 Task: Buy 2 Lift Supports from Shocks, Struts & Suspension section under best seller category for shipping address: Marshall Davis, 2837 Point Street, Park Ridge, Illinois 60068, Cell Number 7738643880. Pay from credit card ending with 7965, CVV 549
Action: Mouse moved to (168, 46)
Screenshot: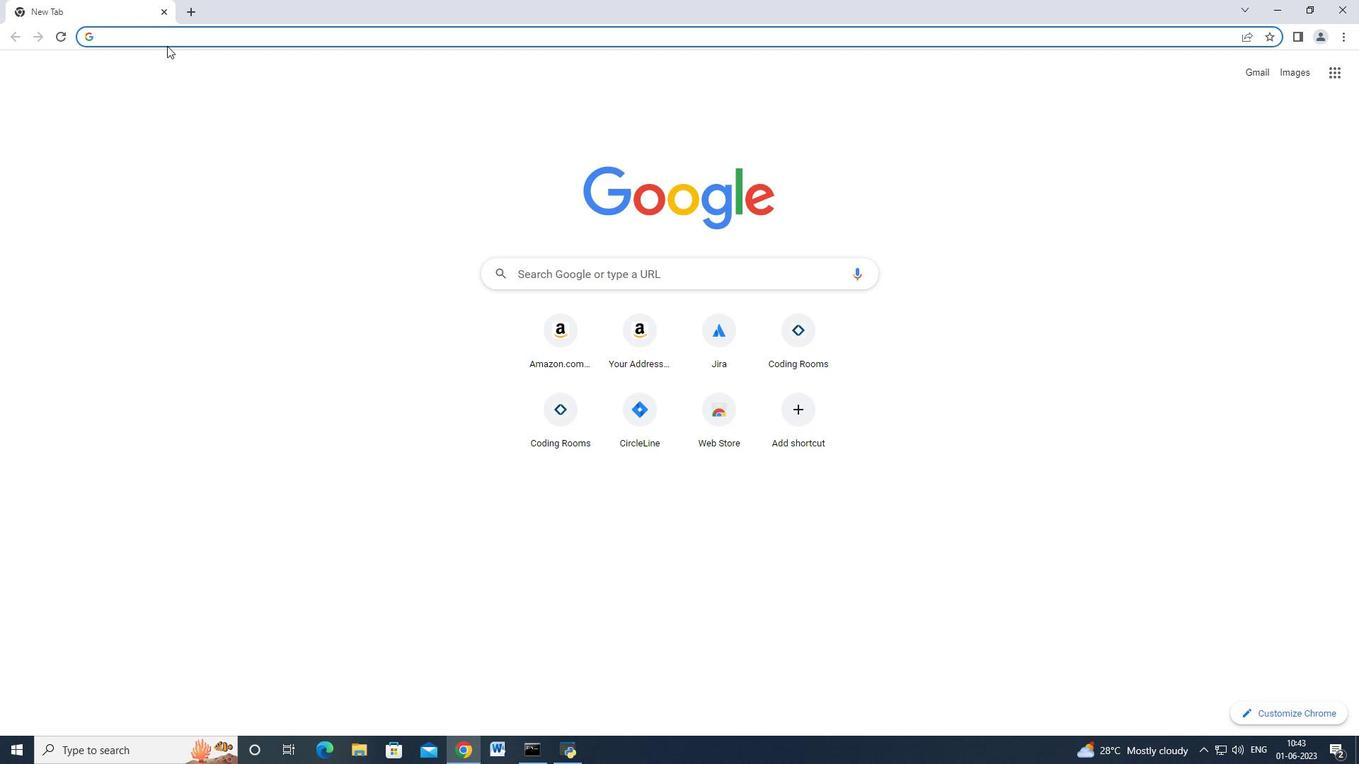 
Action: Key pressed amazon.com<Key.enter>
Screenshot: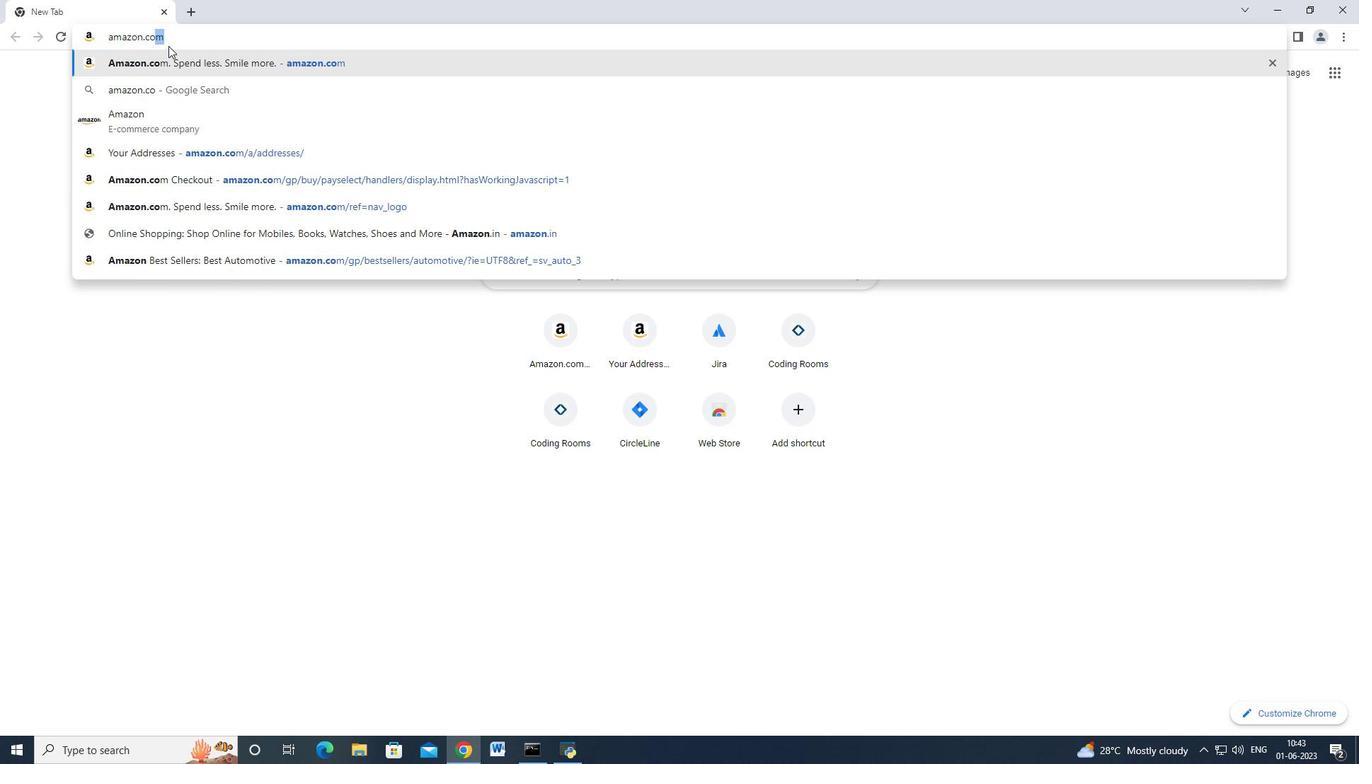 
Action: Mouse moved to (31, 114)
Screenshot: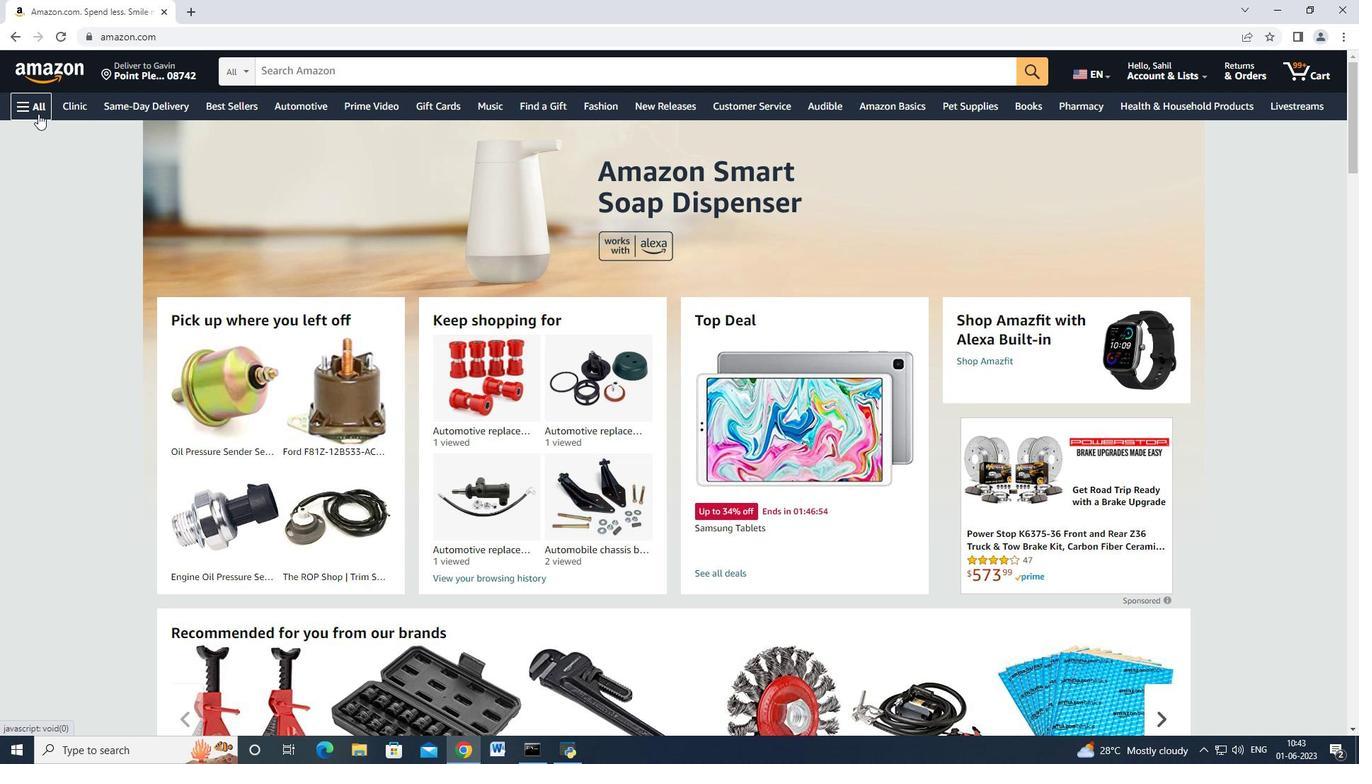 
Action: Mouse pressed left at (31, 114)
Screenshot: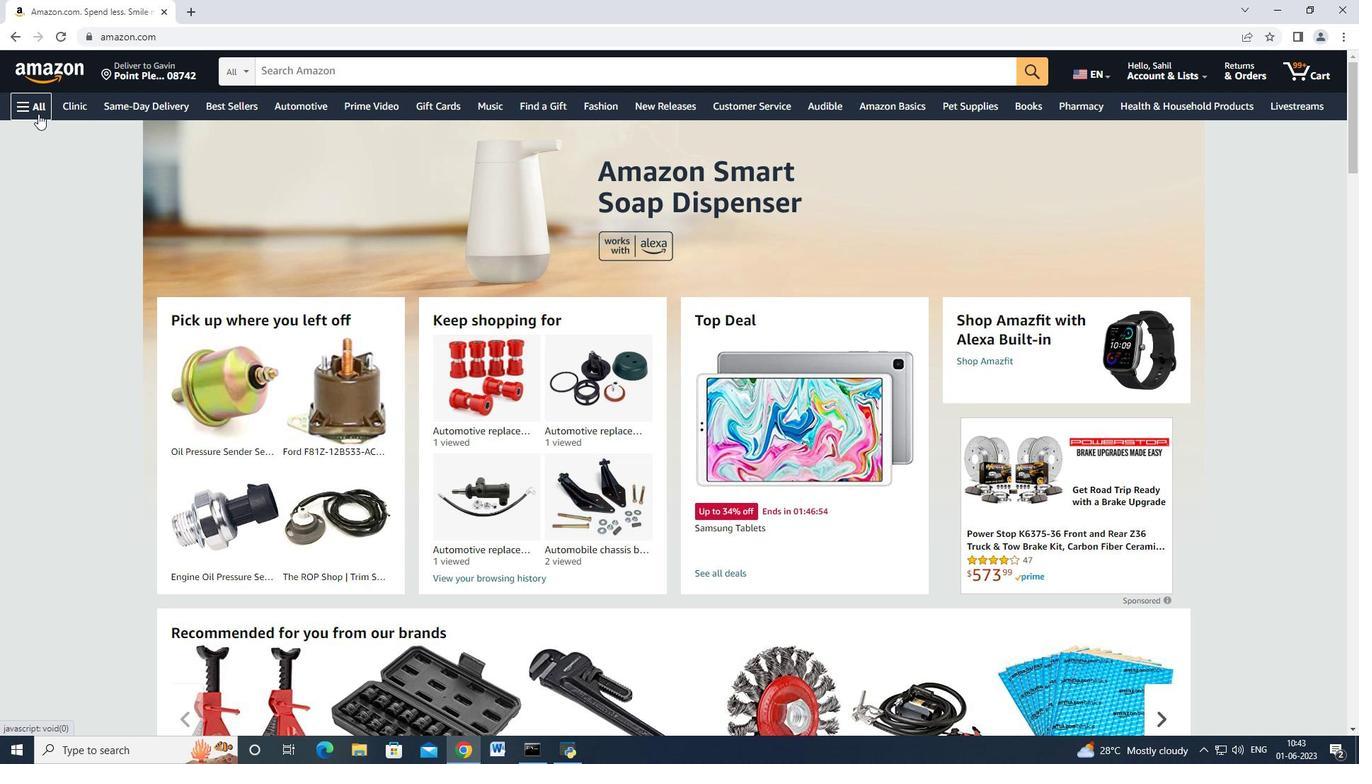 
Action: Mouse moved to (121, 203)
Screenshot: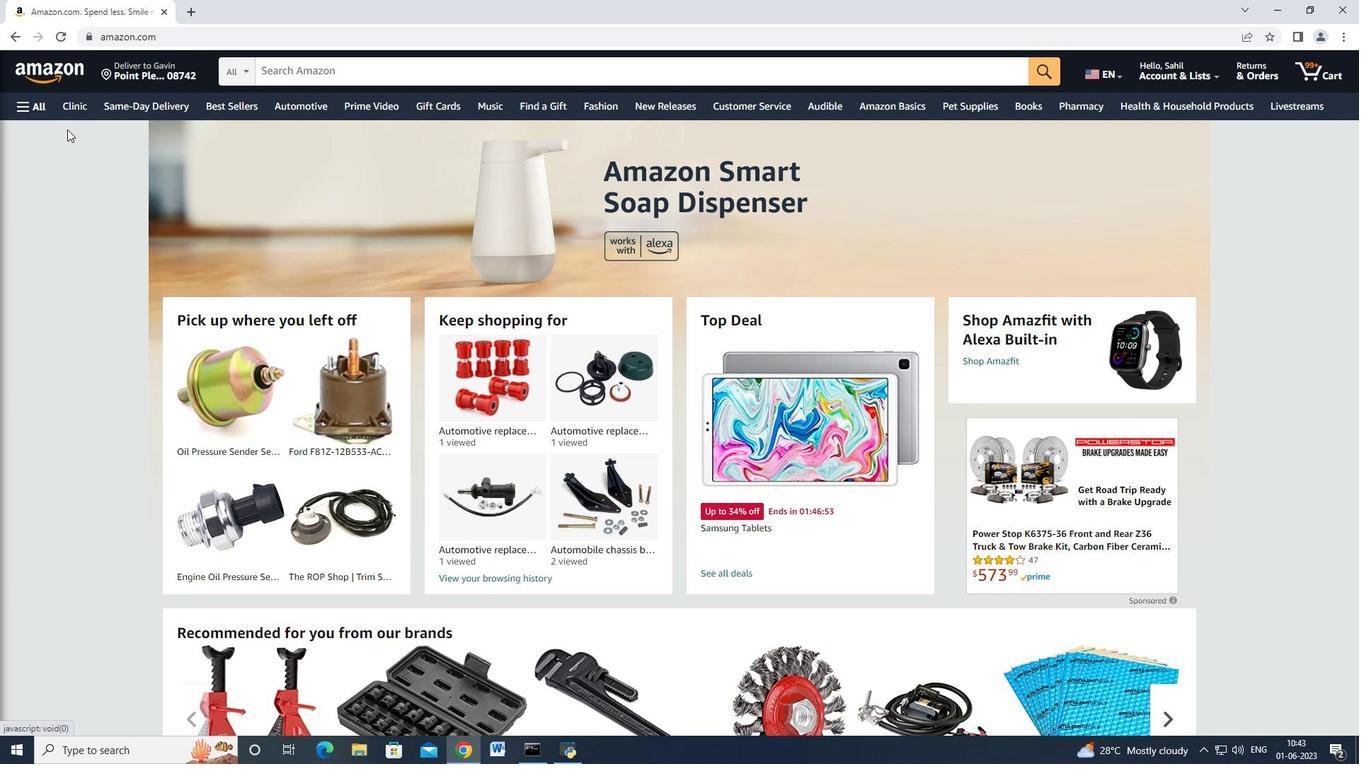 
Action: Mouse scrolled (118, 194) with delta (0, 0)
Screenshot: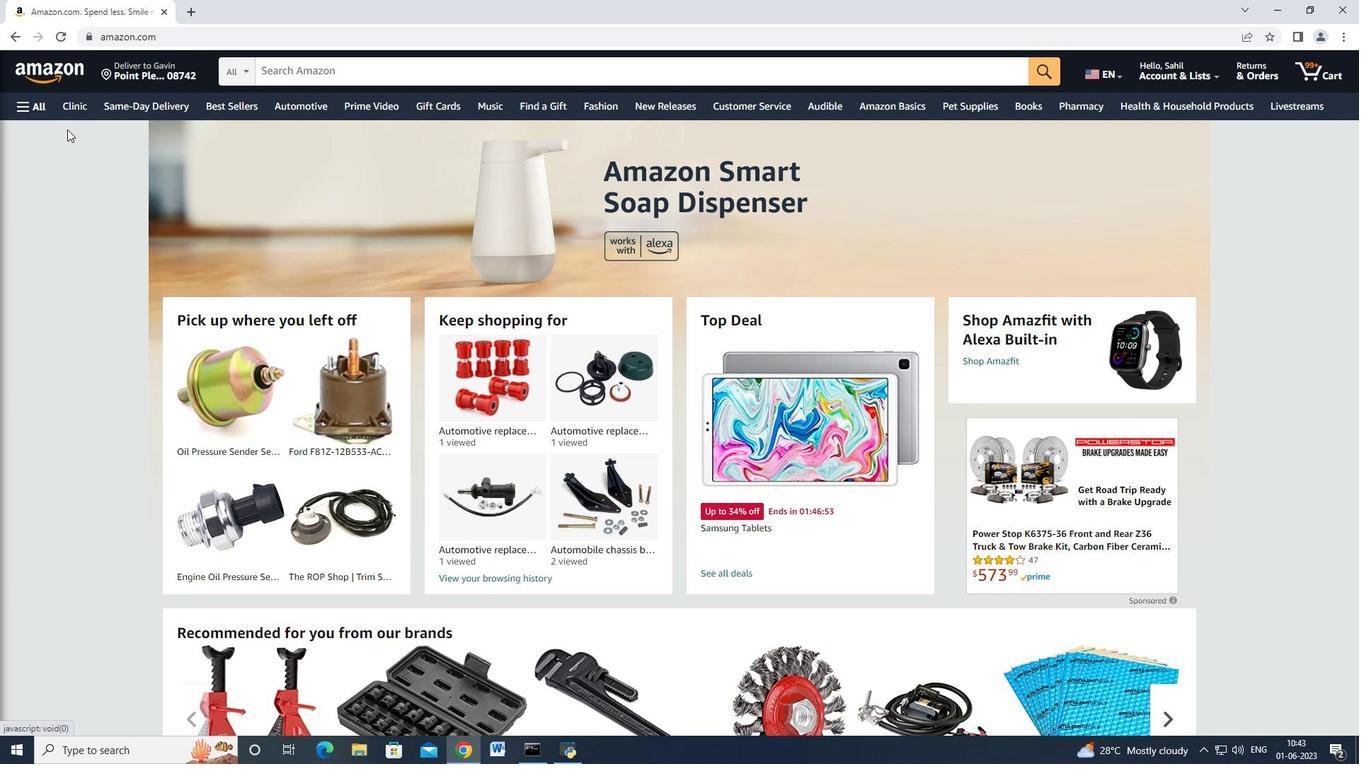 
Action: Mouse moved to (122, 206)
Screenshot: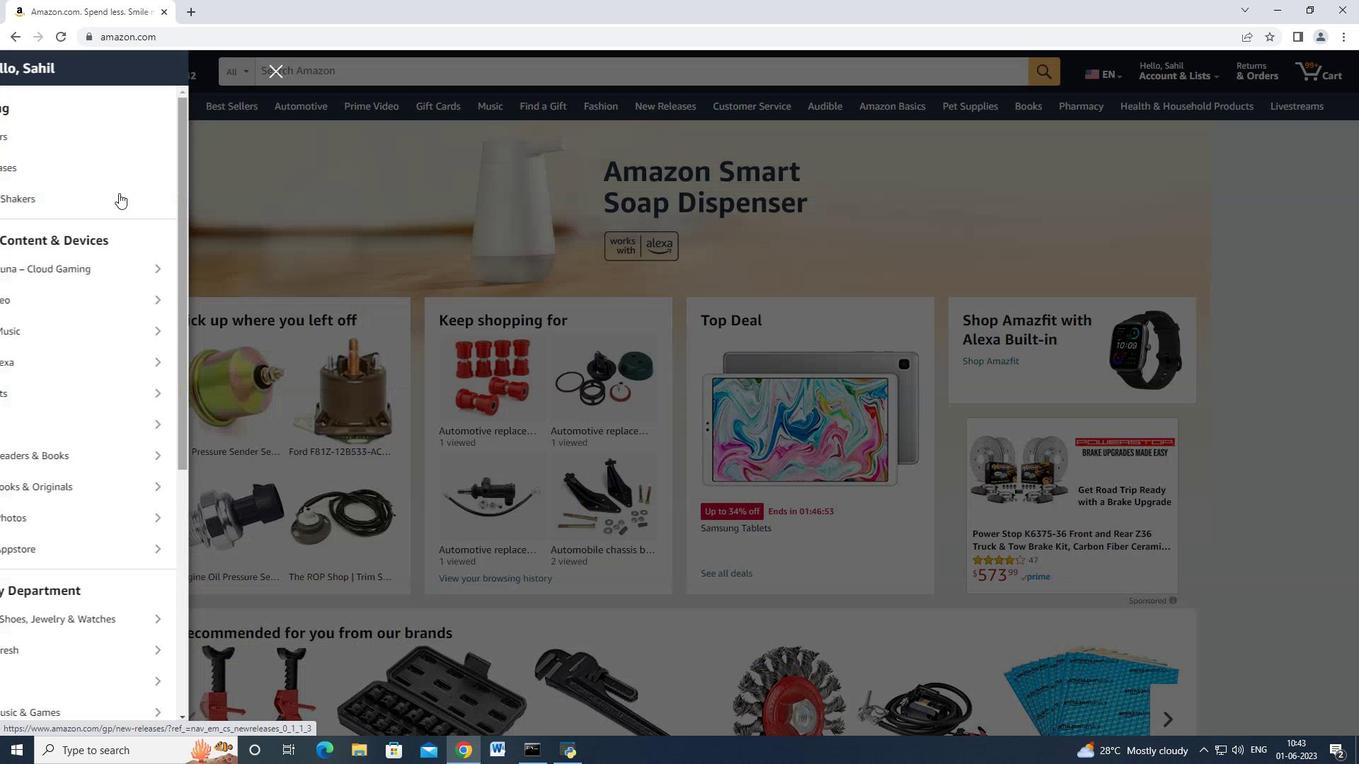 
Action: Mouse scrolled (122, 205) with delta (0, 0)
Screenshot: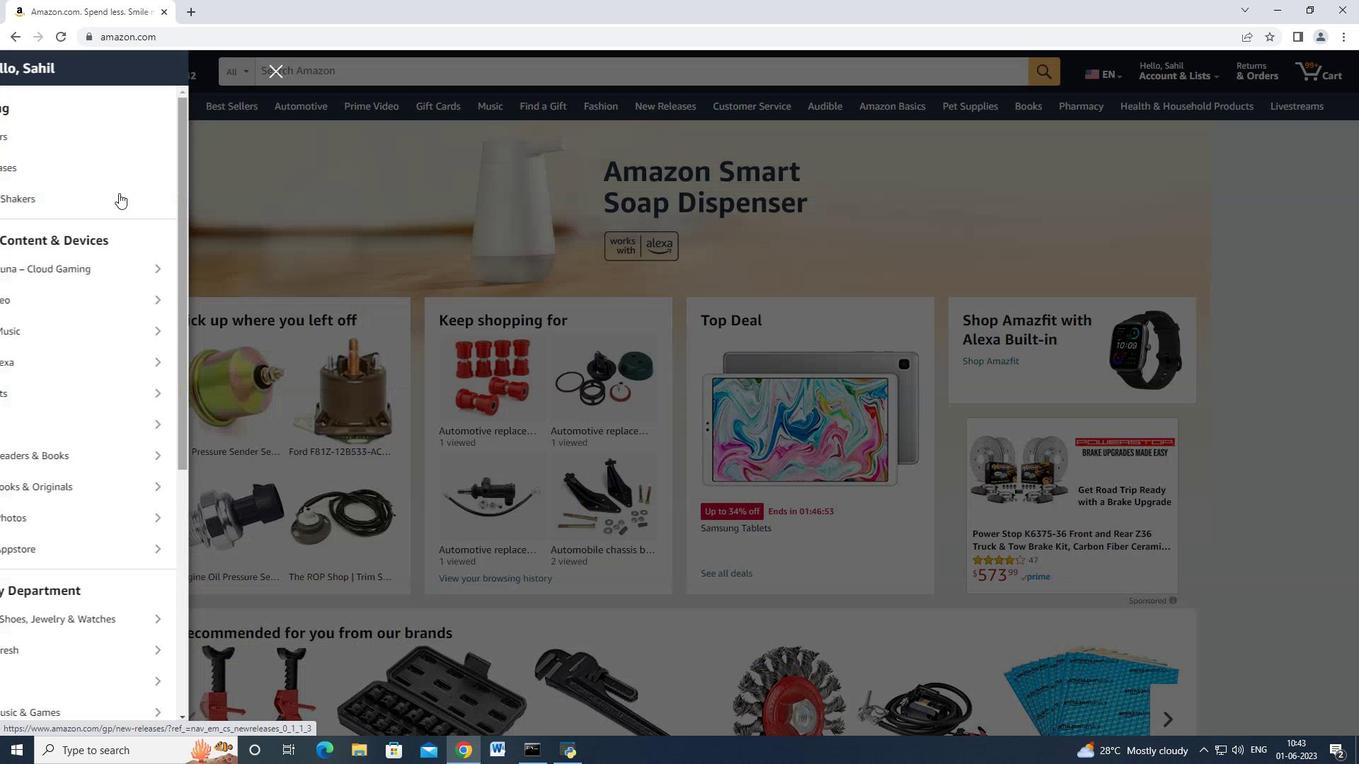 
Action: Mouse moved to (117, 216)
Screenshot: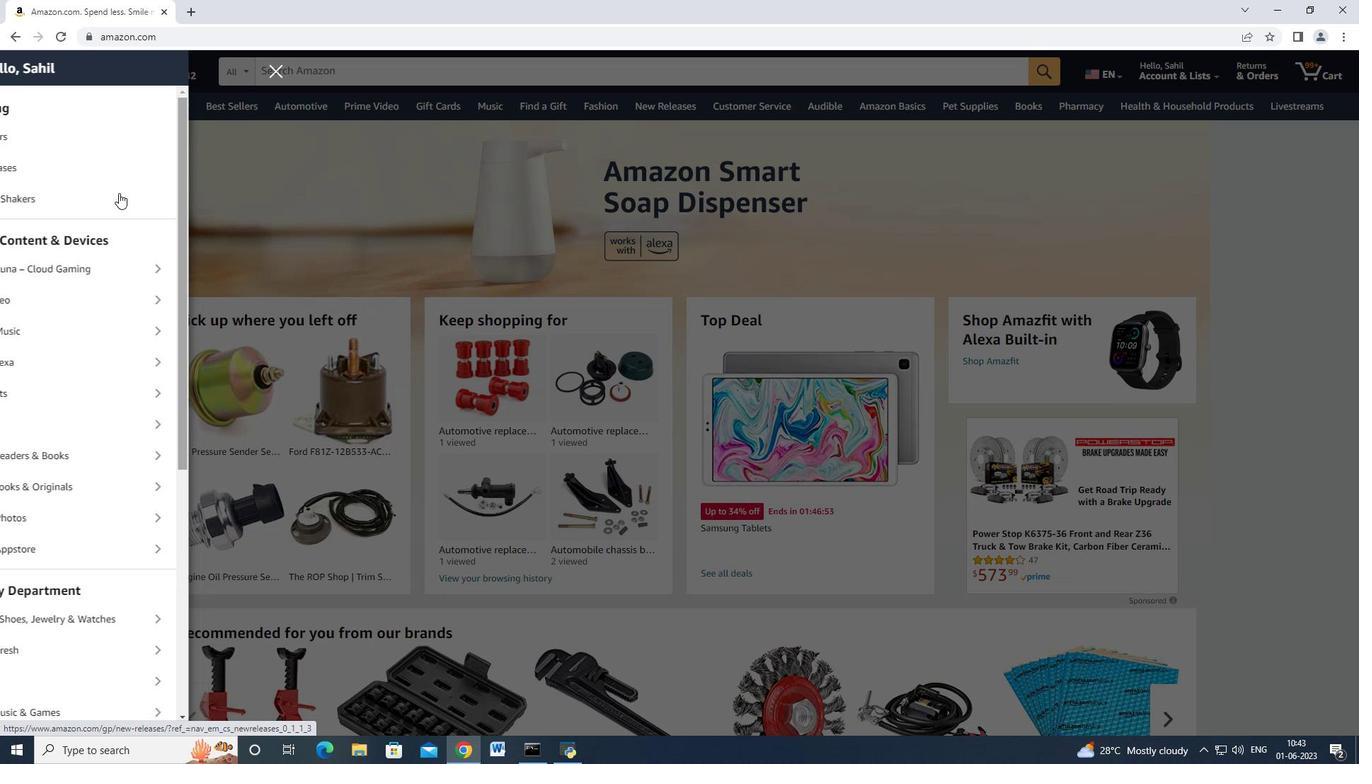 
Action: Mouse scrolled (117, 216) with delta (0, 0)
Screenshot: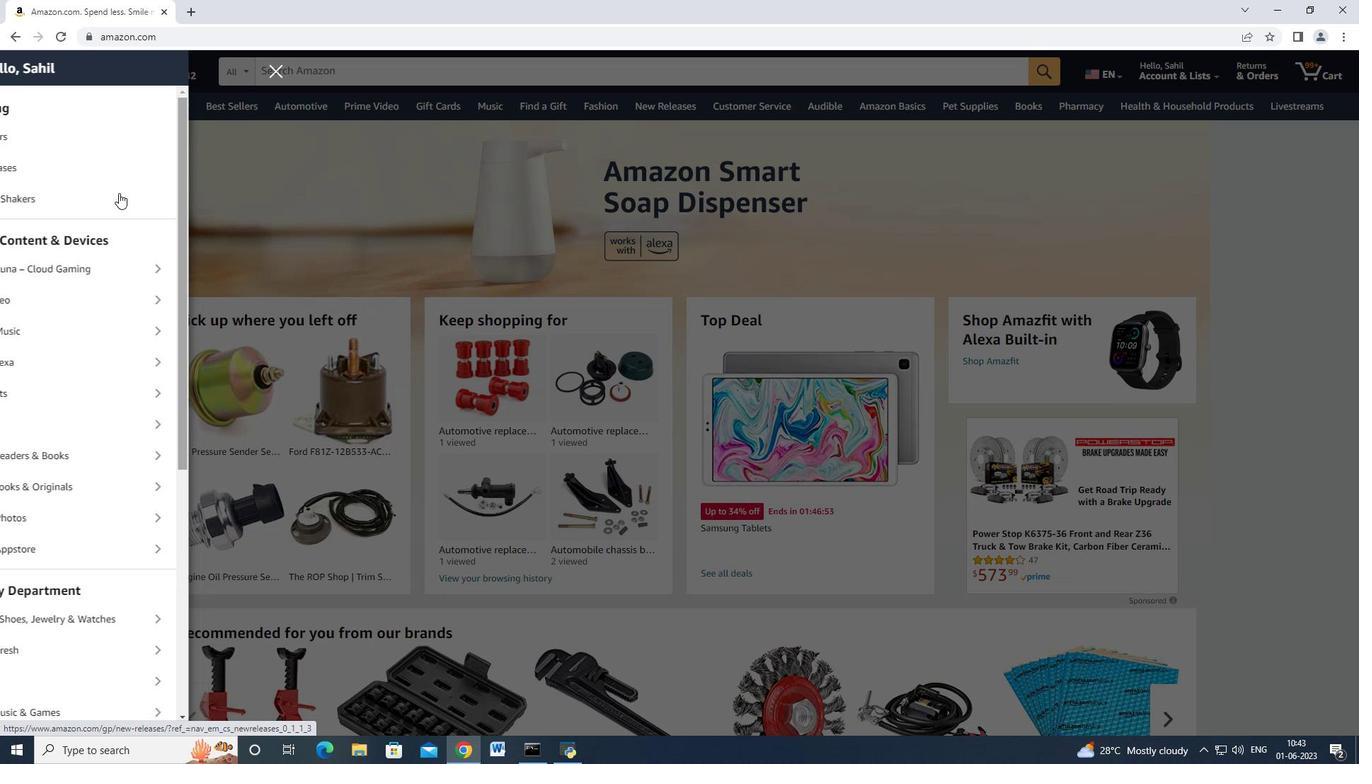 
Action: Mouse moved to (66, 395)
Screenshot: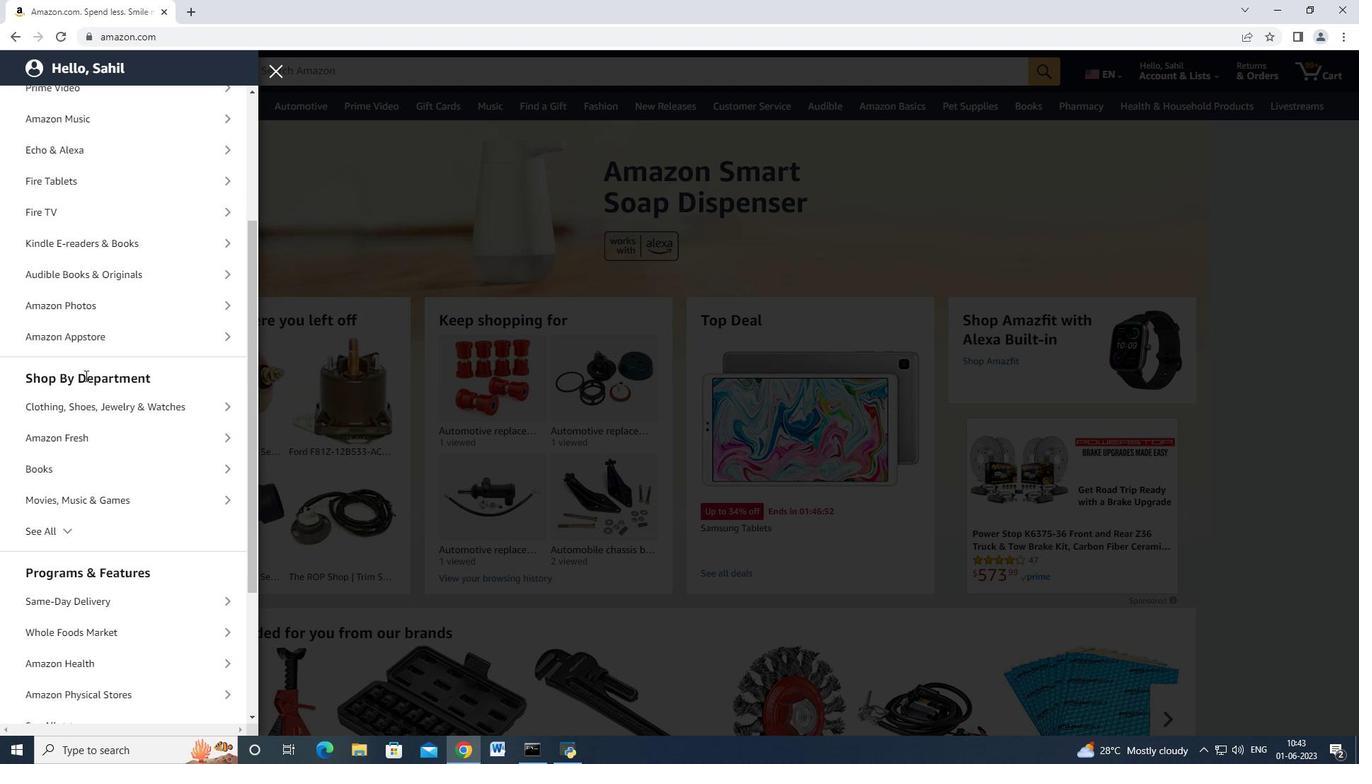 
Action: Mouse scrolled (66, 394) with delta (0, 0)
Screenshot: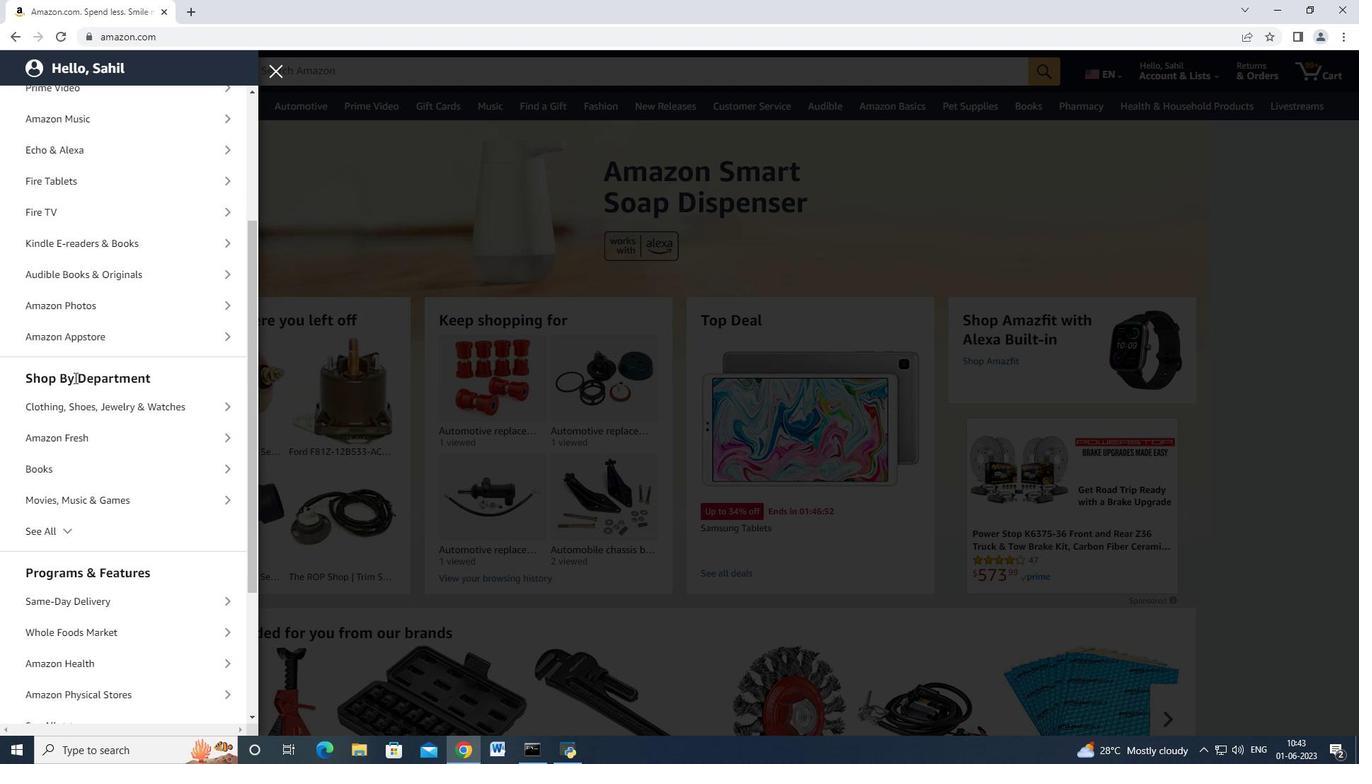 
Action: Mouse moved to (65, 461)
Screenshot: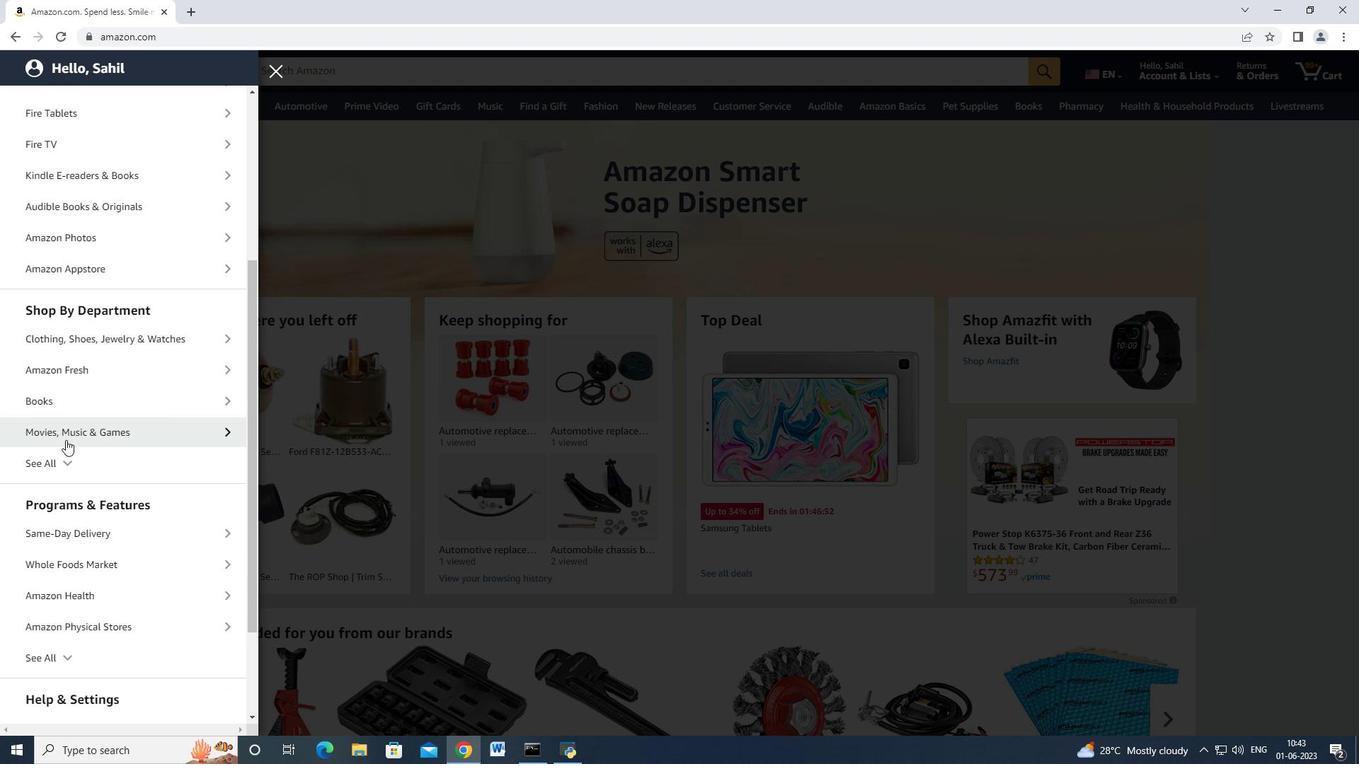 
Action: Mouse pressed left at (65, 461)
Screenshot: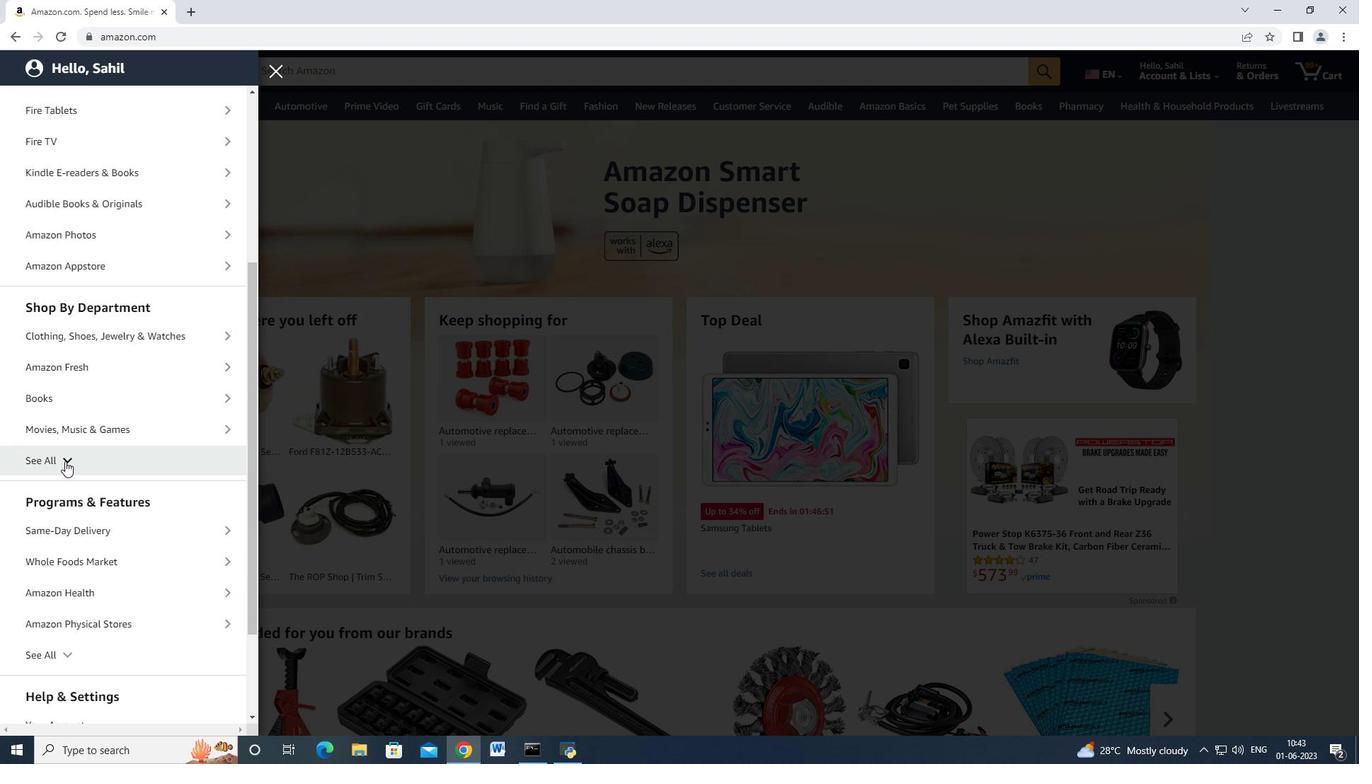 
Action: Mouse moved to (89, 456)
Screenshot: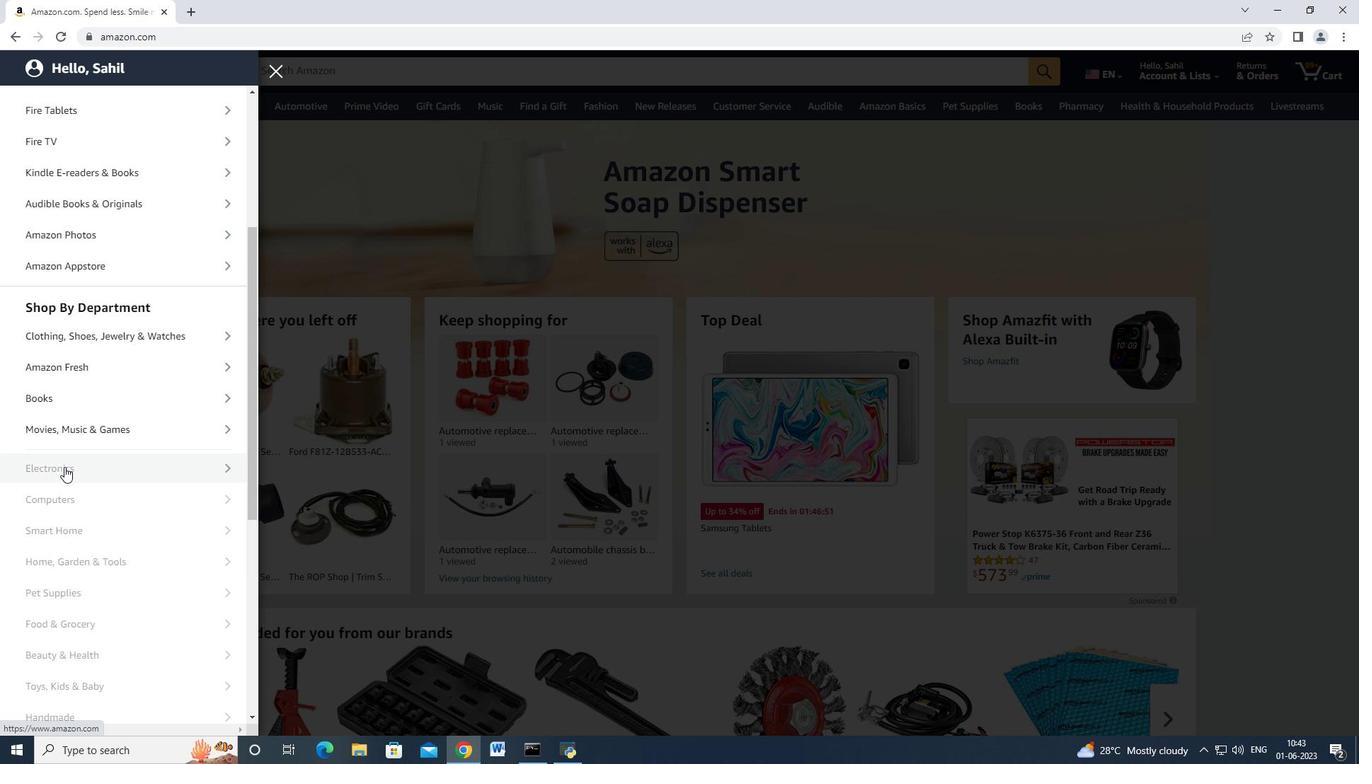 
Action: Mouse scrolled (89, 456) with delta (0, 0)
Screenshot: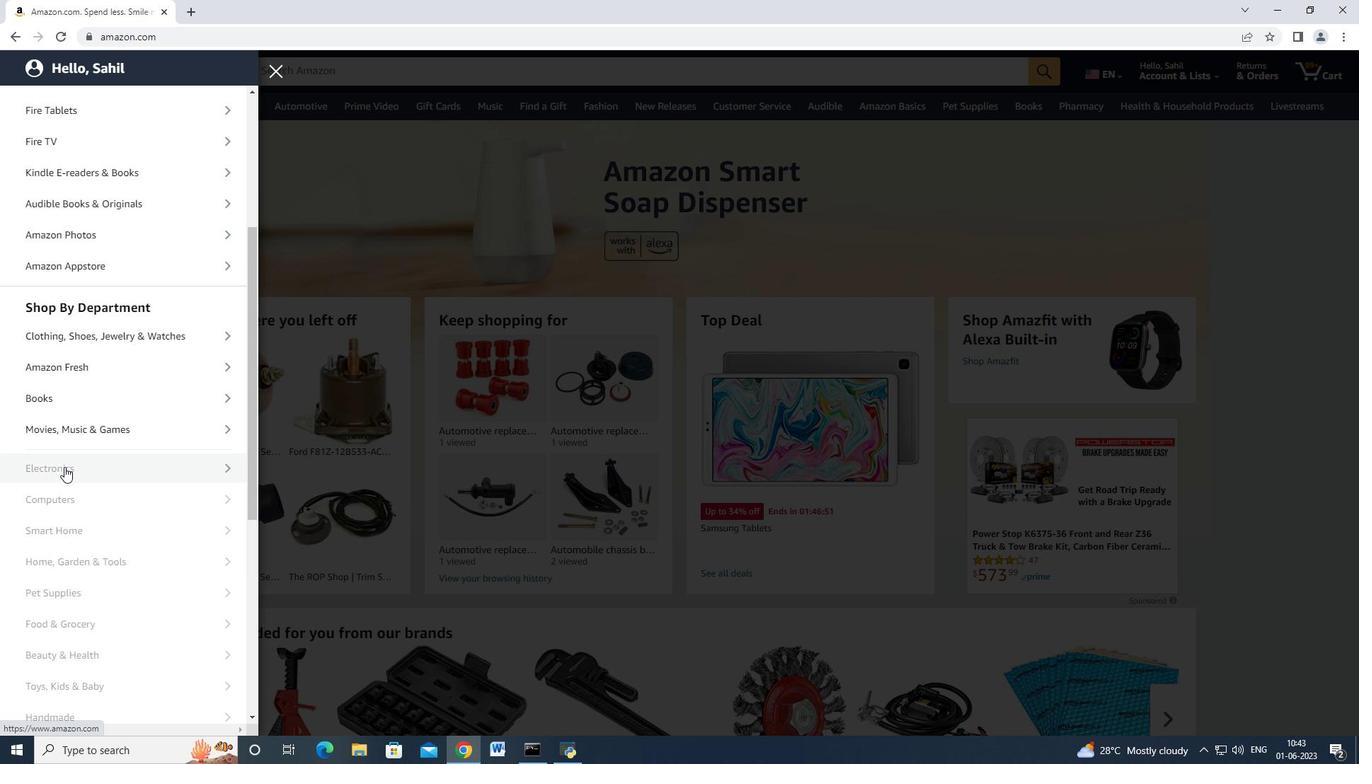 
Action: Mouse scrolled (89, 456) with delta (0, 0)
Screenshot: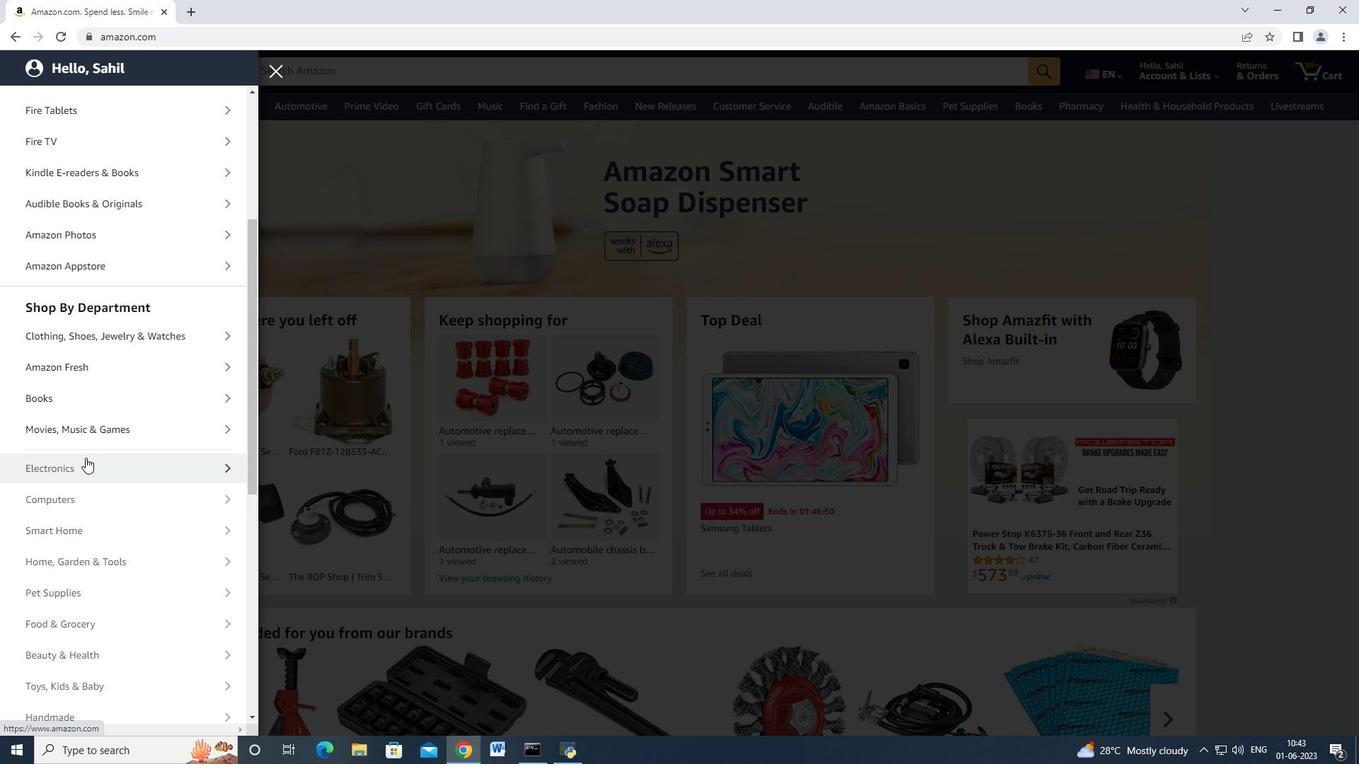 
Action: Mouse scrolled (89, 456) with delta (0, 0)
Screenshot: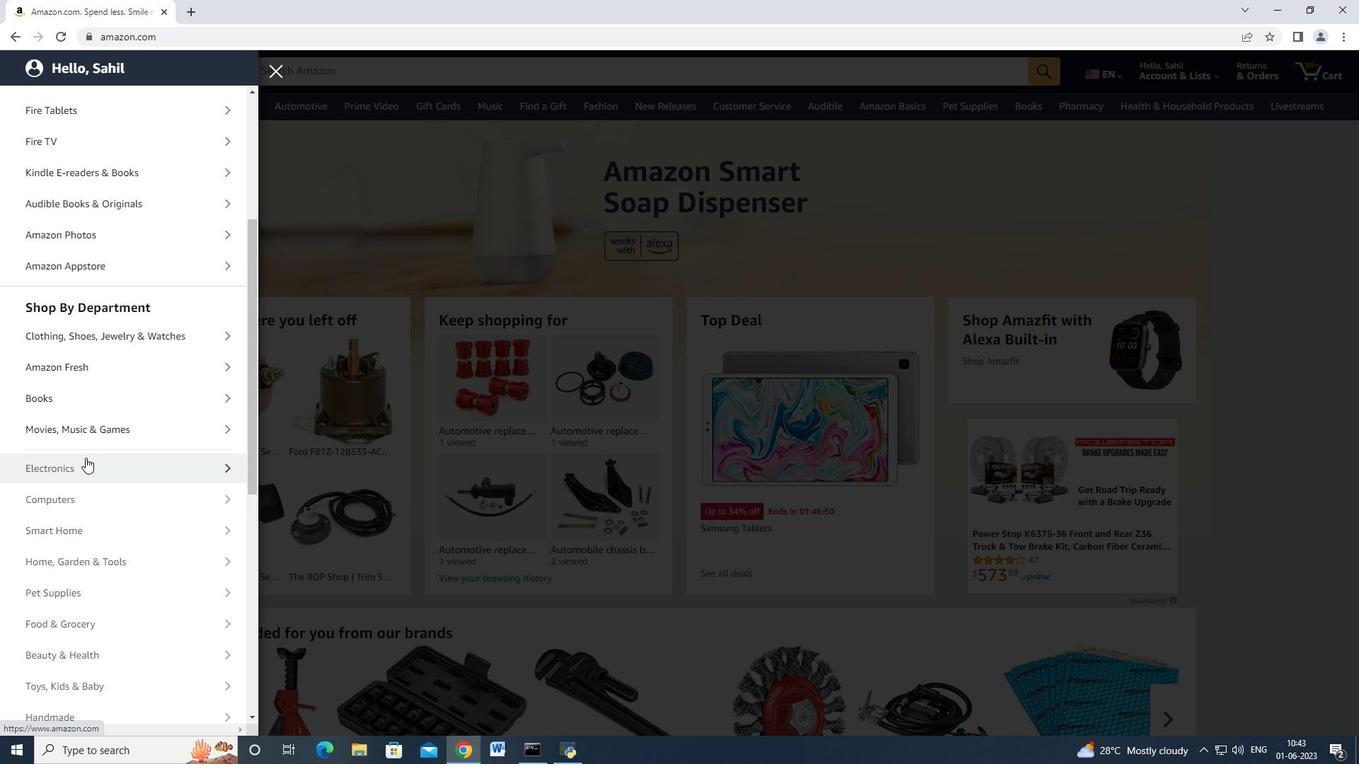 
Action: Mouse scrolled (89, 456) with delta (0, 0)
Screenshot: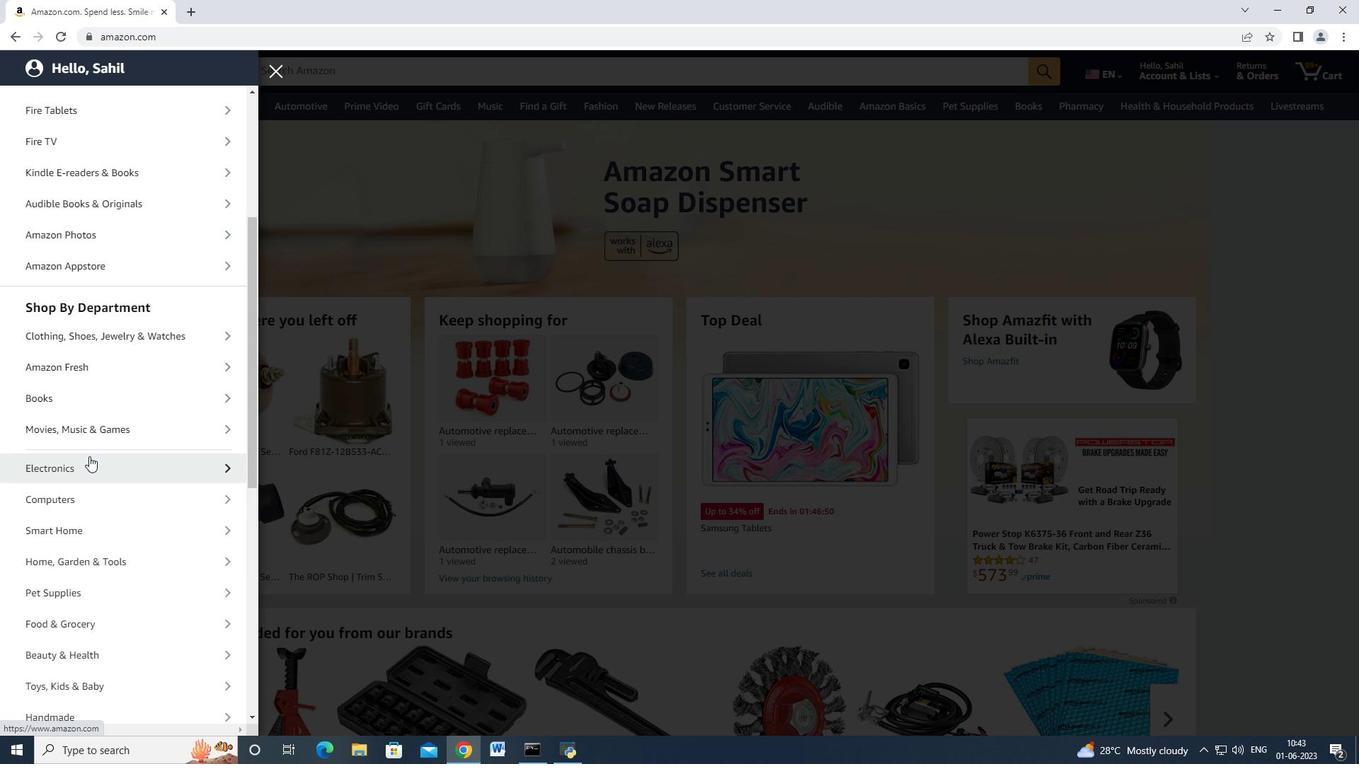 
Action: Mouse scrolled (89, 456) with delta (0, 0)
Screenshot: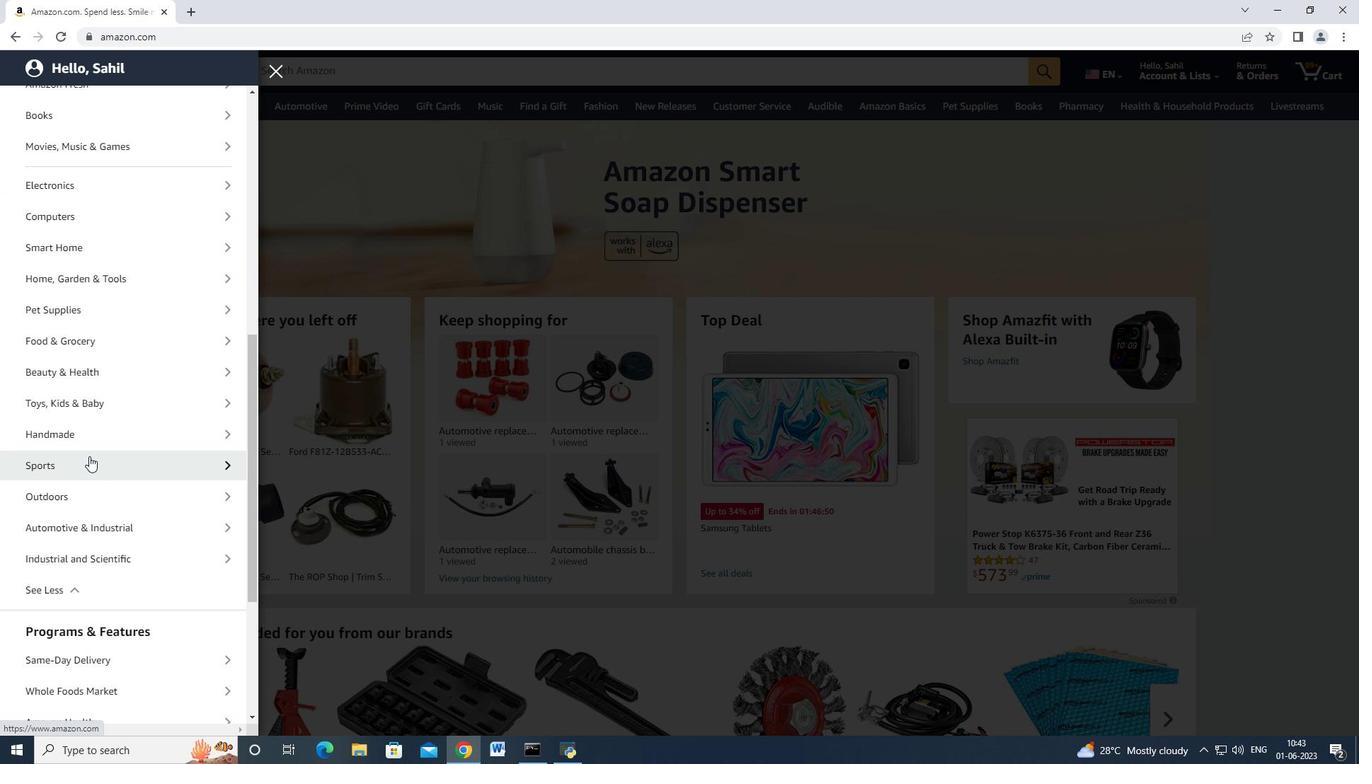 
Action: Mouse moved to (112, 459)
Screenshot: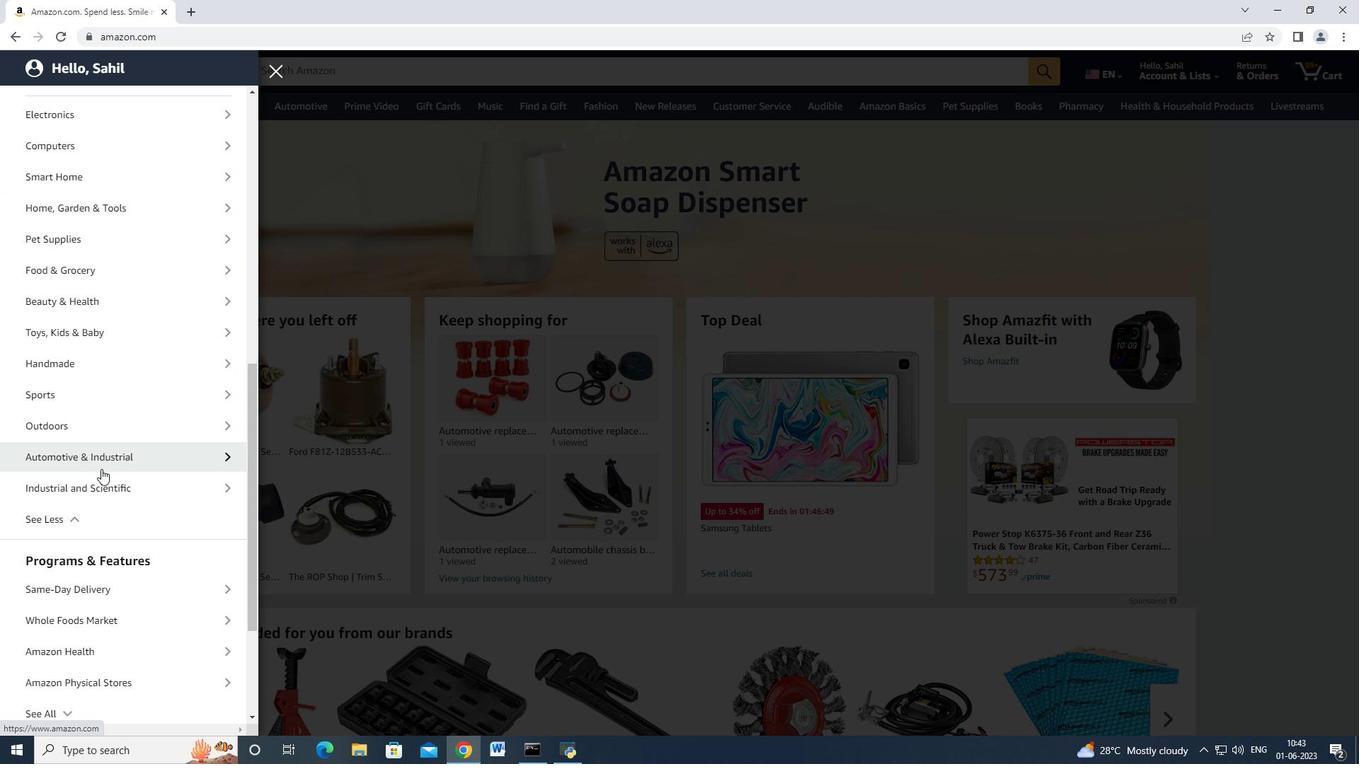 
Action: Mouse pressed left at (112, 459)
Screenshot: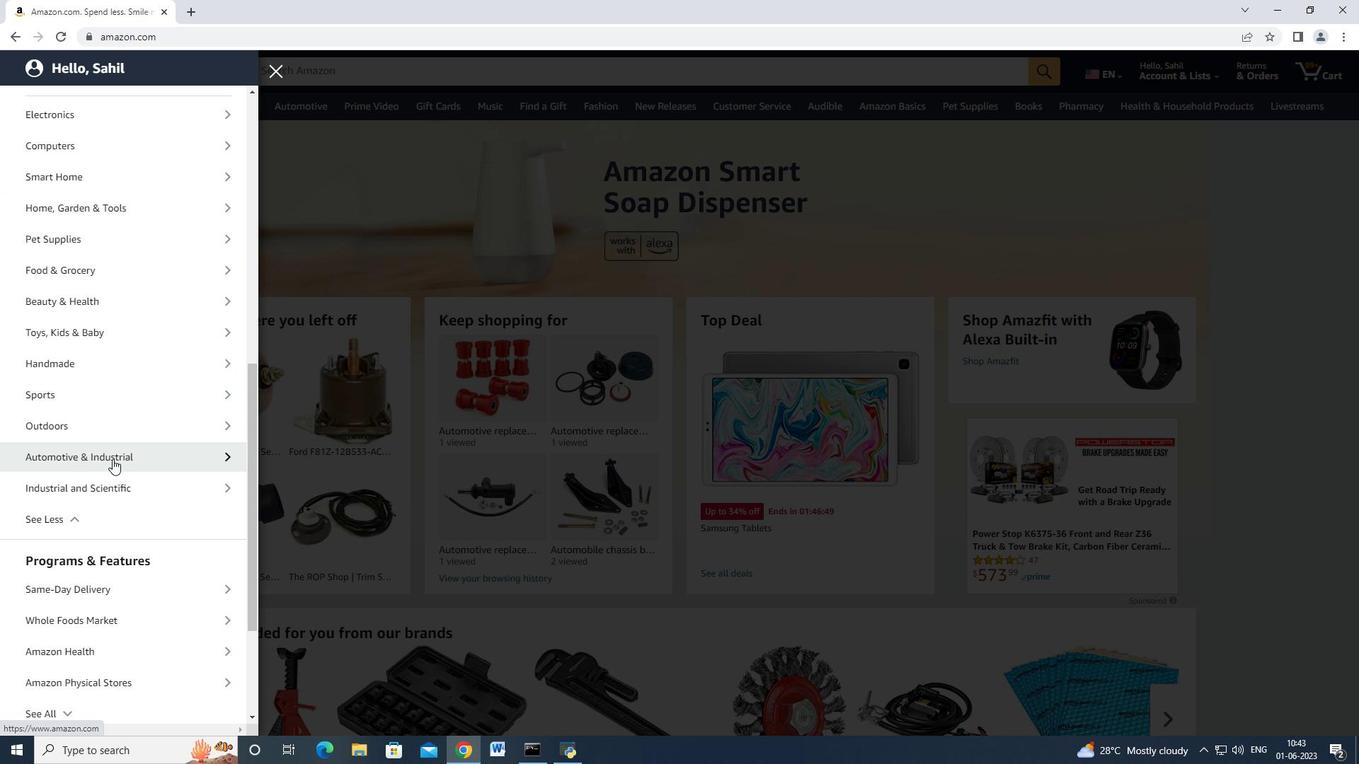 
Action: Mouse moved to (114, 165)
Screenshot: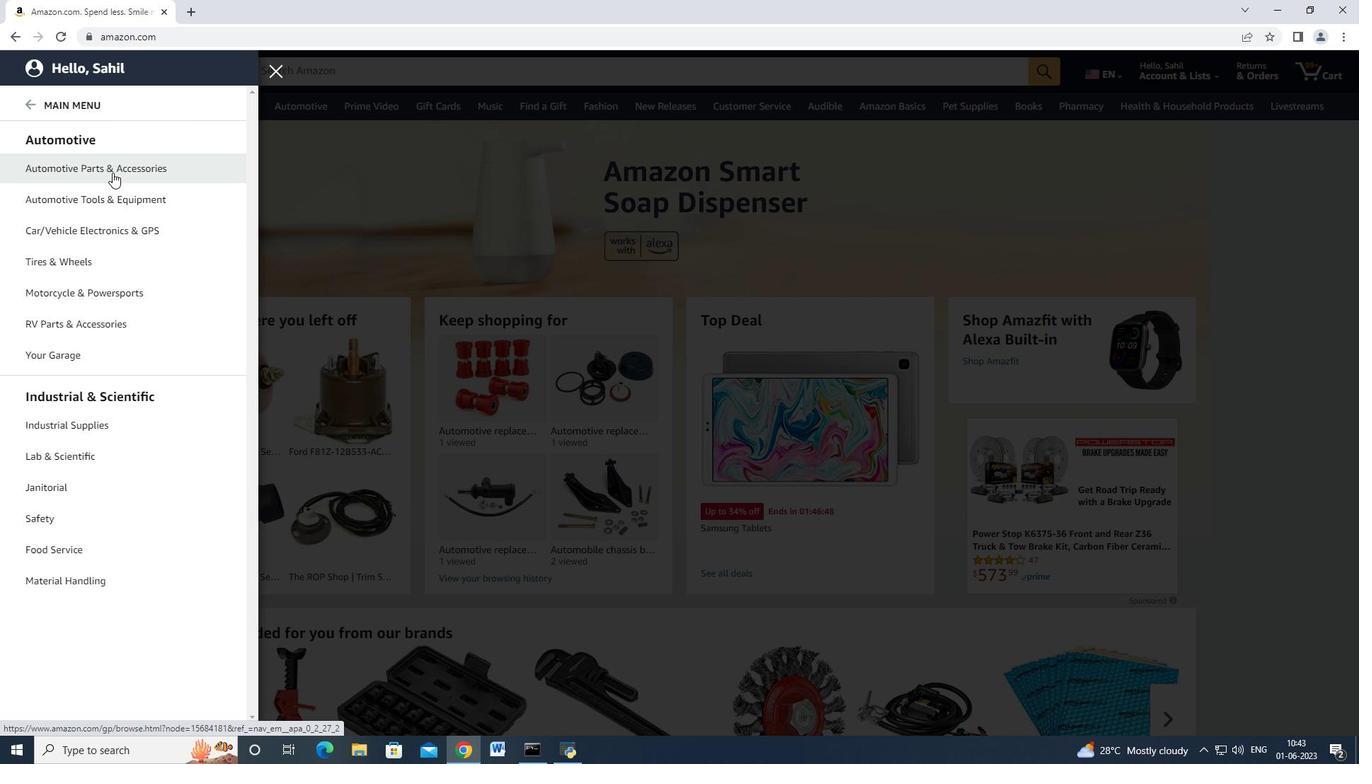 
Action: Mouse pressed left at (114, 165)
Screenshot: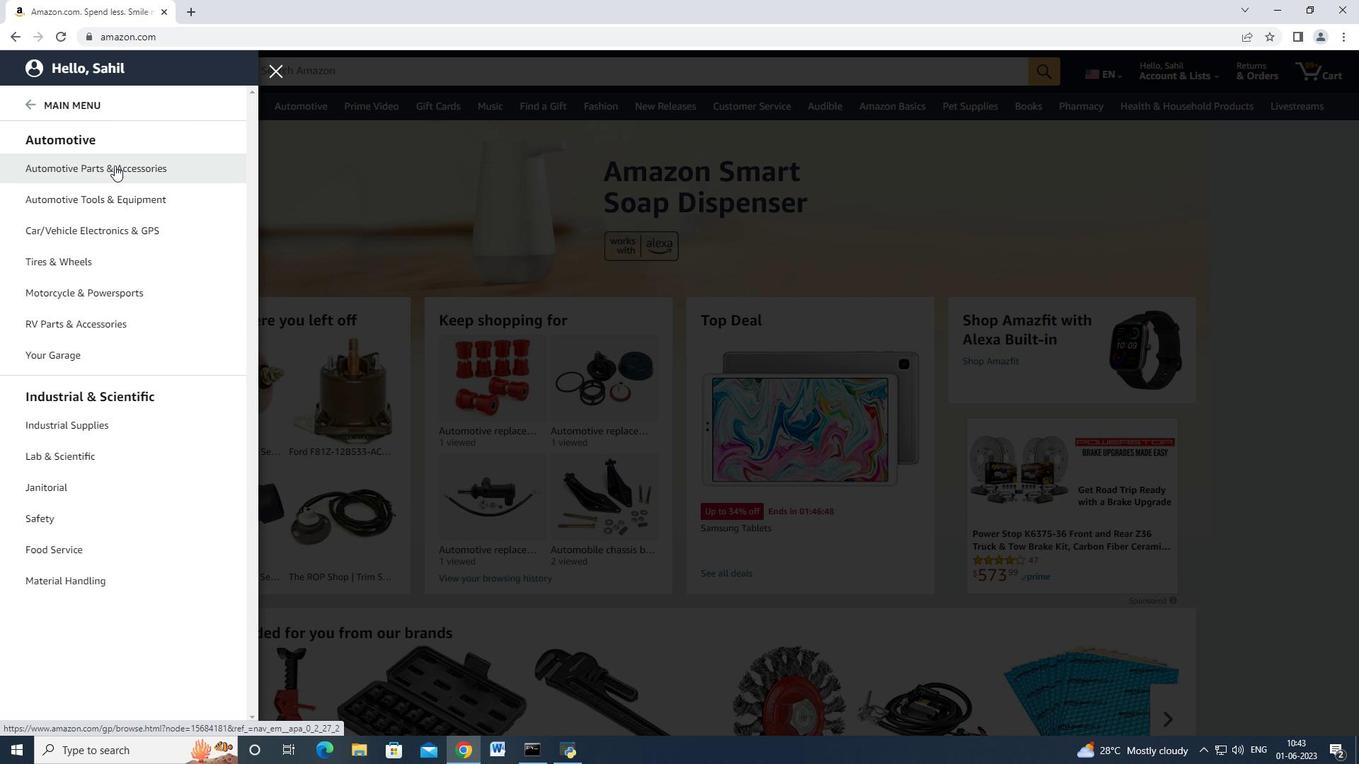 
Action: Mouse moved to (238, 230)
Screenshot: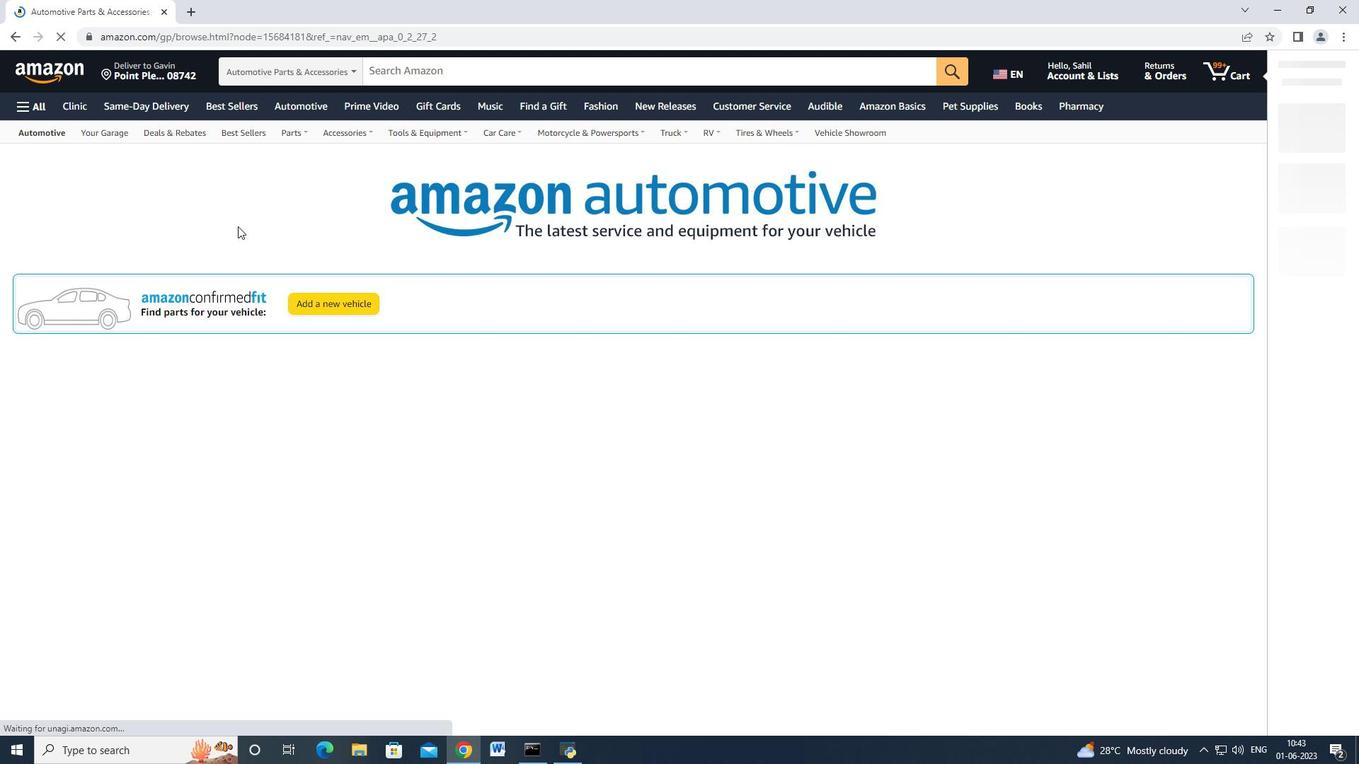 
Action: Mouse scrolled (238, 230) with delta (0, 0)
Screenshot: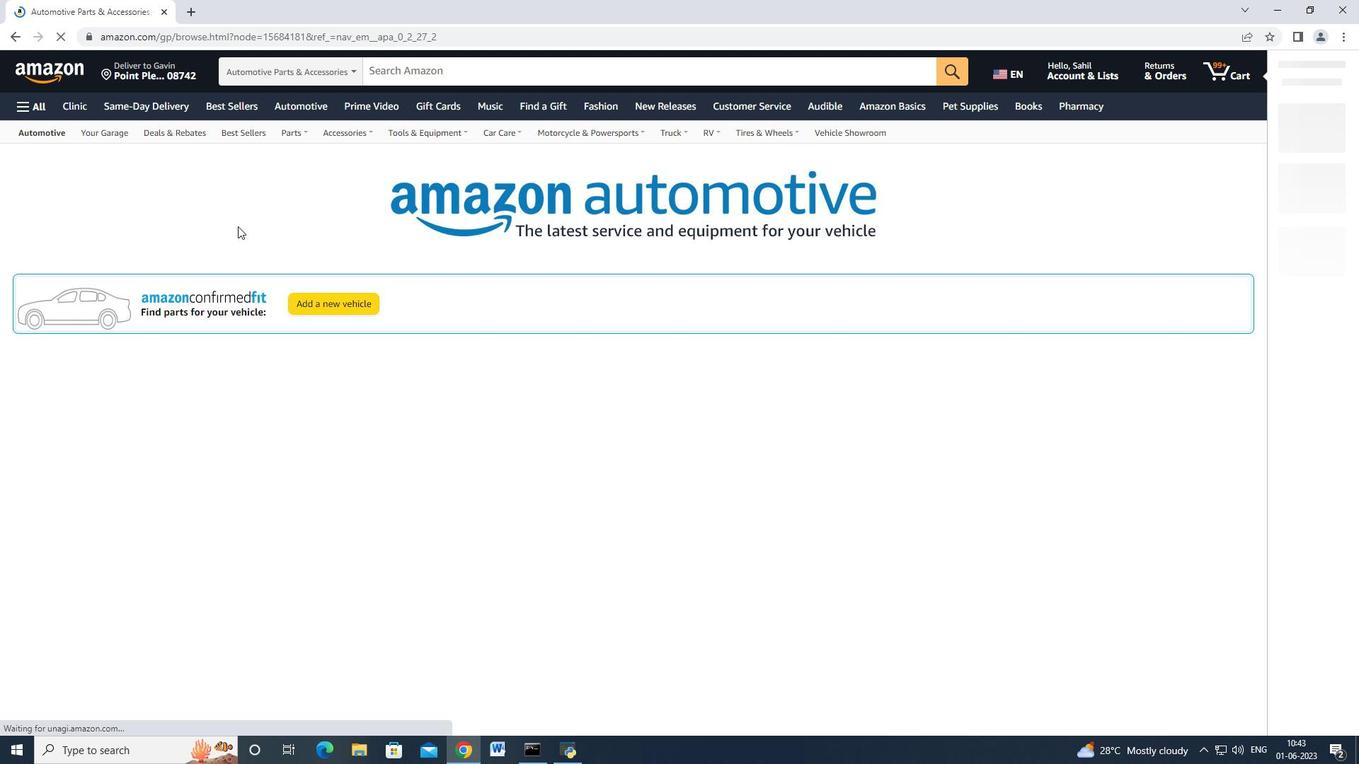 
Action: Mouse moved to (238, 231)
Screenshot: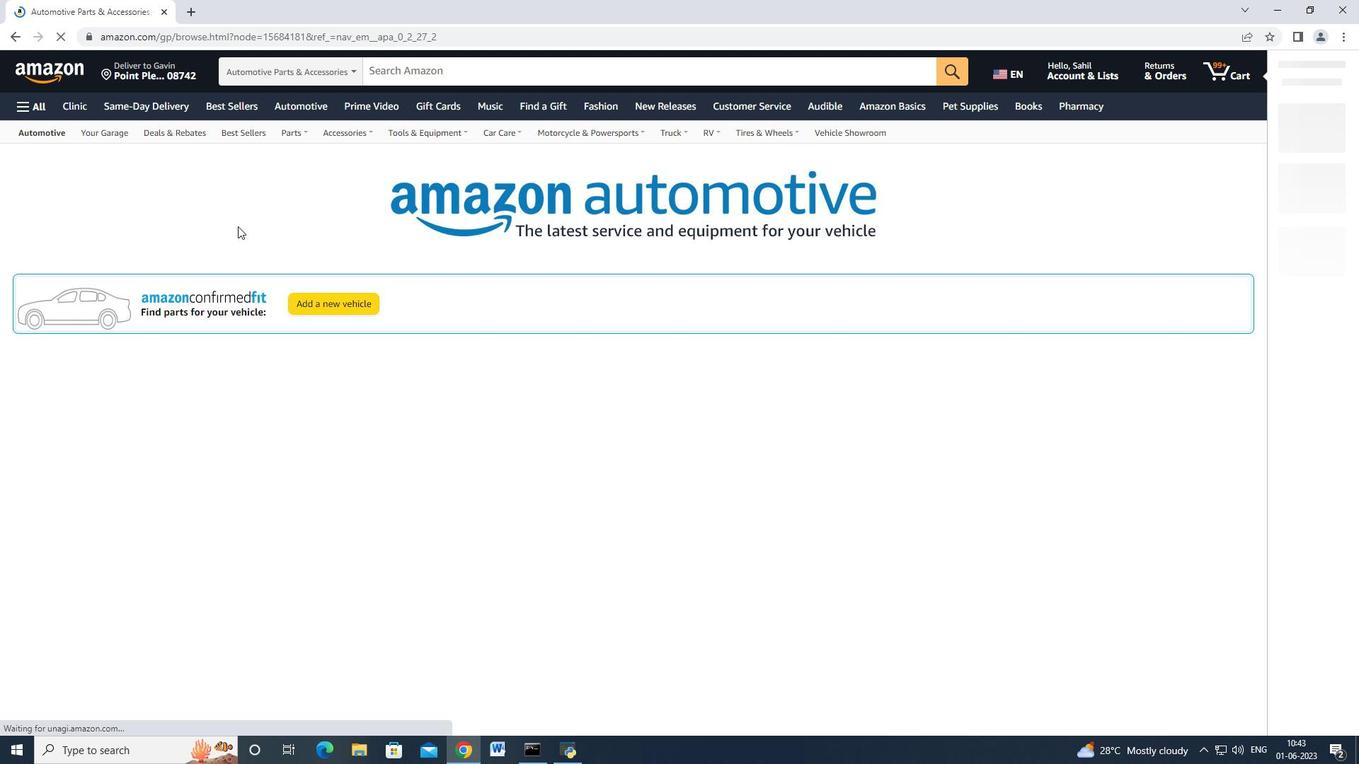 
Action: Mouse scrolled (238, 230) with delta (0, 0)
Screenshot: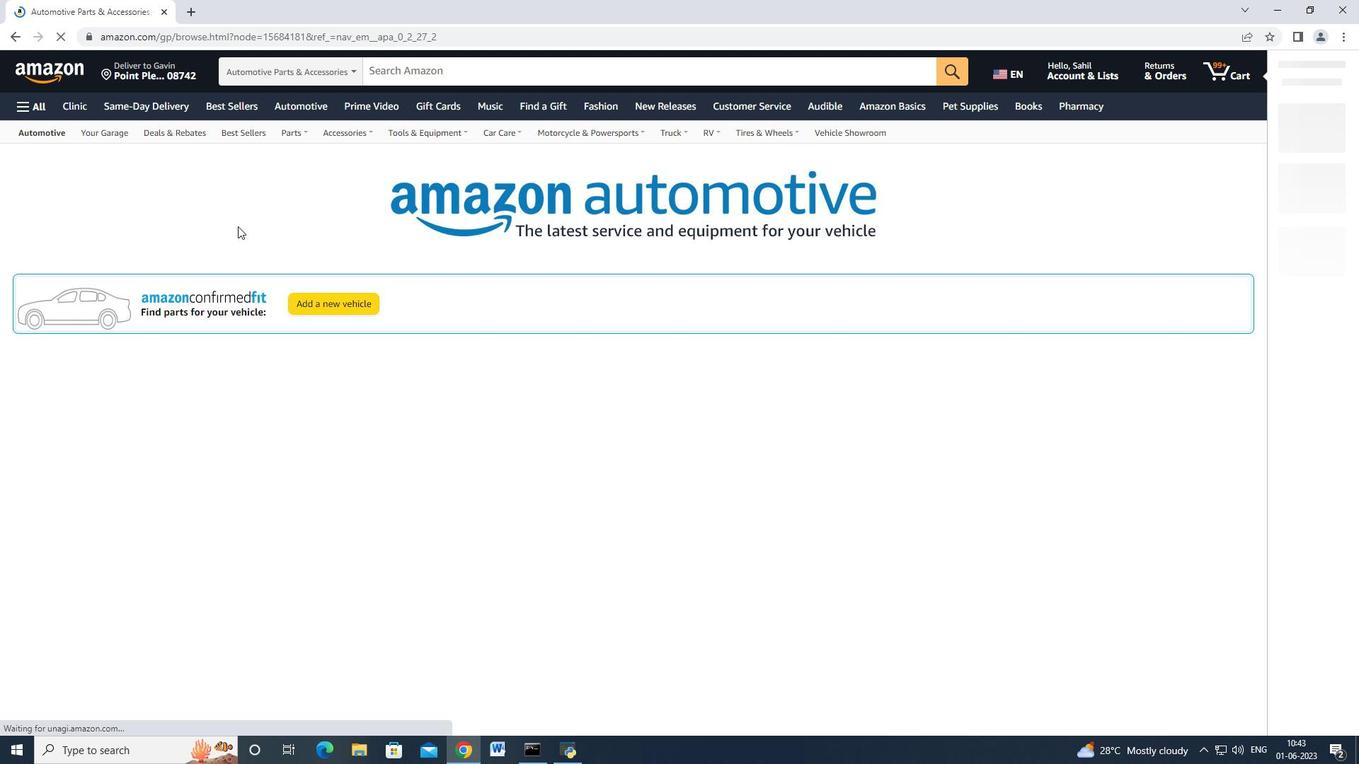 
Action: Mouse moved to (262, 135)
Screenshot: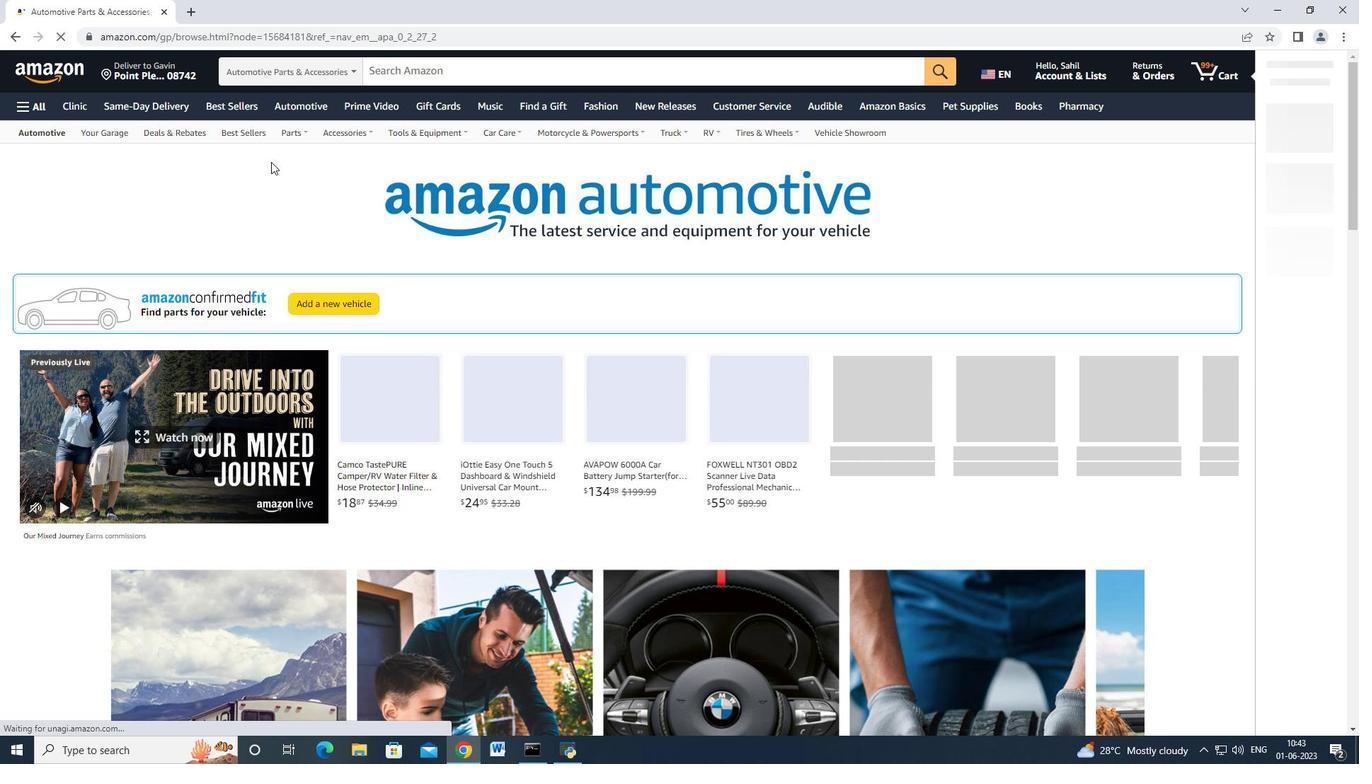 
Action: Mouse pressed left at (262, 135)
Screenshot: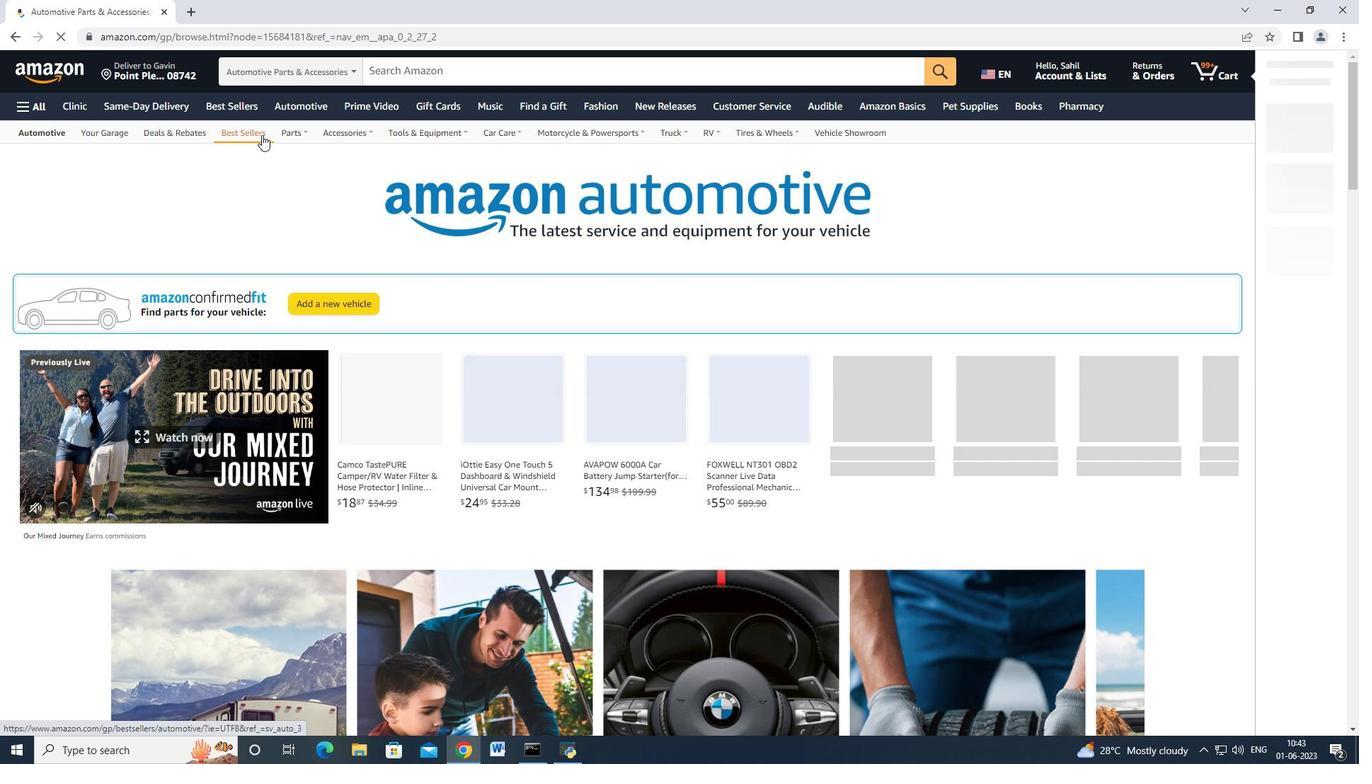 
Action: Mouse moved to (84, 456)
Screenshot: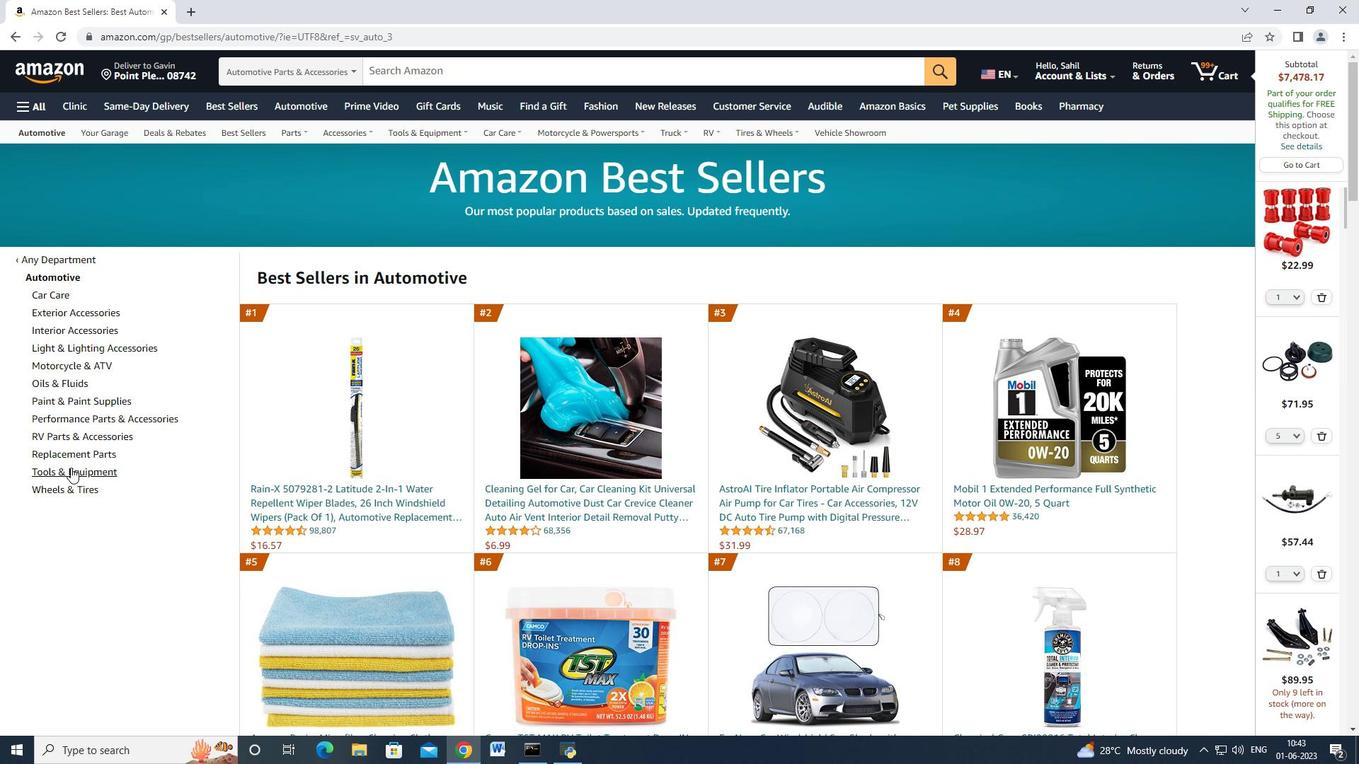 
Action: Mouse pressed left at (84, 456)
Screenshot: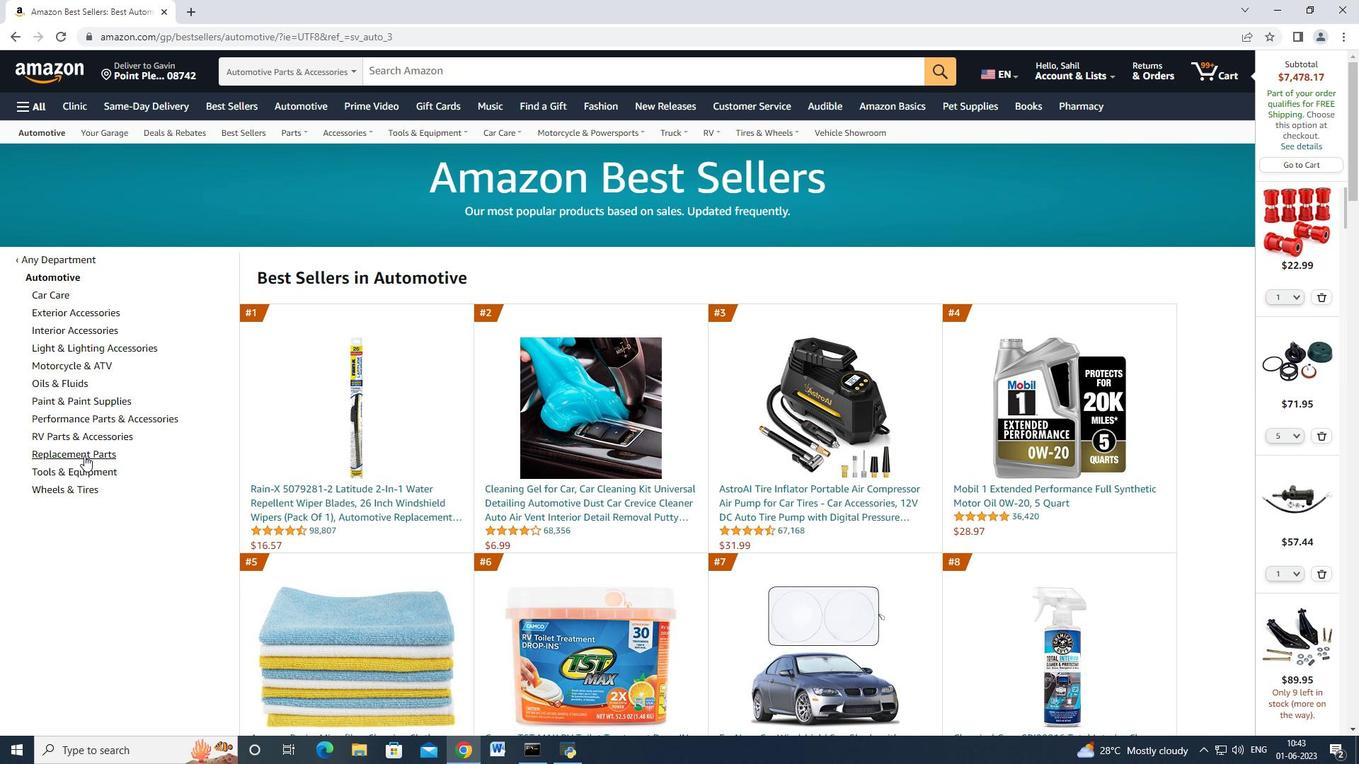 
Action: Mouse moved to (145, 479)
Screenshot: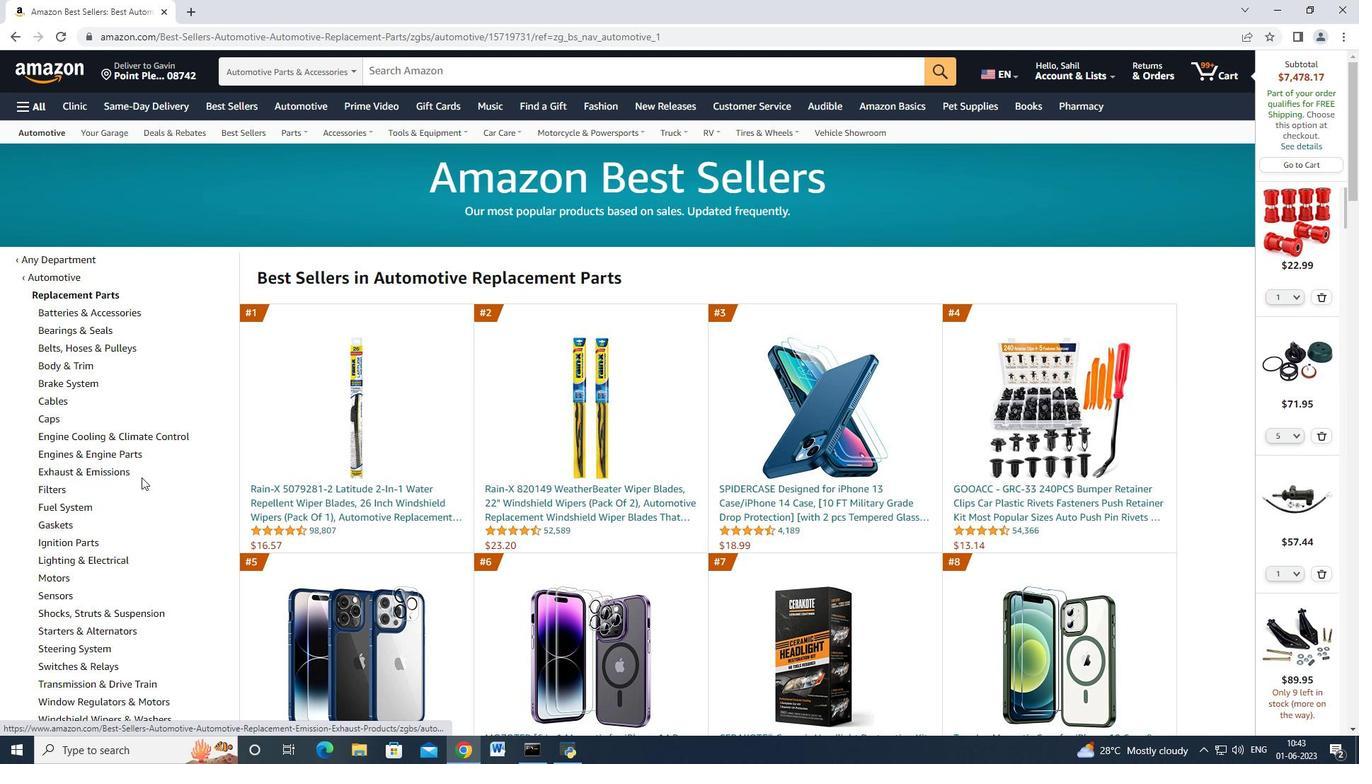 
Action: Mouse scrolled (145, 478) with delta (0, 0)
Screenshot: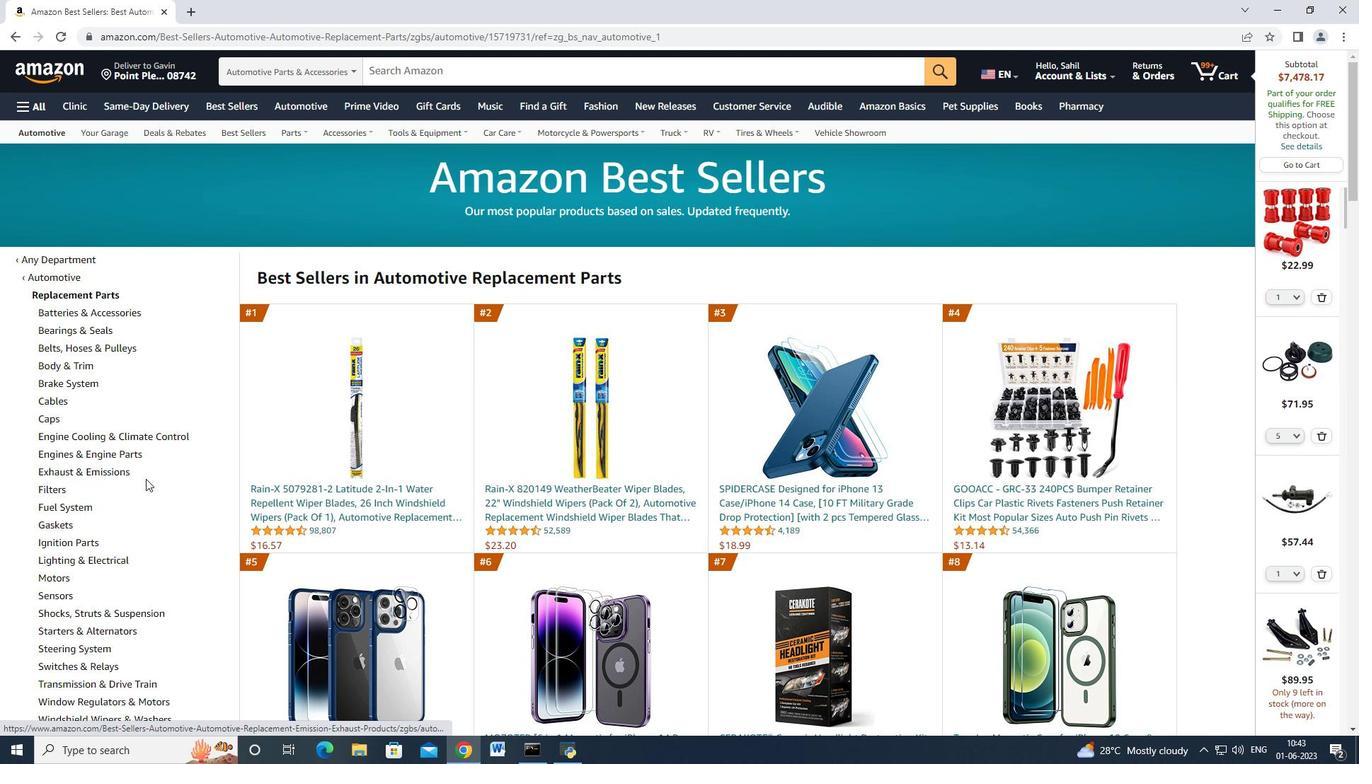 
Action: Mouse scrolled (145, 478) with delta (0, 0)
Screenshot: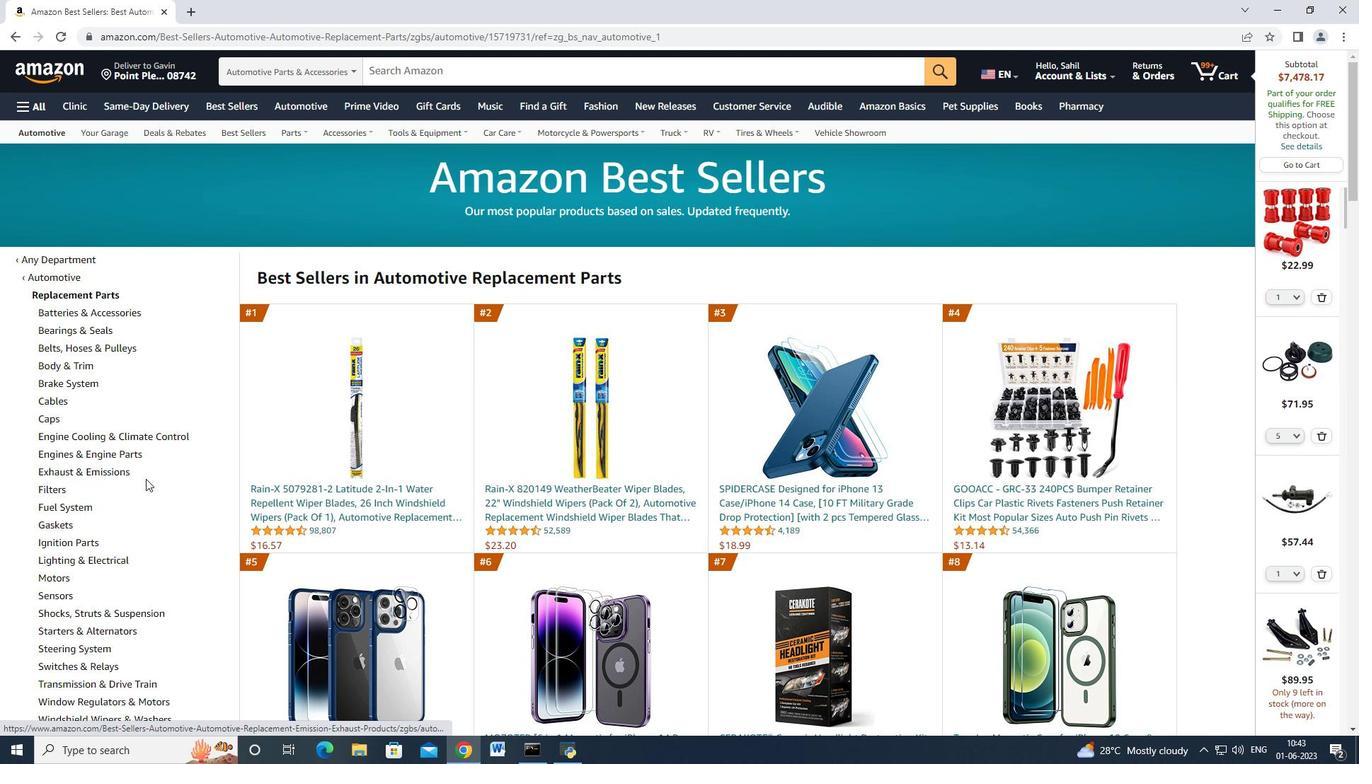 
Action: Mouse moved to (145, 483)
Screenshot: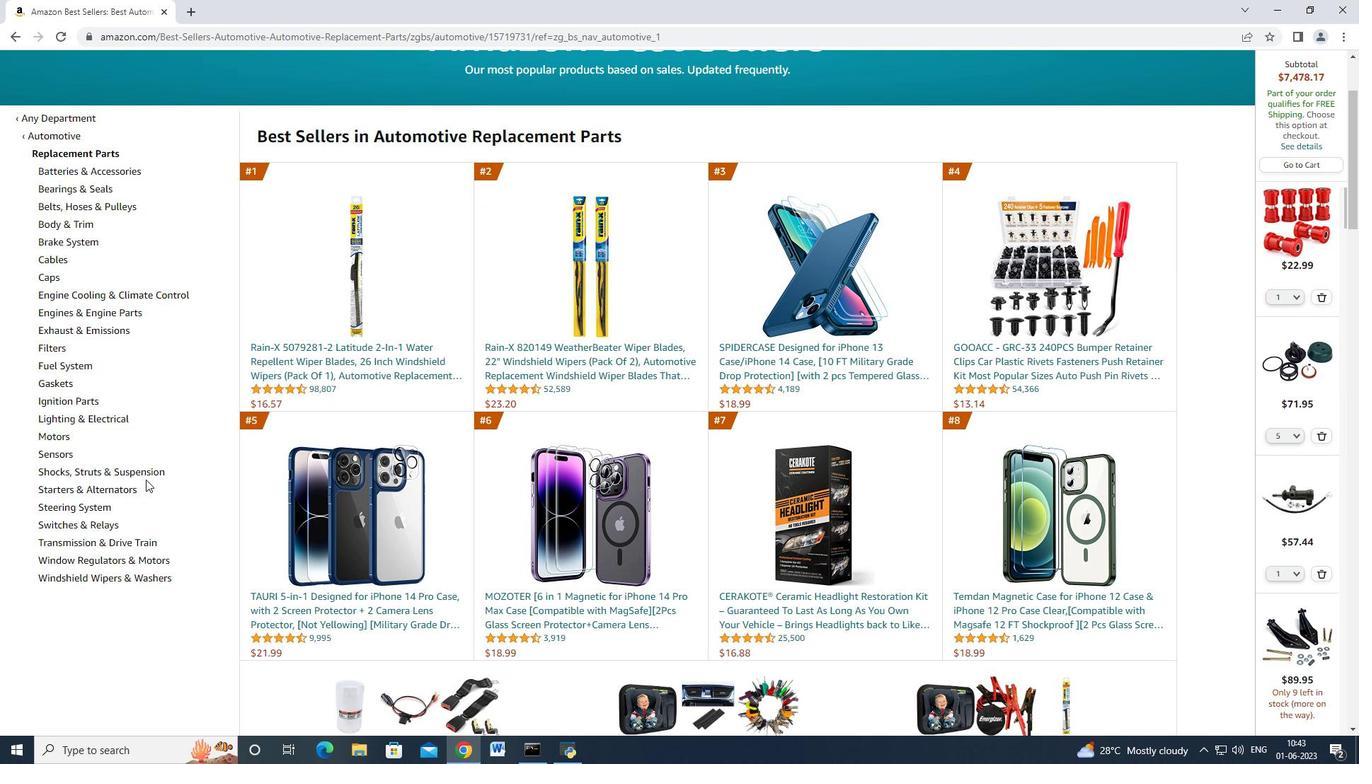 
Action: Mouse scrolled (145, 482) with delta (0, 0)
Screenshot: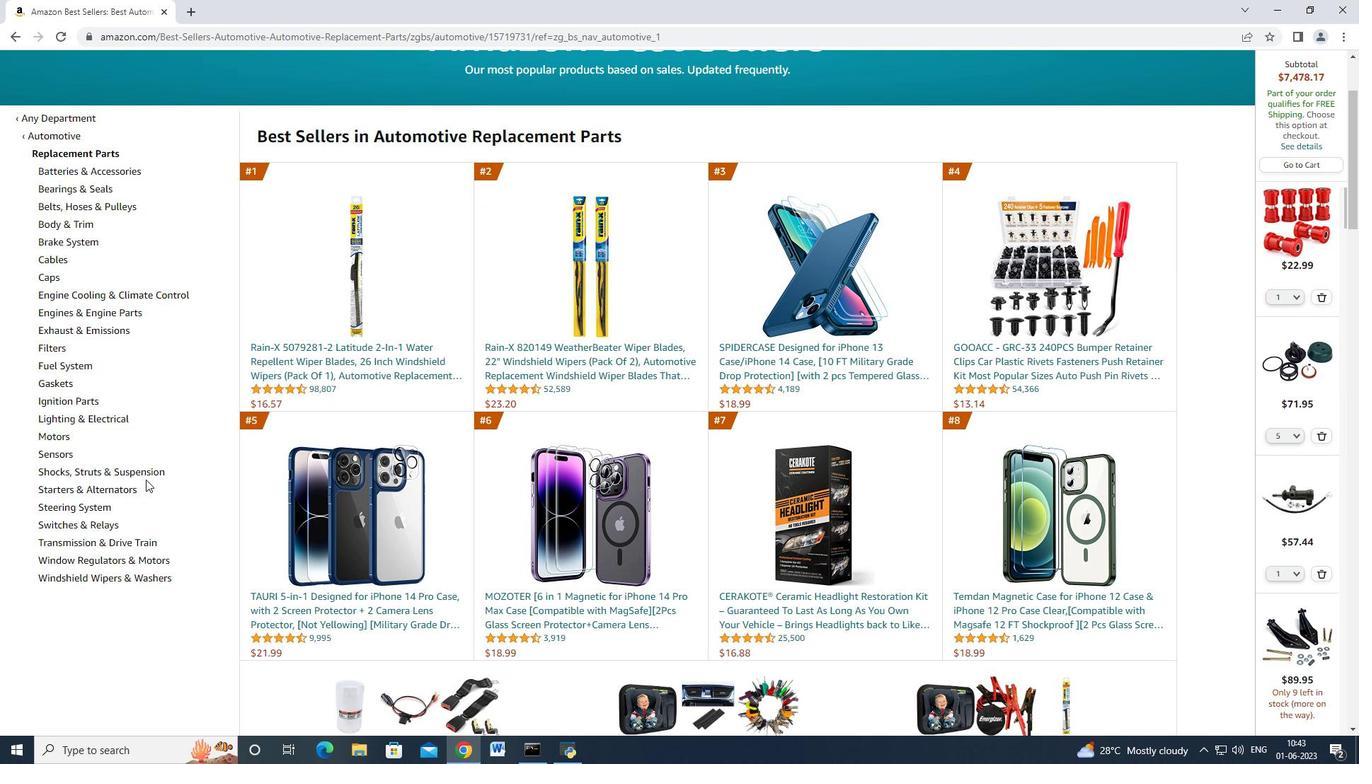 
Action: Mouse moved to (145, 485)
Screenshot: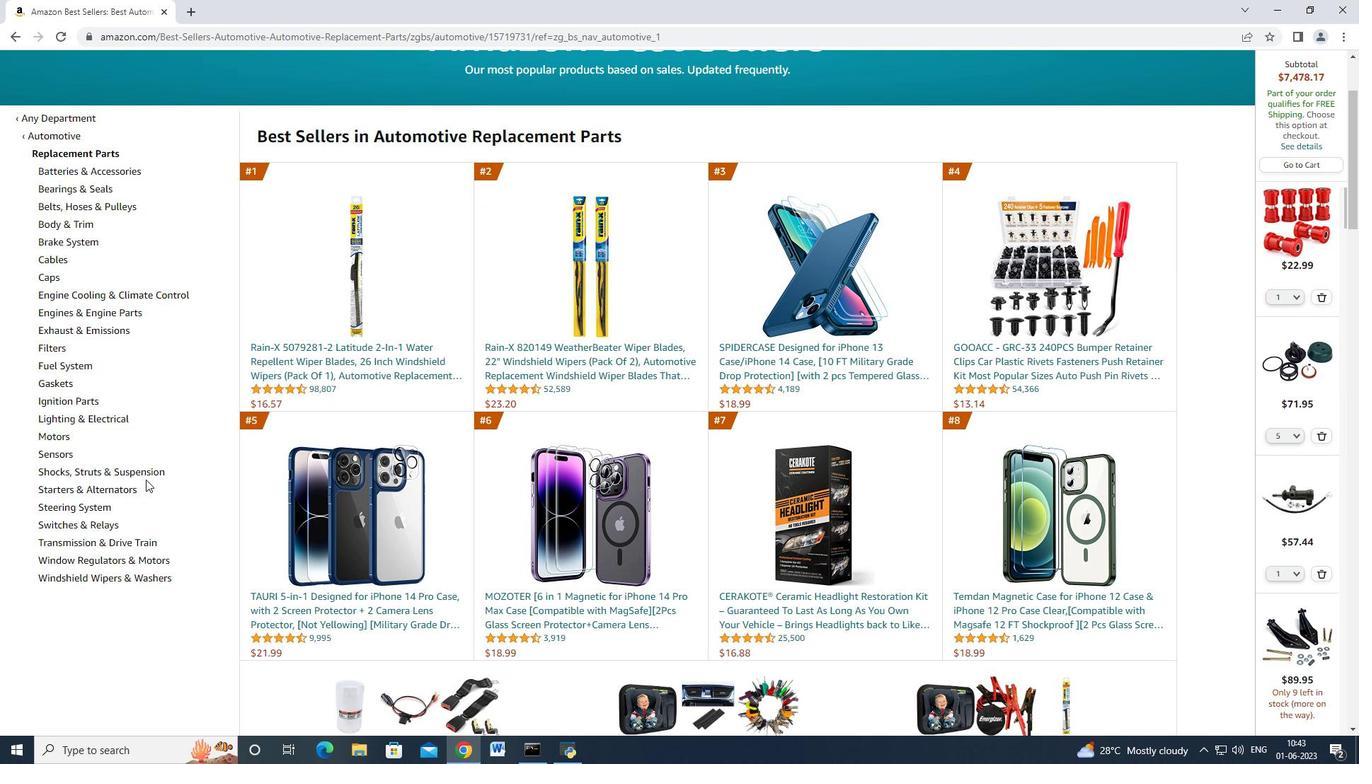 
Action: Mouse scrolled (145, 484) with delta (0, 0)
Screenshot: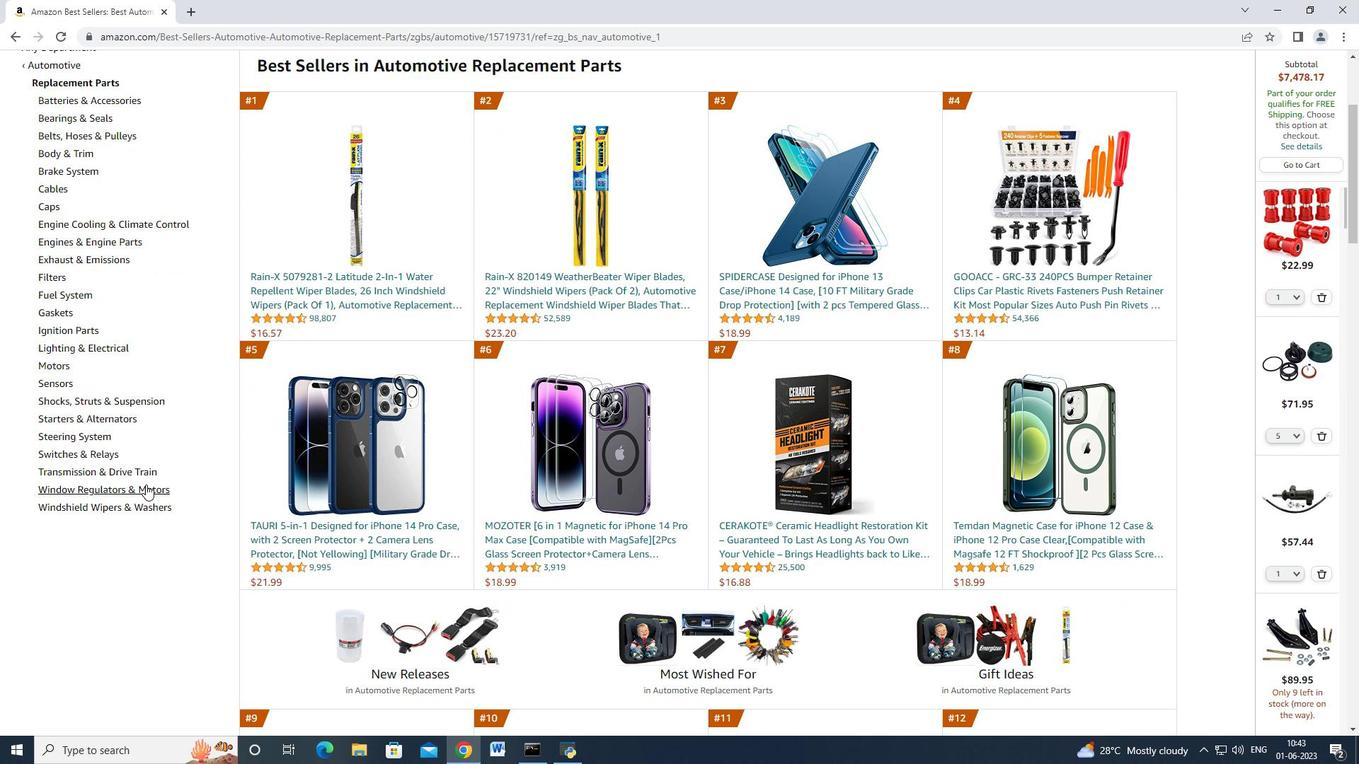 
Action: Mouse scrolled (145, 484) with delta (0, 0)
Screenshot: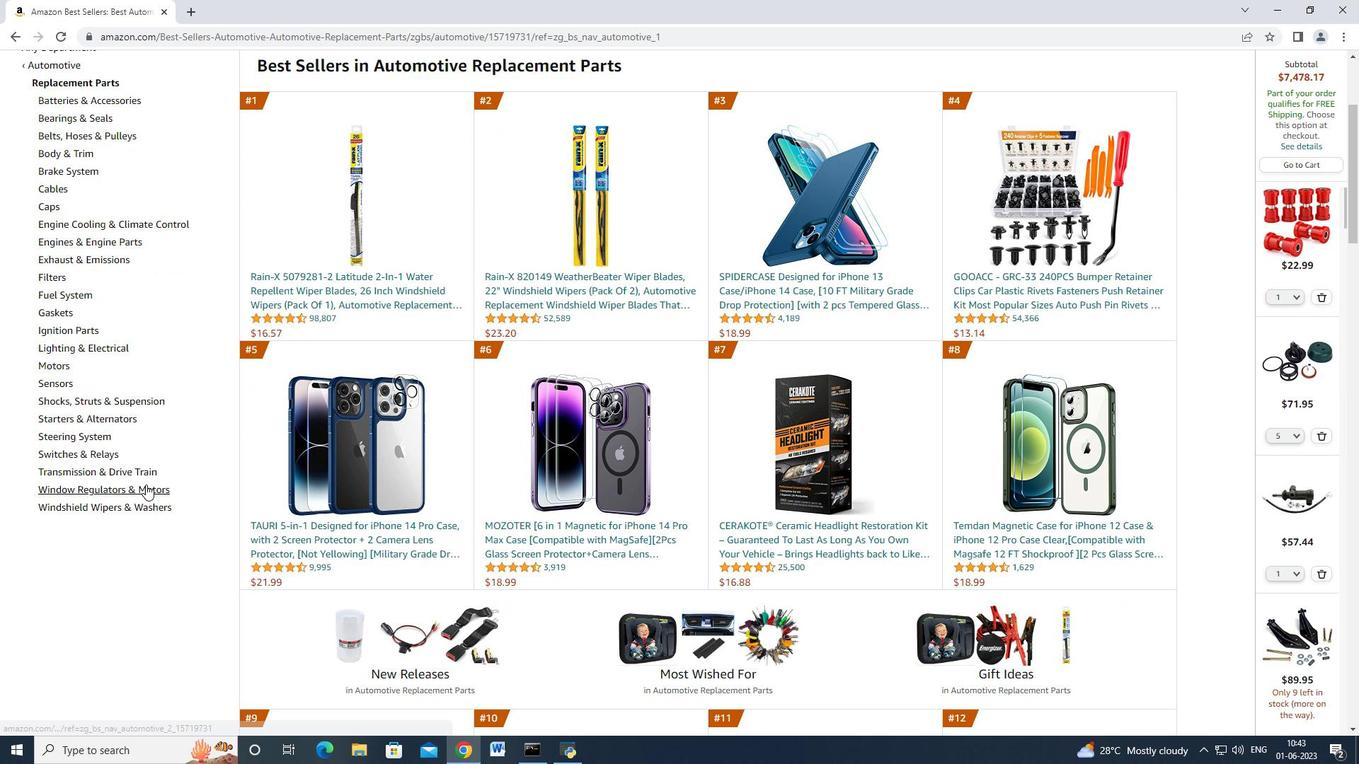 
Action: Mouse scrolled (145, 484) with delta (0, 0)
Screenshot: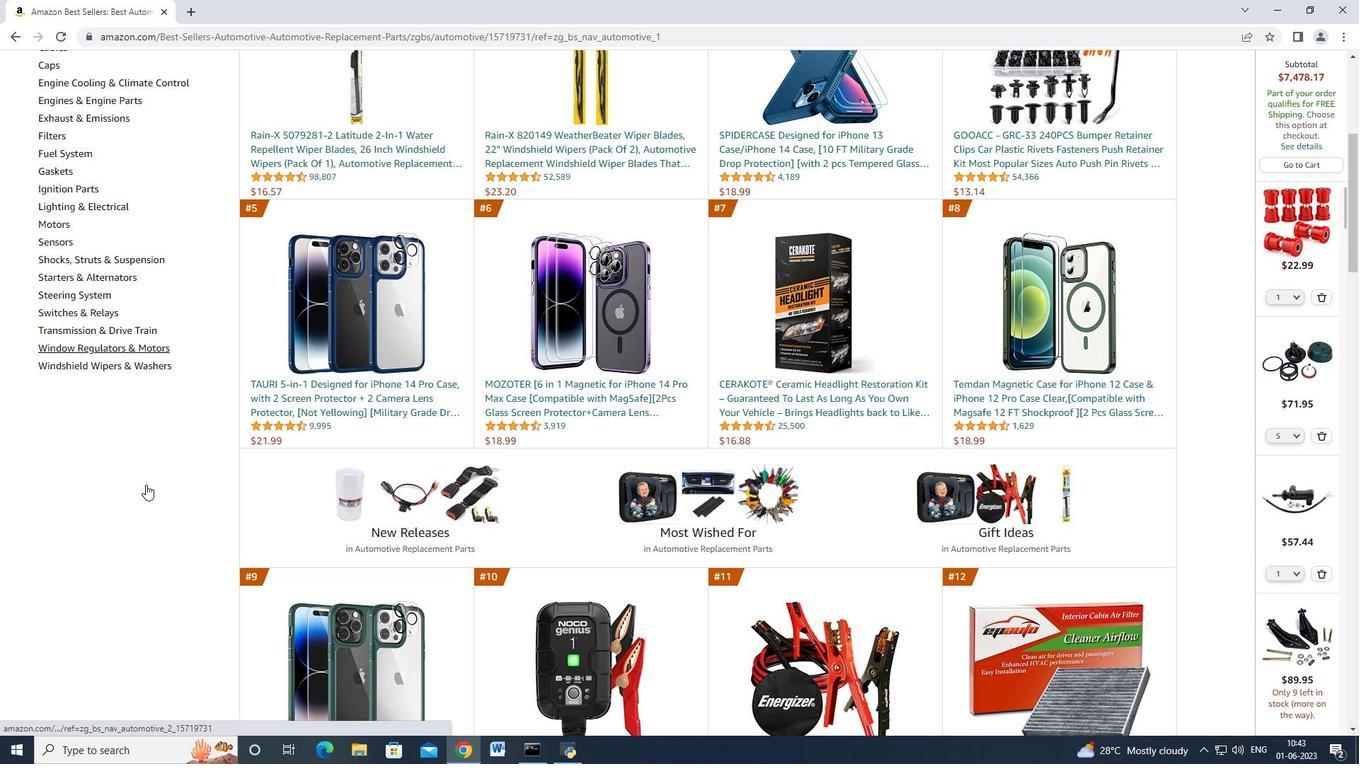 
Action: Mouse scrolled (145, 484) with delta (0, 0)
Screenshot: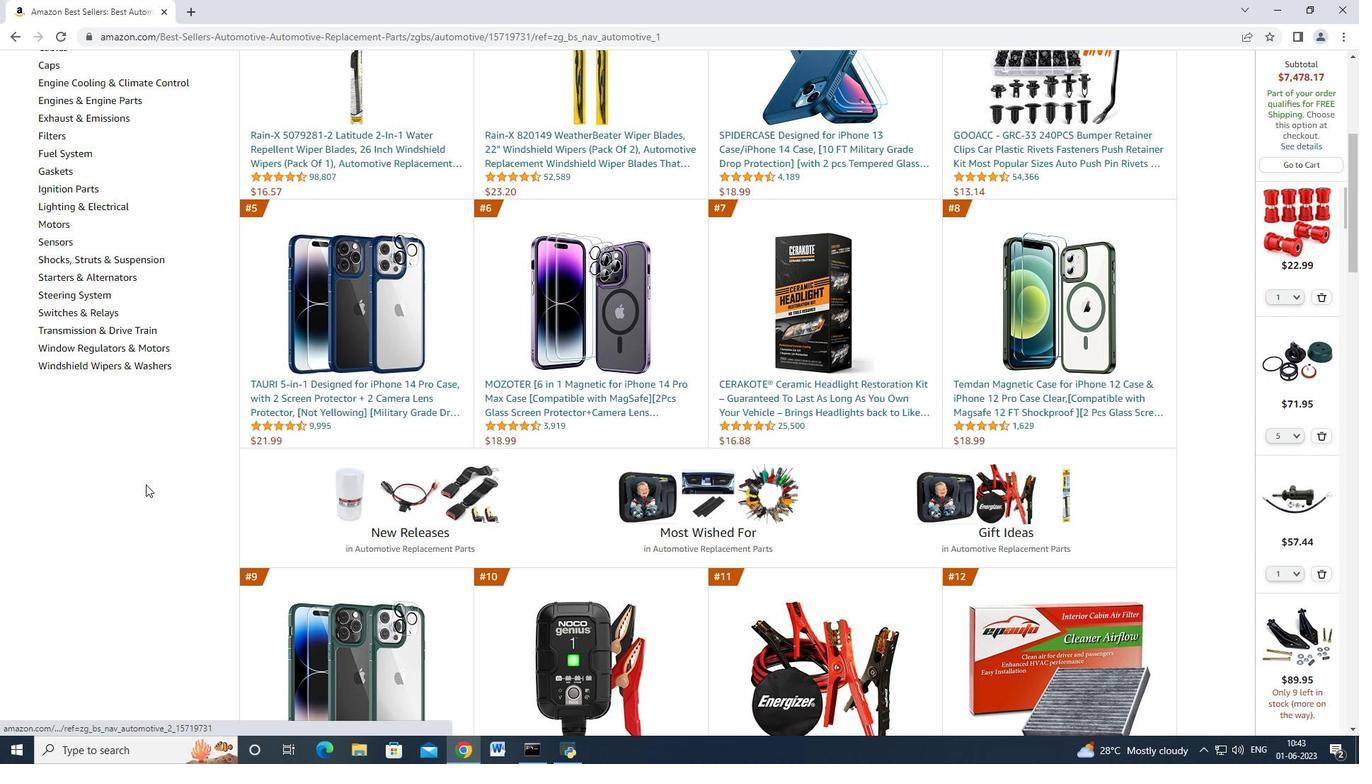 
Action: Mouse scrolled (145, 485) with delta (0, 0)
Screenshot: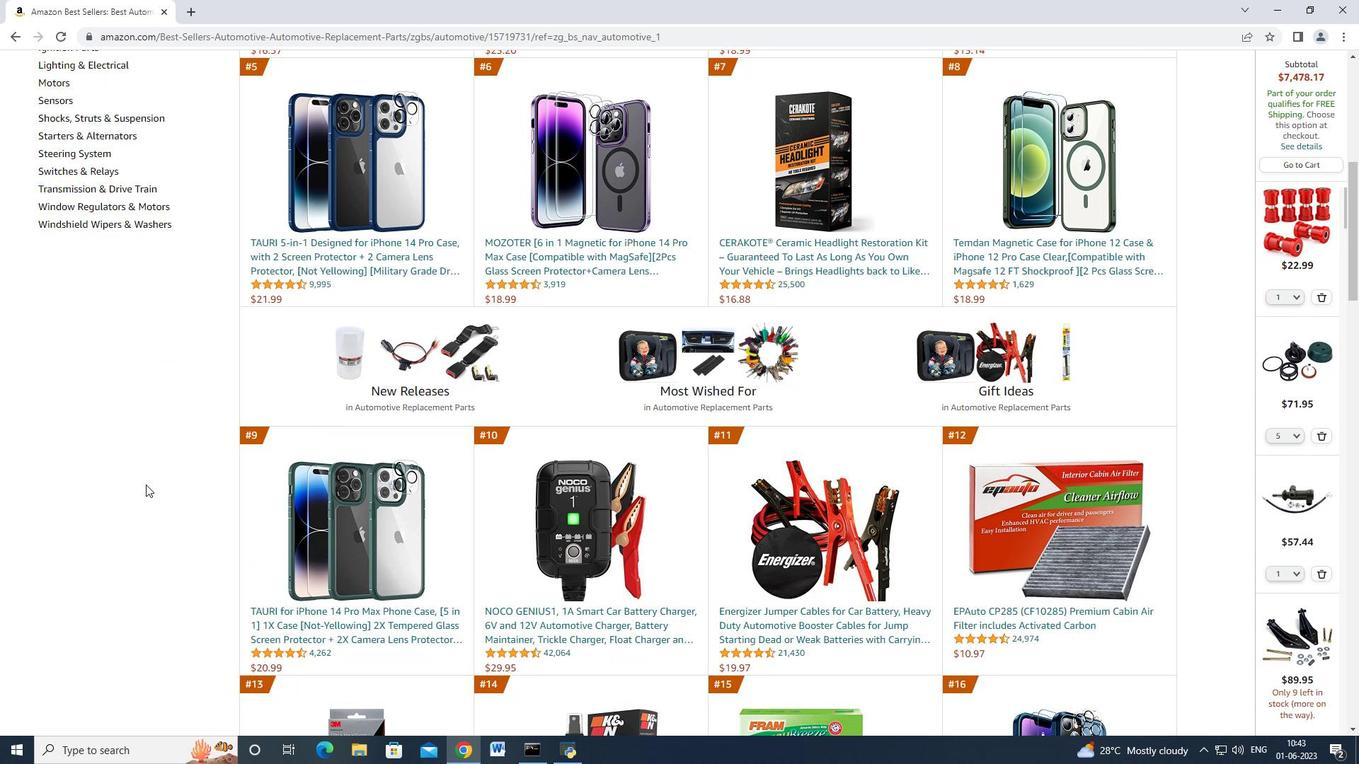 
Action: Mouse scrolled (145, 485) with delta (0, 0)
Screenshot: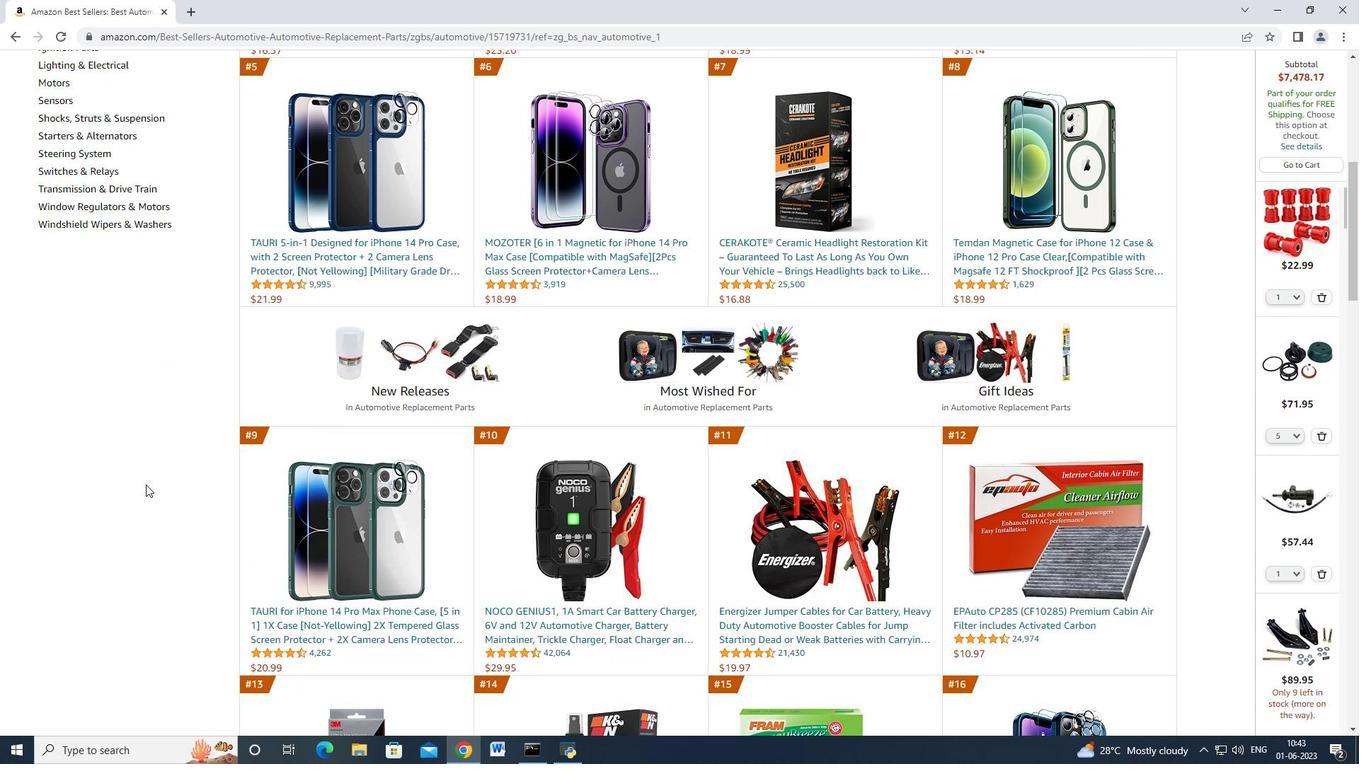 
Action: Mouse moved to (120, 337)
Screenshot: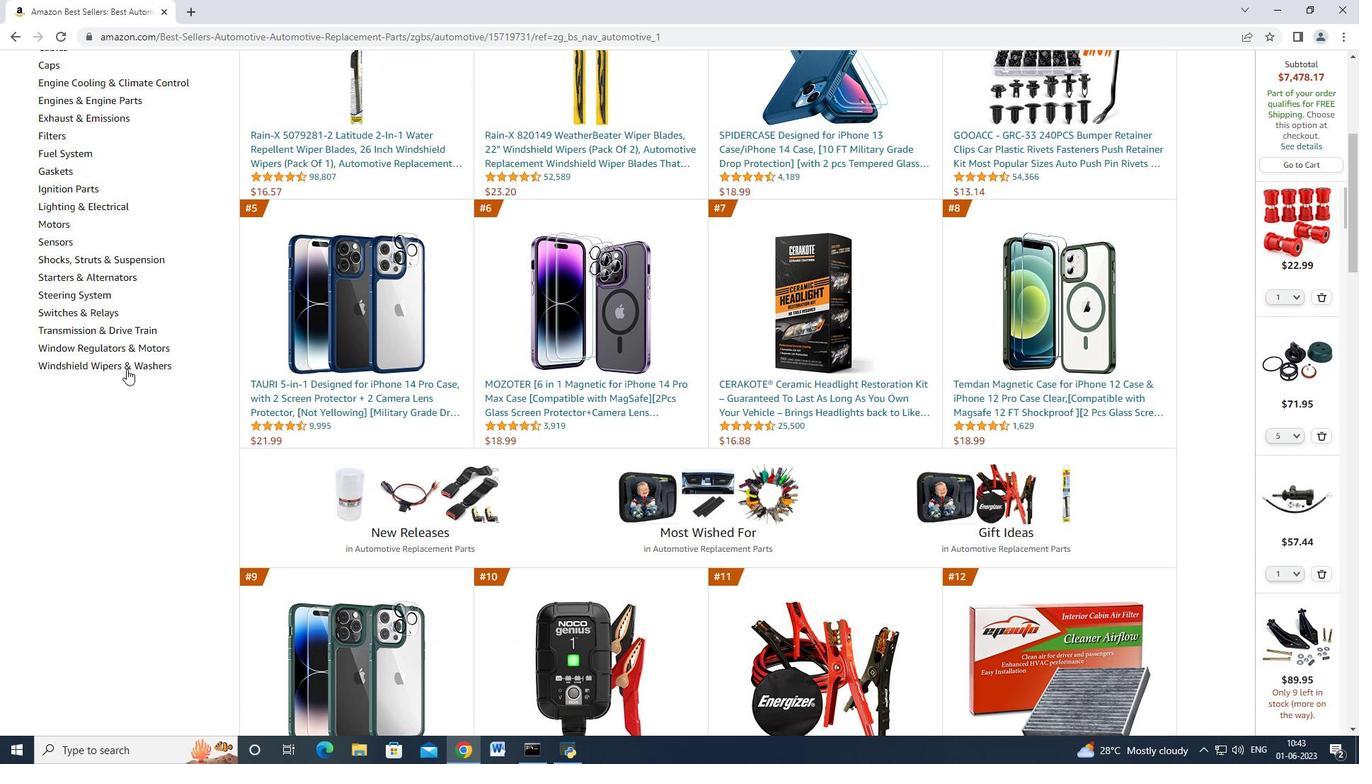 
Action: Mouse scrolled (120, 338) with delta (0, 0)
Screenshot: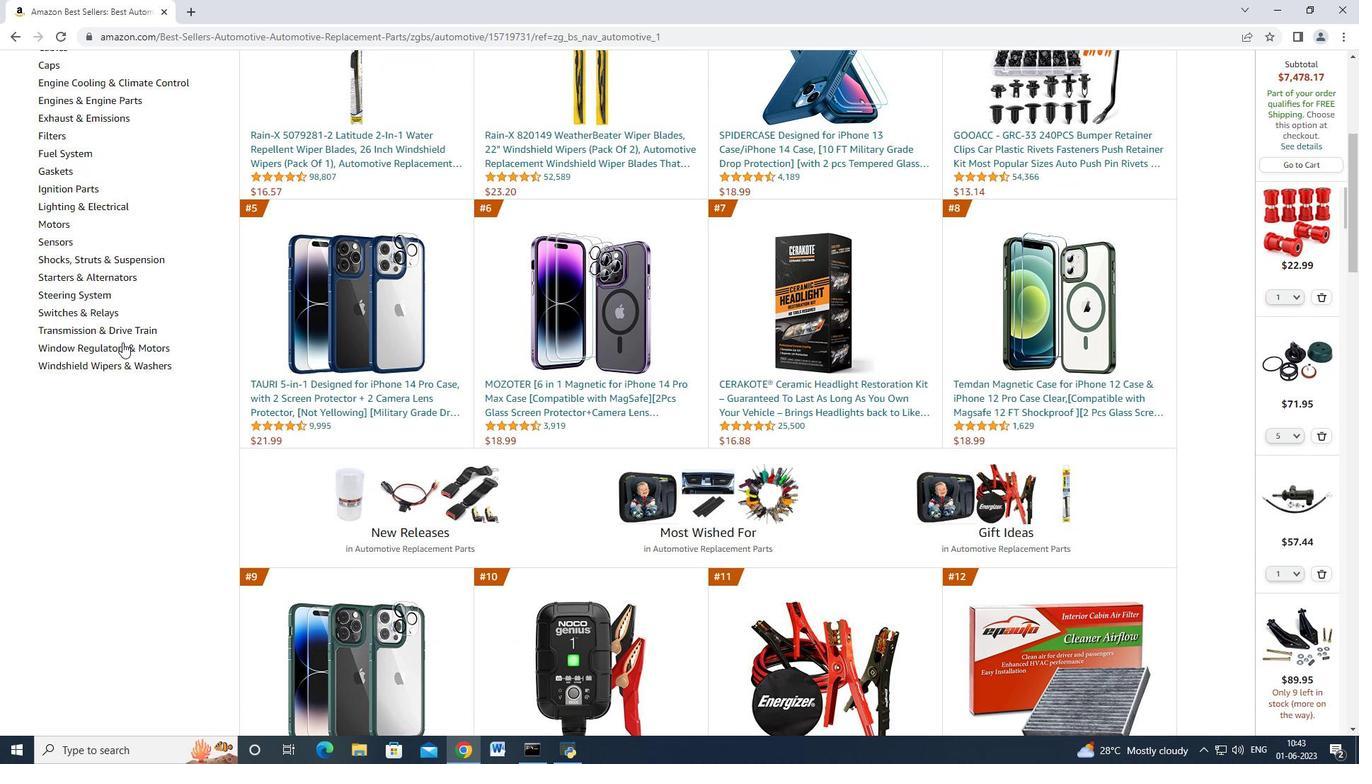 
Action: Mouse moved to (101, 335)
Screenshot: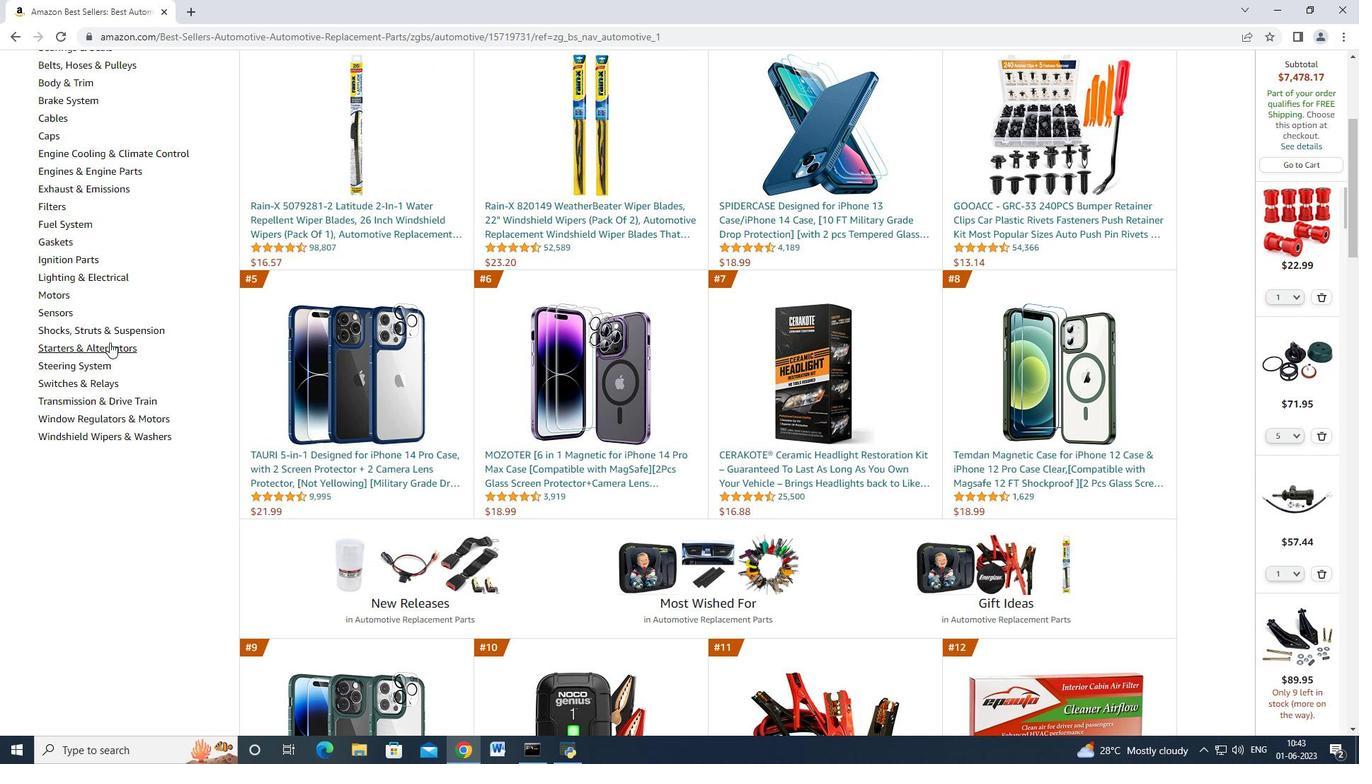 
Action: Mouse pressed left at (101, 335)
Screenshot: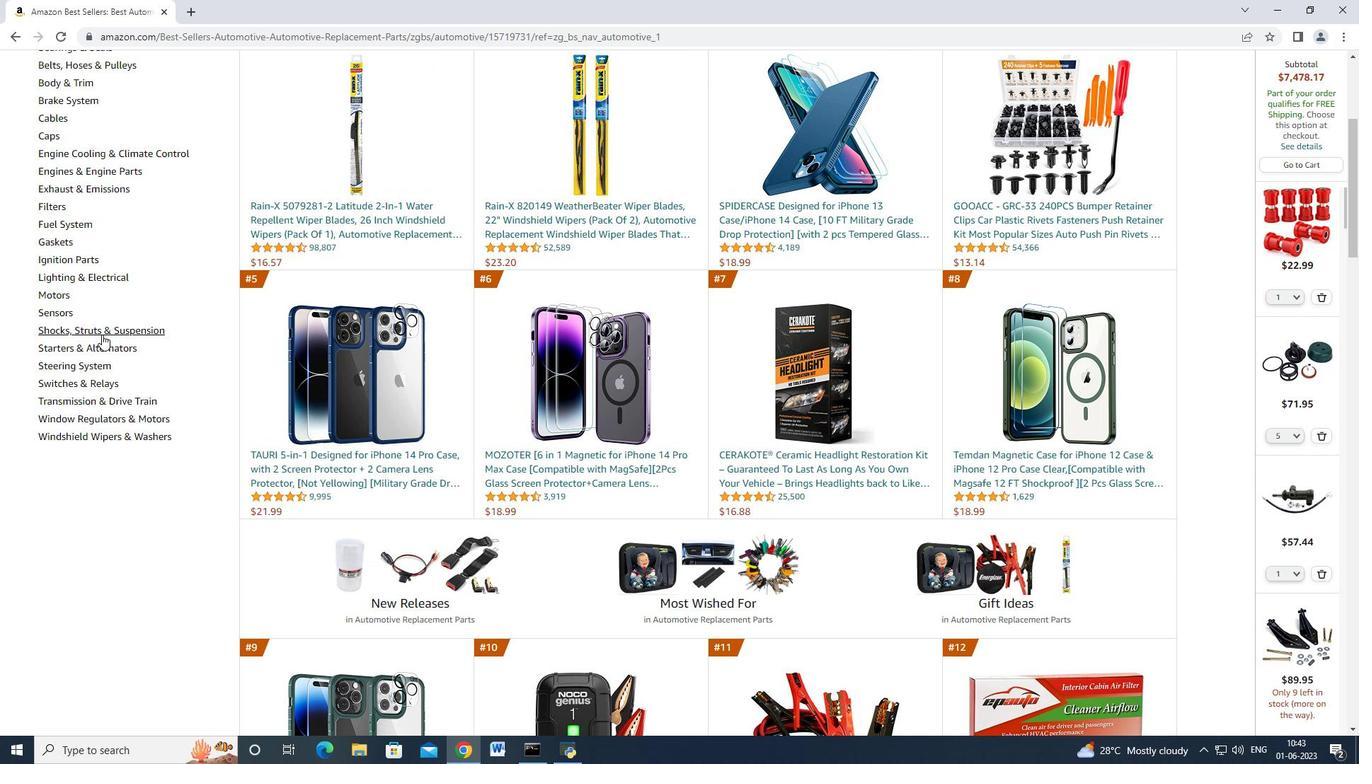 
Action: Mouse moved to (121, 347)
Screenshot: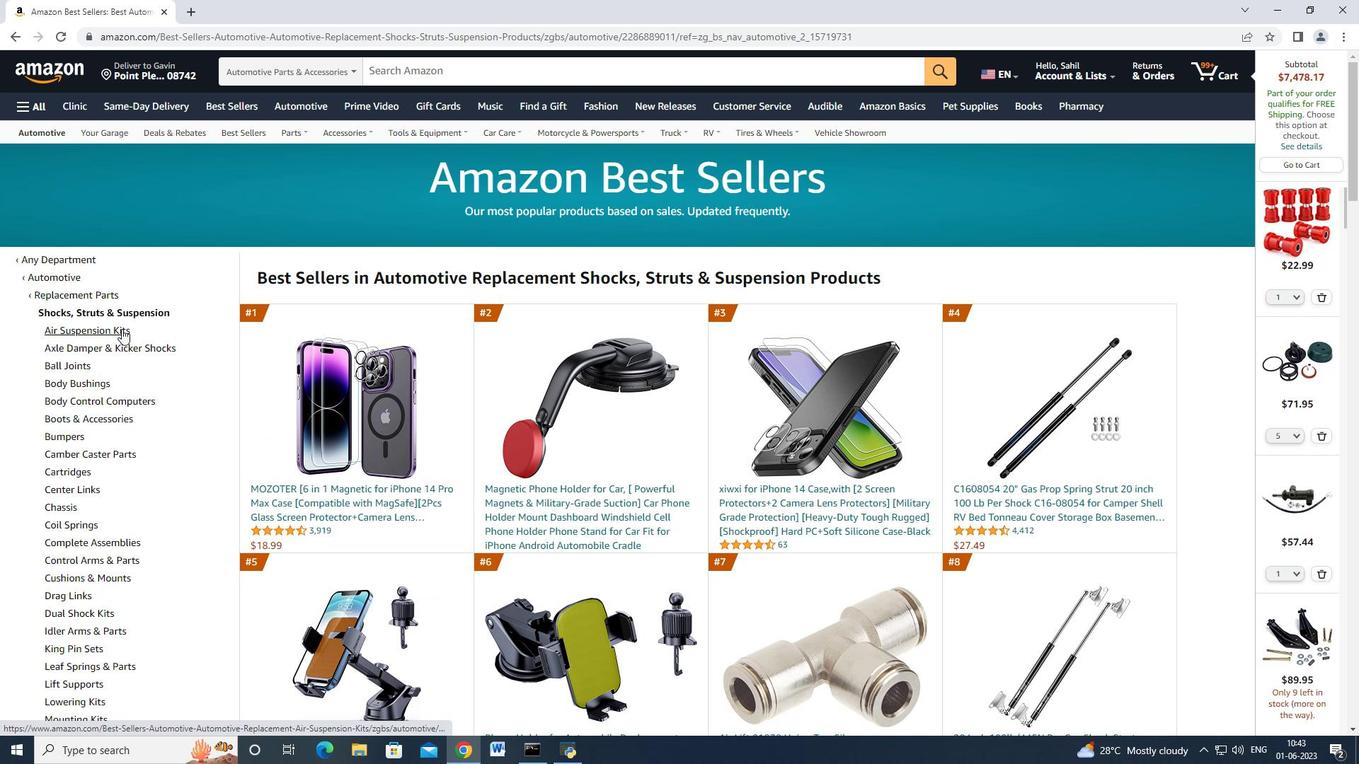 
Action: Mouse scrolled (121, 347) with delta (0, 0)
Screenshot: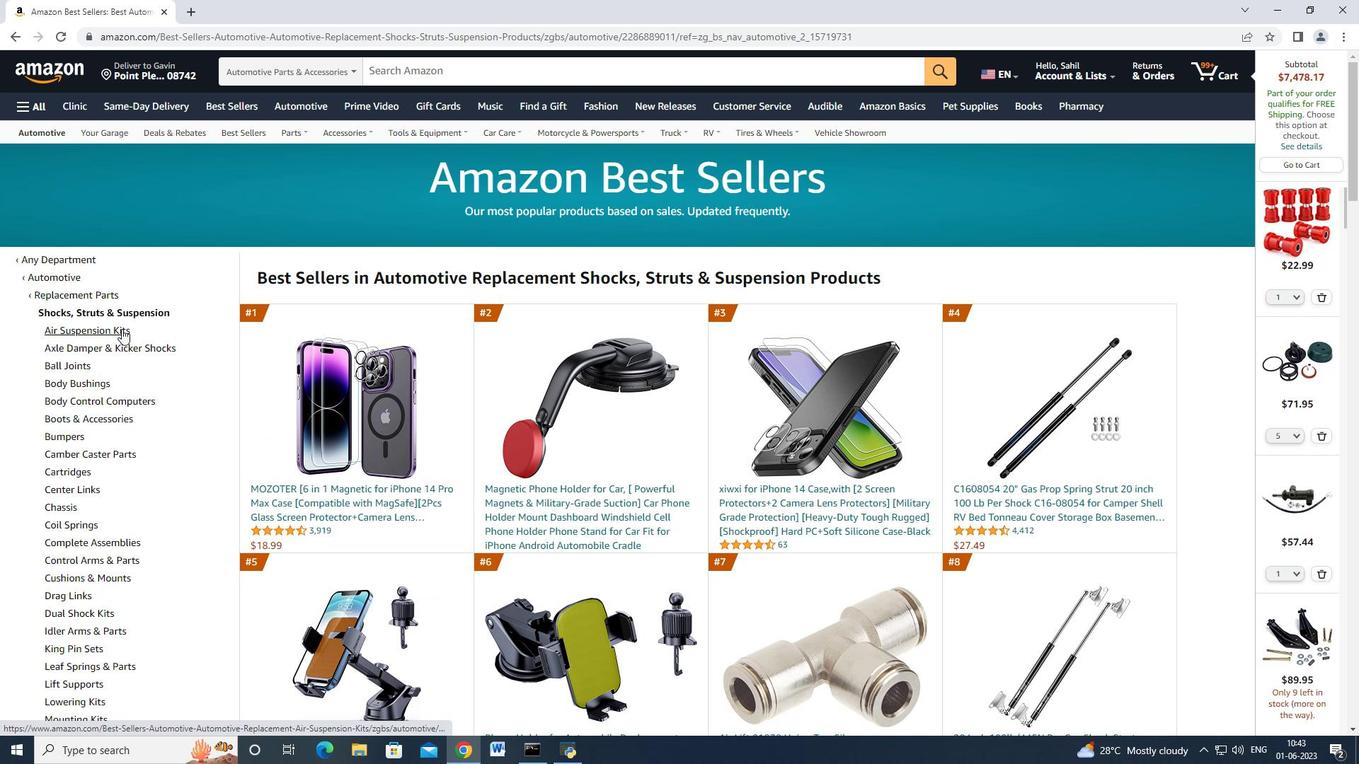 
Action: Mouse moved to (121, 350)
Screenshot: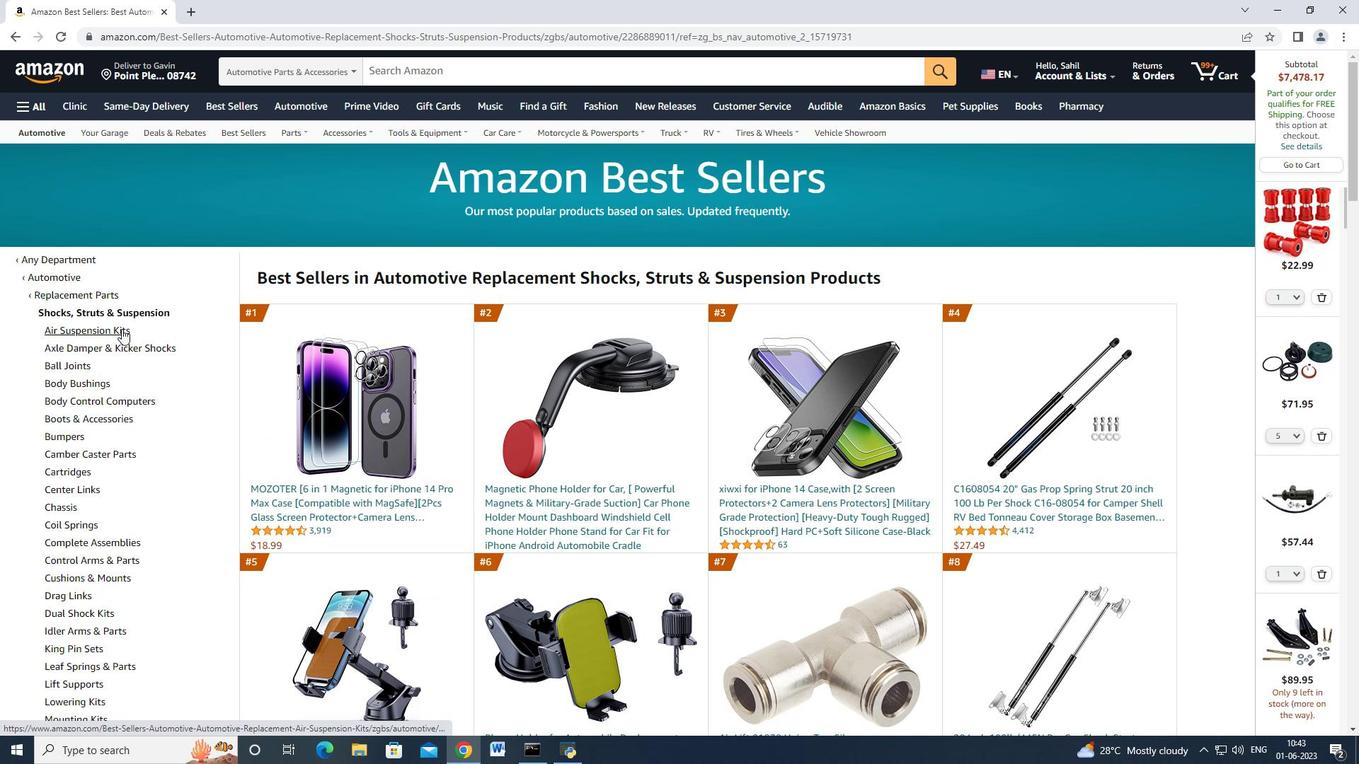 
Action: Mouse scrolled (121, 349) with delta (0, 0)
Screenshot: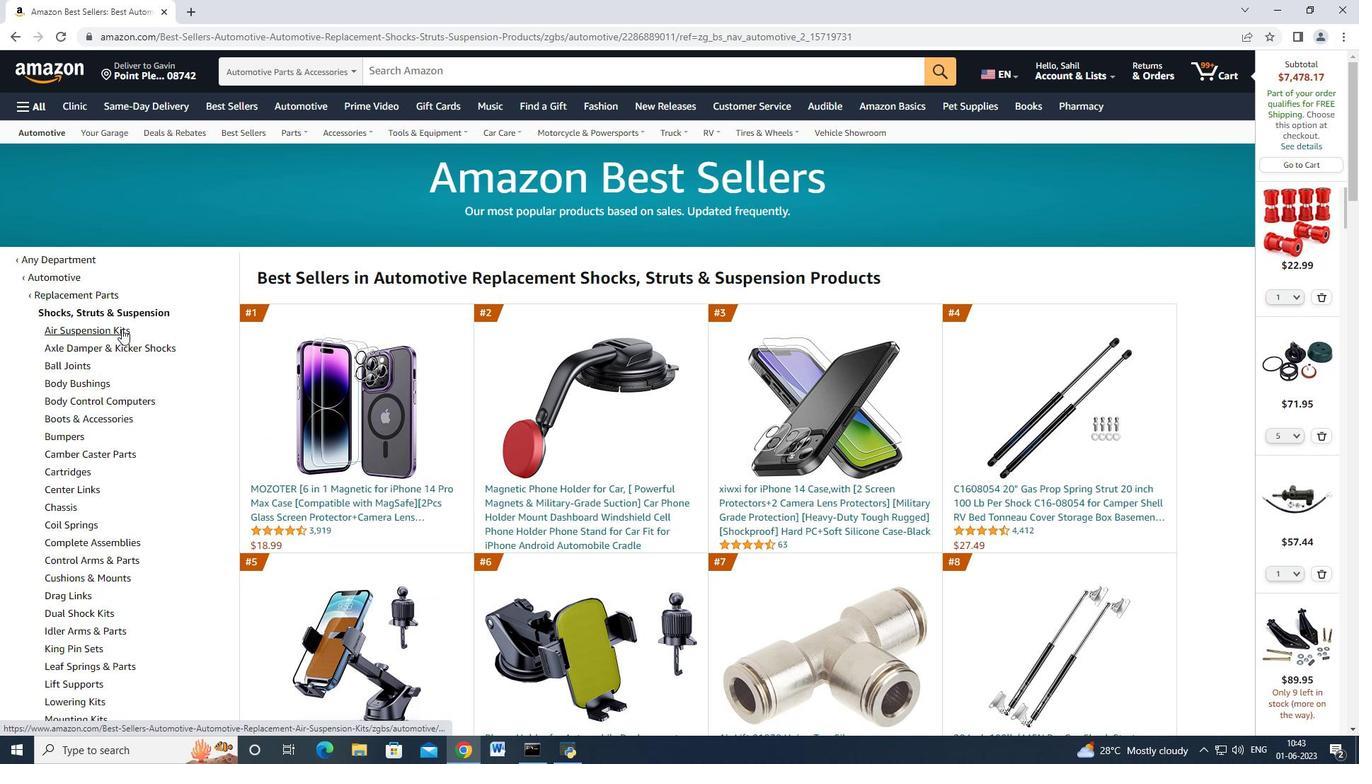 
Action: Mouse moved to (120, 361)
Screenshot: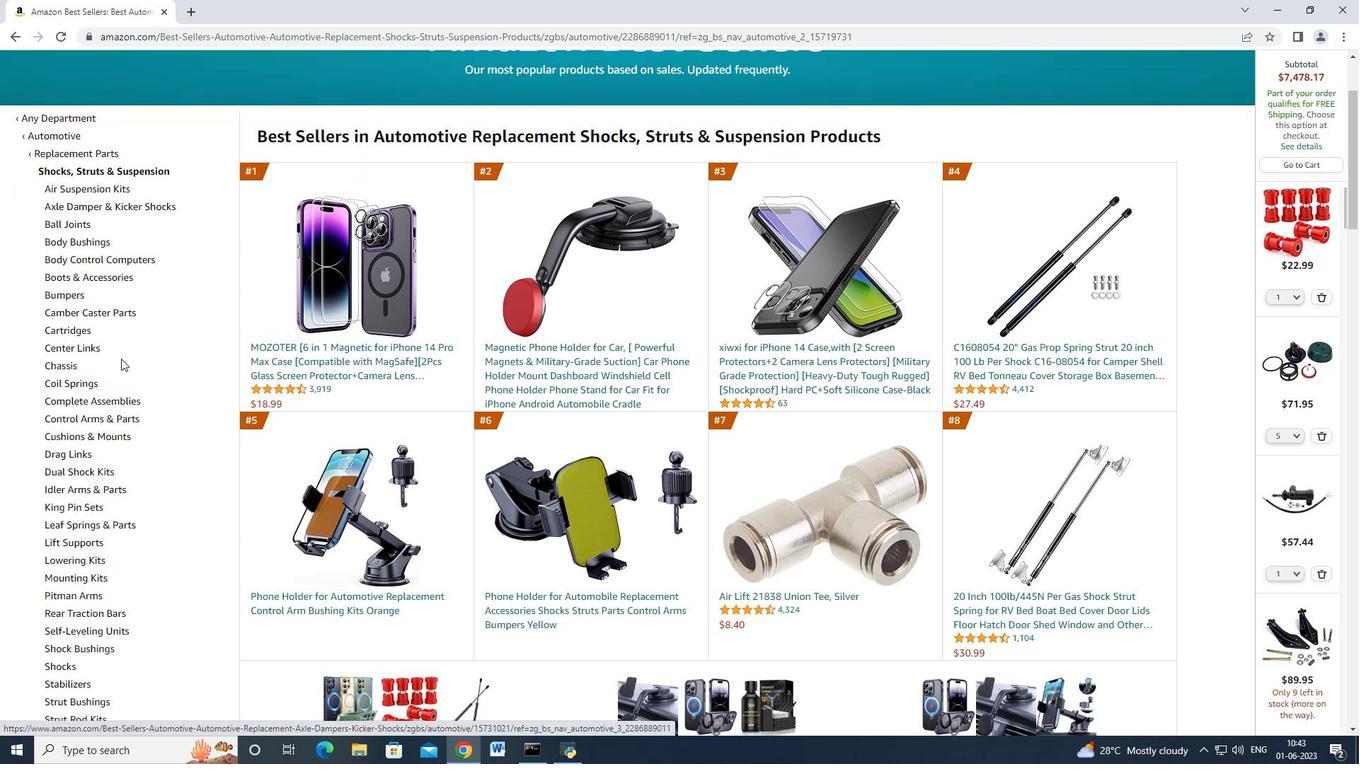 
Action: Mouse scrolled (120, 360) with delta (0, 0)
Screenshot: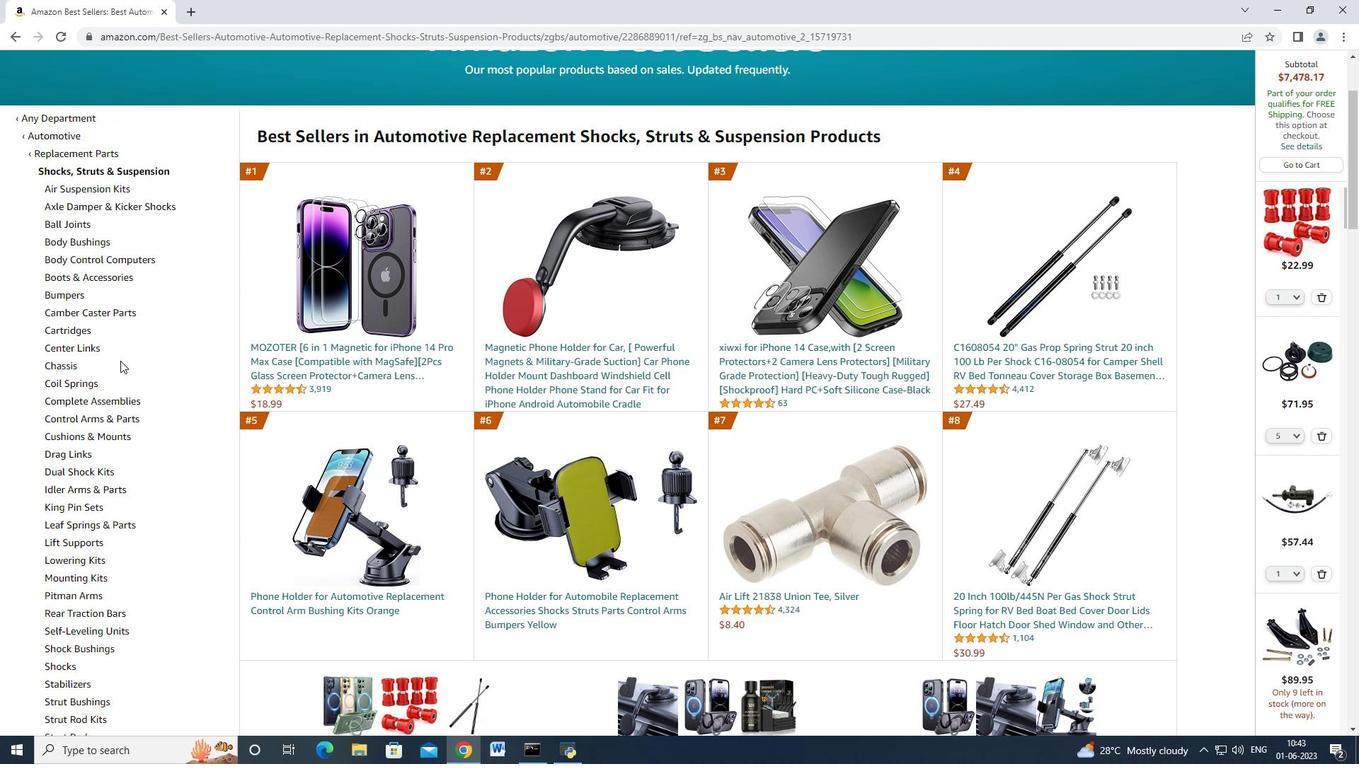 
Action: Mouse scrolled (120, 360) with delta (0, 0)
Screenshot: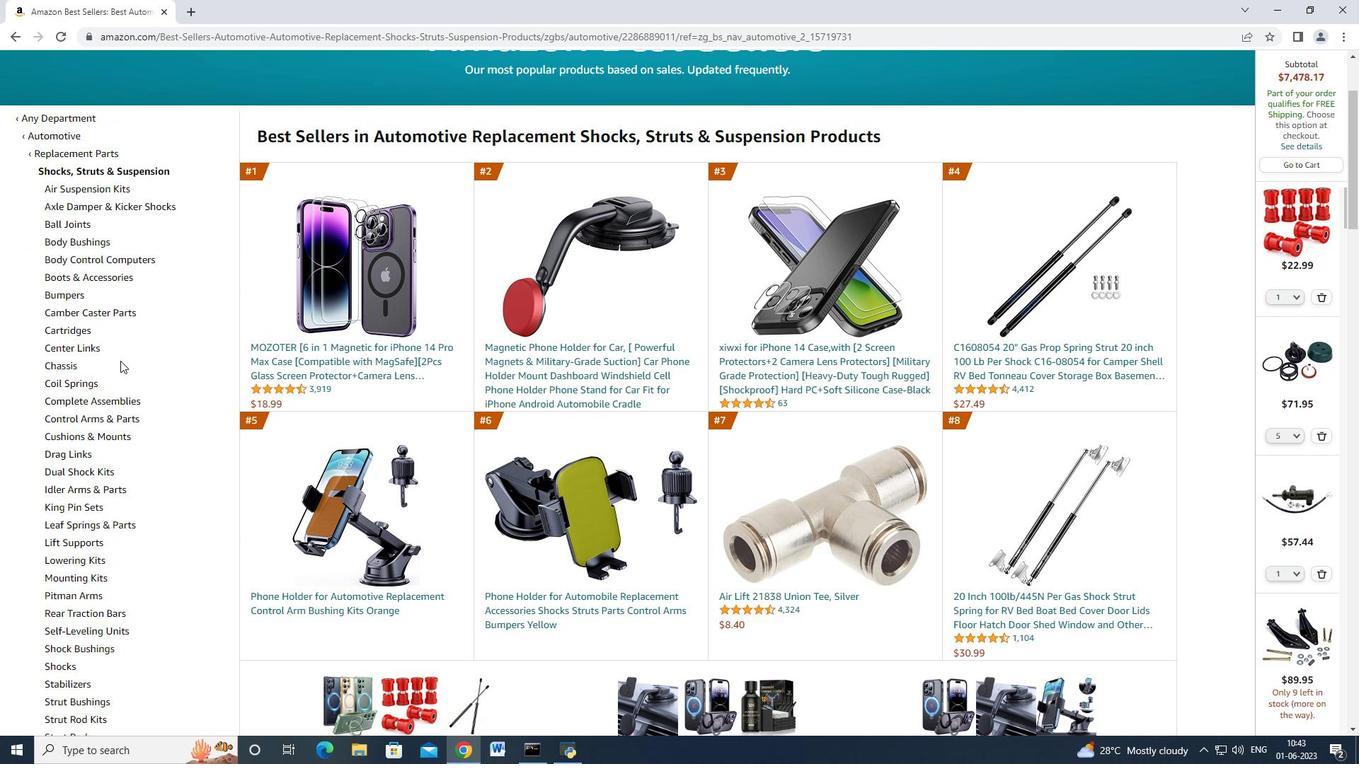 
Action: Mouse scrolled (120, 360) with delta (0, 0)
Screenshot: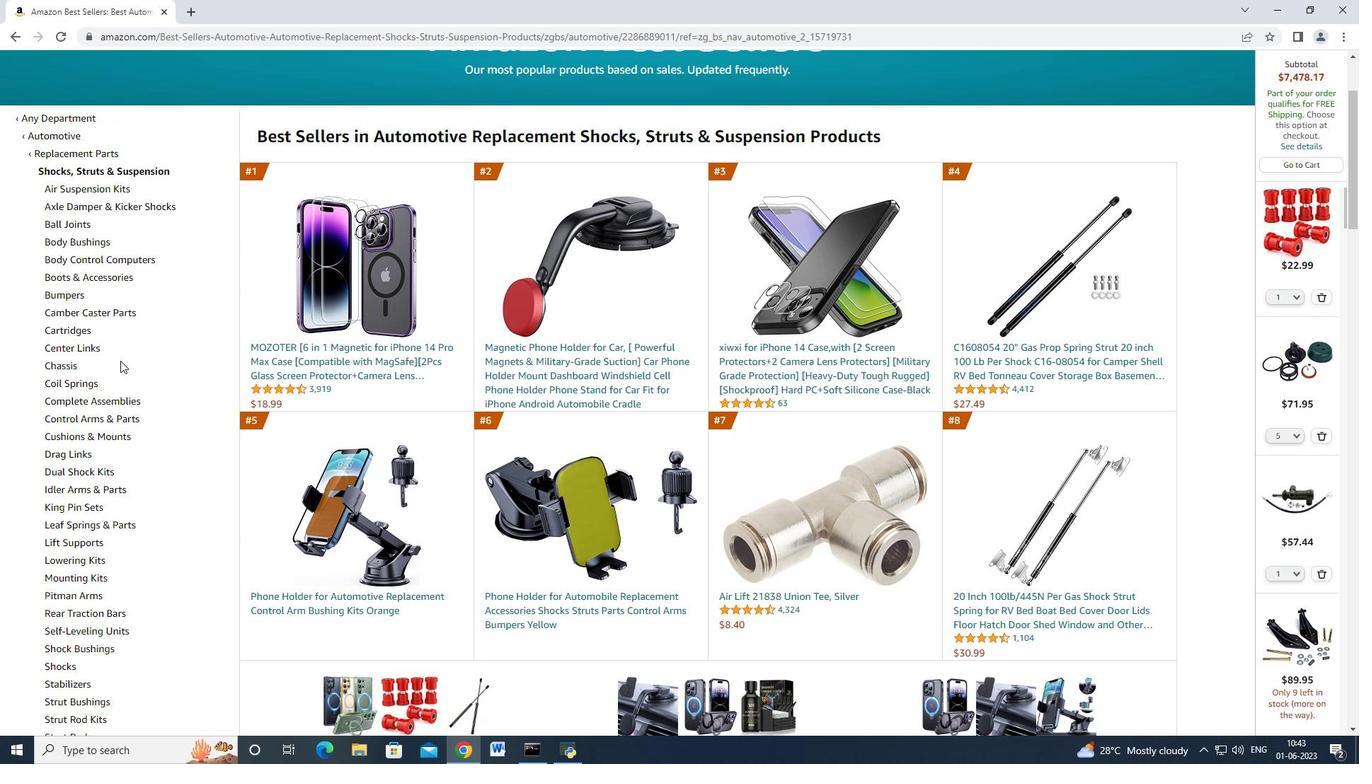 
Action: Mouse moved to (108, 394)
Screenshot: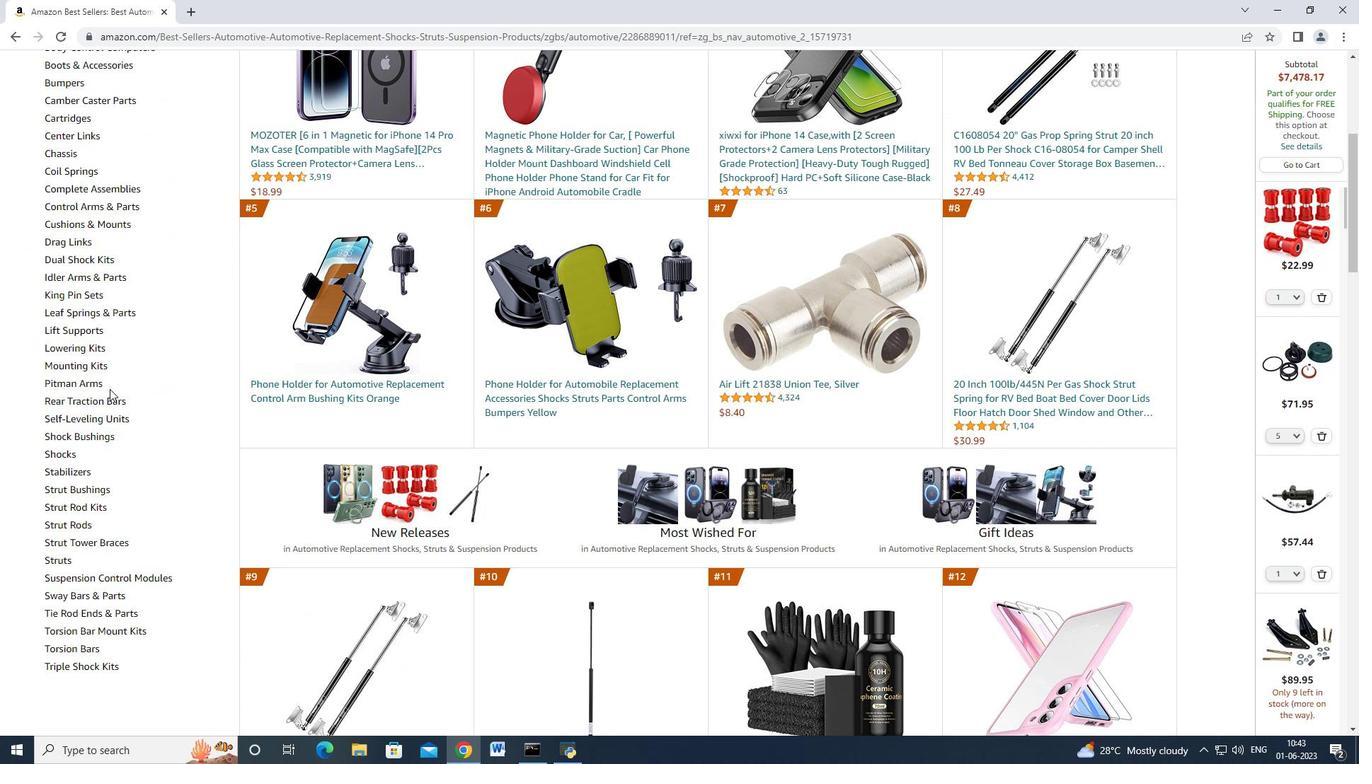 
Action: Mouse scrolled (108, 393) with delta (0, 0)
Screenshot: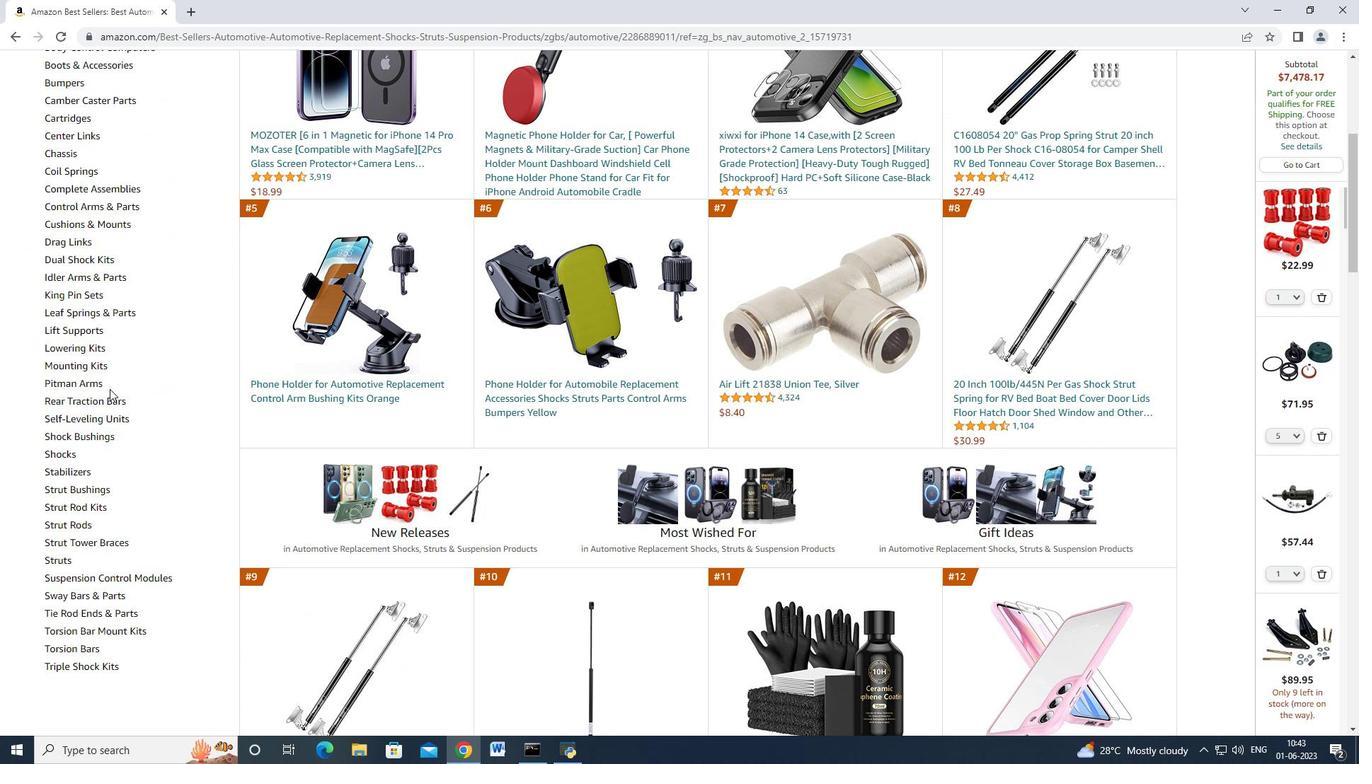 
Action: Mouse scrolled (108, 393) with delta (0, 0)
Screenshot: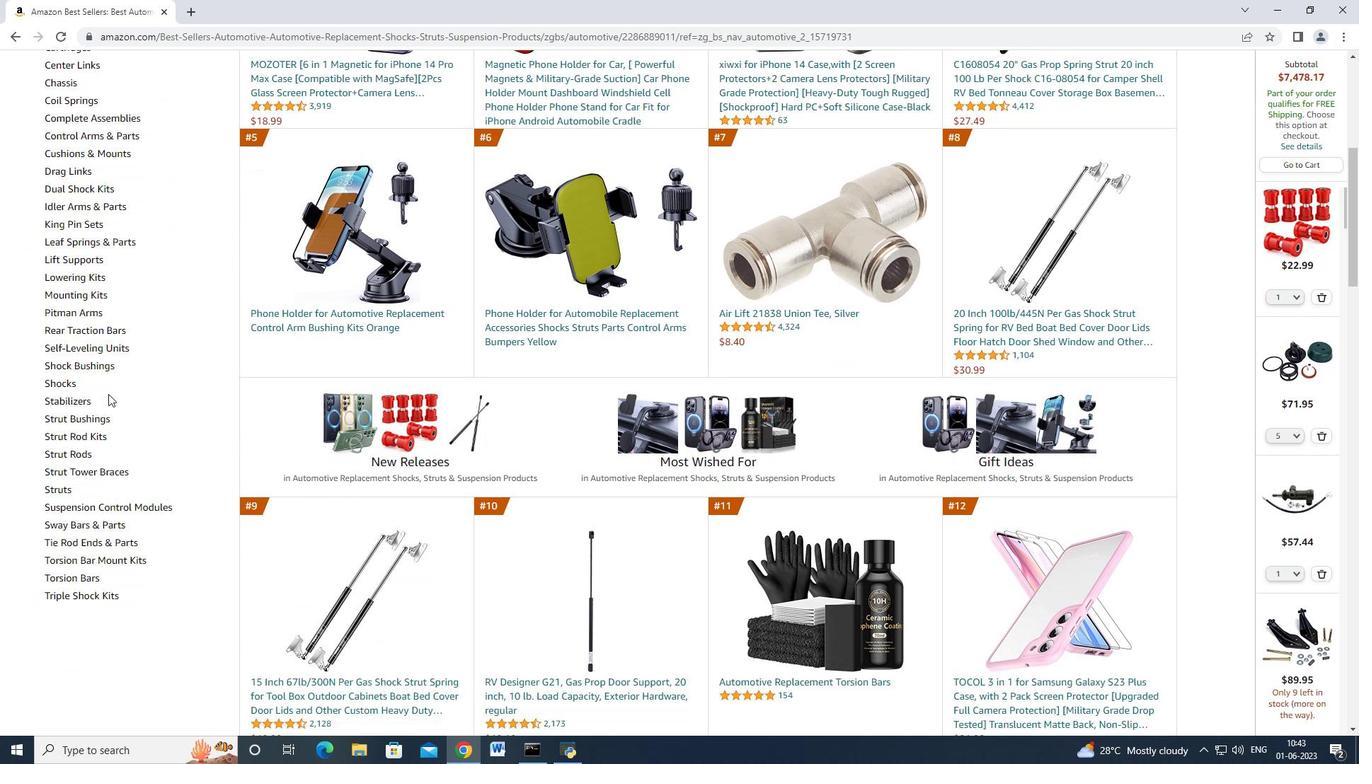 
Action: Mouse moved to (109, 378)
Screenshot: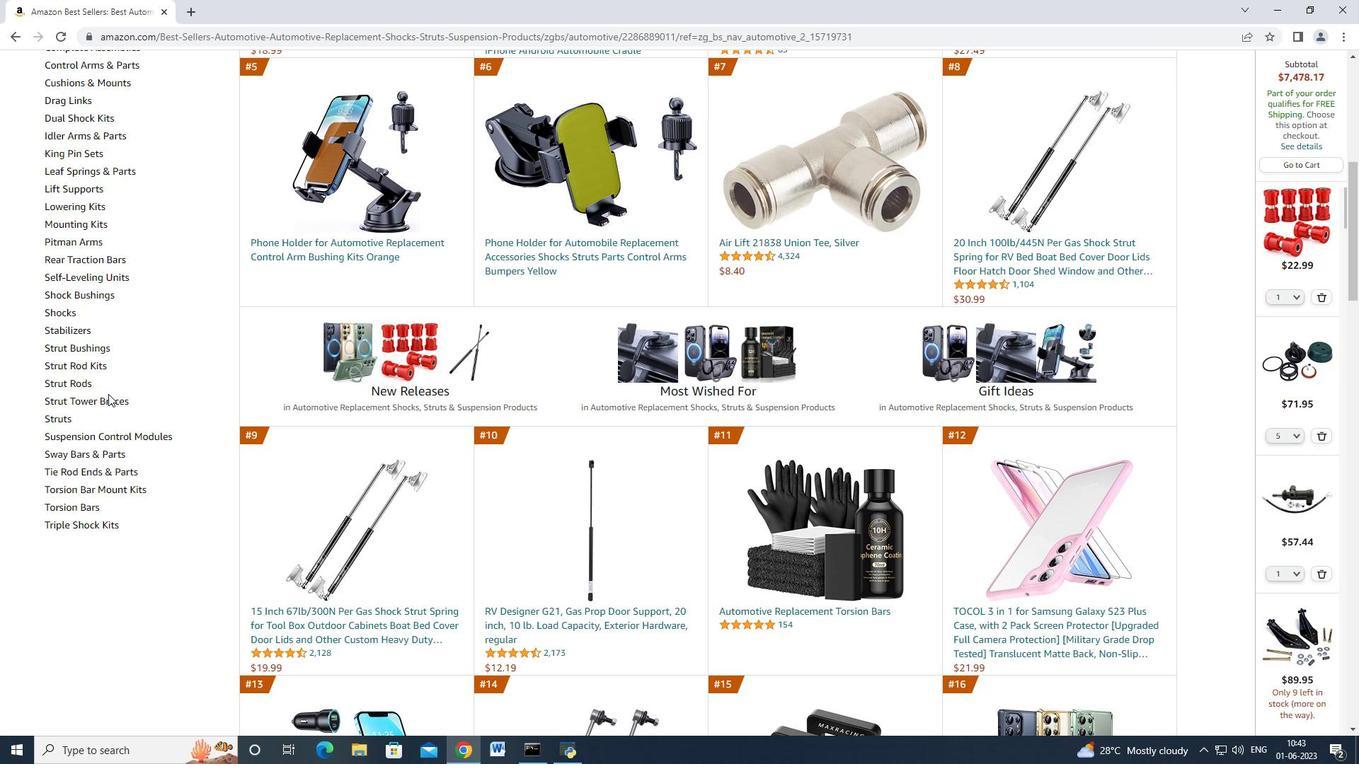 
Action: Mouse scrolled (109, 379) with delta (0, 0)
Screenshot: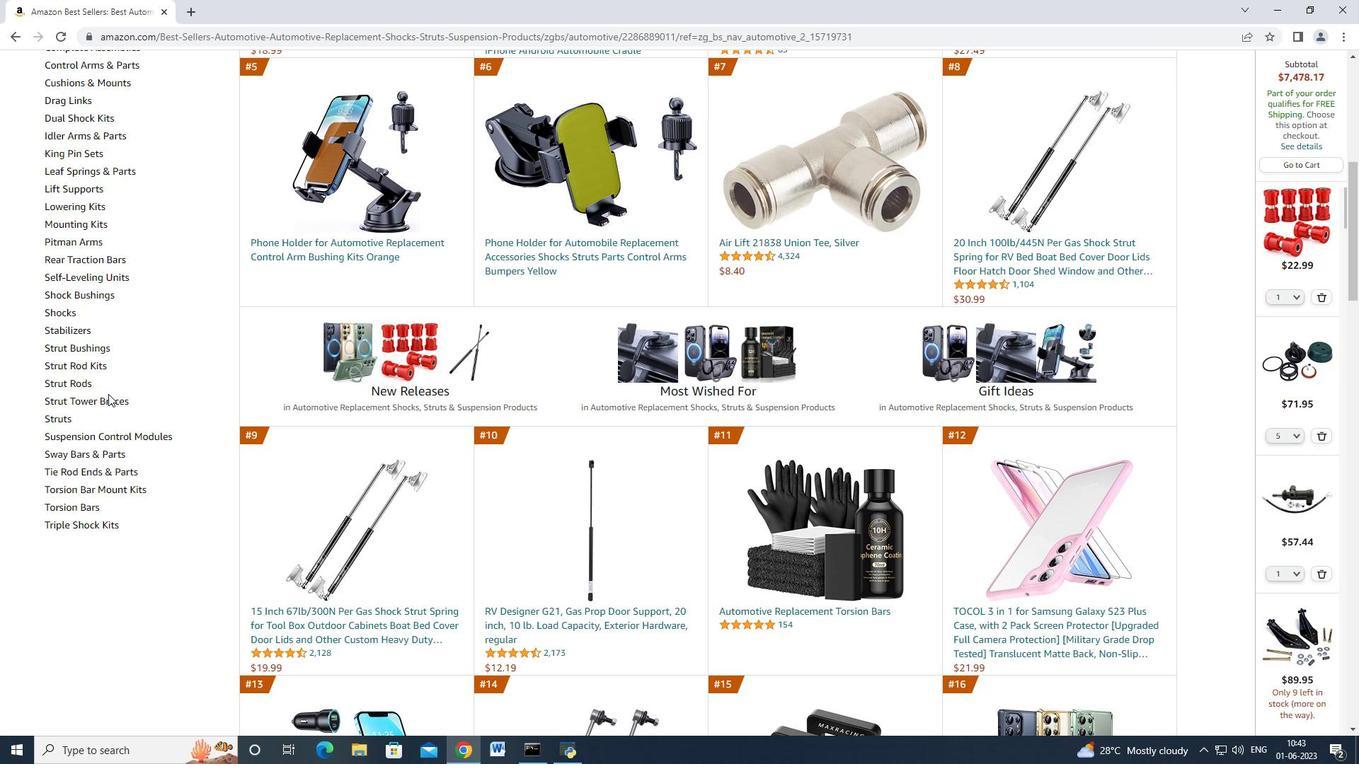
Action: Mouse moved to (109, 378)
Screenshot: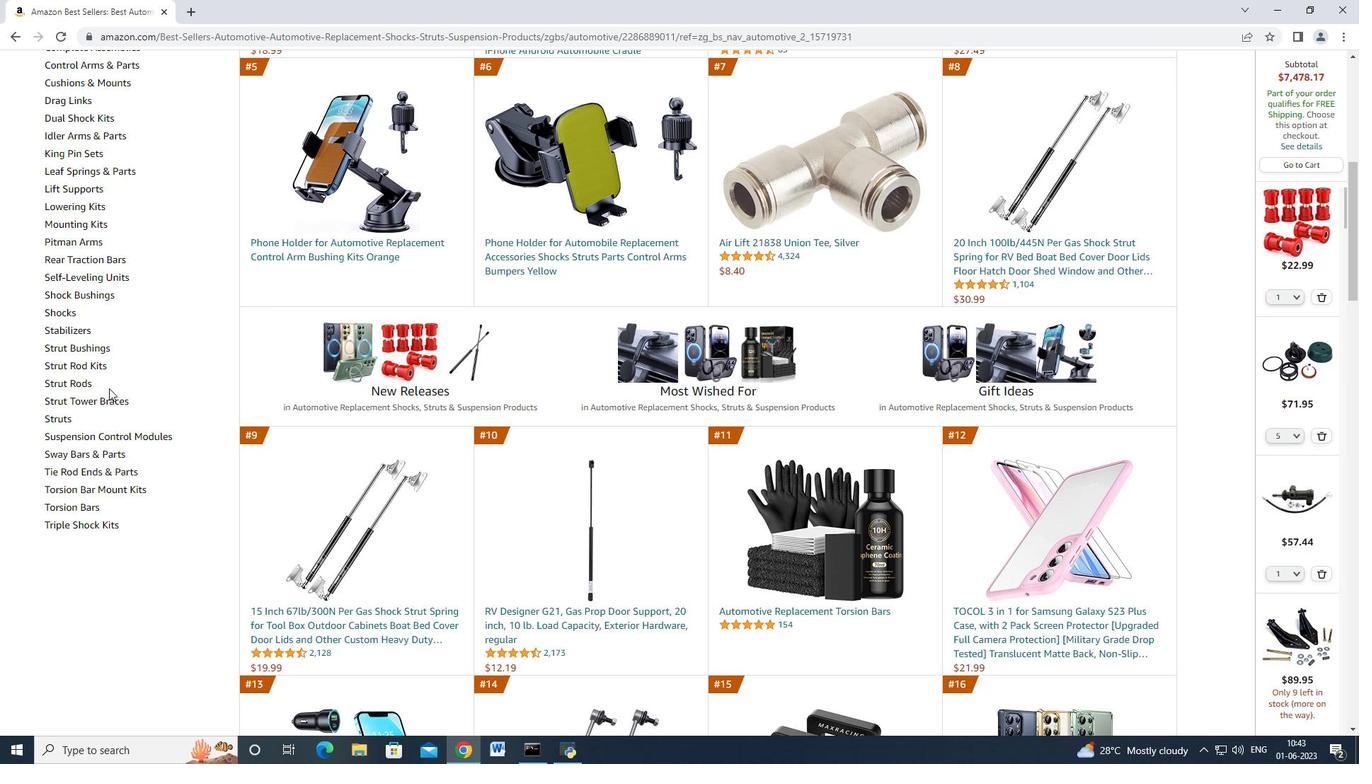 
Action: Mouse scrolled (109, 378) with delta (0, 0)
Screenshot: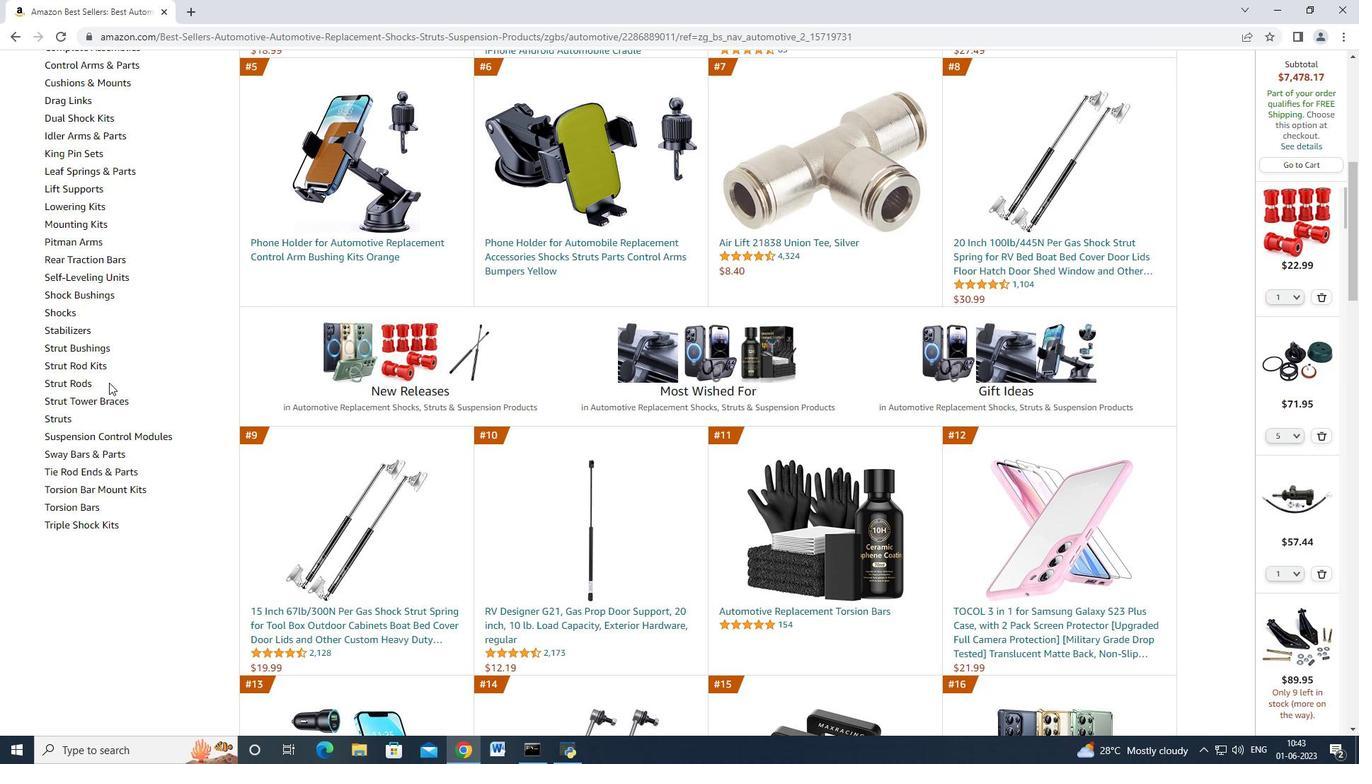 
Action: Mouse moved to (89, 332)
Screenshot: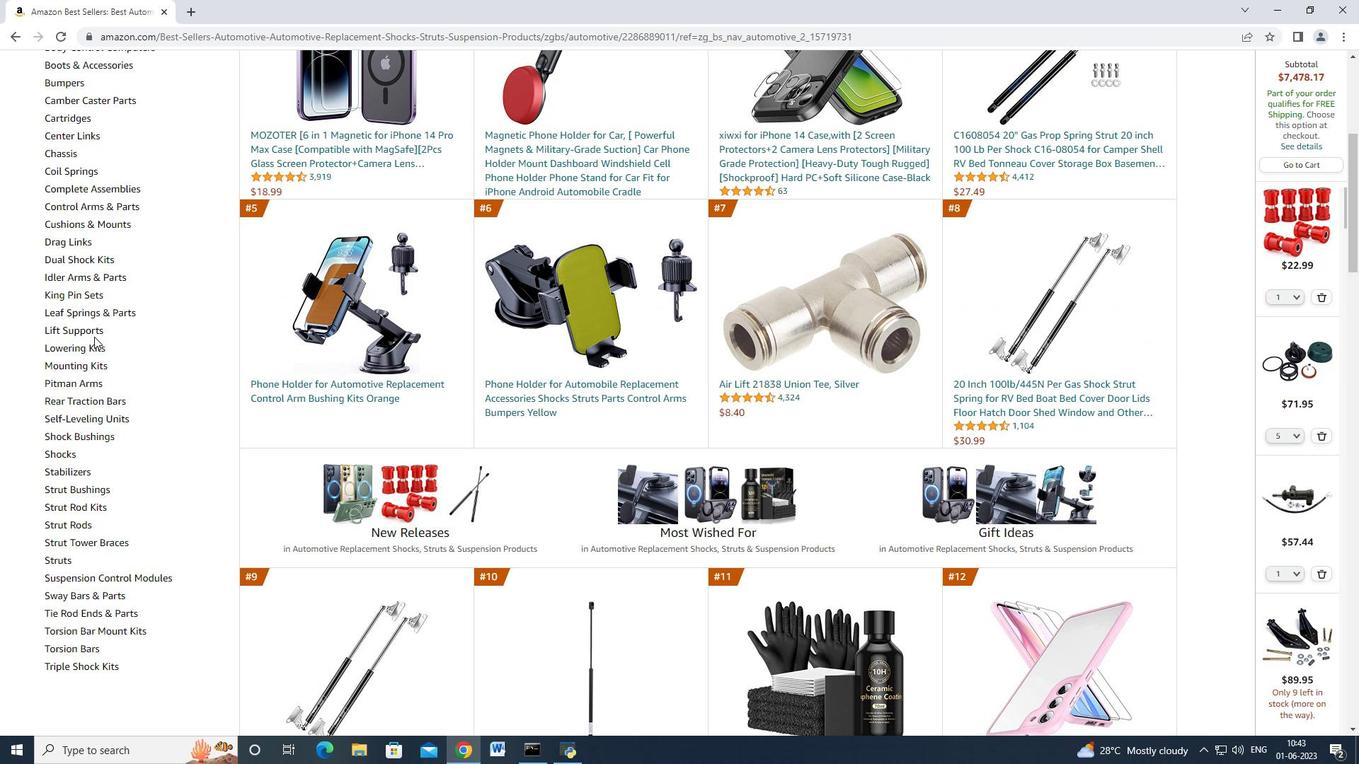 
Action: Mouse pressed left at (89, 332)
Screenshot: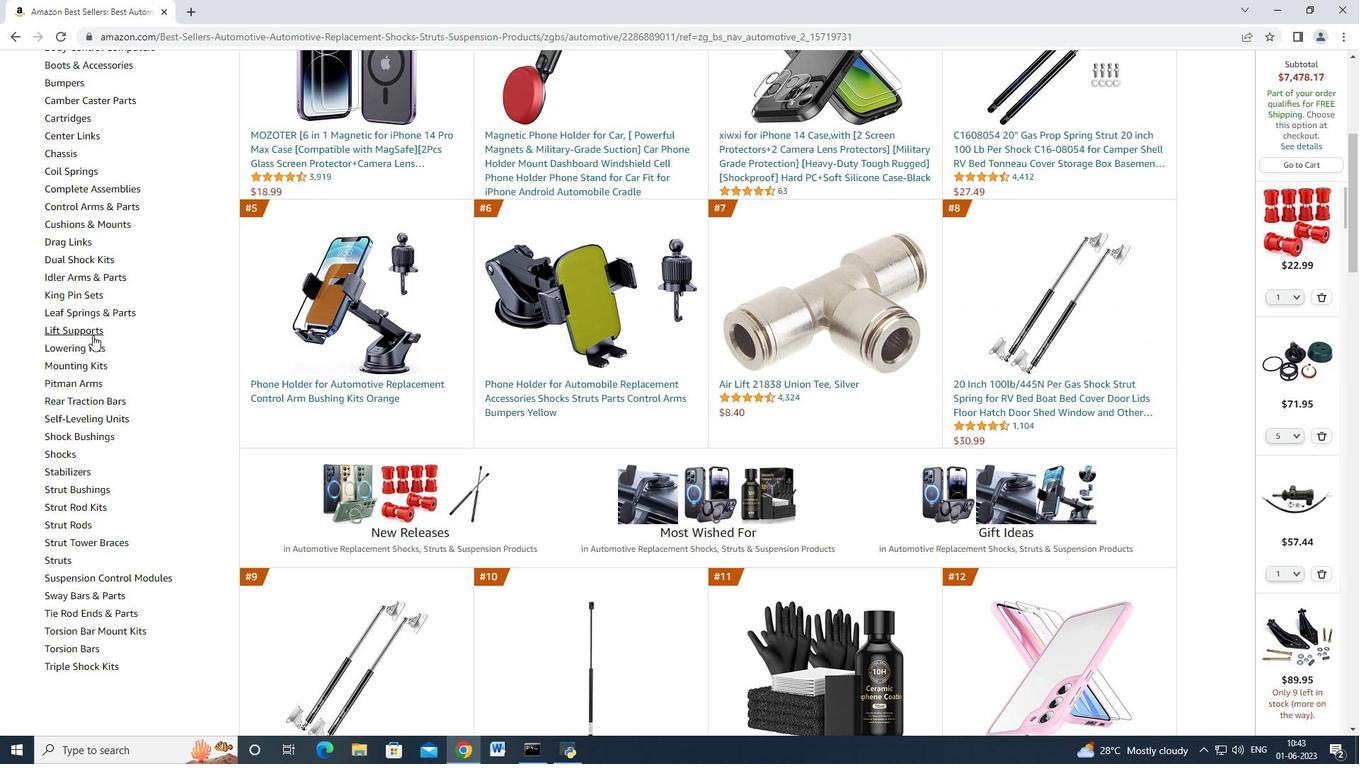 
Action: Mouse moved to (92, 347)
Screenshot: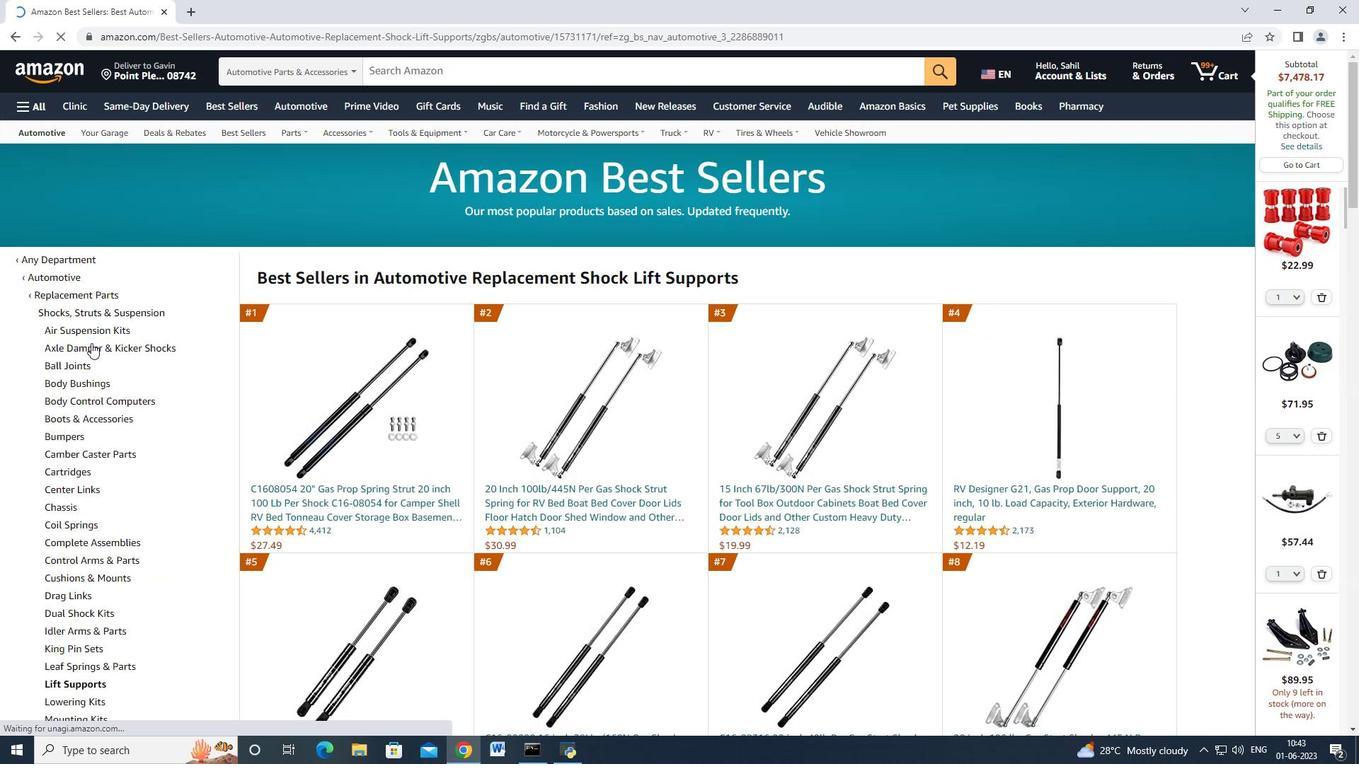 
Action: Mouse scrolled (92, 346) with delta (0, 0)
Screenshot: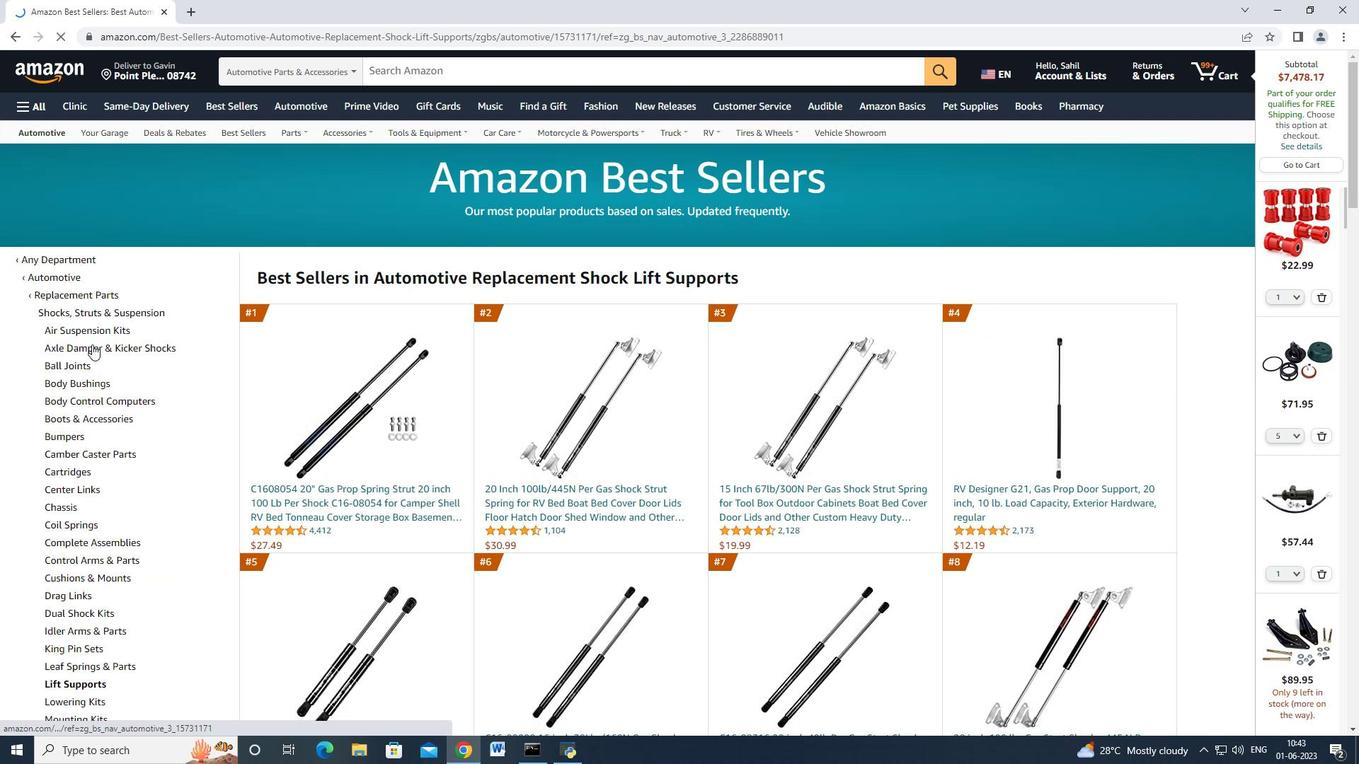 
Action: Mouse moved to (92, 347)
Screenshot: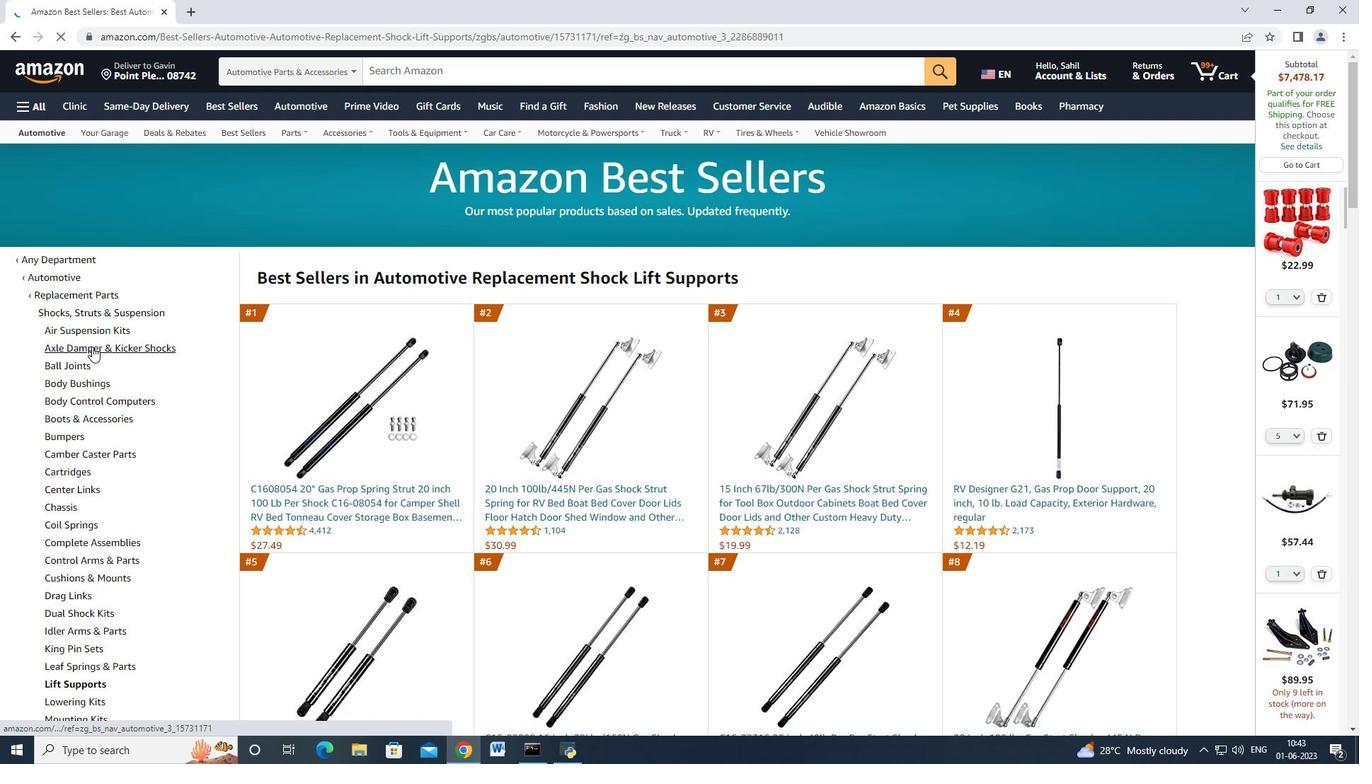 
Action: Mouse scrolled (92, 346) with delta (0, 0)
Screenshot: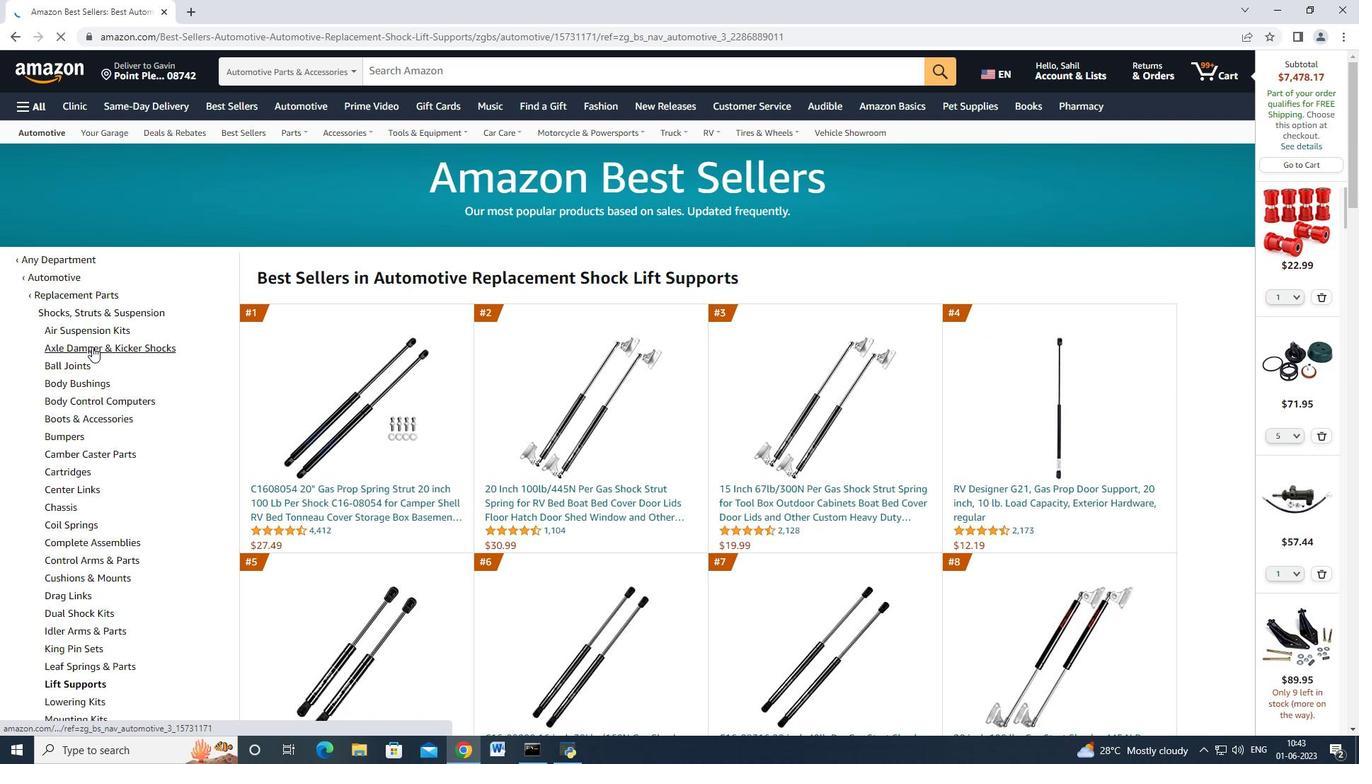 
Action: Mouse moved to (98, 376)
Screenshot: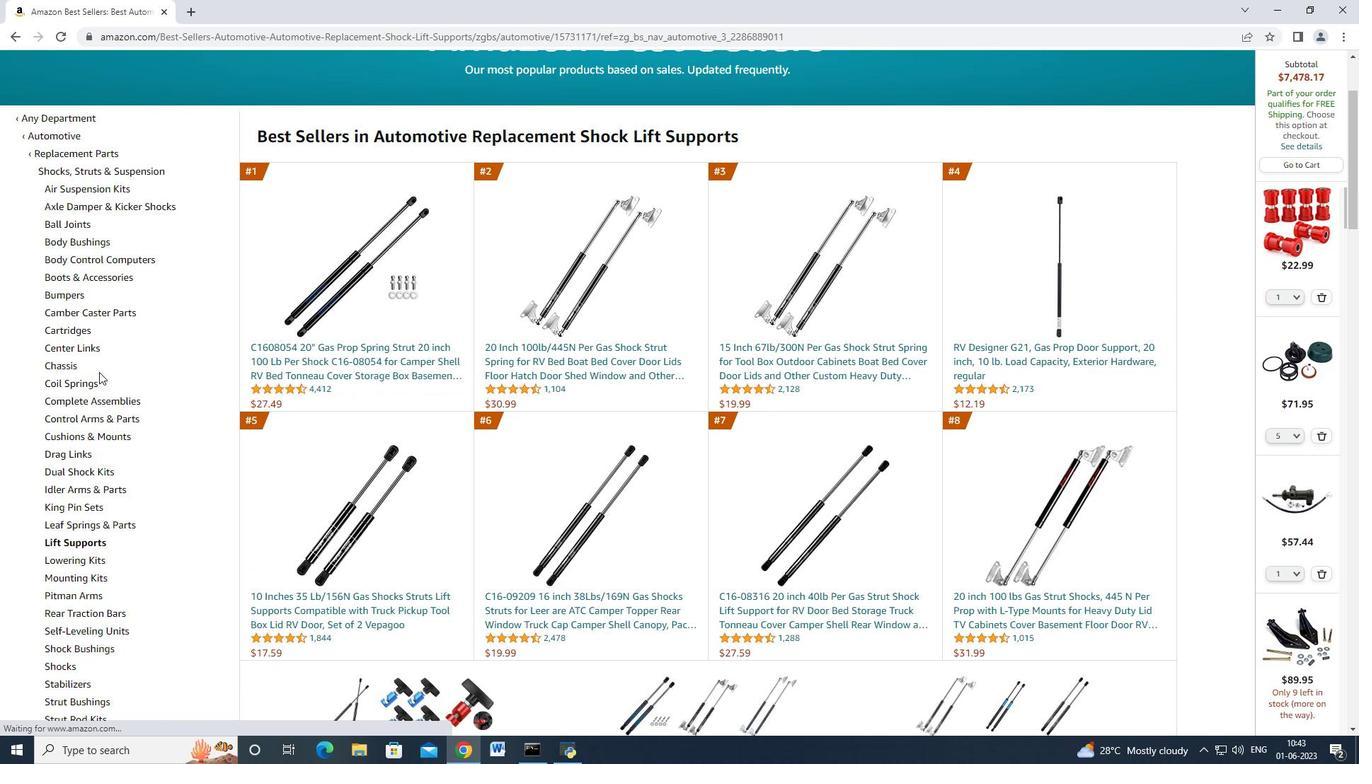 
Action: Mouse scrolled (98, 376) with delta (0, 0)
Screenshot: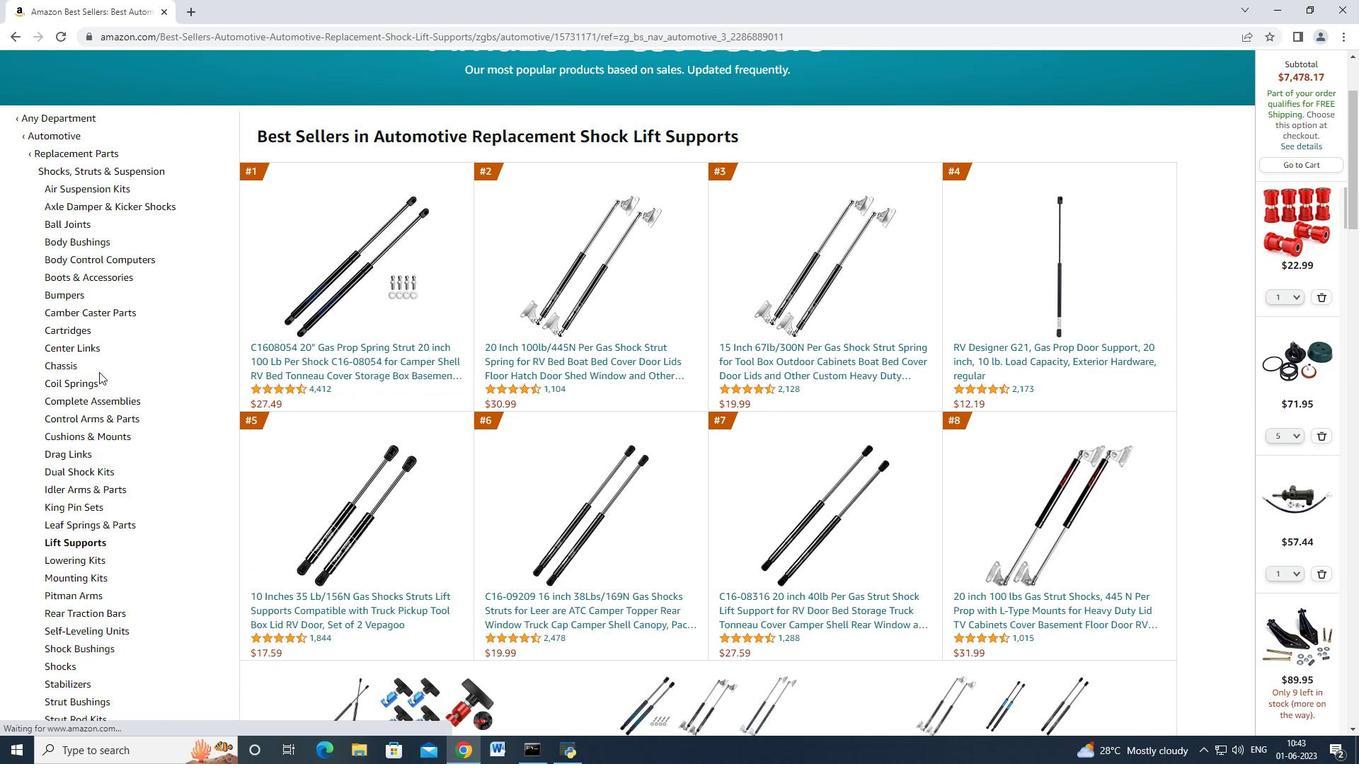 
Action: Mouse moved to (98, 376)
Screenshot: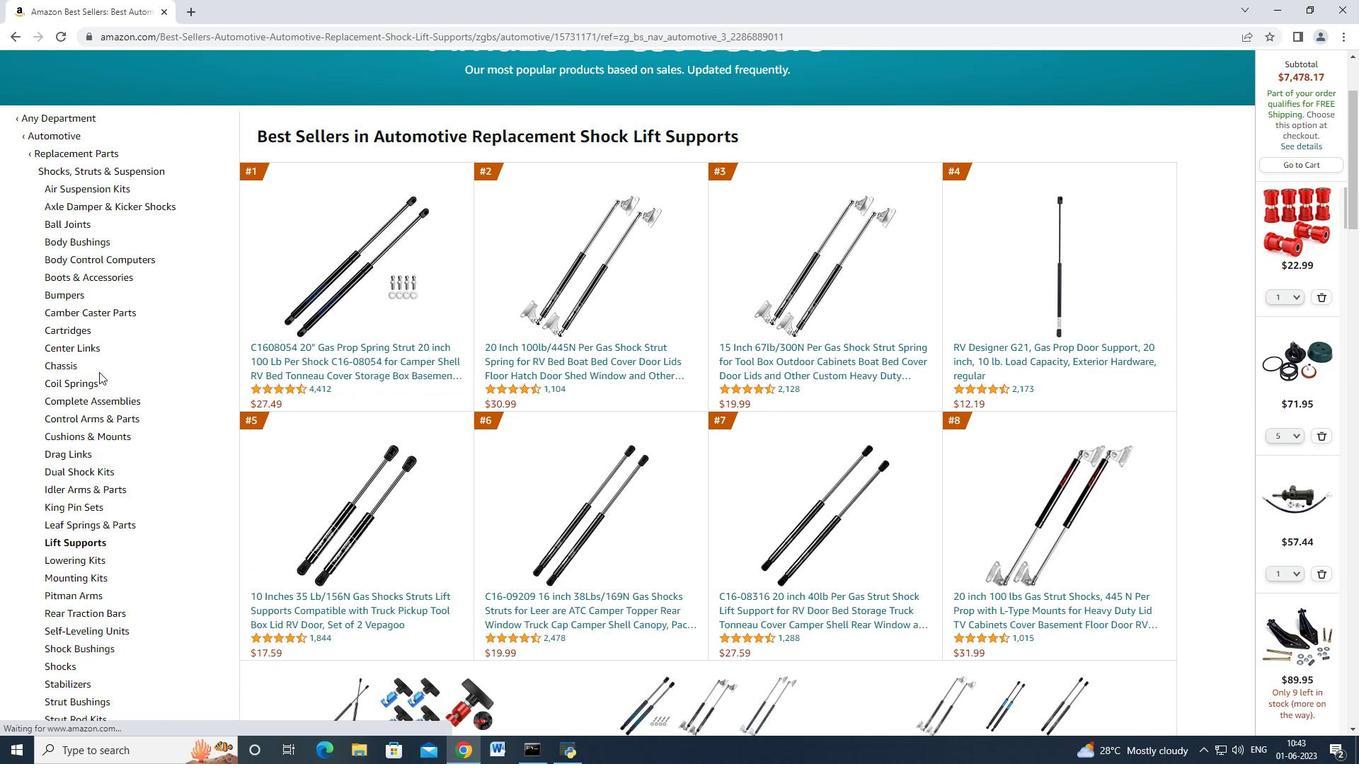 
Action: Mouse scrolled (98, 376) with delta (0, 0)
Screenshot: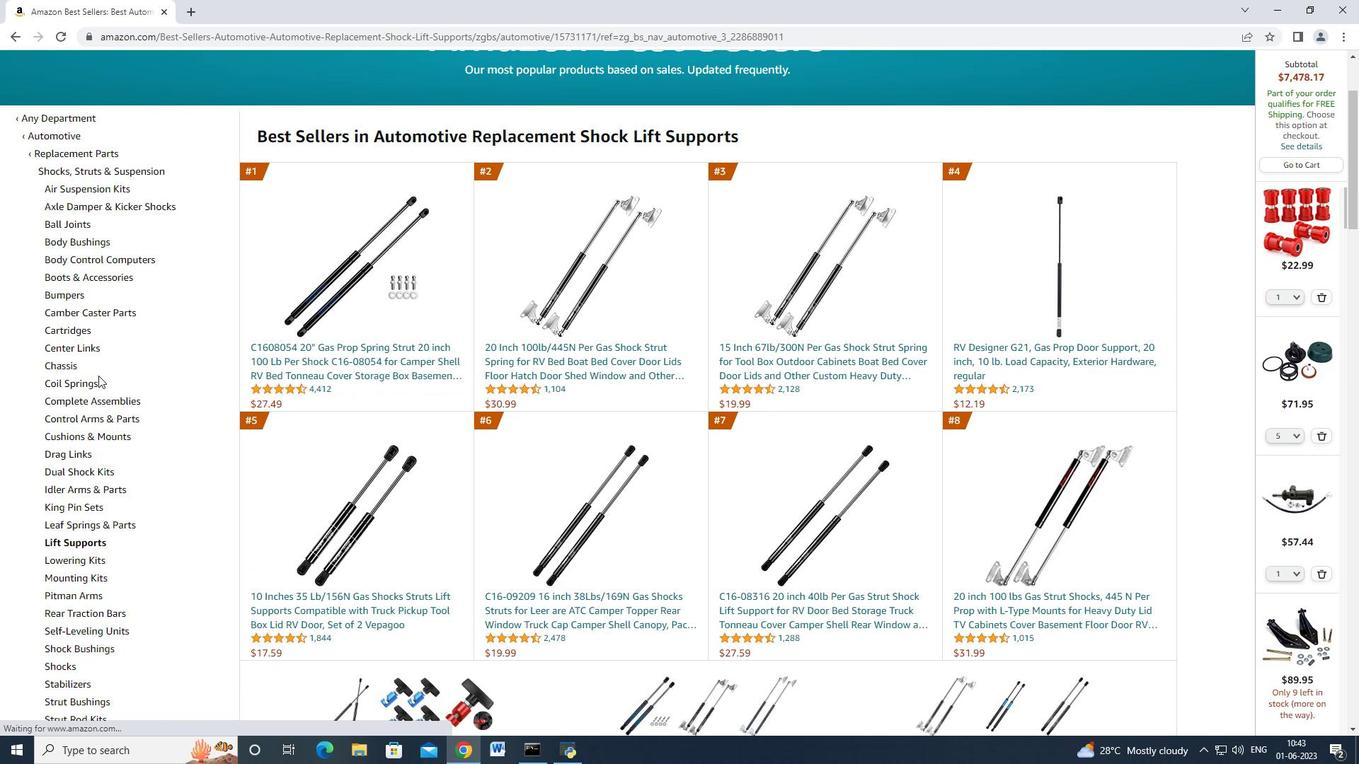 
Action: Mouse moved to (98, 377)
Screenshot: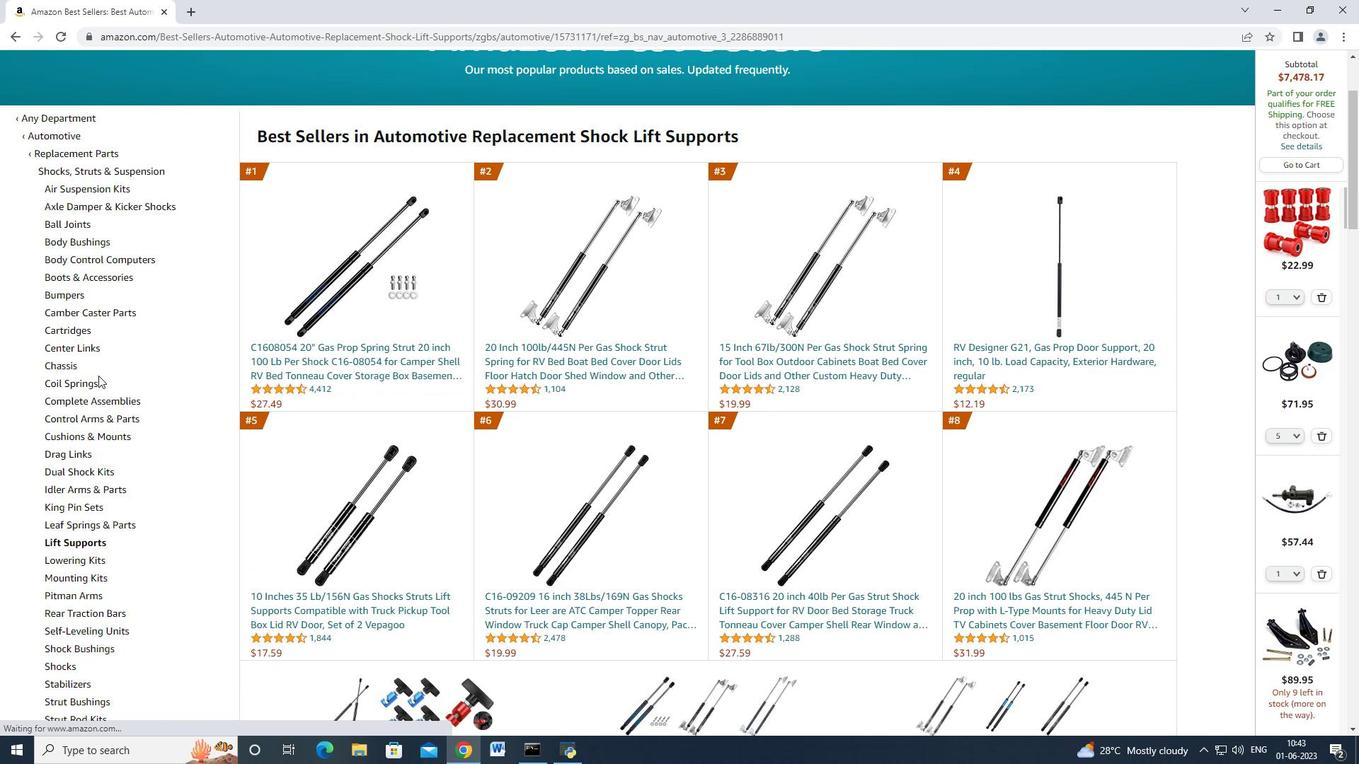 
Action: Mouse scrolled (98, 376) with delta (0, 0)
Screenshot: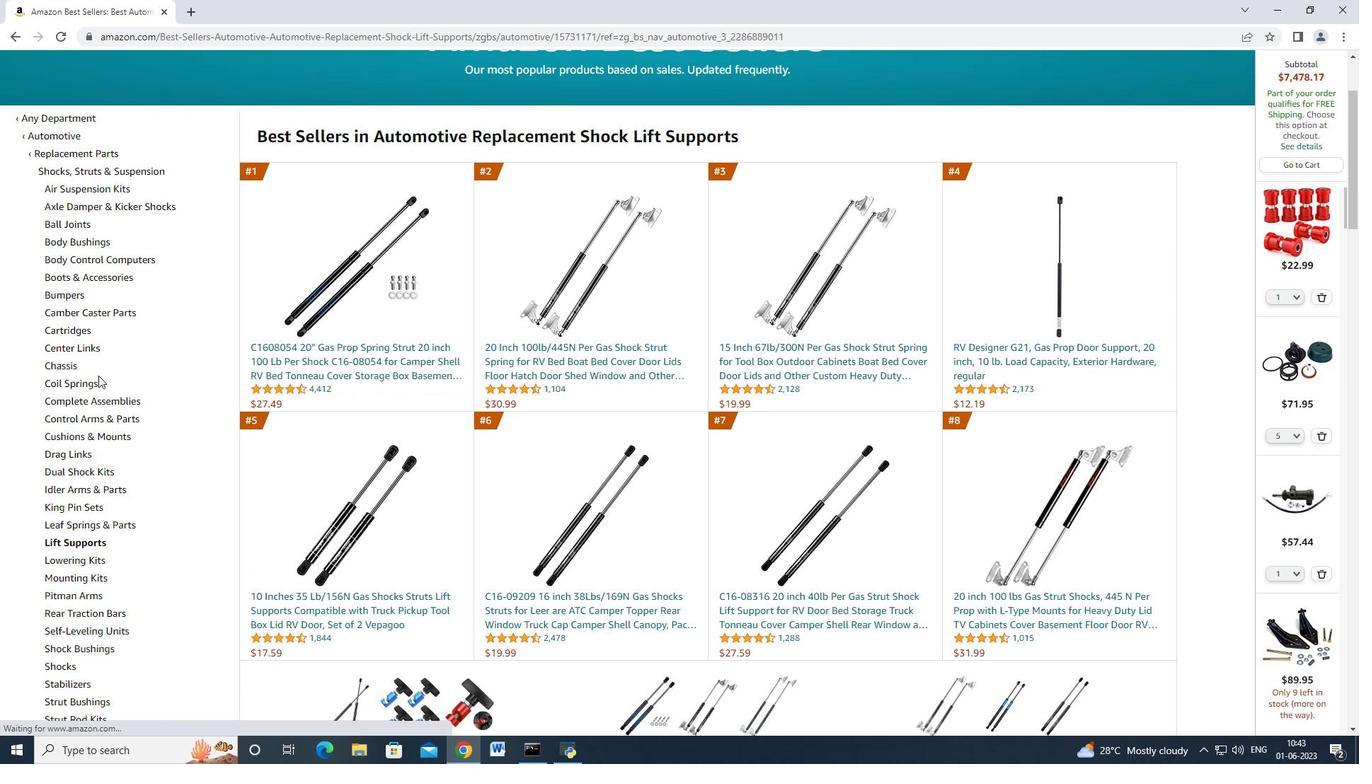 
Action: Mouse moved to (226, 379)
Screenshot: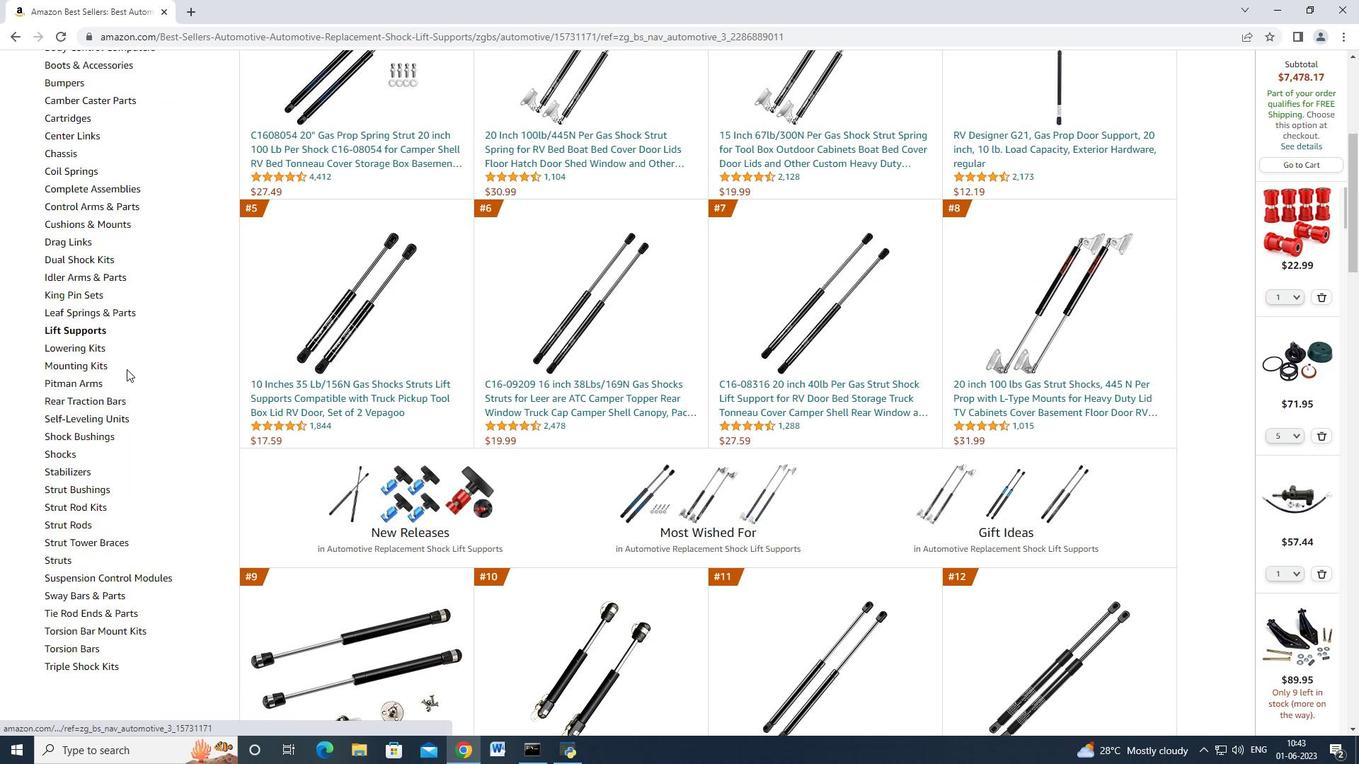 
Action: Mouse scrolled (226, 380) with delta (0, 0)
Screenshot: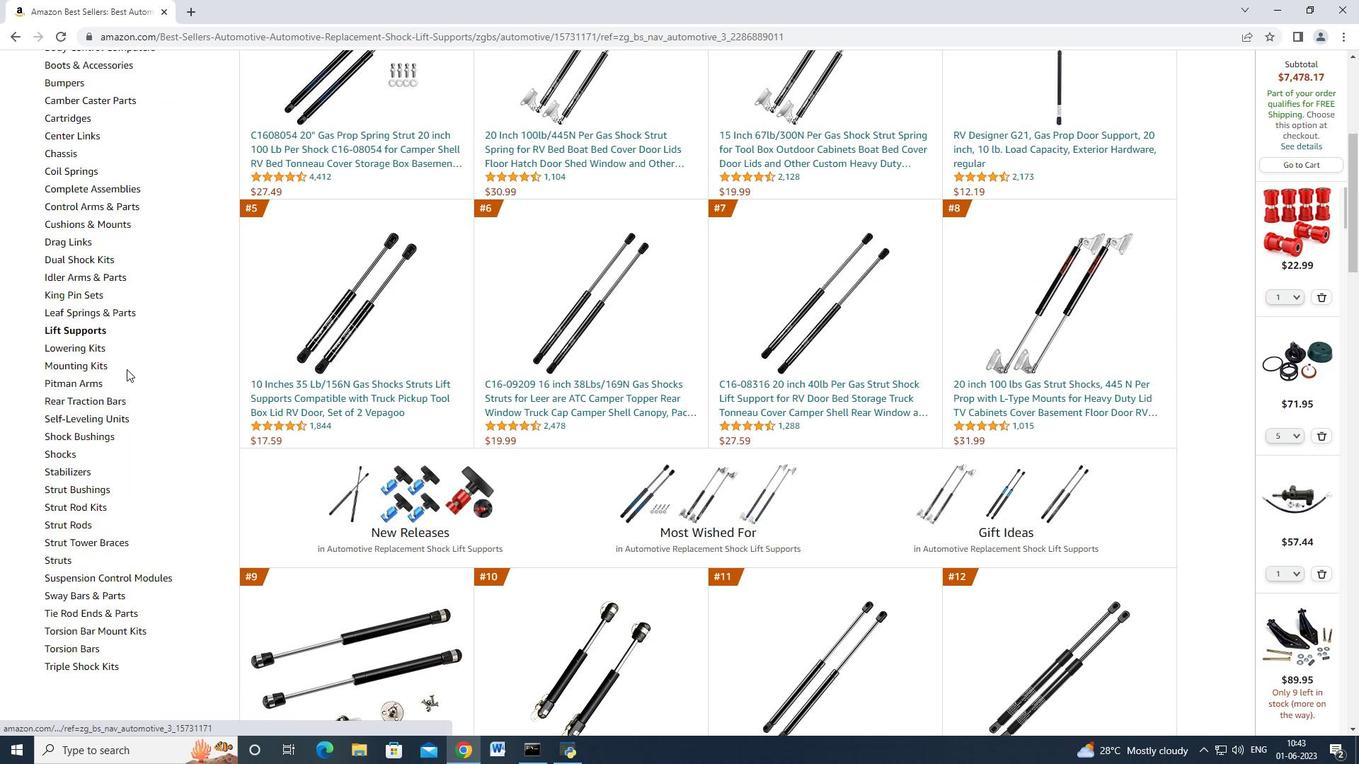 
Action: Mouse moved to (256, 382)
Screenshot: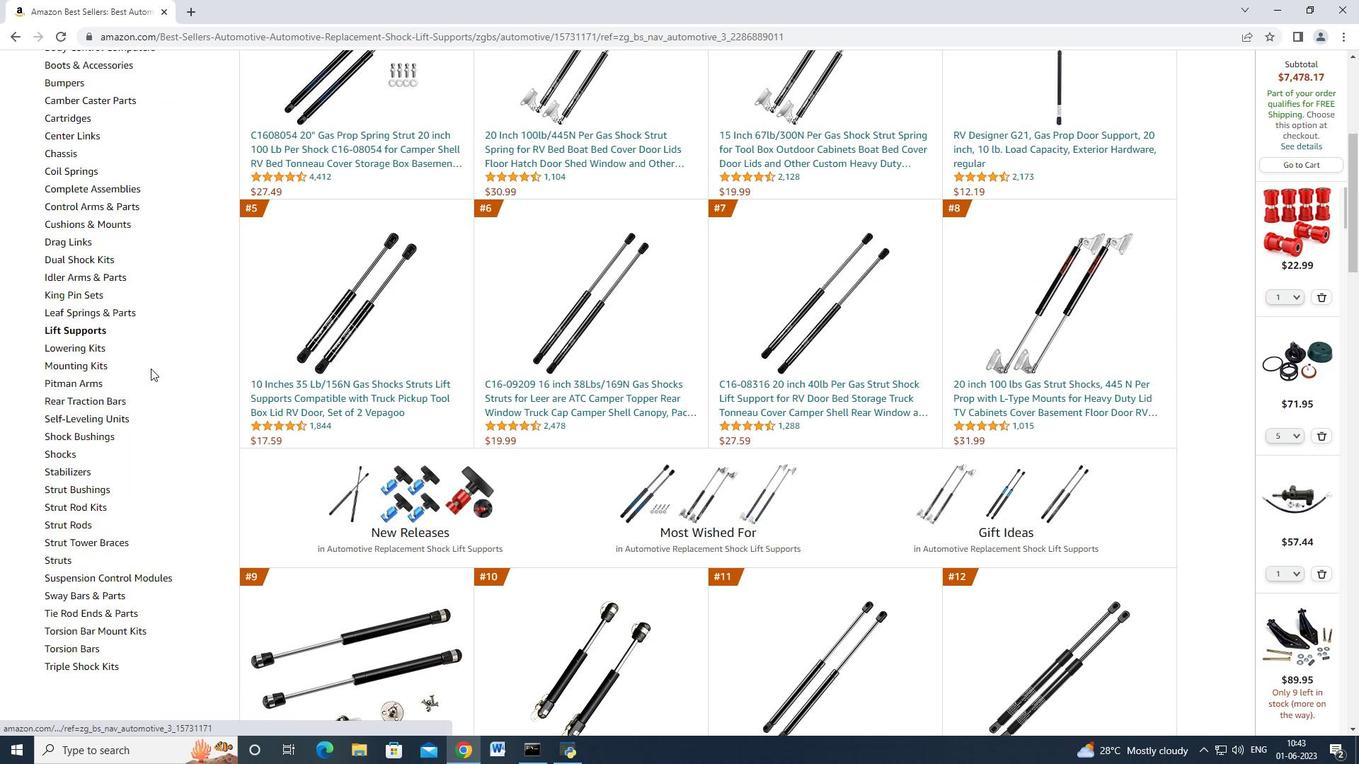 
Action: Mouse scrolled (247, 382) with delta (0, 0)
Screenshot: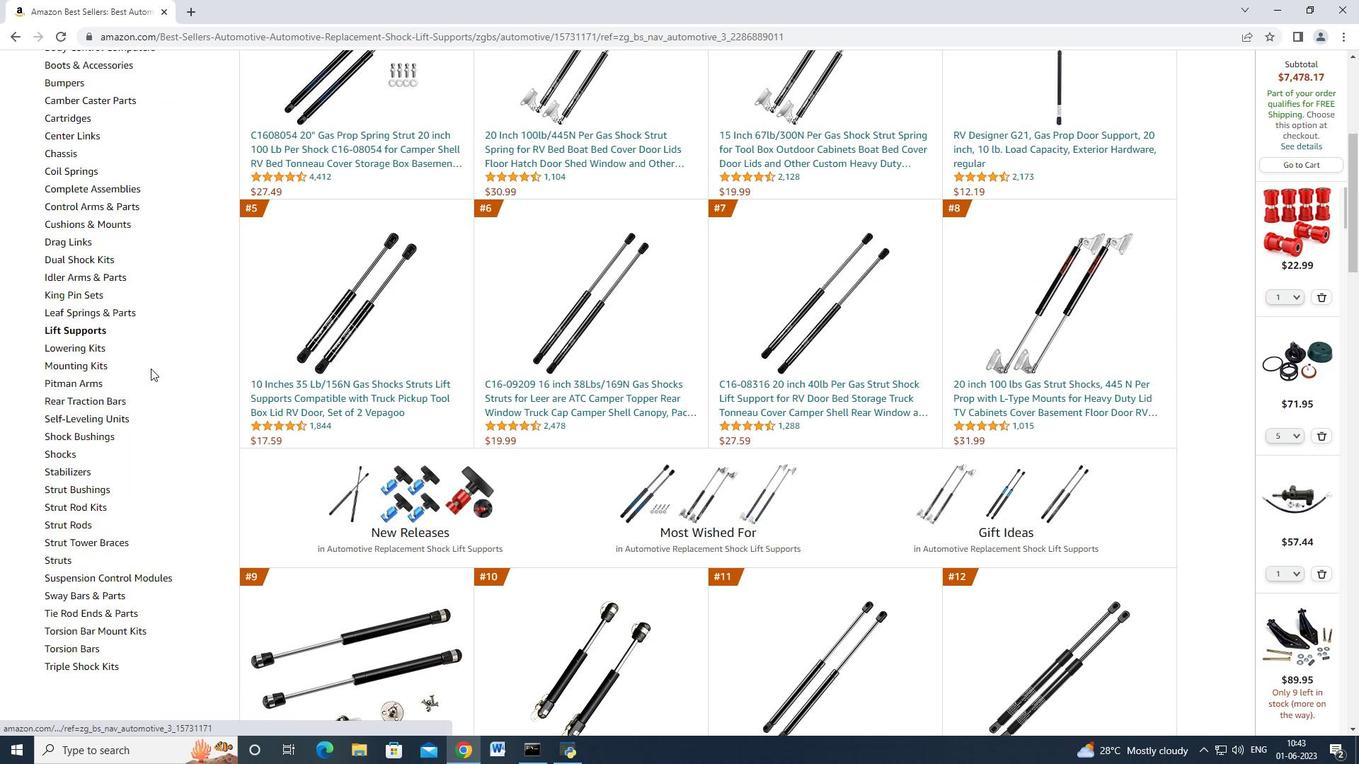 
Action: Mouse moved to (272, 384)
Screenshot: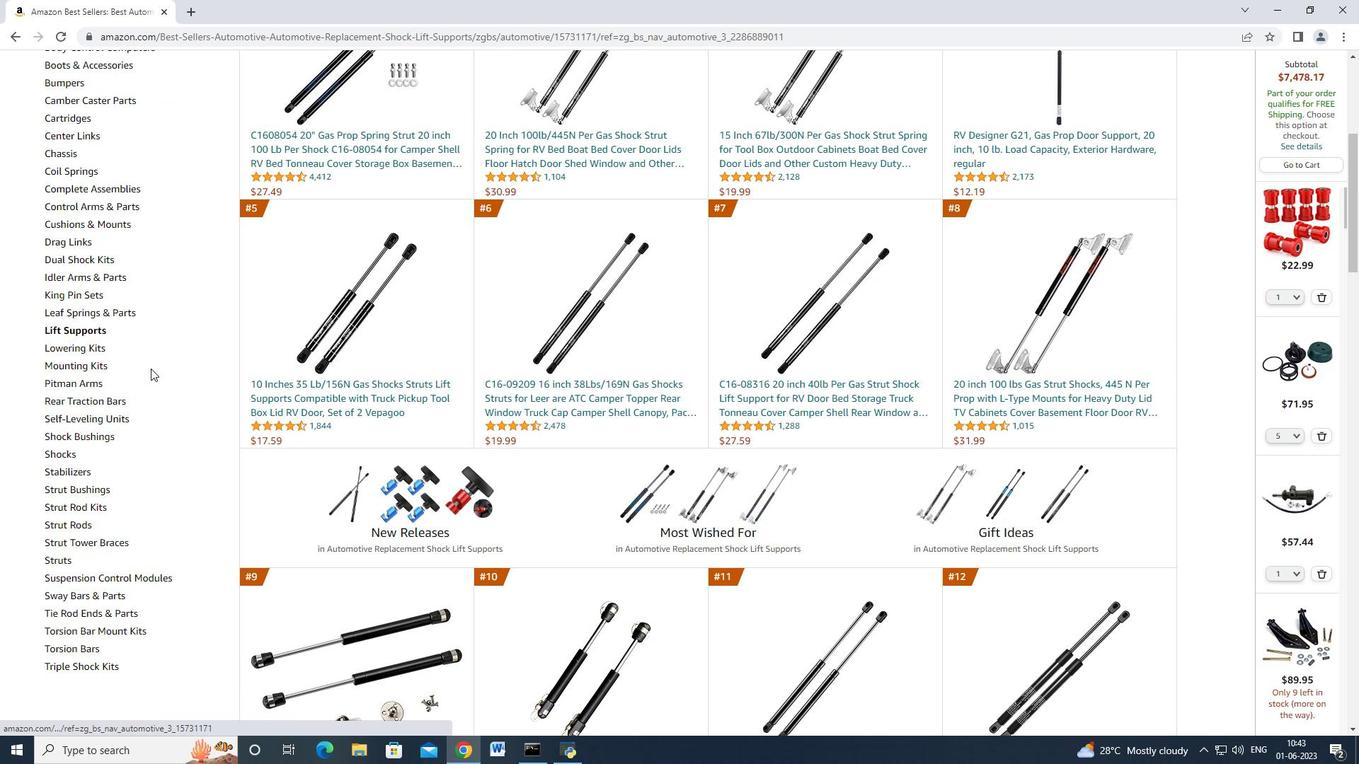 
Action: Mouse scrolled (270, 384) with delta (0, 0)
Screenshot: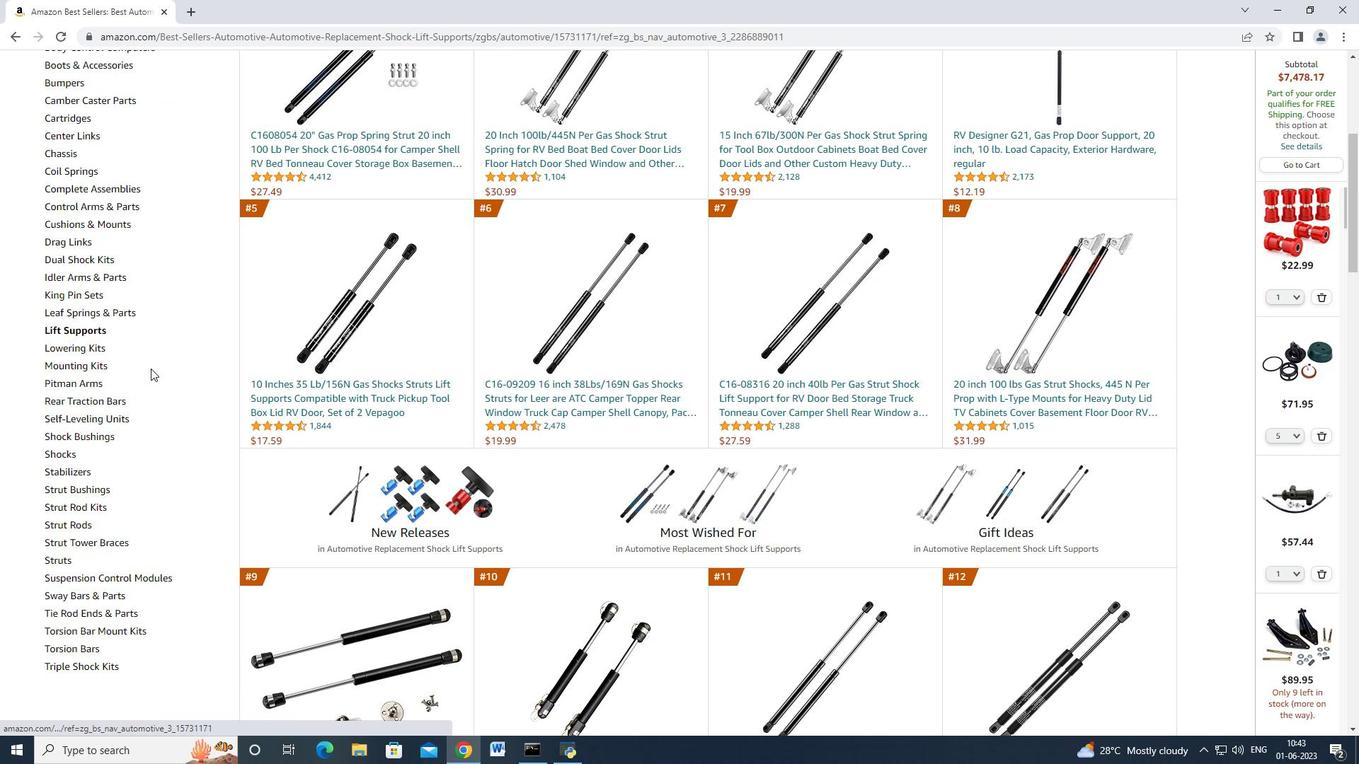 
Action: Mouse moved to (273, 384)
Screenshot: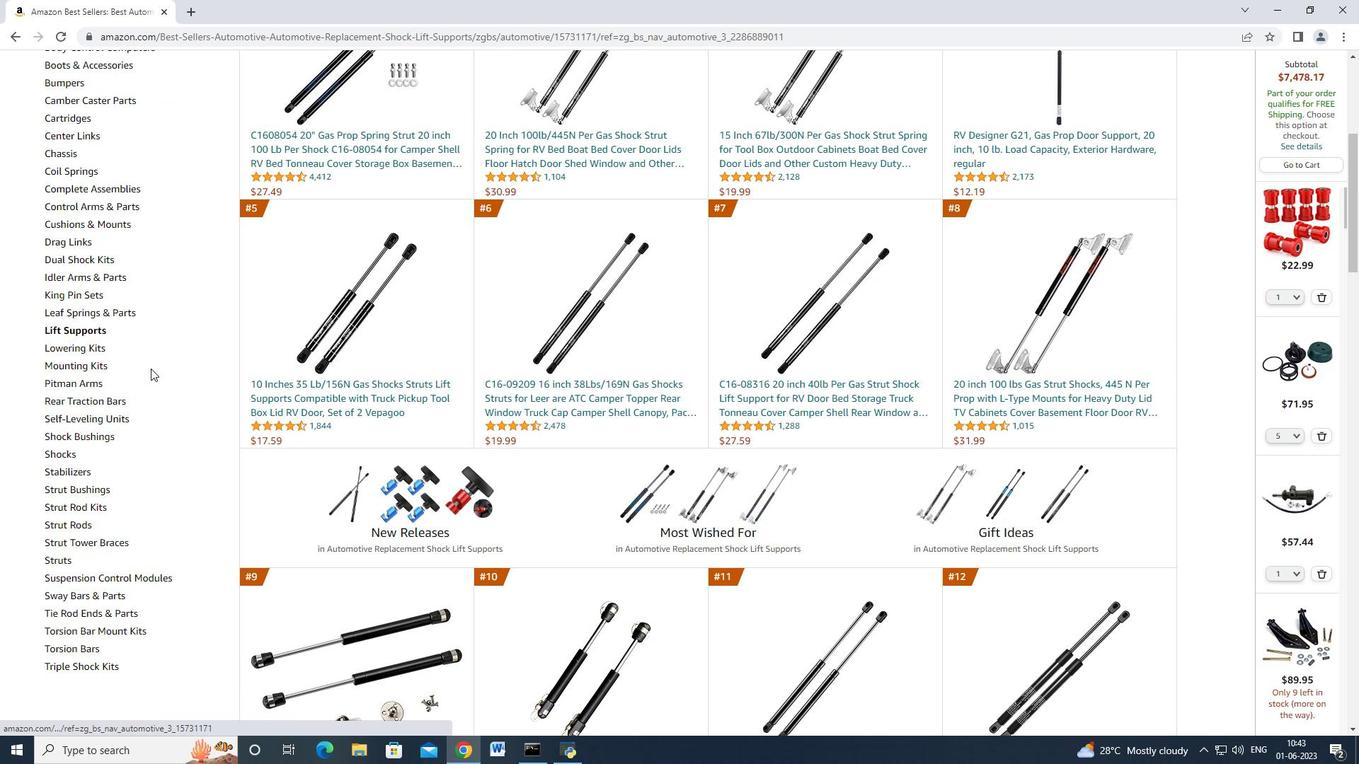 
Action: Mouse scrolled (273, 385) with delta (0, 0)
Screenshot: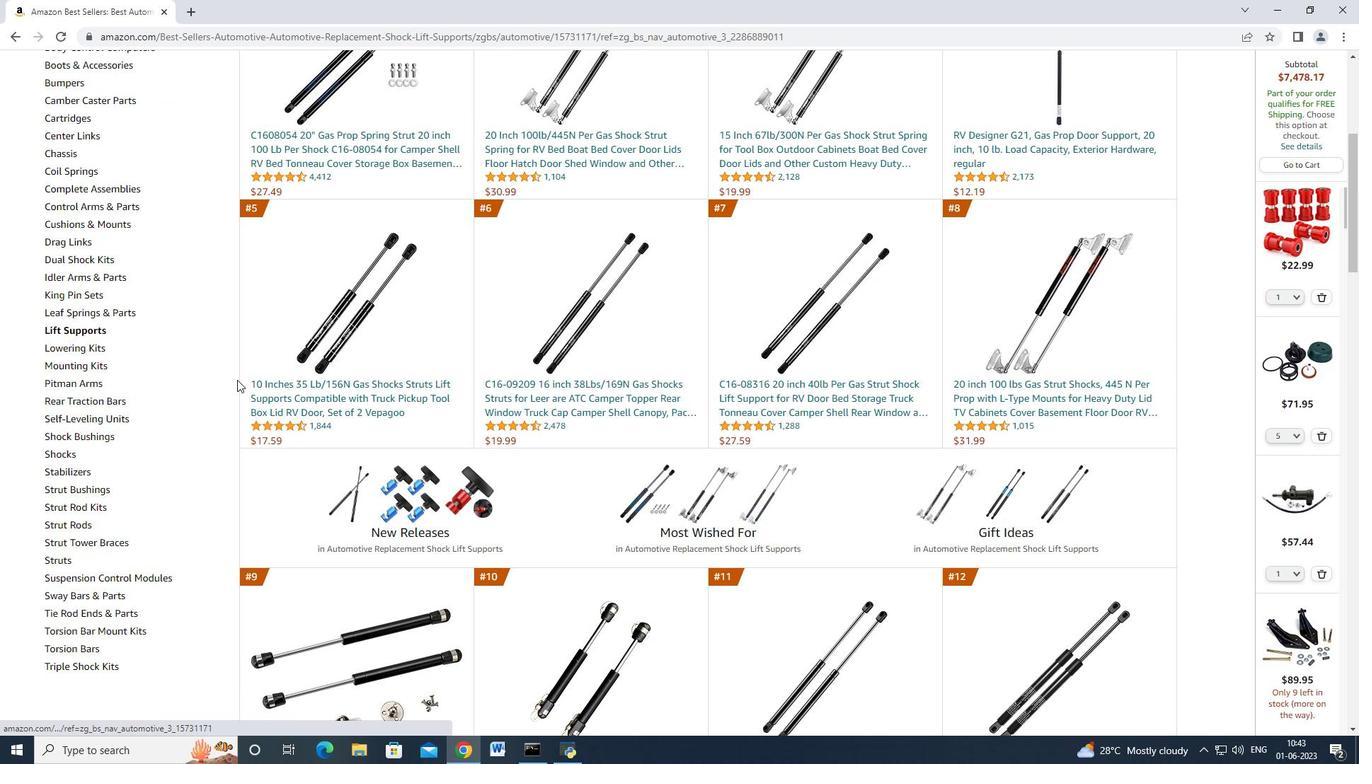
Action: Mouse moved to (335, 415)
Screenshot: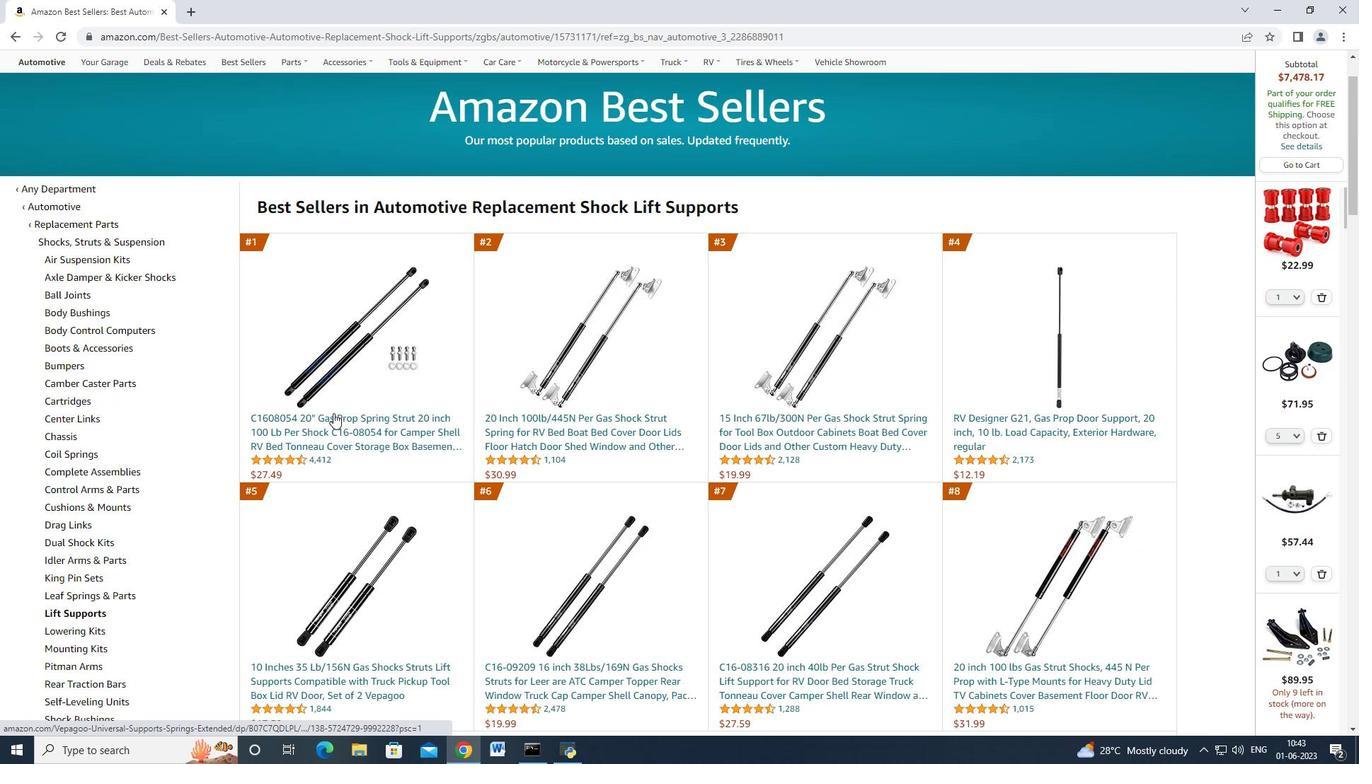 
Action: Mouse pressed left at (335, 415)
Screenshot: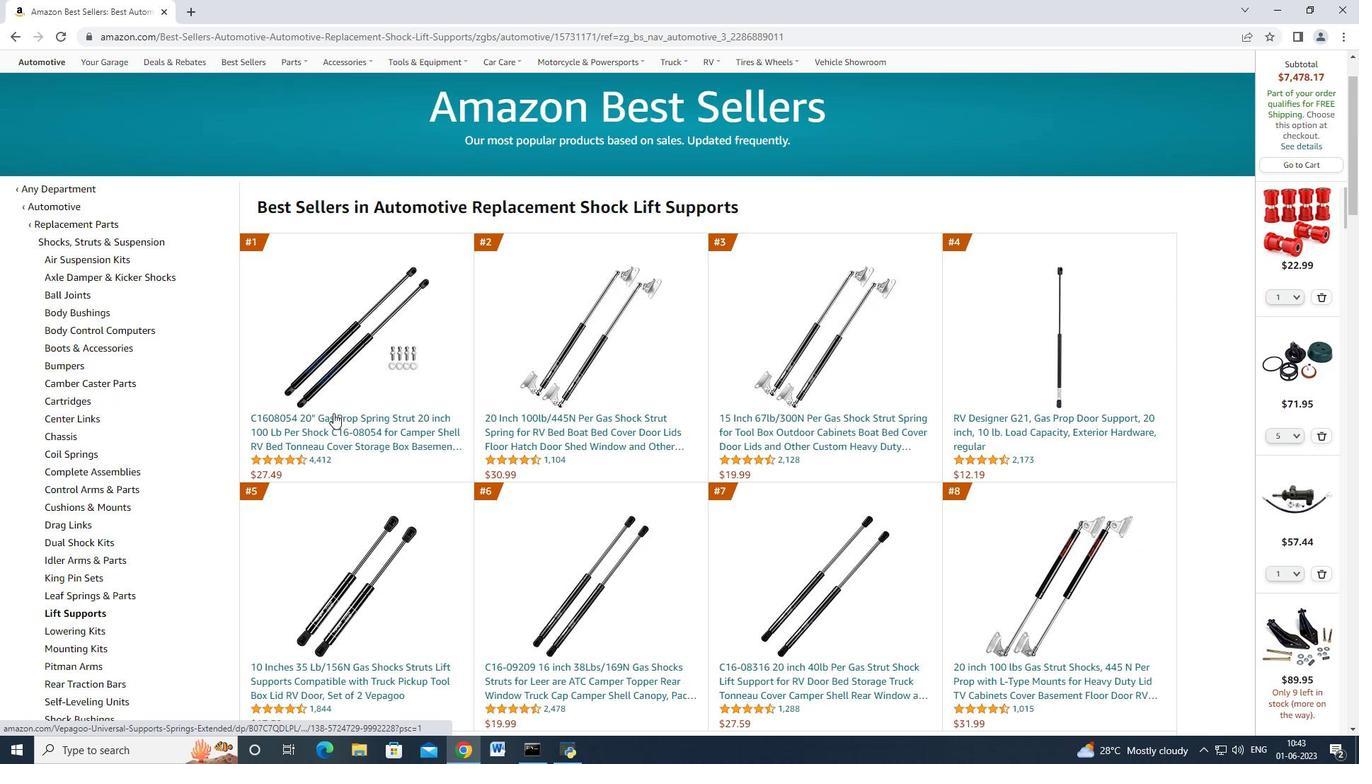
Action: Mouse moved to (1017, 497)
Screenshot: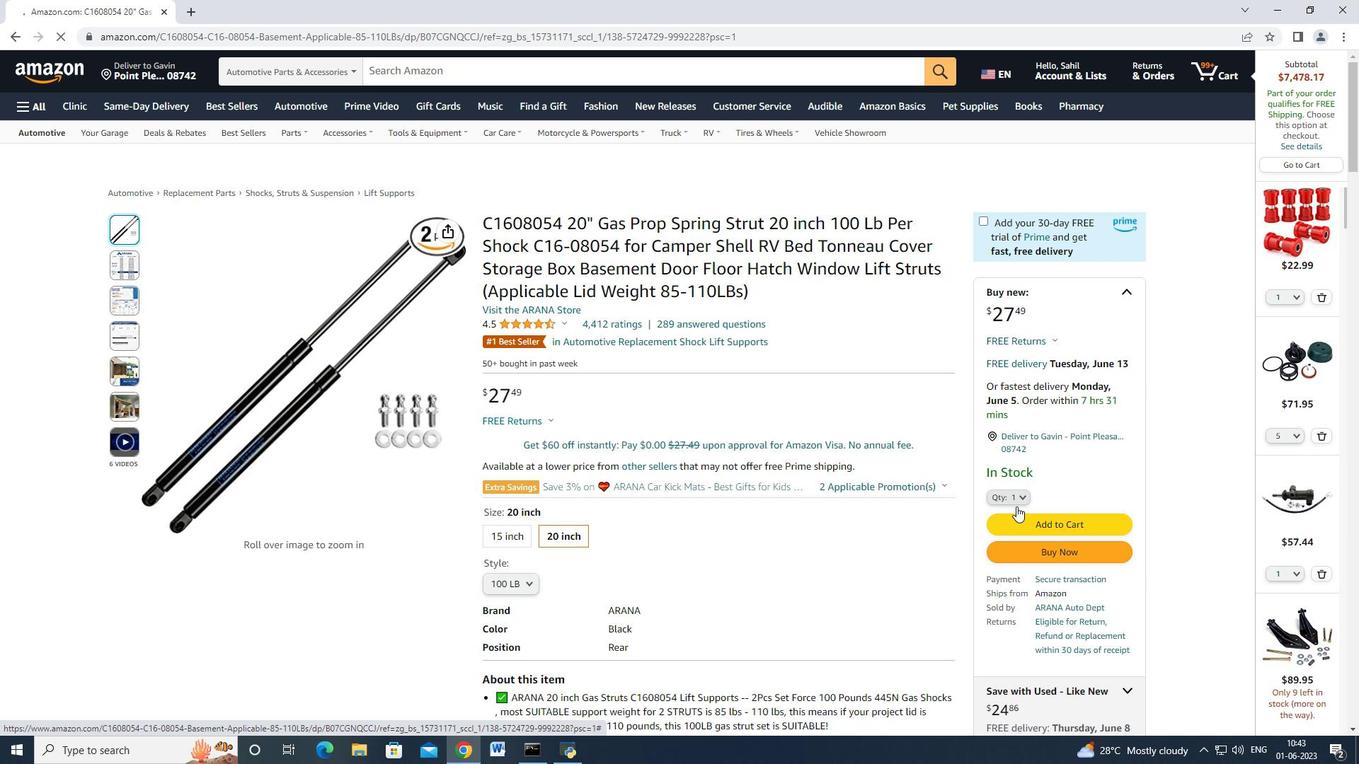
Action: Mouse pressed left at (1017, 497)
Screenshot: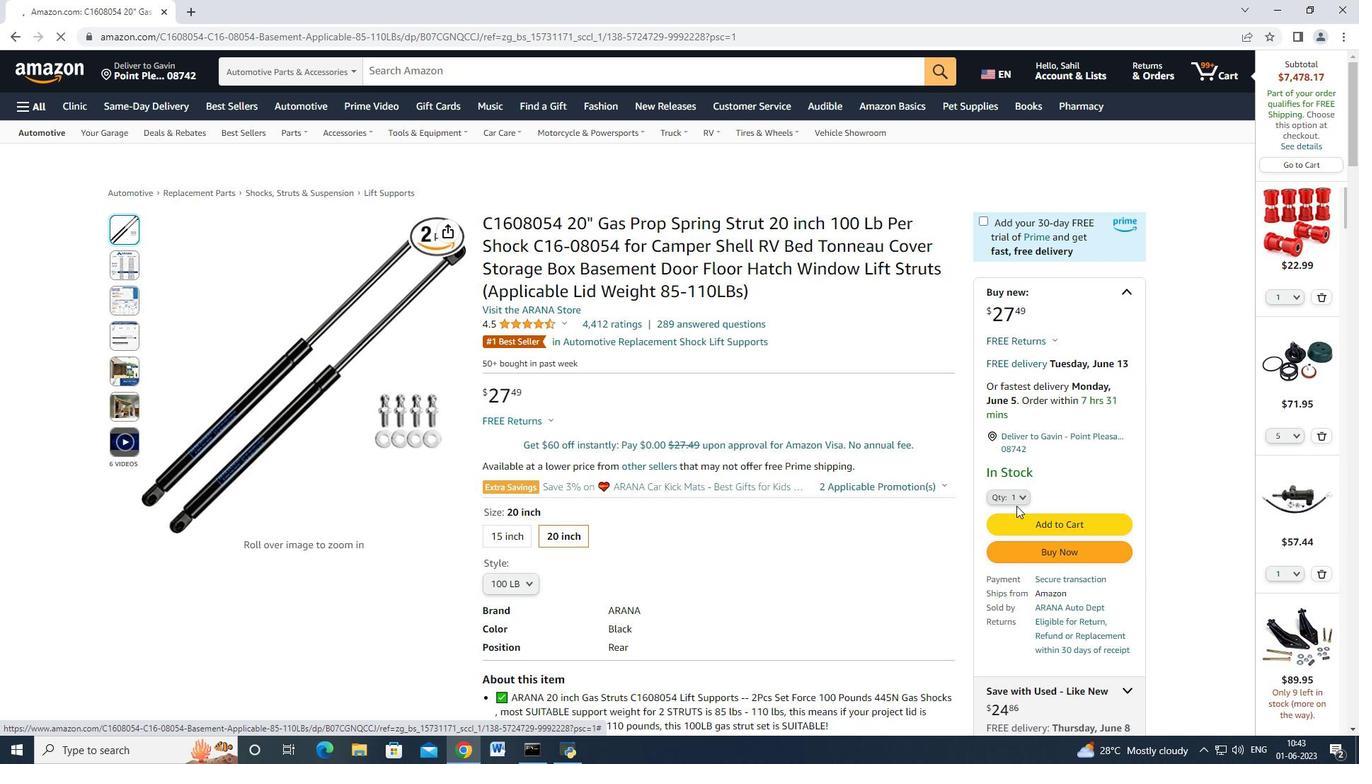 
Action: Mouse moved to (996, 102)
Screenshot: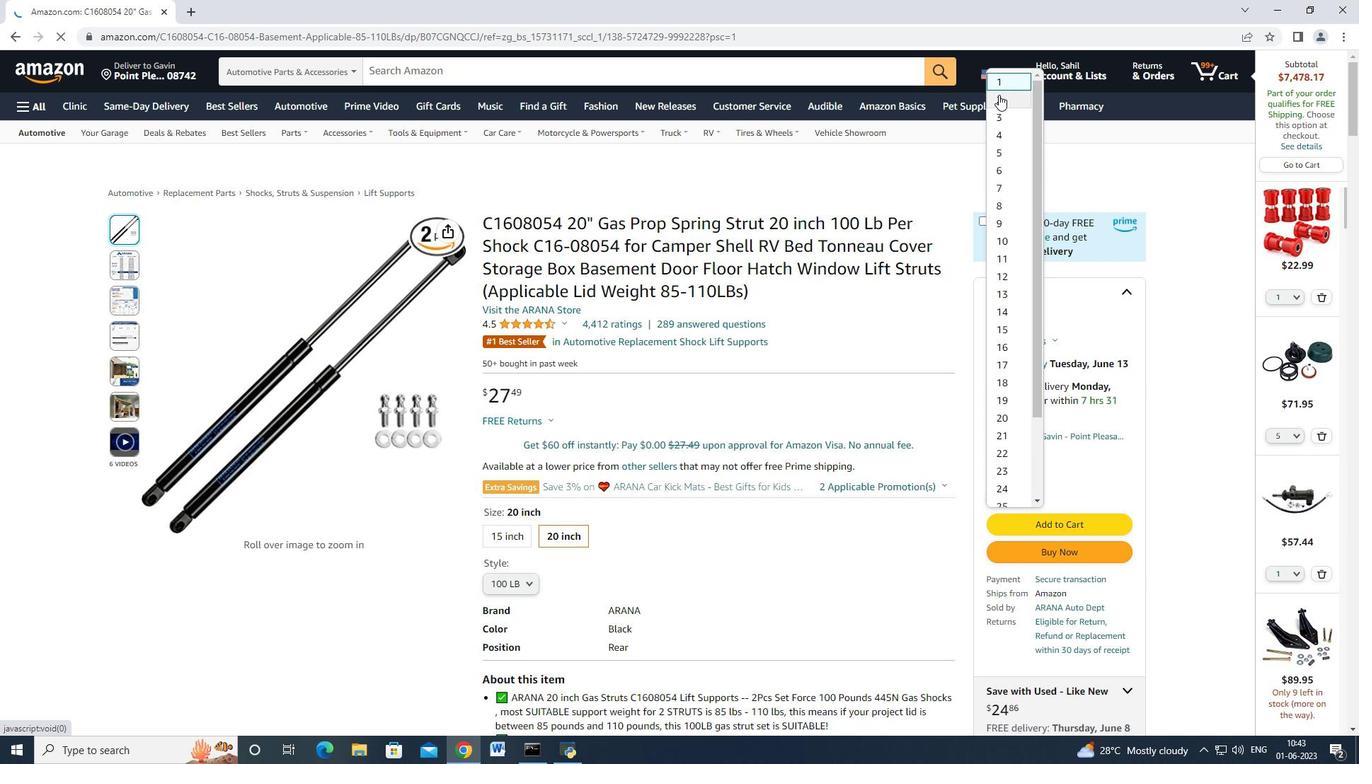 
Action: Mouse pressed left at (996, 102)
Screenshot: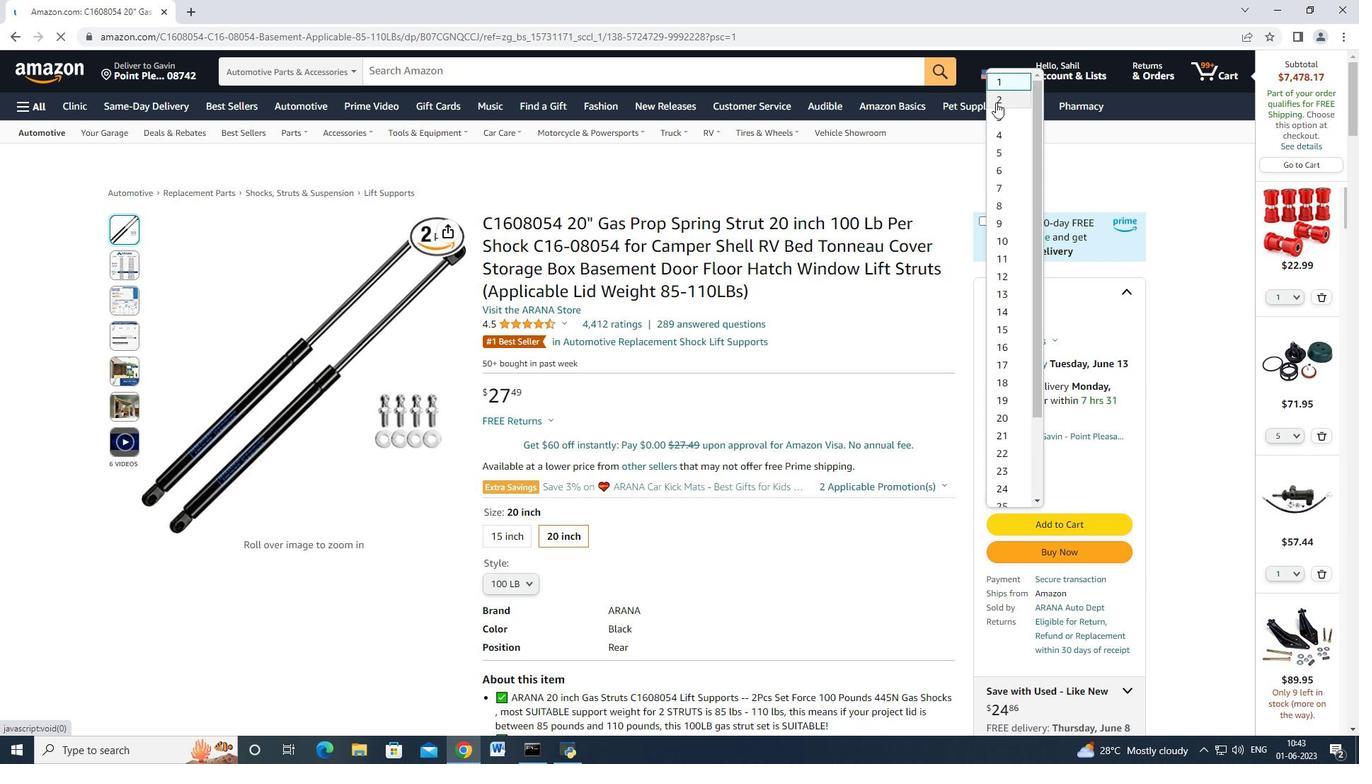 
Action: Mouse moved to (1035, 559)
Screenshot: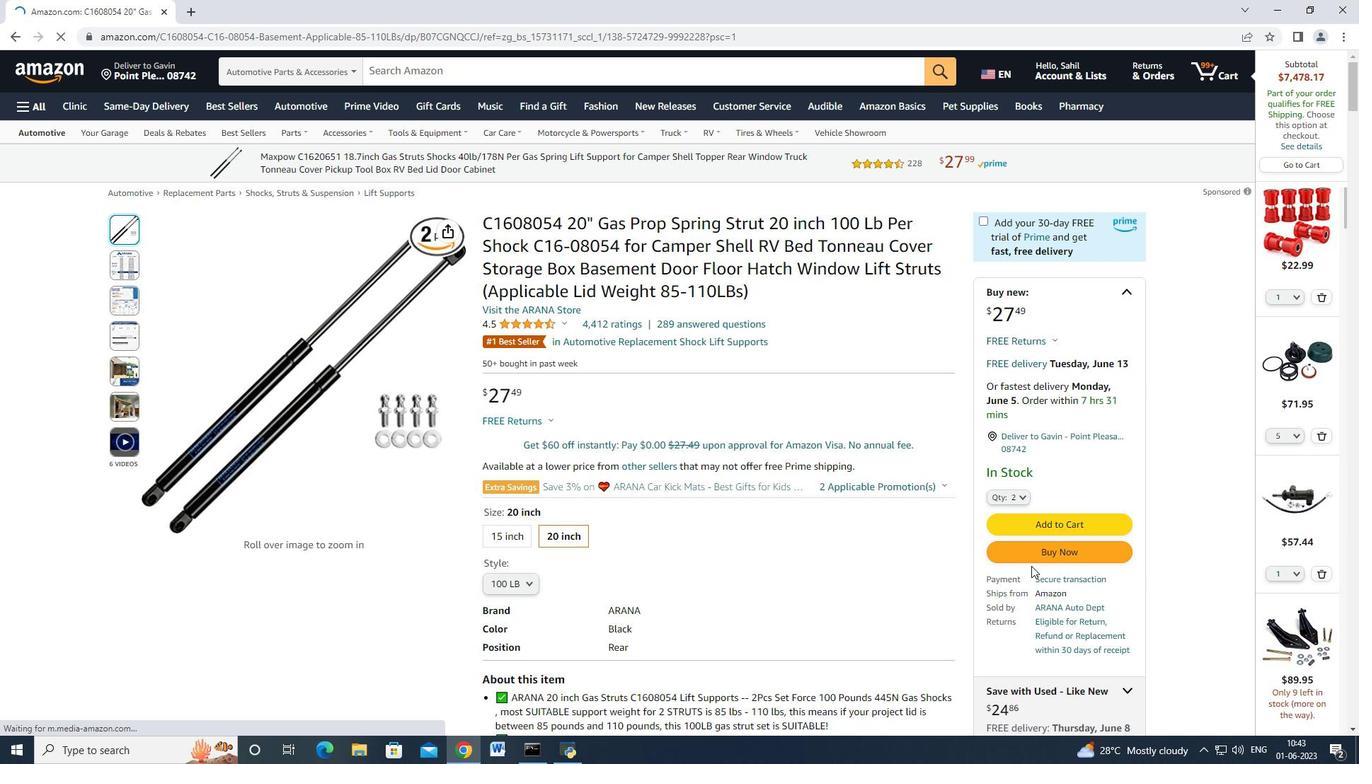 
Action: Mouse pressed left at (1035, 559)
Screenshot: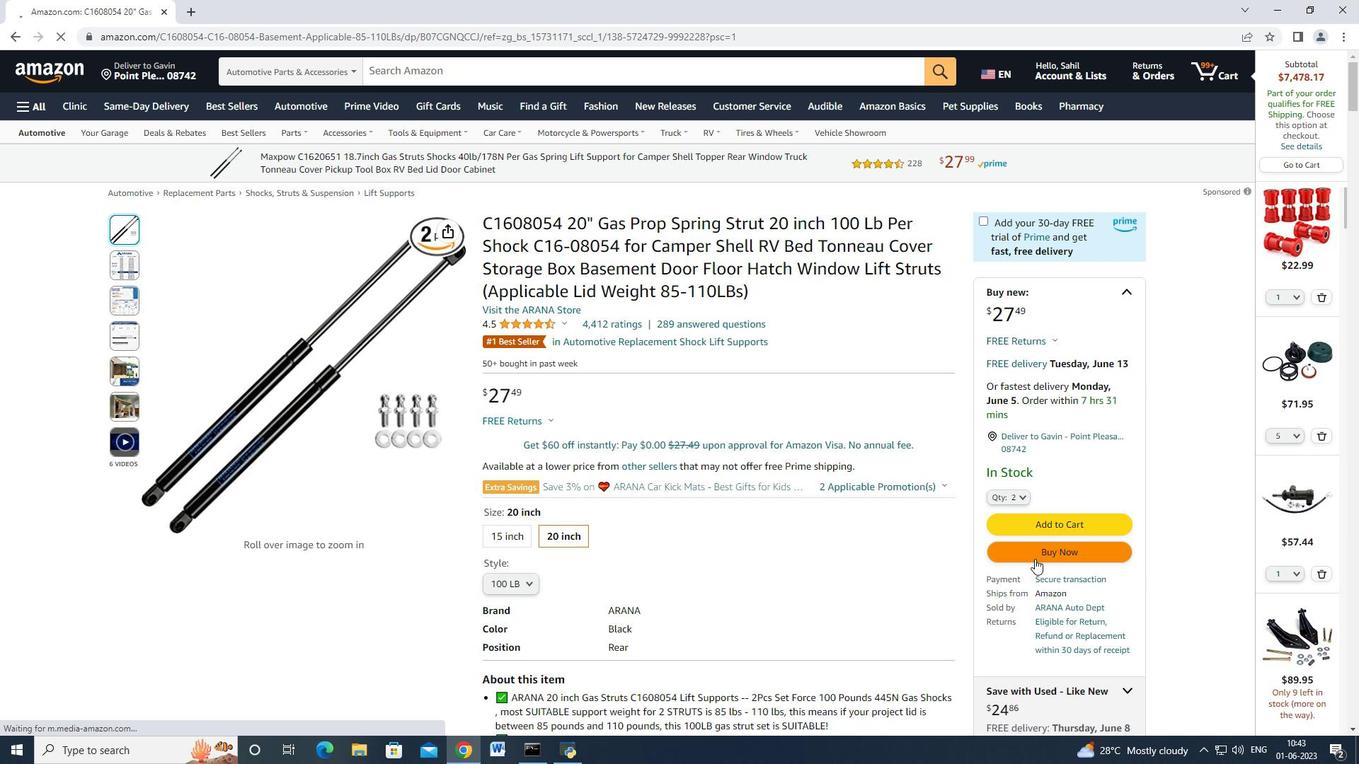 
Action: Mouse moved to (824, 114)
Screenshot: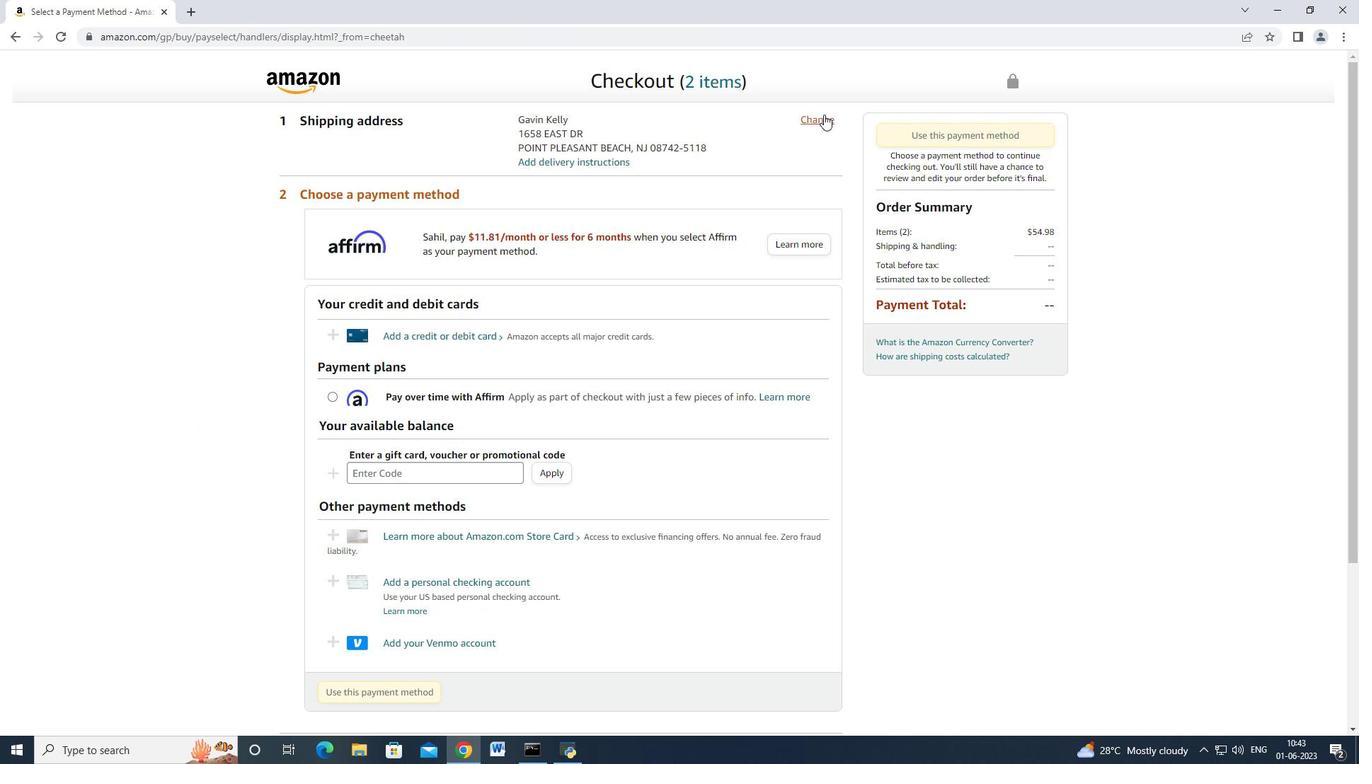 
Action: Mouse pressed left at (824, 114)
Screenshot: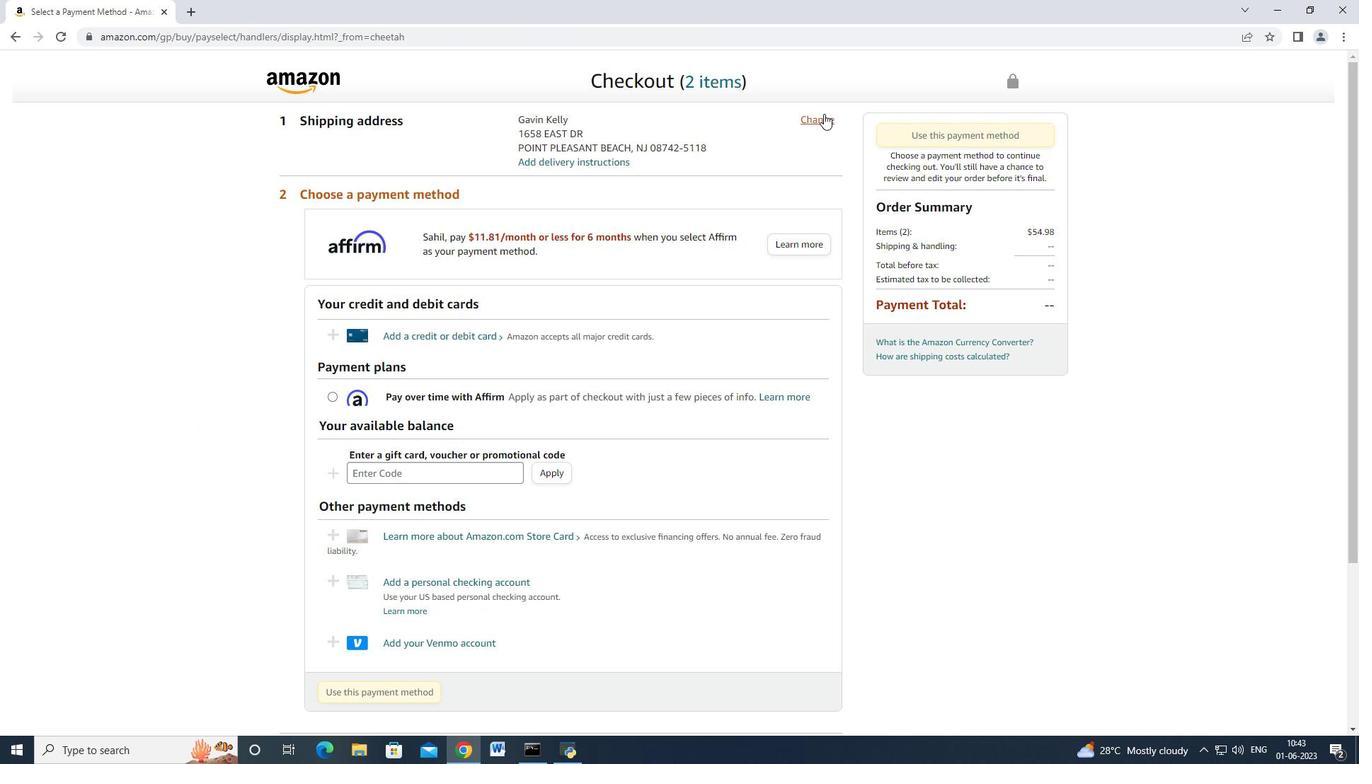 
Action: Mouse moved to (598, 242)
Screenshot: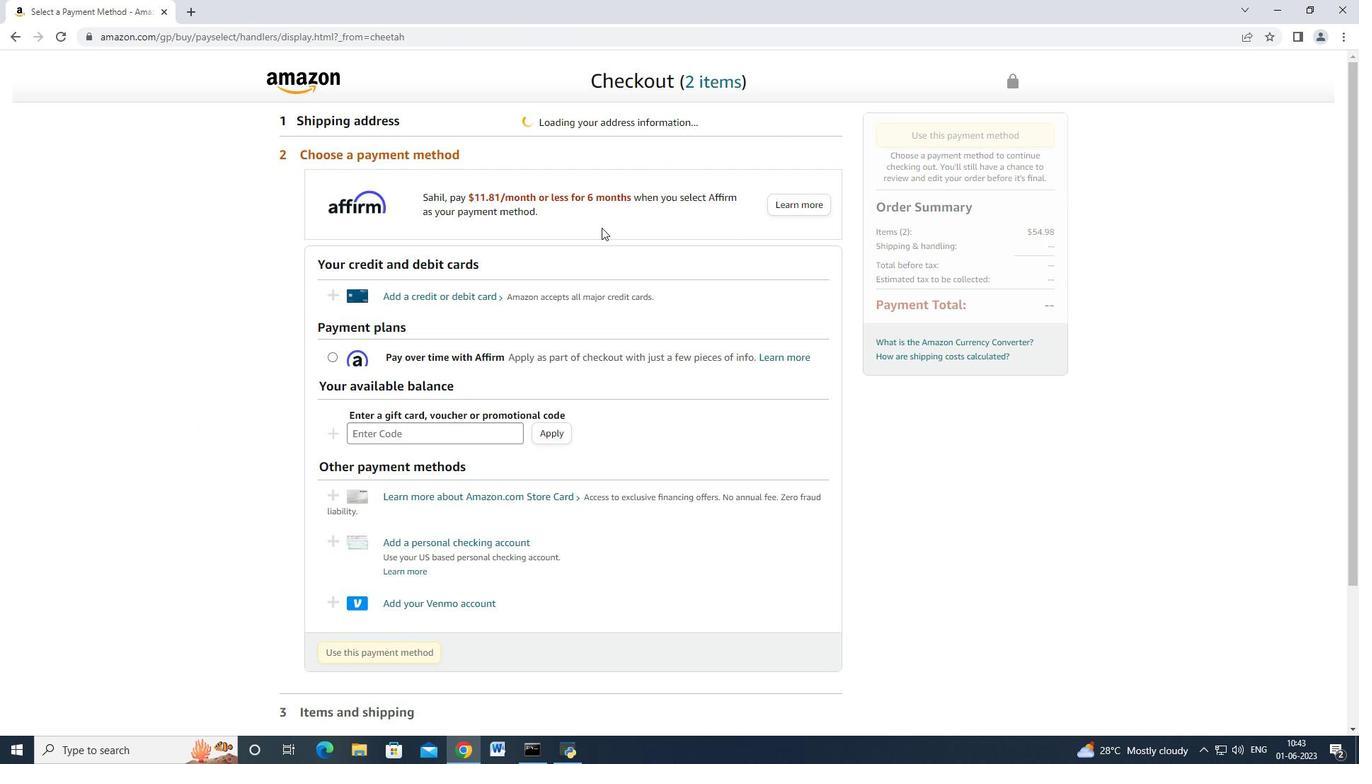 
Action: Mouse scrolled (598, 241) with delta (0, 0)
Screenshot: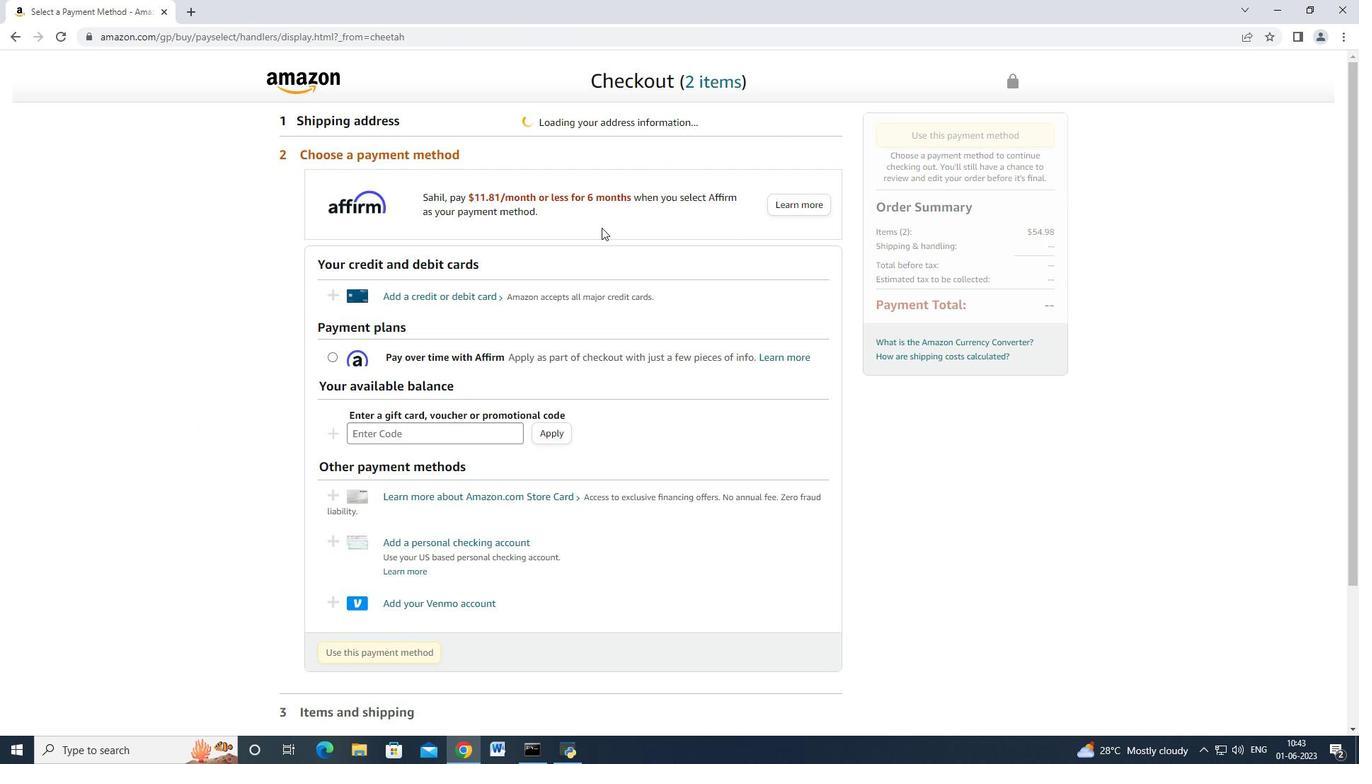 
Action: Mouse moved to (587, 287)
Screenshot: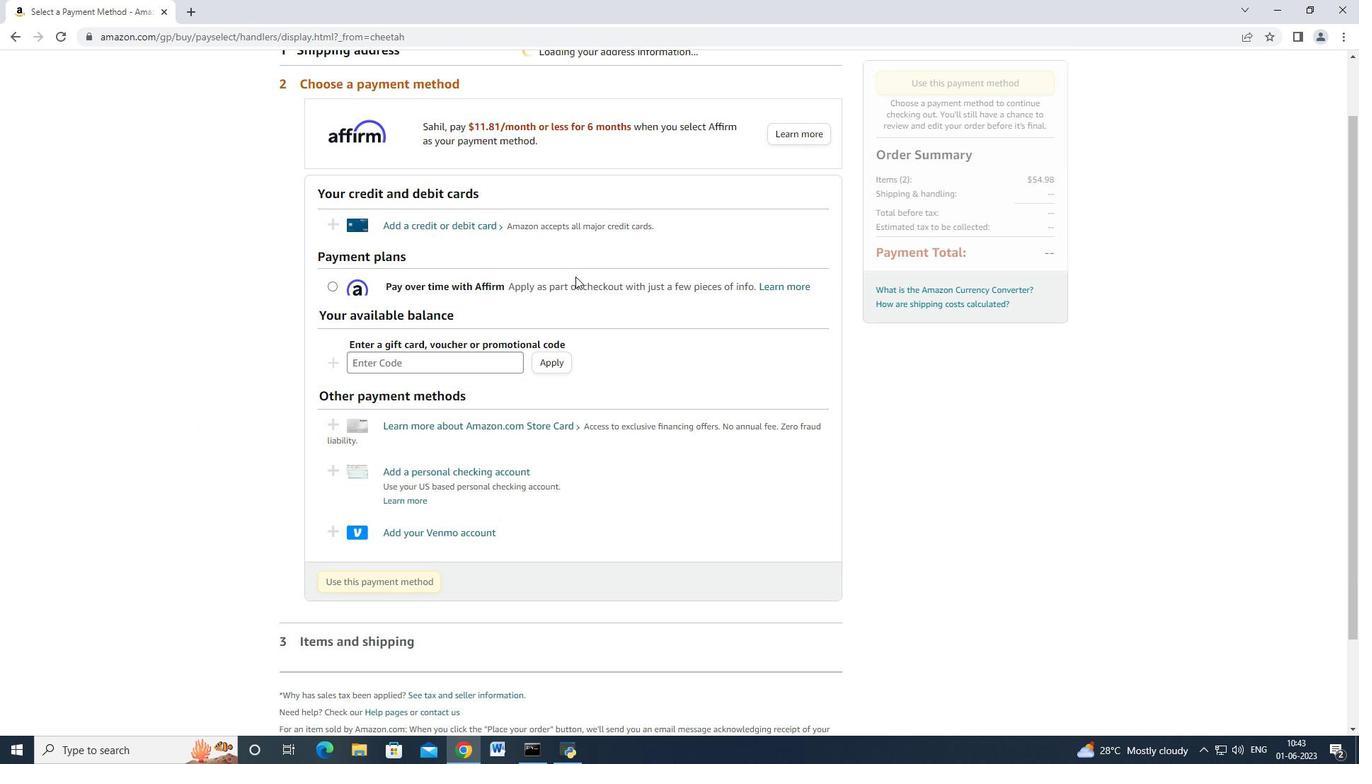 
Action: Mouse scrolled (587, 288) with delta (0, 0)
Screenshot: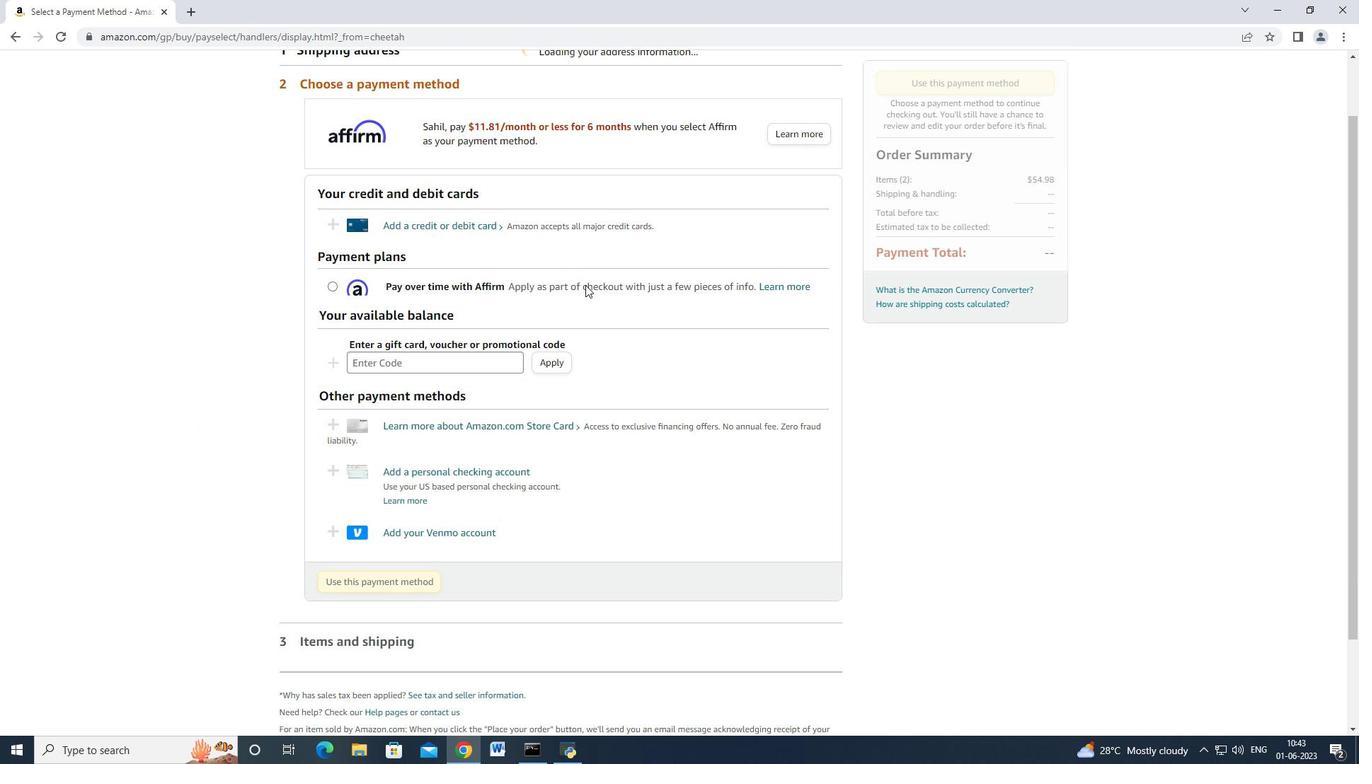 
Action: Mouse moved to (529, 277)
Screenshot: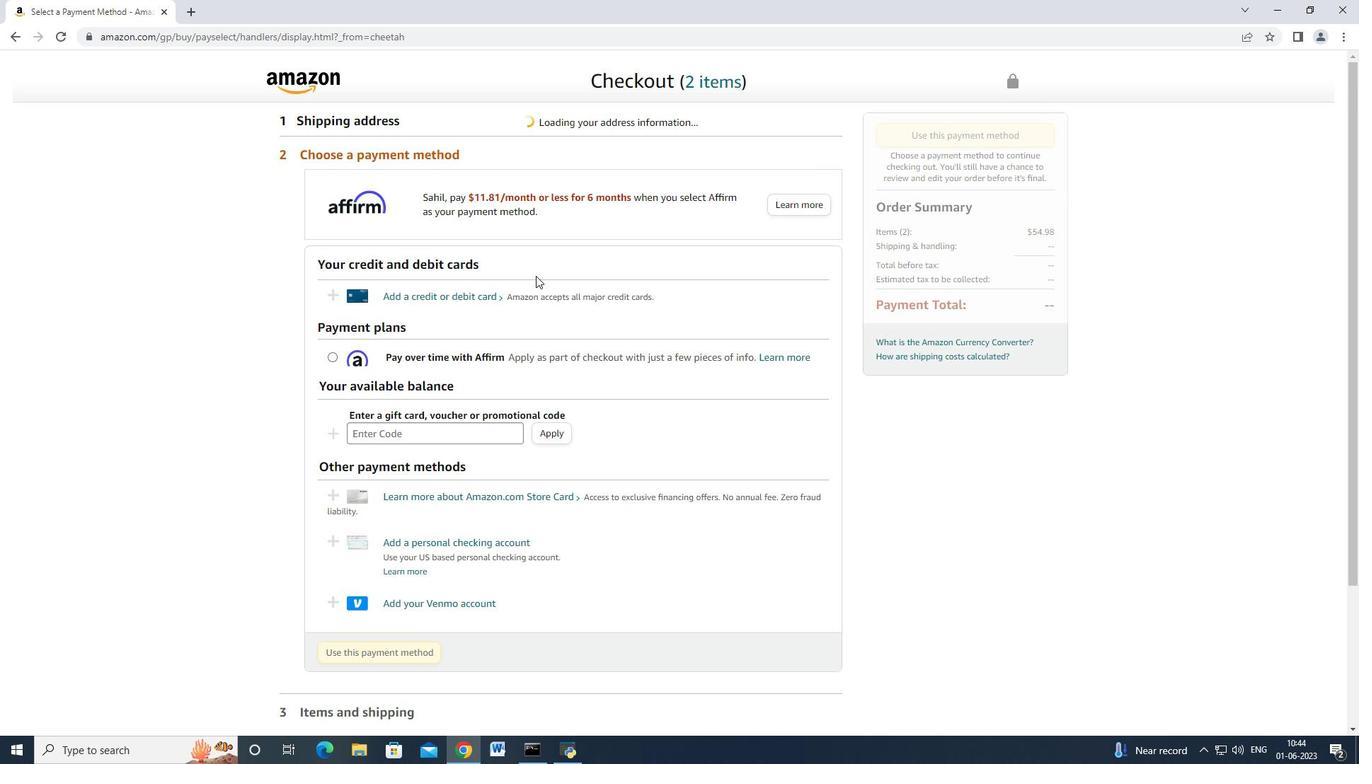 
Action: Mouse scrolled (529, 276) with delta (0, 0)
Screenshot: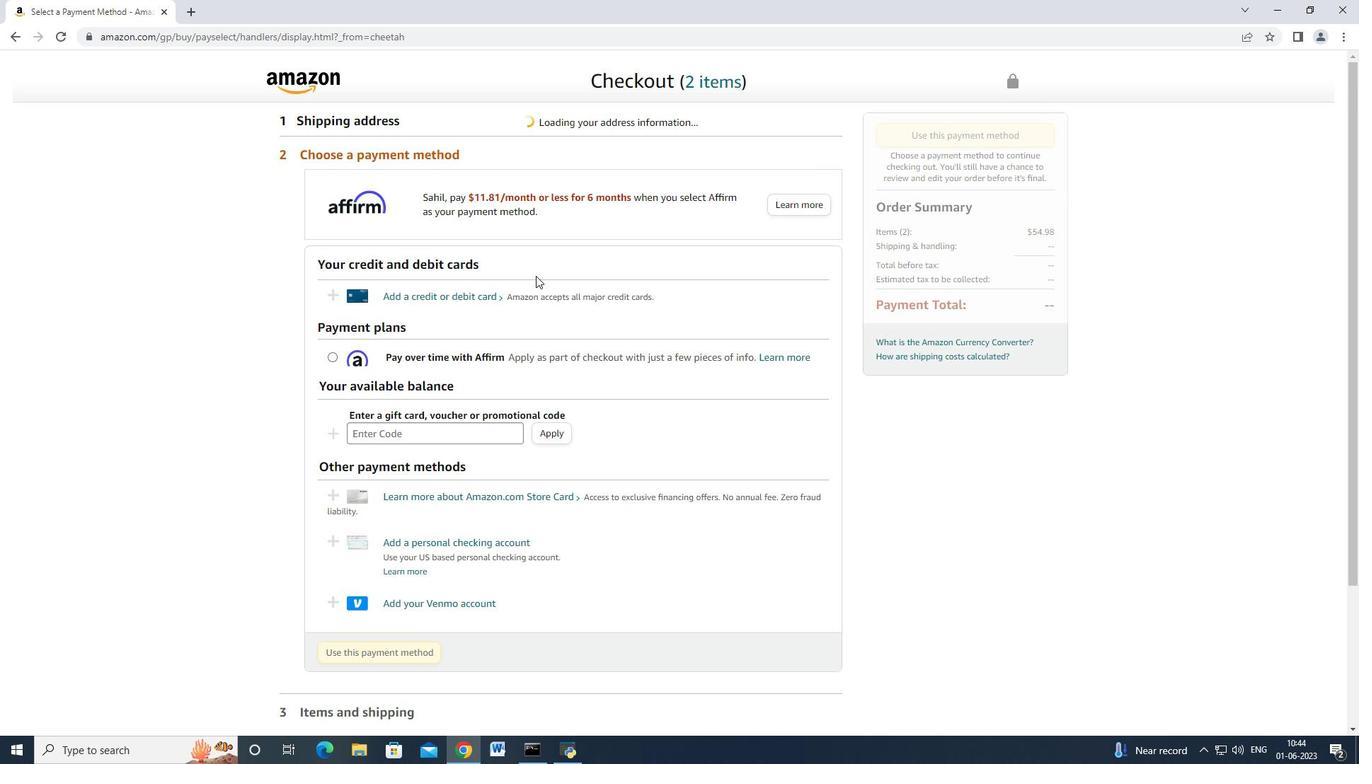 
Action: Mouse moved to (528, 277)
Screenshot: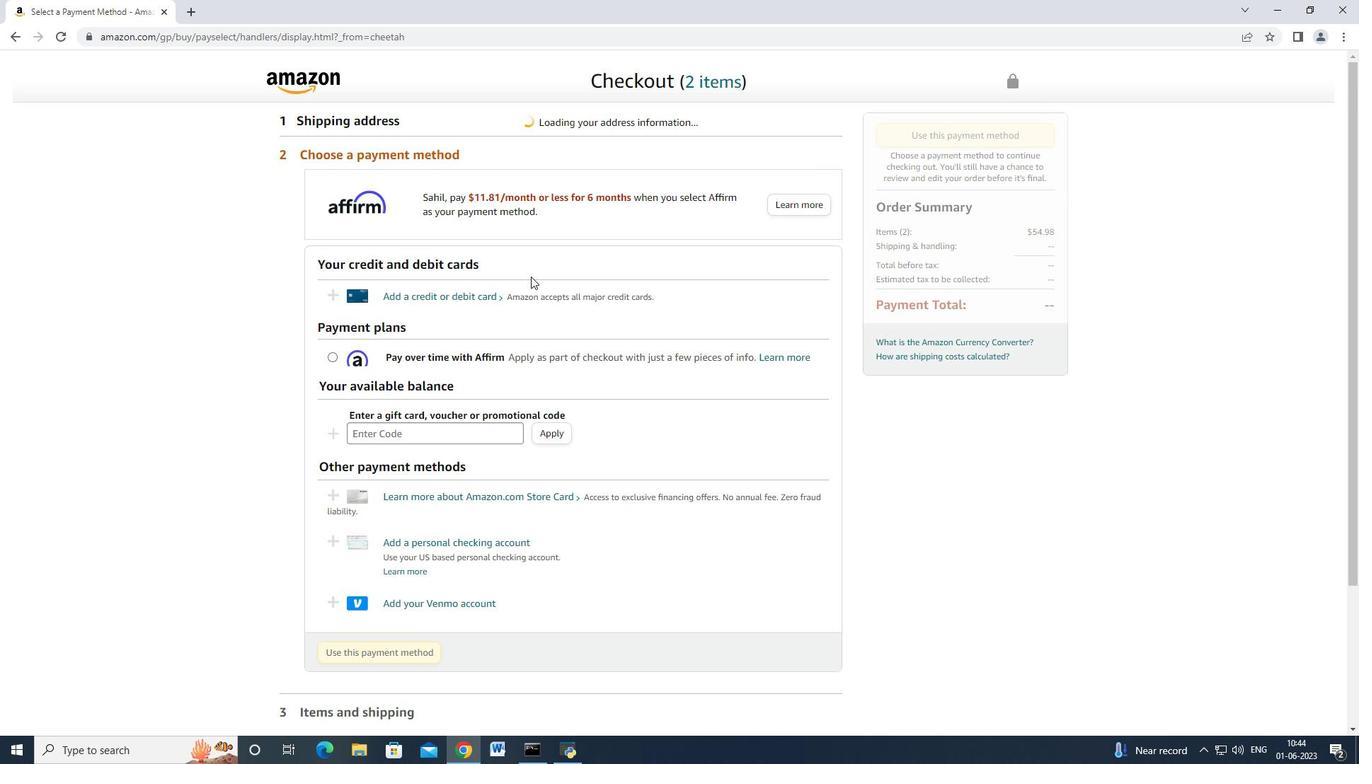 
Action: Mouse scrolled (528, 278) with delta (0, 0)
Screenshot: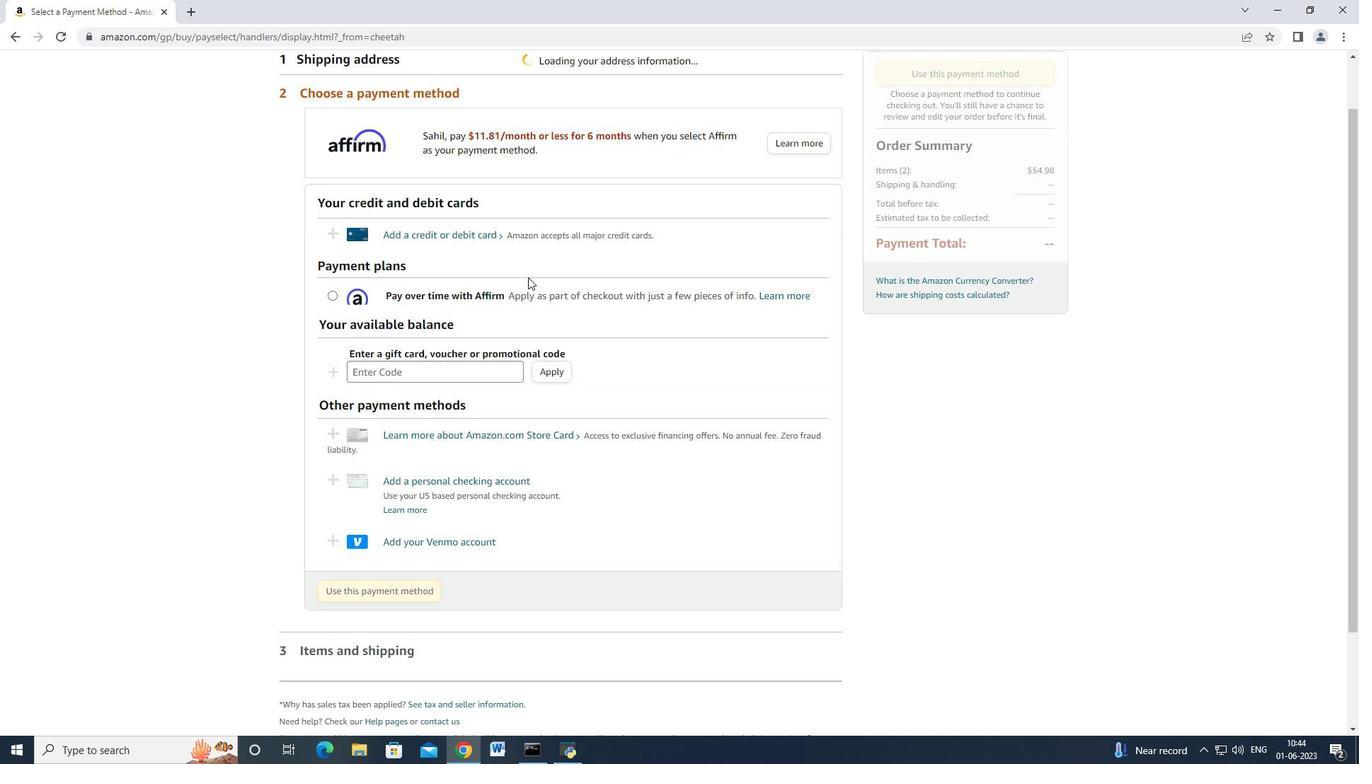 
Action: Mouse scrolled (528, 276) with delta (0, 0)
Screenshot: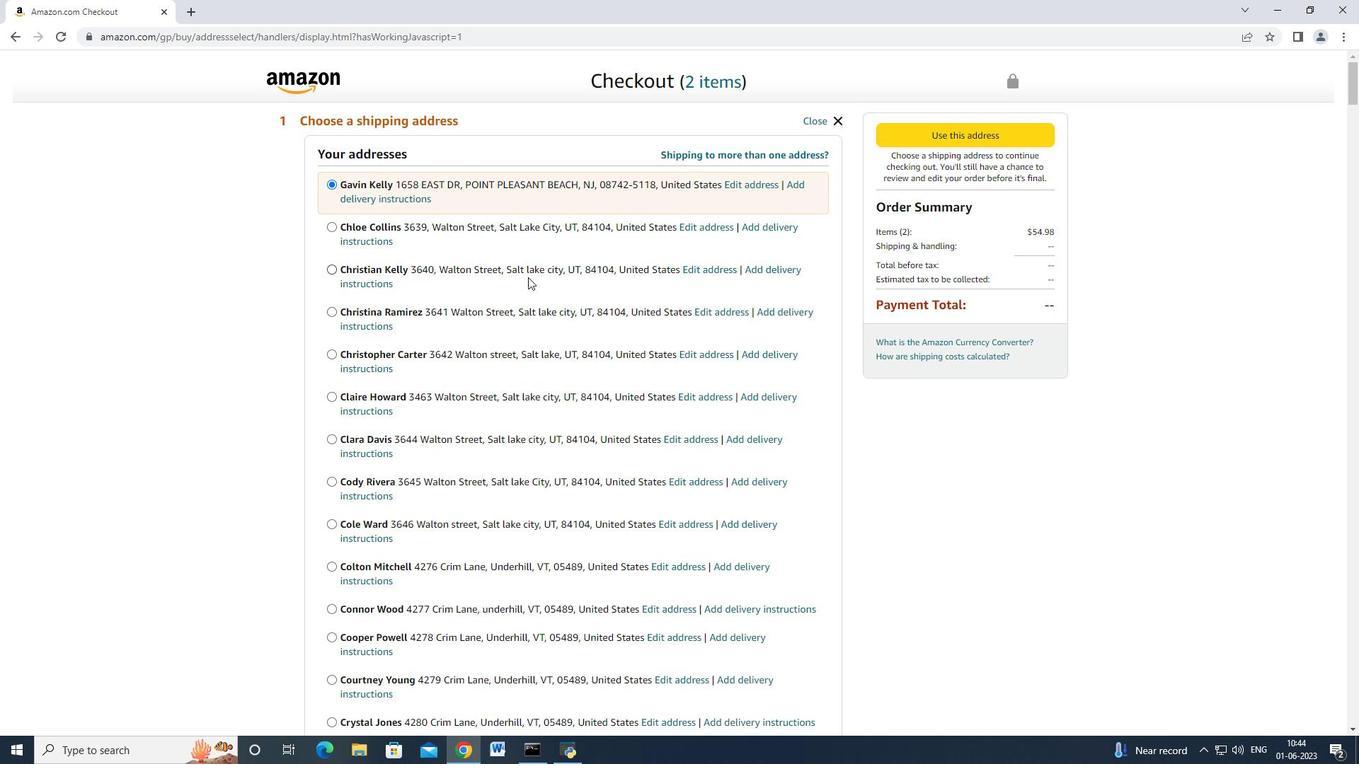 
Action: Mouse scrolled (528, 276) with delta (0, 0)
Screenshot: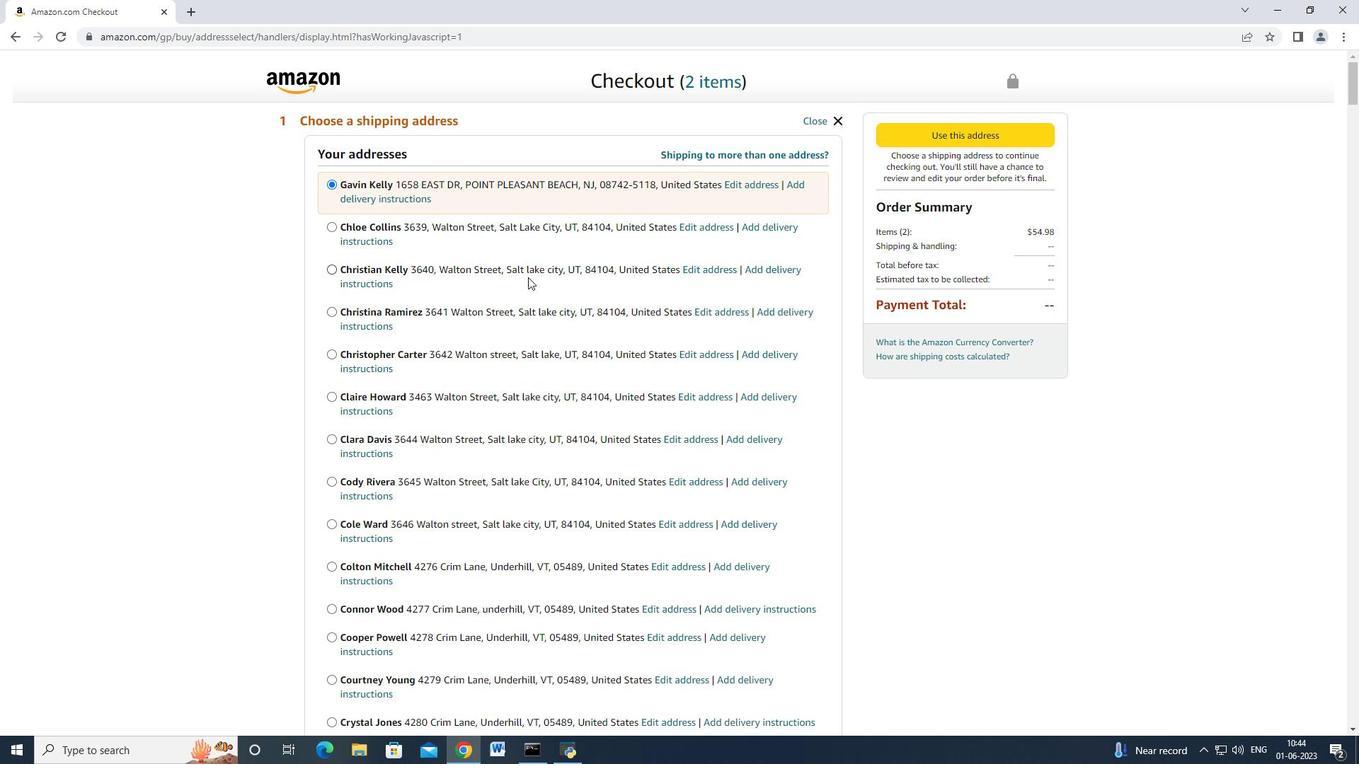 
Action: Mouse scrolled (528, 276) with delta (0, 0)
Screenshot: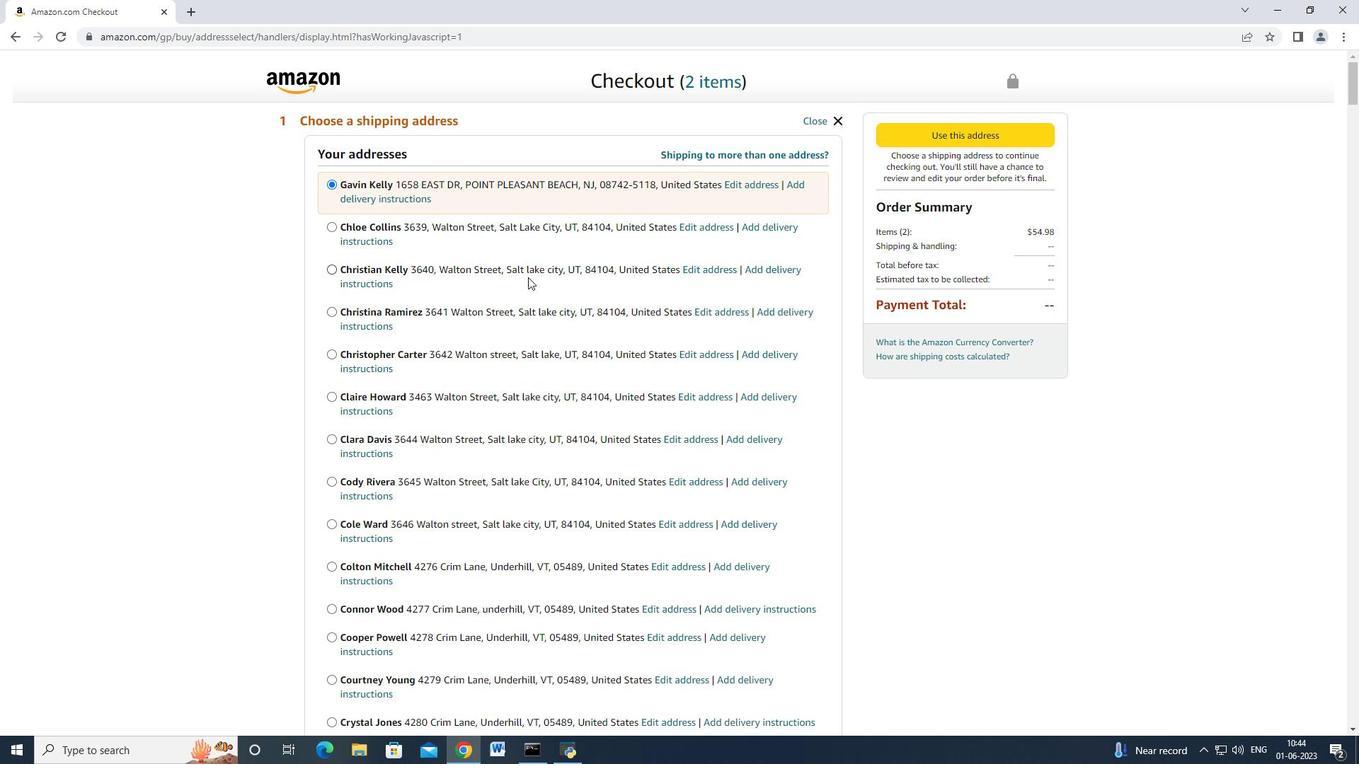 
Action: Mouse scrolled (528, 278) with delta (0, 0)
Screenshot: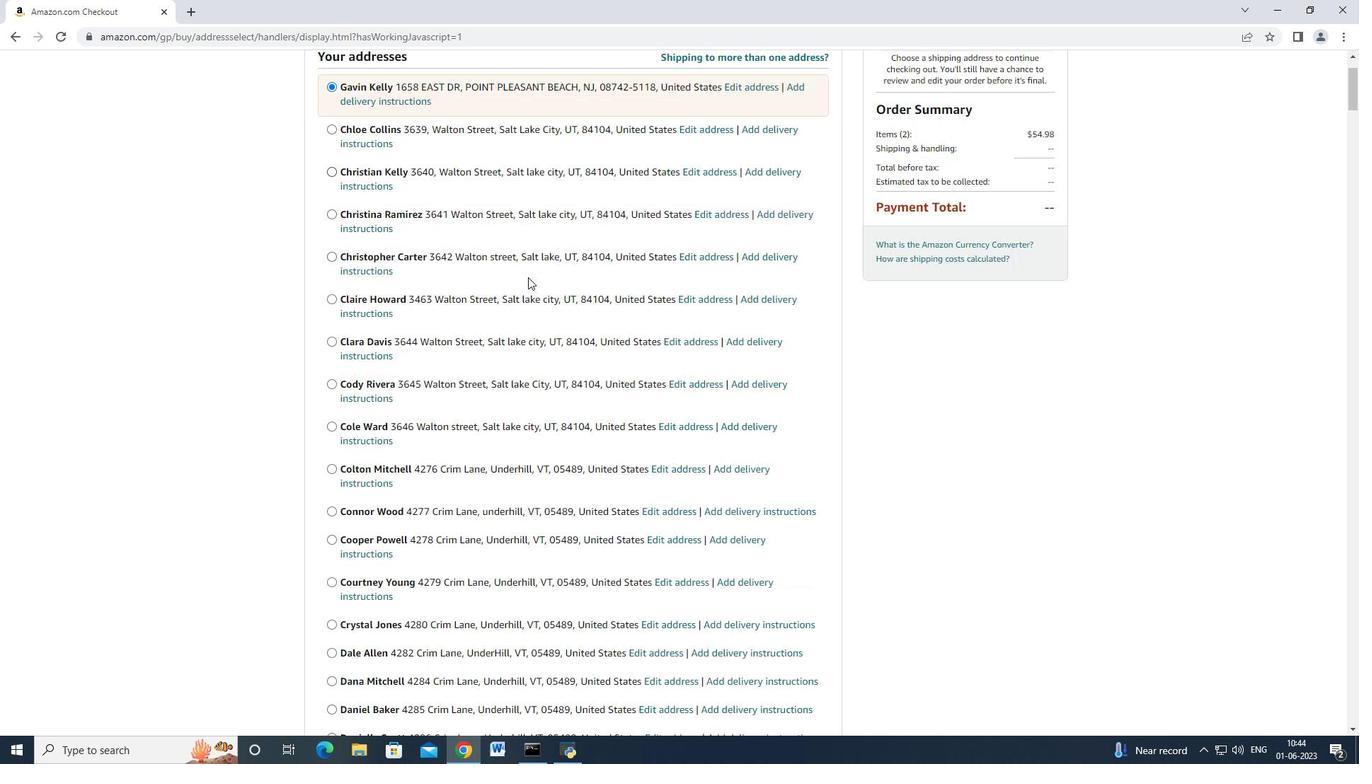 
Action: Mouse scrolled (528, 278) with delta (0, 0)
Screenshot: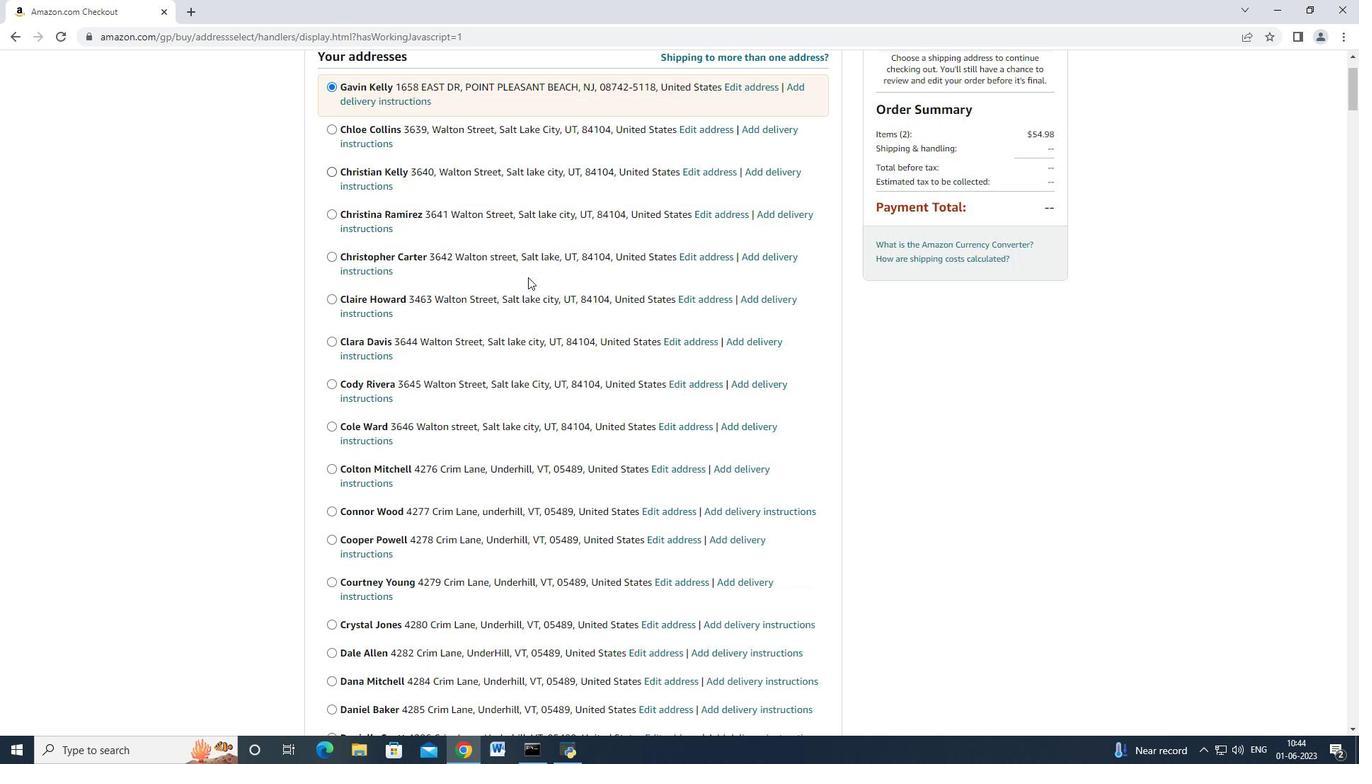 
Action: Mouse scrolled (528, 278) with delta (0, 0)
Screenshot: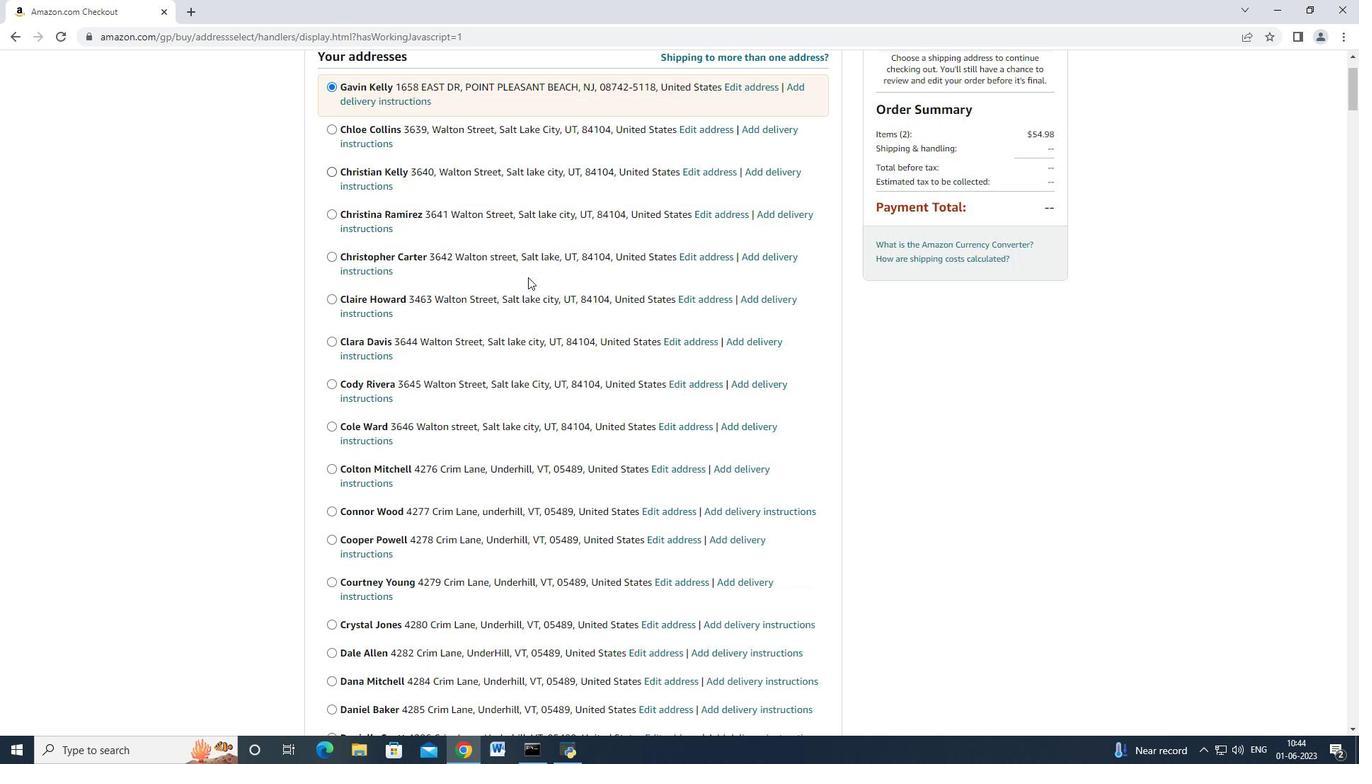 
Action: Mouse scrolled (528, 278) with delta (0, 0)
Screenshot: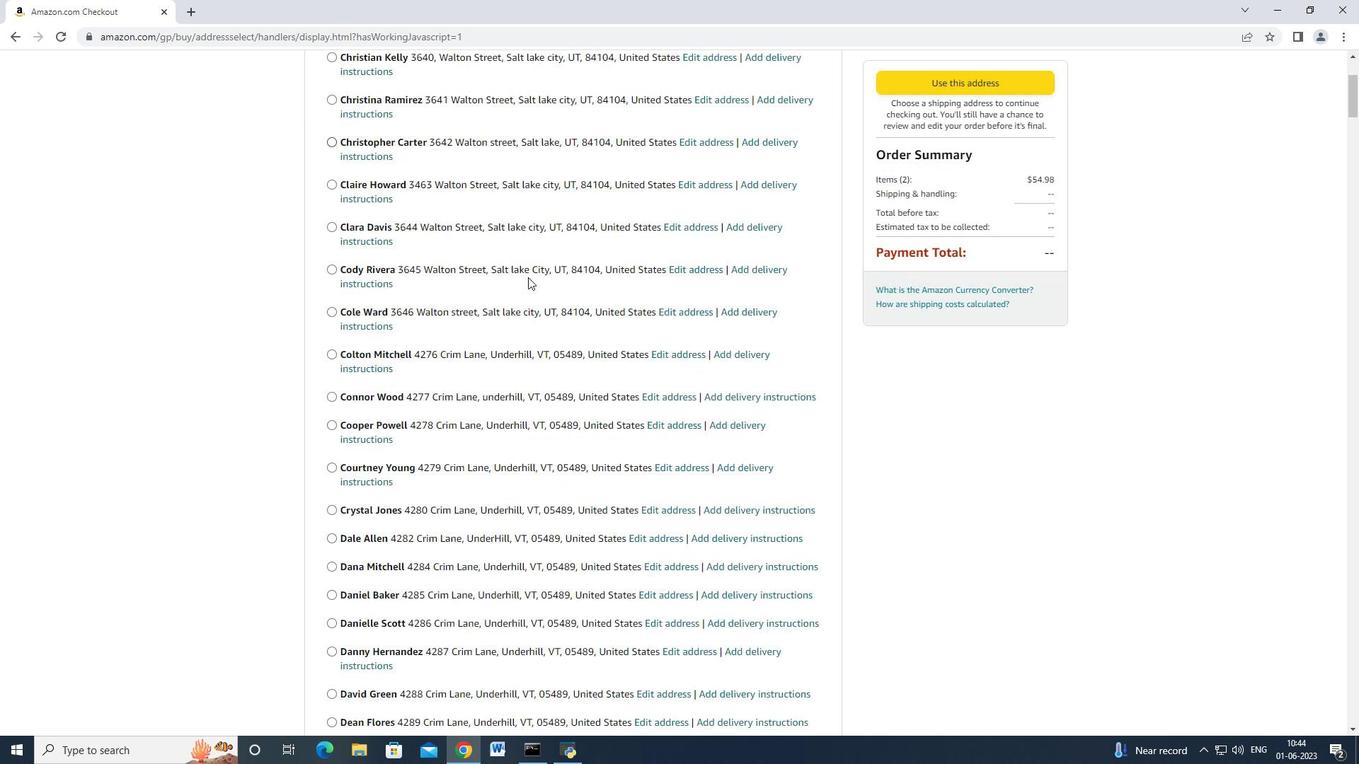 
Action: Mouse scrolled (528, 276) with delta (0, 0)
Screenshot: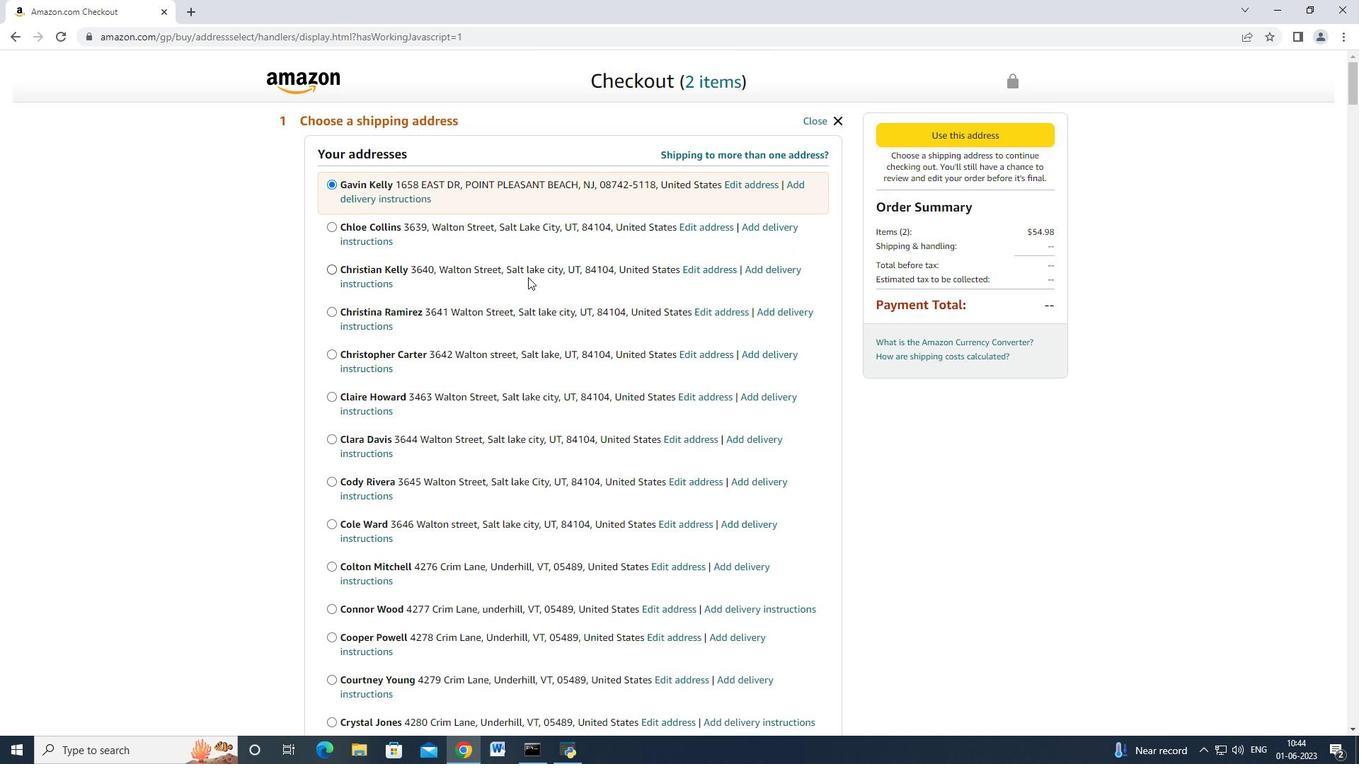 
Action: Mouse scrolled (528, 276) with delta (0, 0)
Screenshot: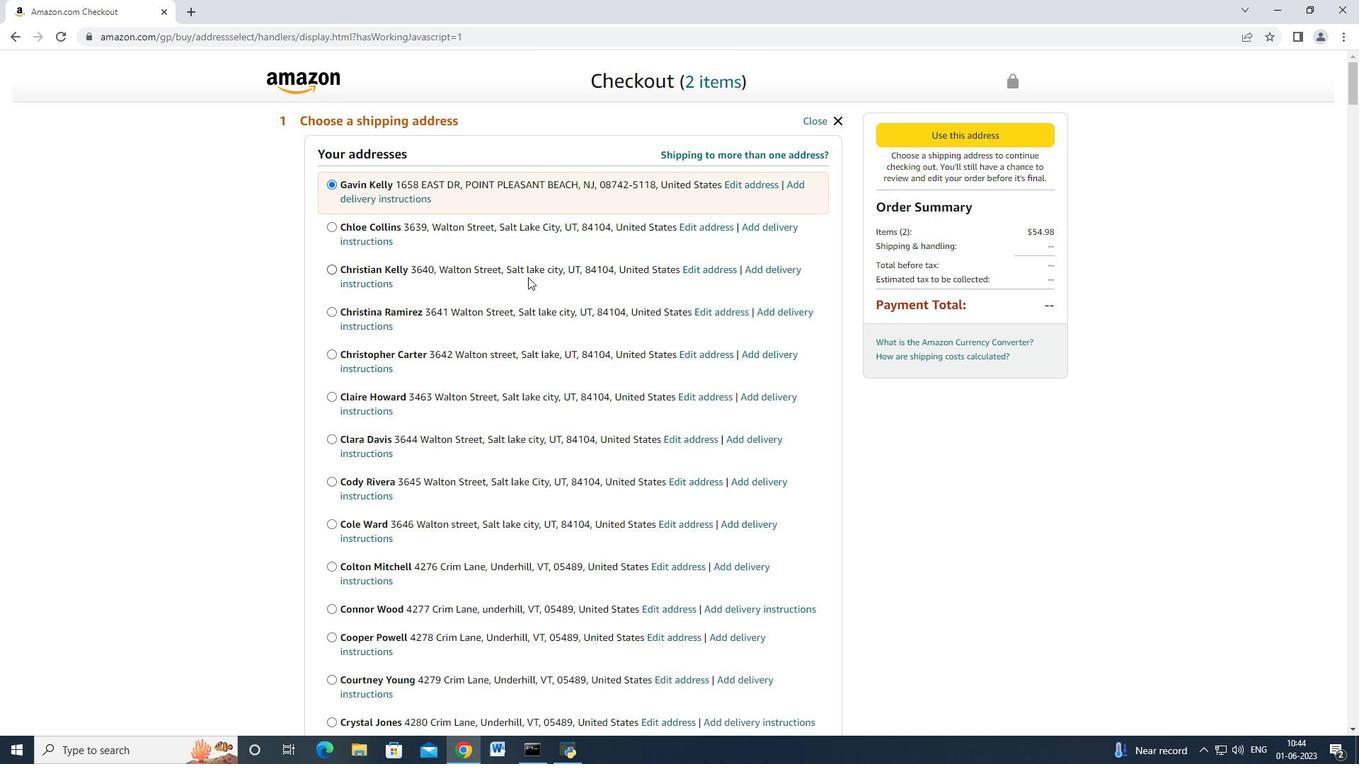 
Action: Mouse scrolled (528, 276) with delta (0, 0)
Screenshot: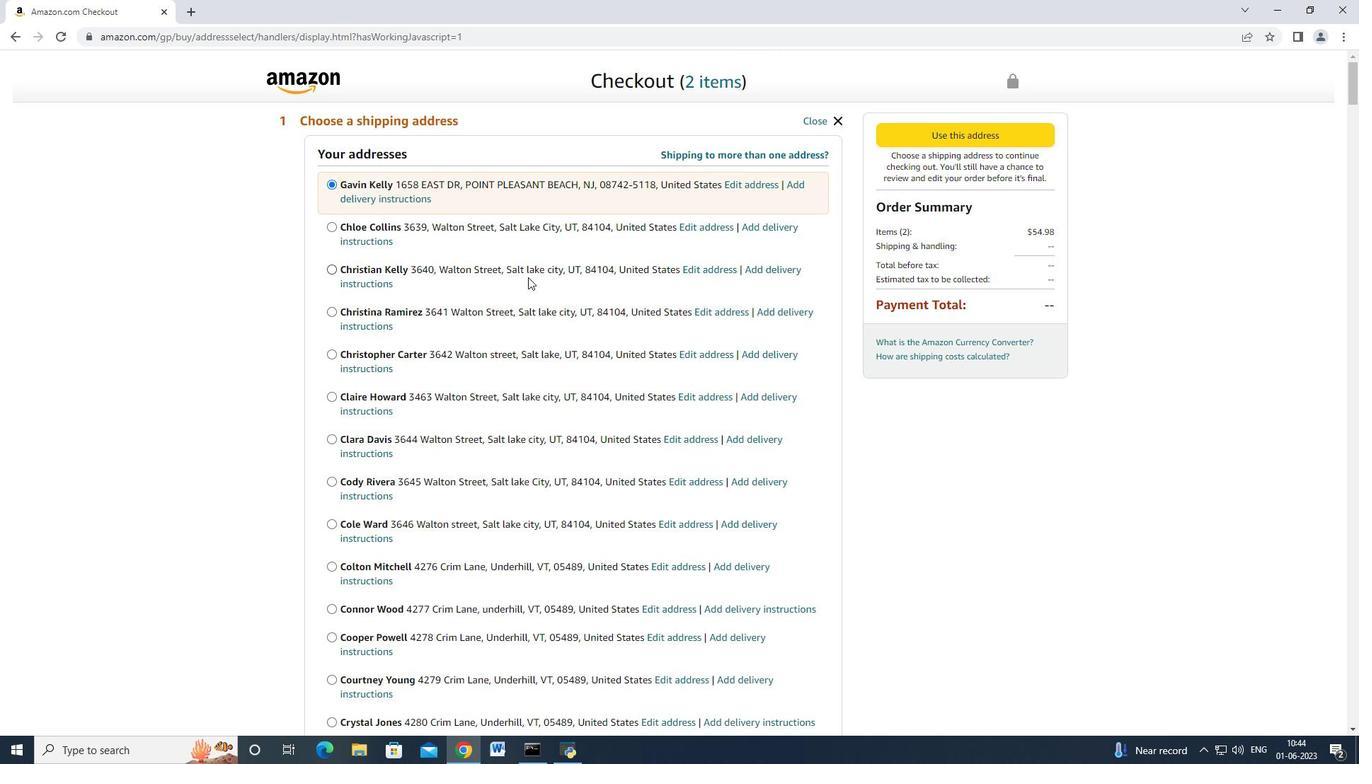 
Action: Mouse scrolled (528, 276) with delta (0, 0)
Screenshot: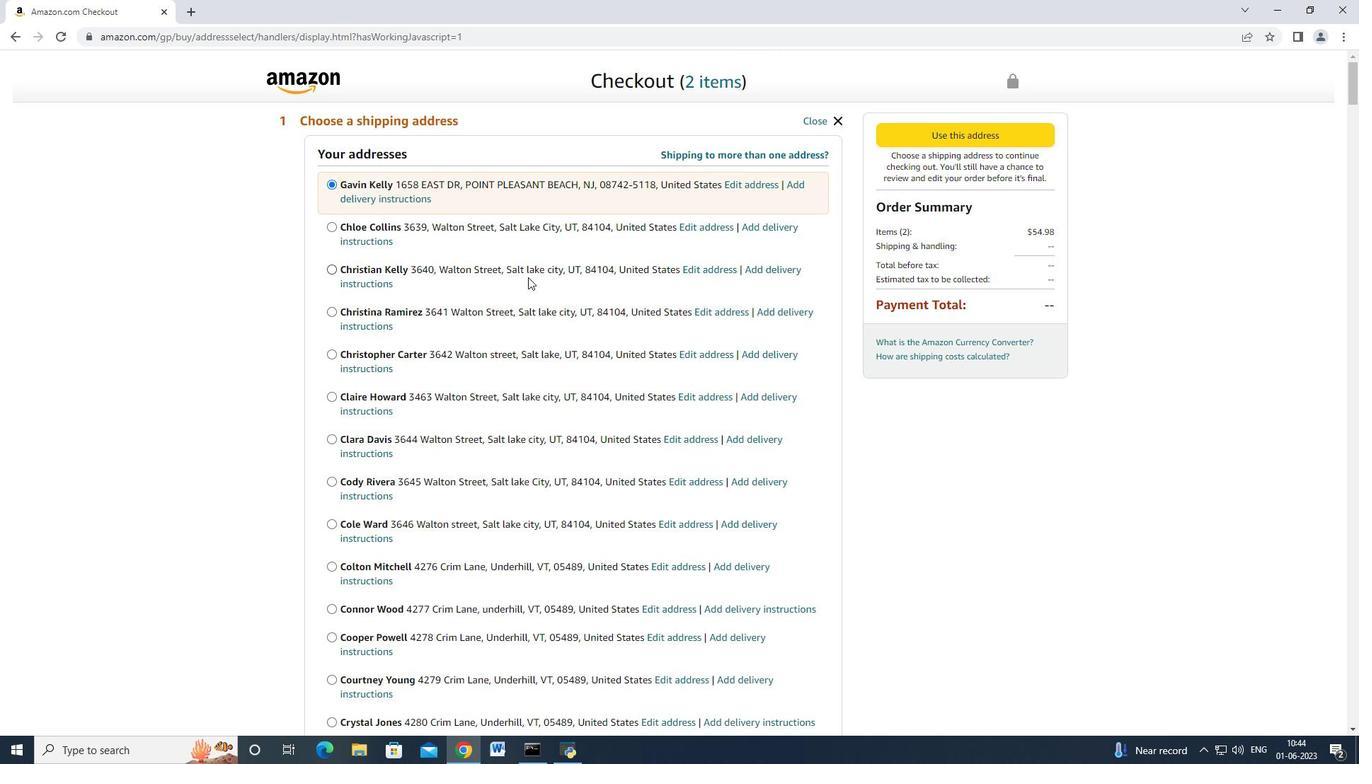 
Action: Mouse scrolled (528, 276) with delta (0, 0)
Screenshot: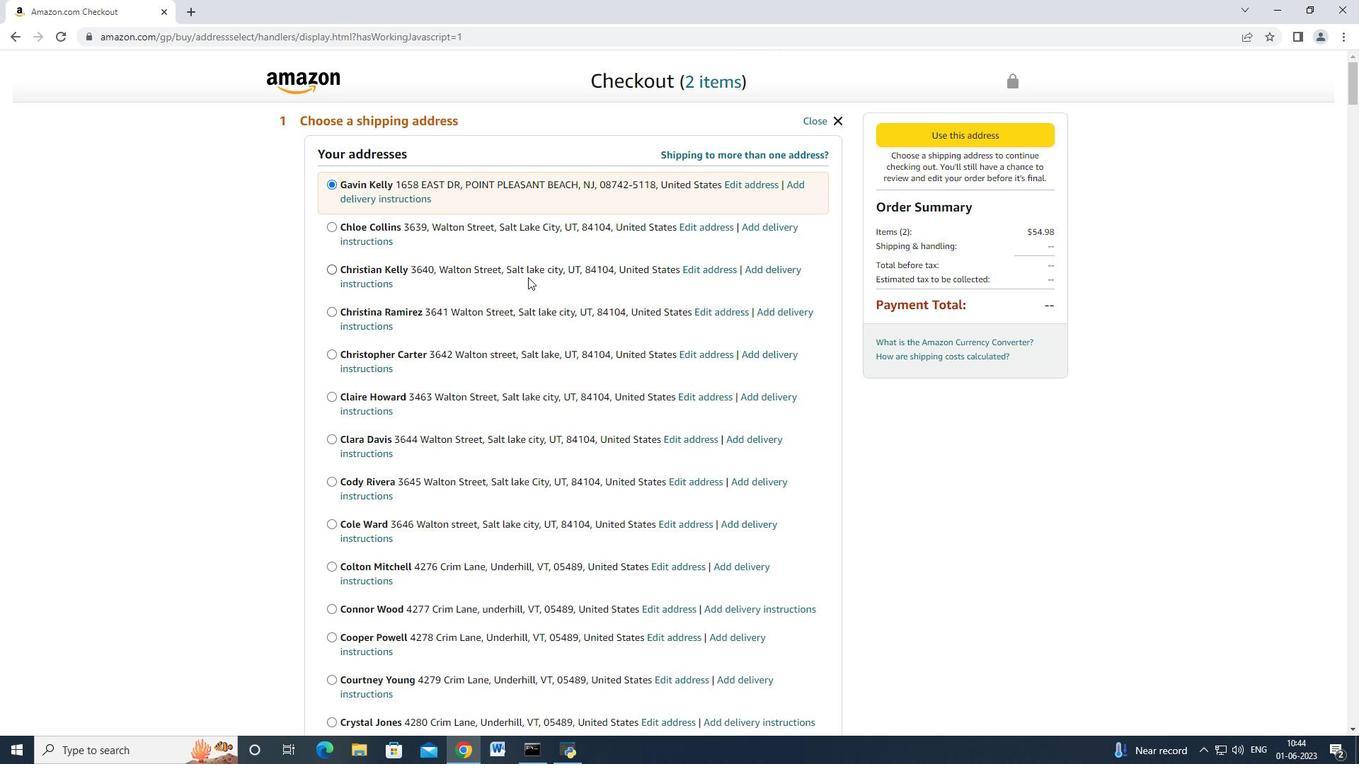 
Action: Mouse scrolled (528, 276) with delta (0, 0)
Screenshot: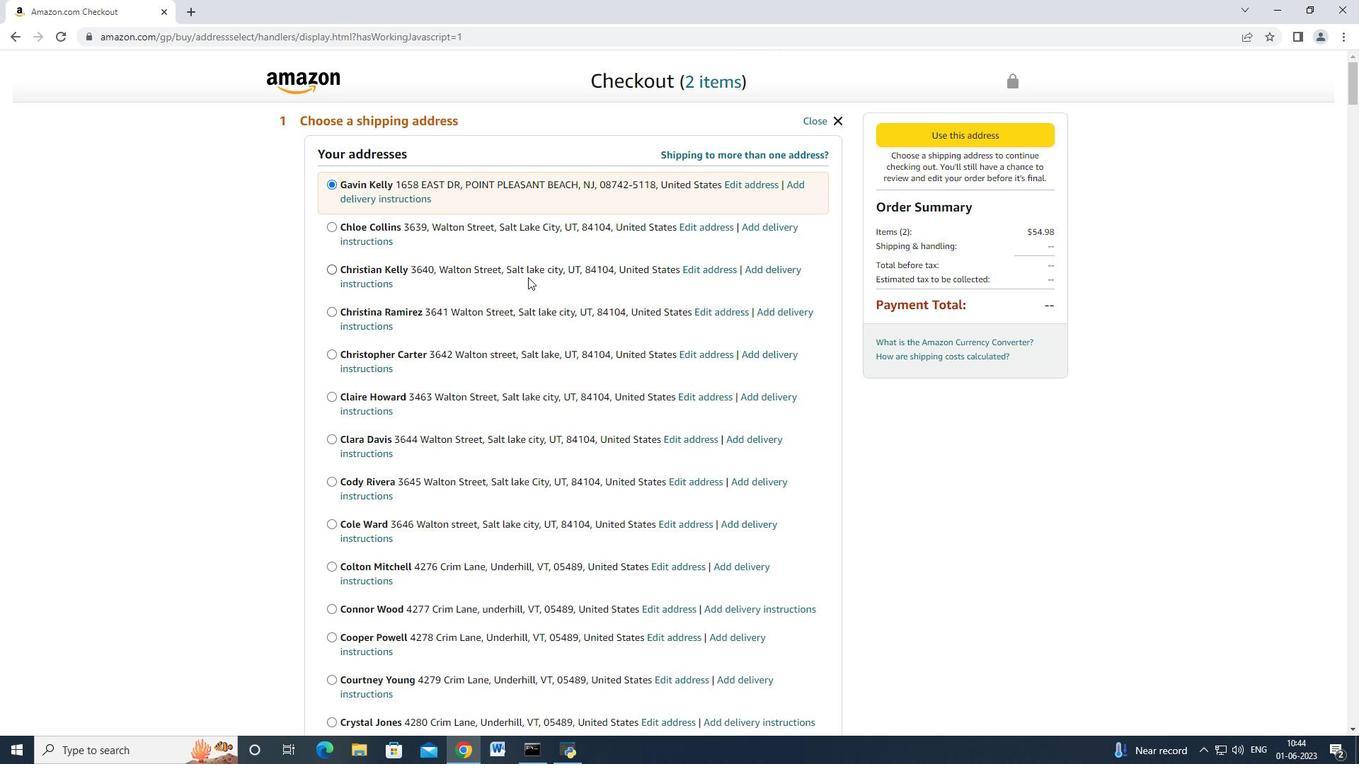 
Action: Mouse scrolled (528, 276) with delta (0, 0)
Screenshot: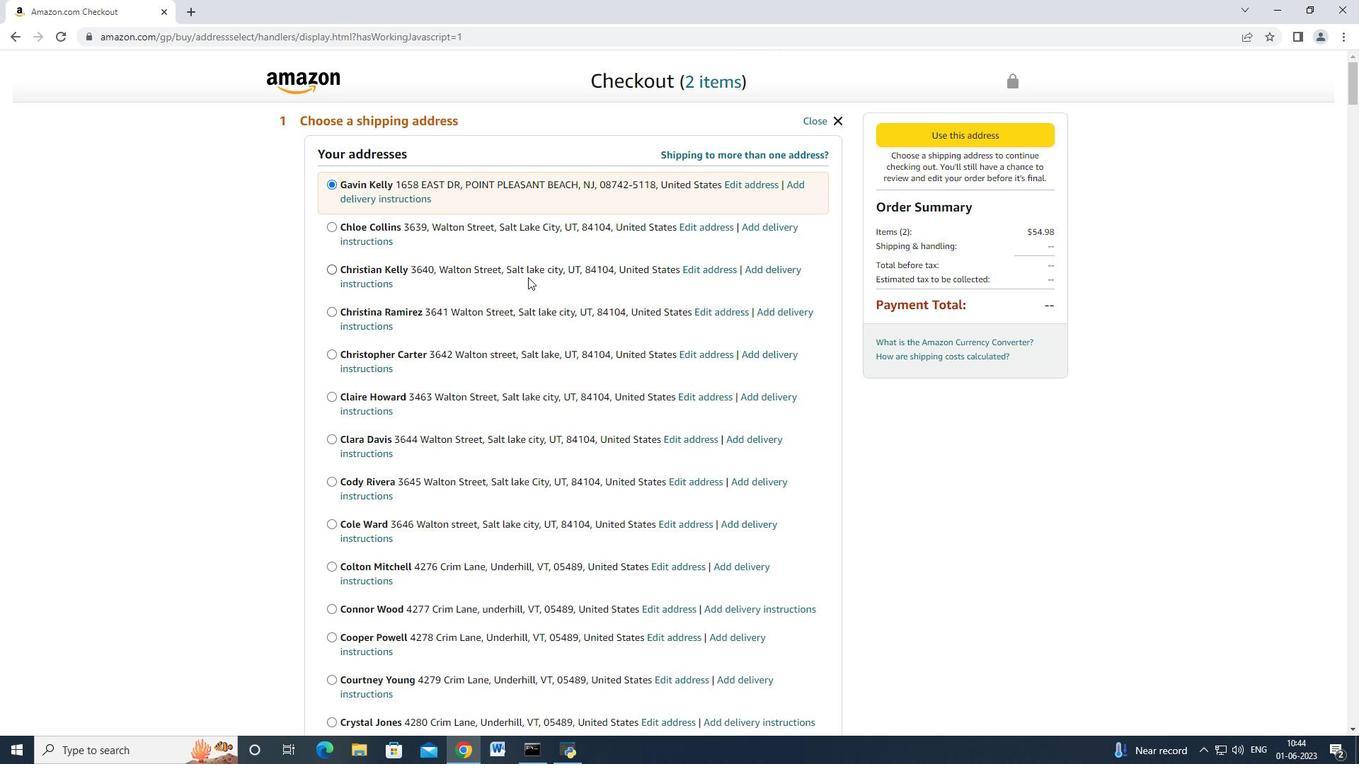 
Action: Mouse scrolled (528, 276) with delta (0, 0)
Screenshot: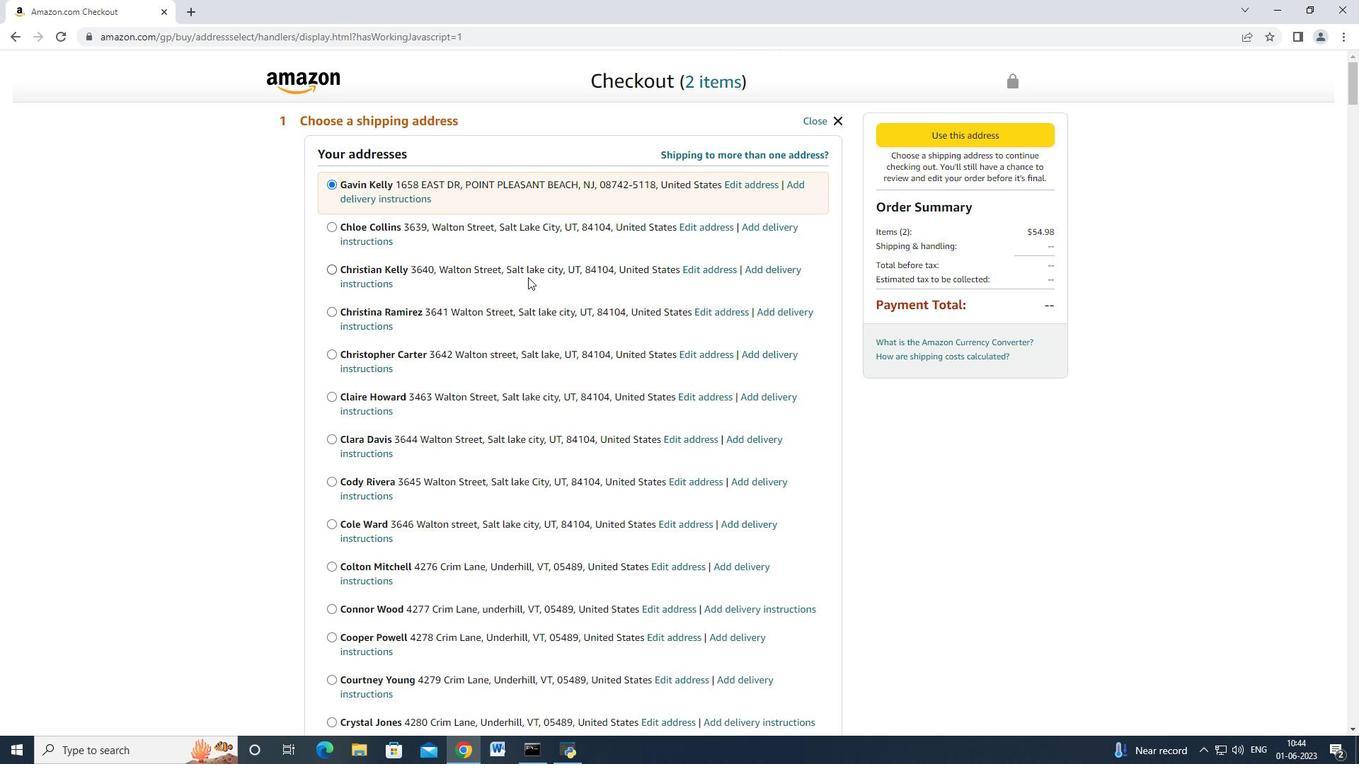 
Action: Mouse scrolled (528, 276) with delta (0, 0)
Screenshot: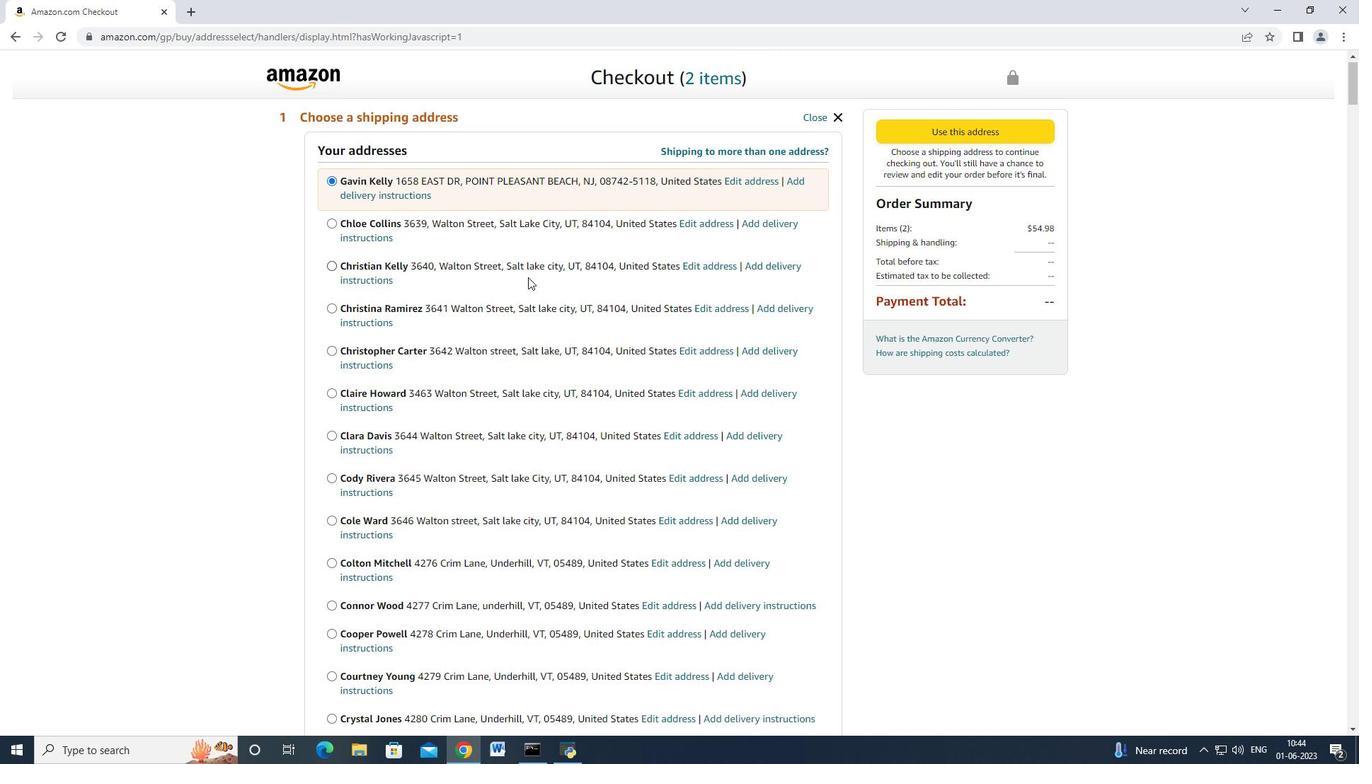 
Action: Mouse scrolled (528, 276) with delta (0, 0)
Screenshot: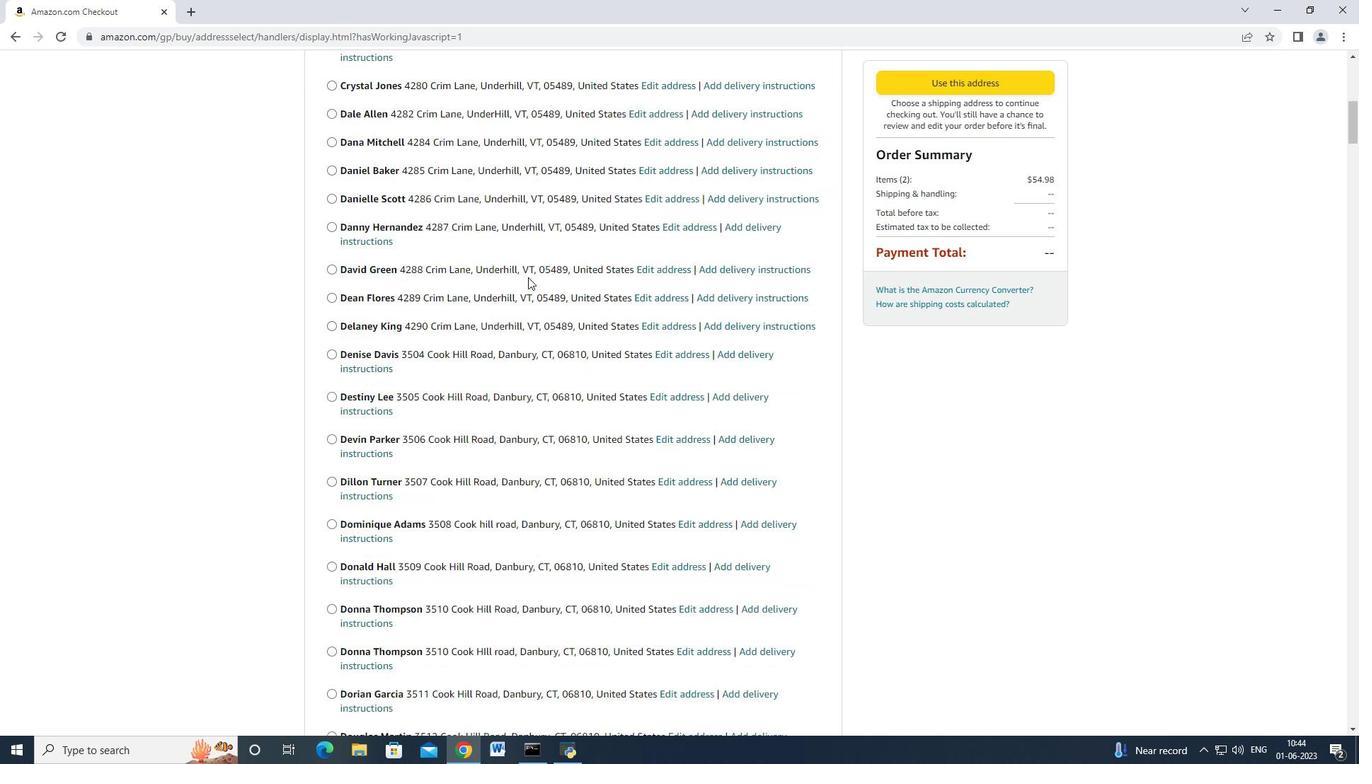 
Action: Mouse scrolled (528, 276) with delta (0, 0)
Screenshot: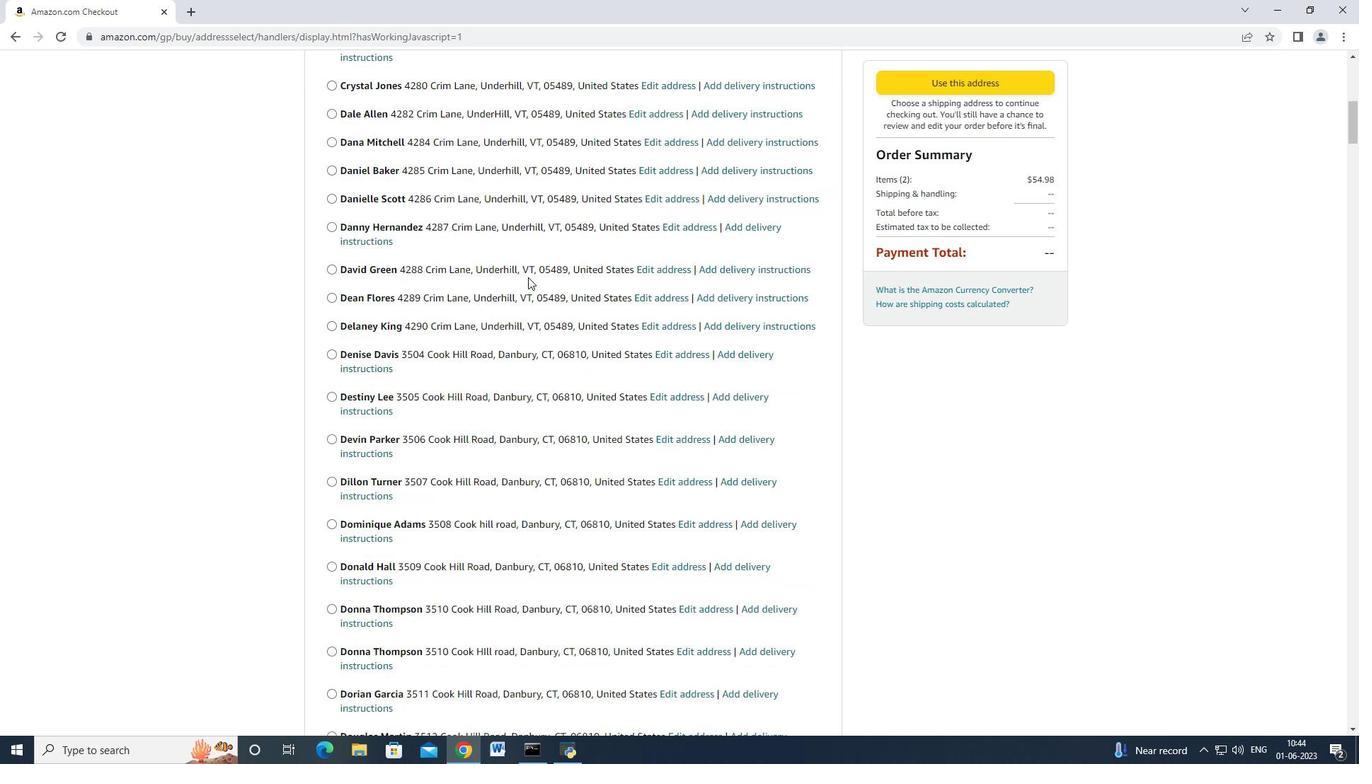 
Action: Mouse scrolled (528, 276) with delta (0, 0)
Screenshot: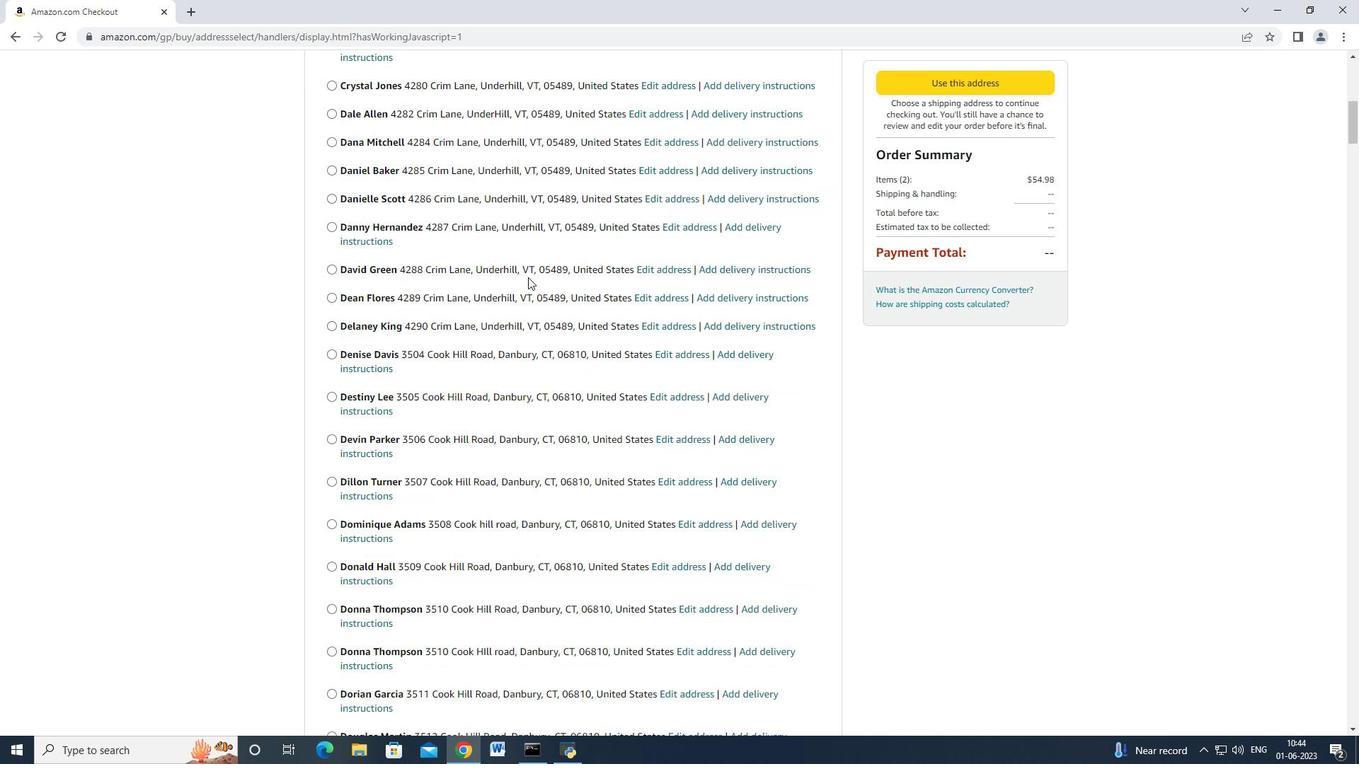 
Action: Mouse scrolled (528, 276) with delta (0, 0)
Screenshot: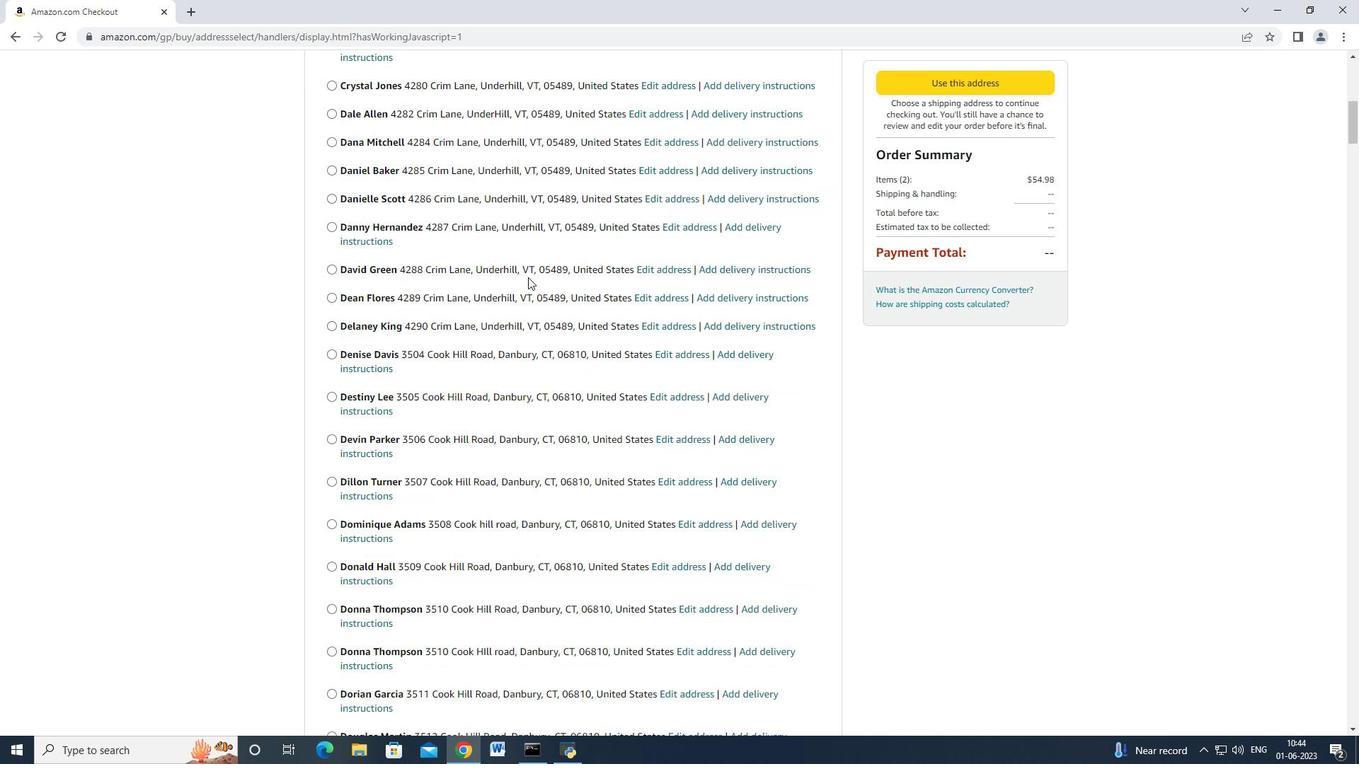 
Action: Mouse scrolled (528, 276) with delta (0, 0)
Screenshot: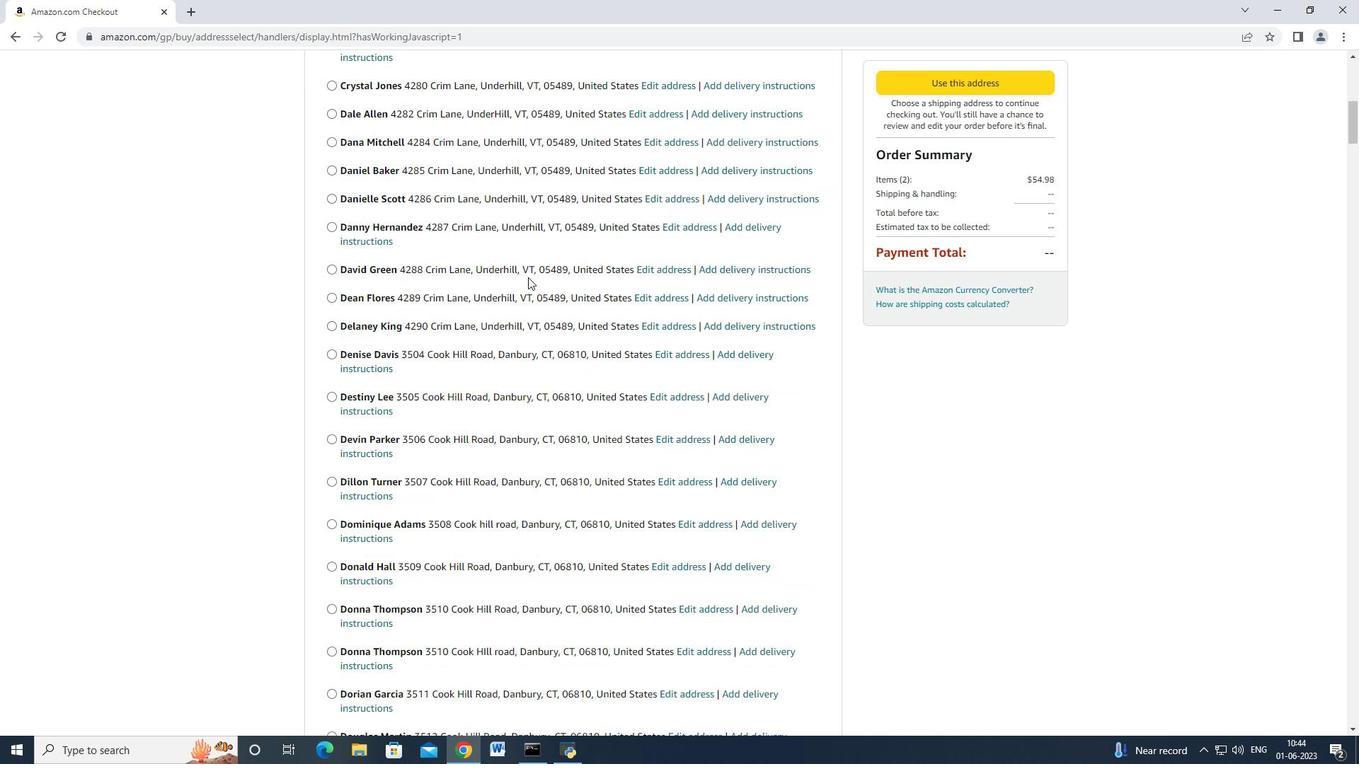 
Action: Mouse scrolled (528, 276) with delta (0, 0)
Screenshot: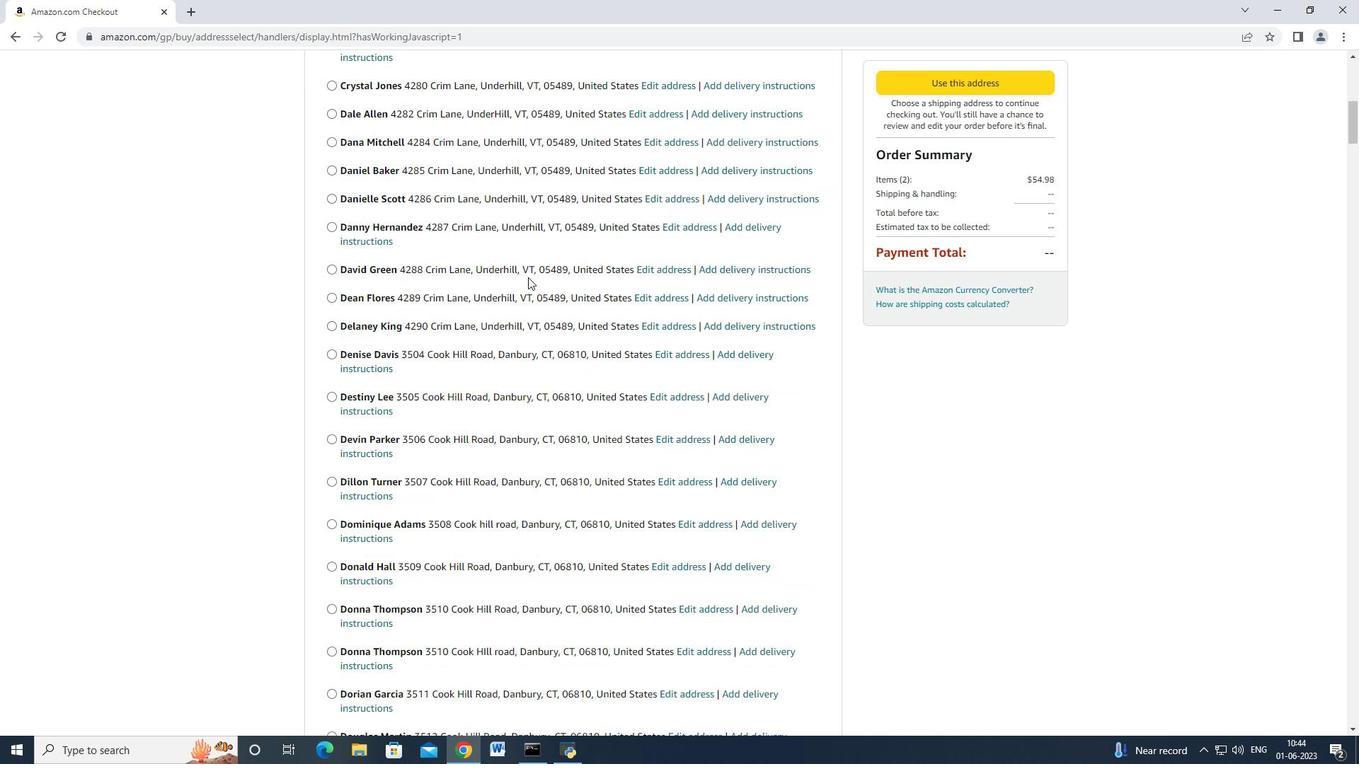 
Action: Mouse scrolled (528, 276) with delta (0, 0)
Screenshot: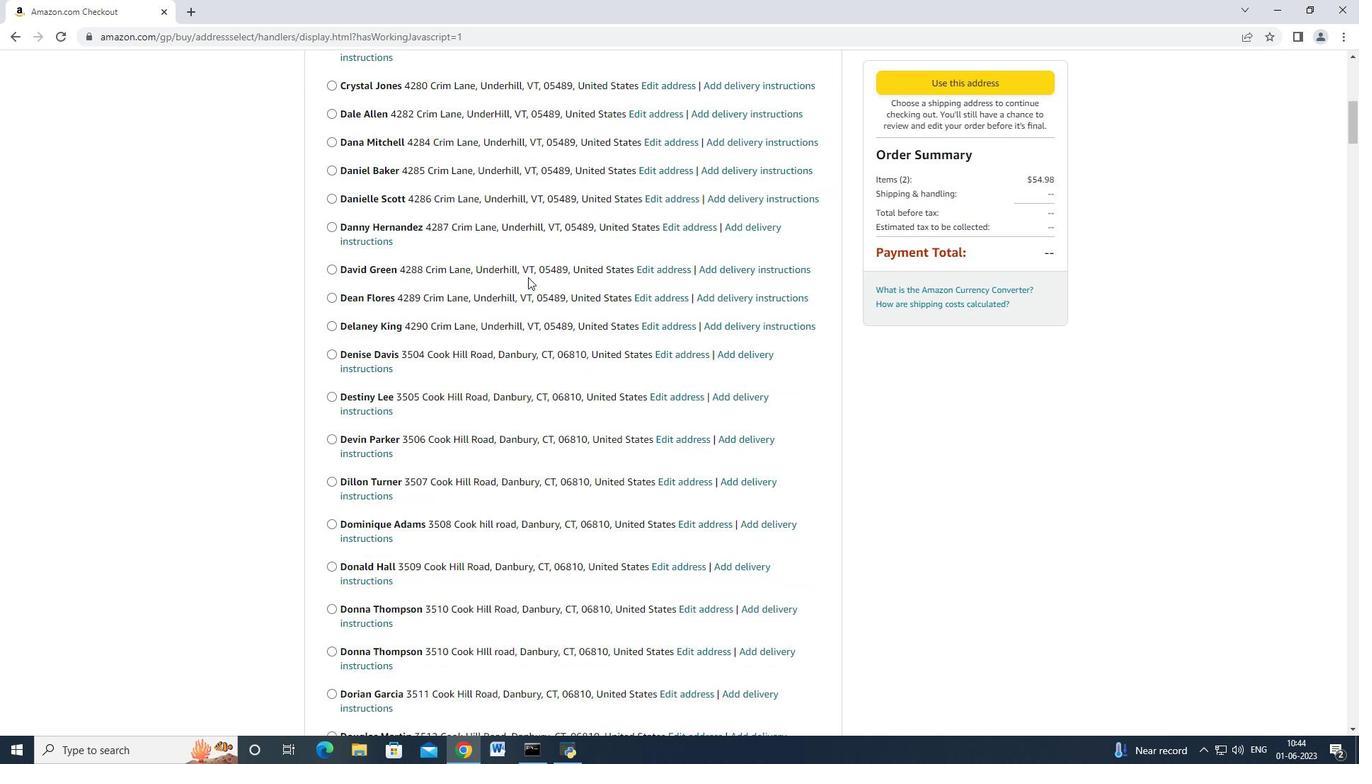 
Action: Mouse scrolled (528, 276) with delta (0, 0)
Screenshot: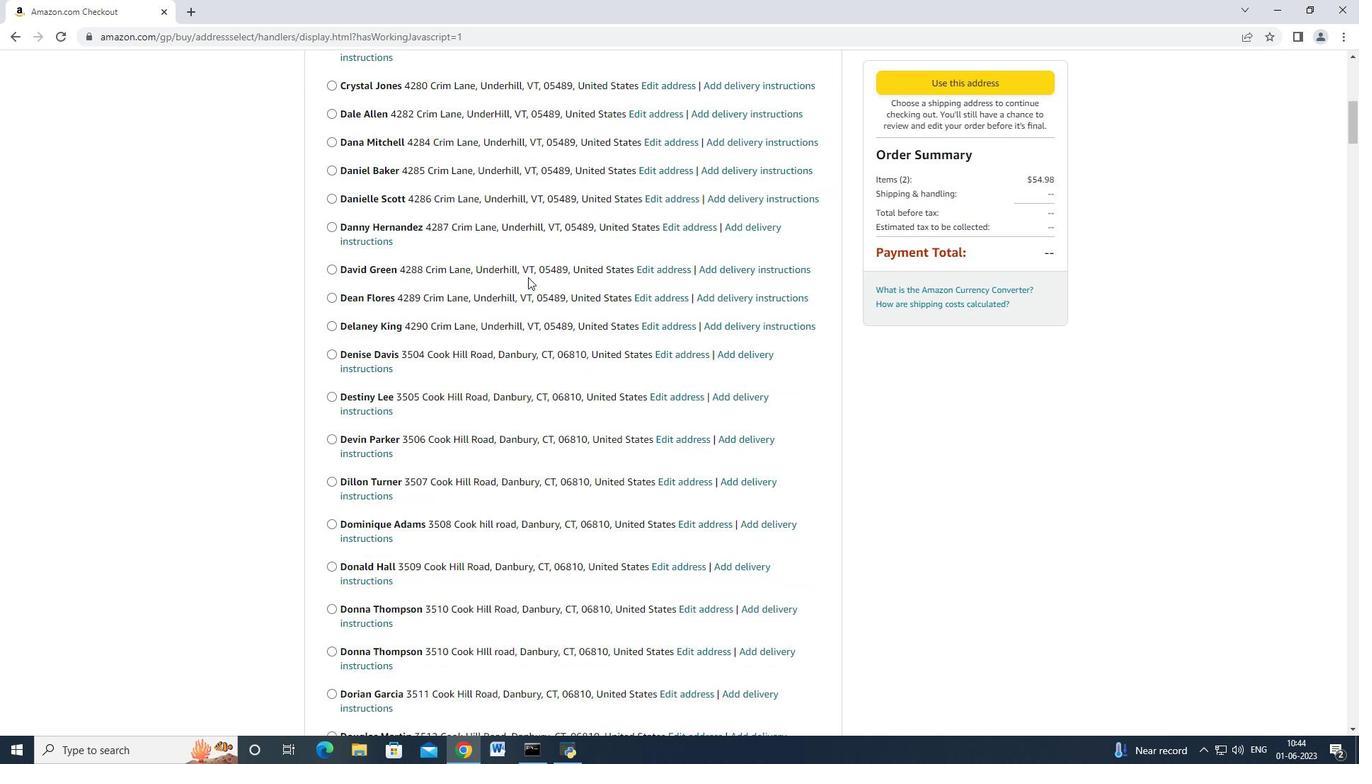 
Action: Mouse scrolled (528, 276) with delta (0, 0)
Screenshot: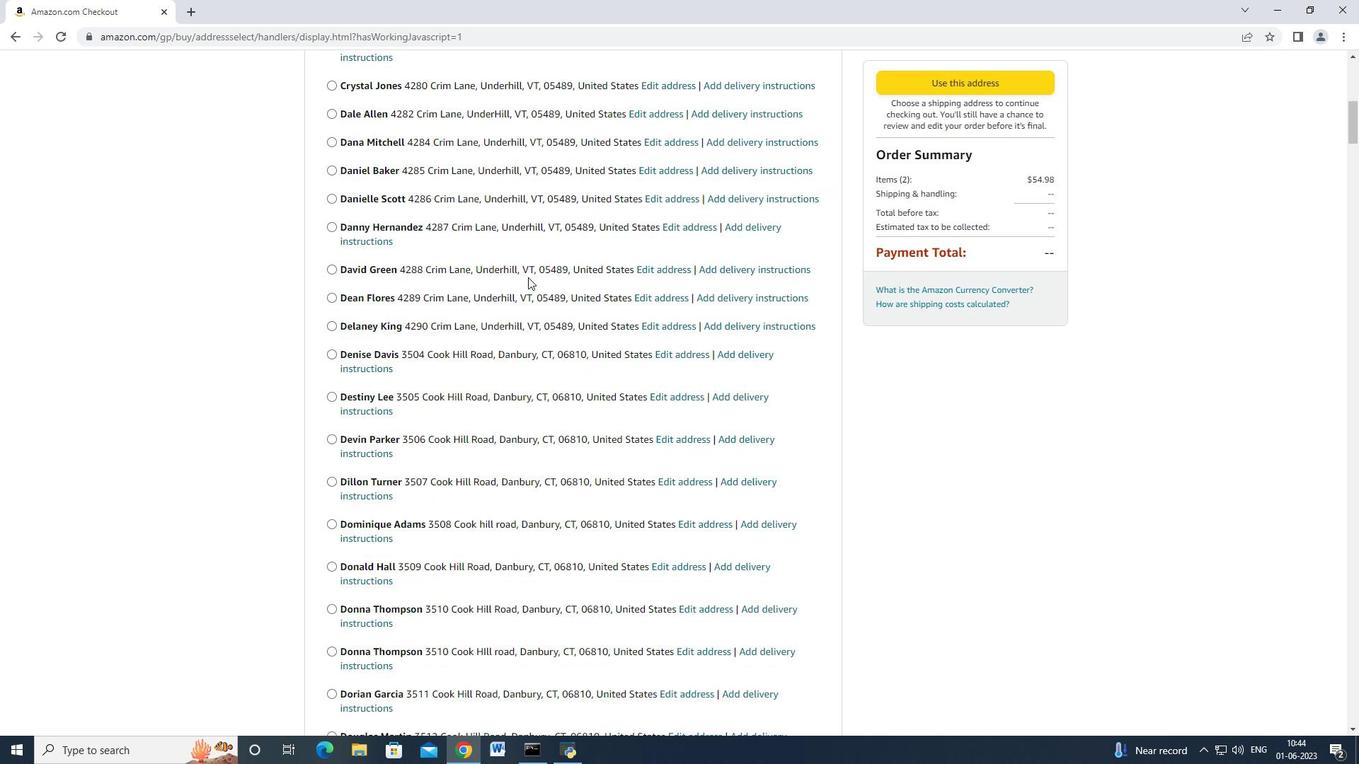 
Action: Mouse scrolled (528, 276) with delta (0, 0)
Screenshot: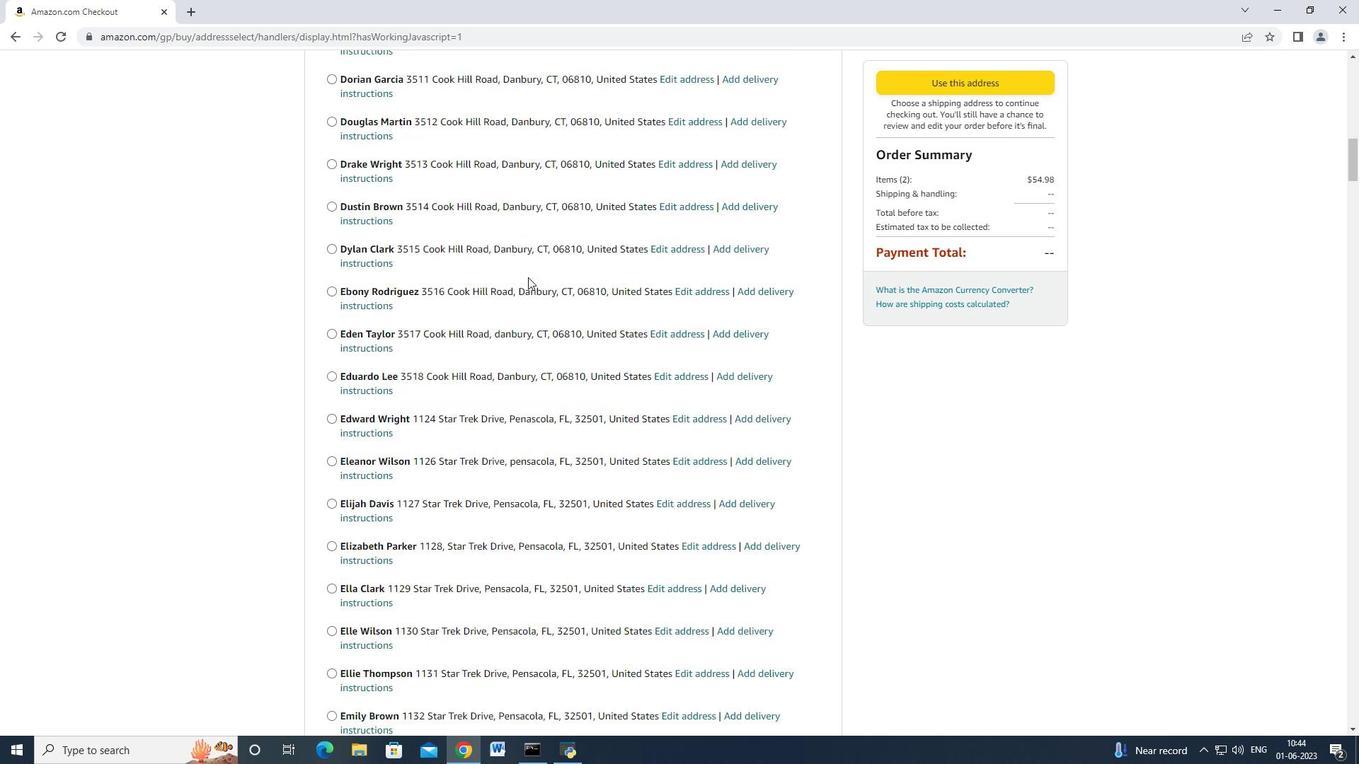 
Action: Mouse scrolled (528, 276) with delta (0, 0)
Screenshot: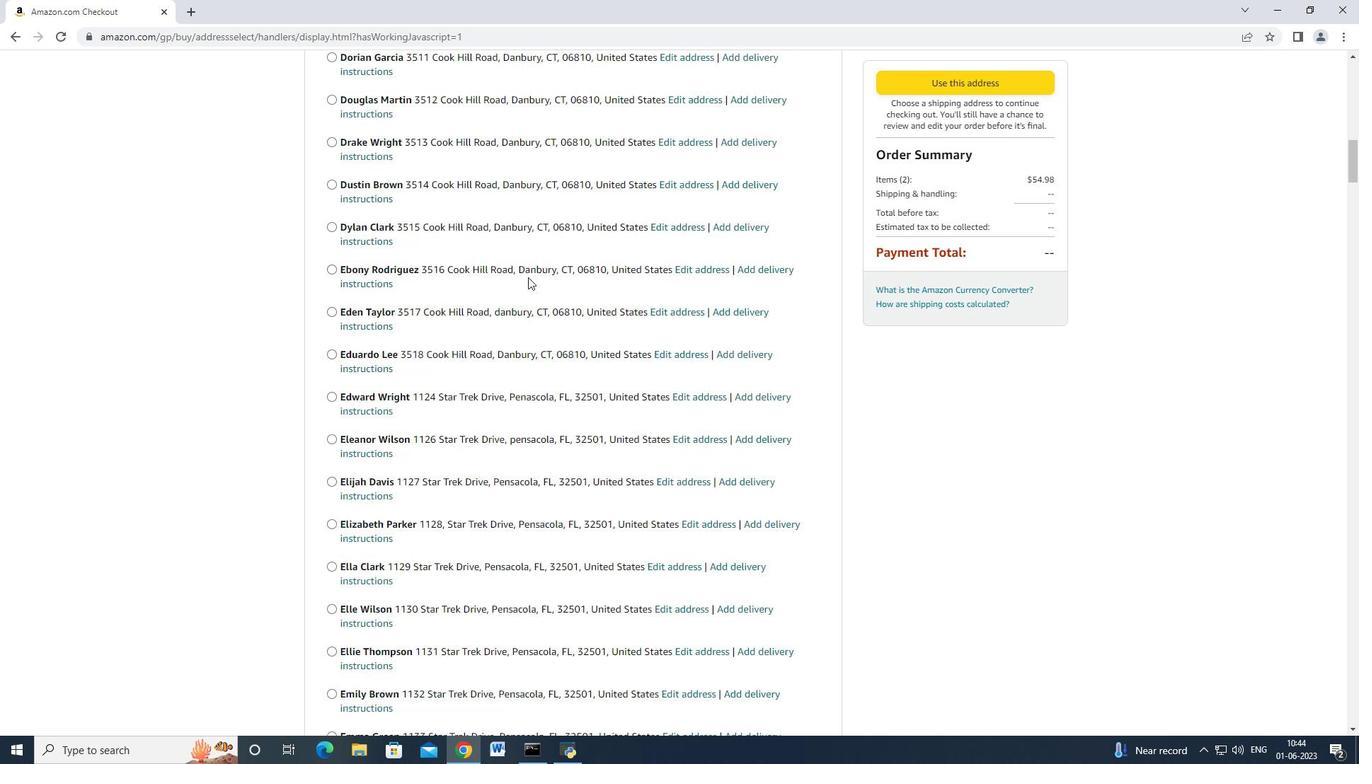 
Action: Mouse scrolled (528, 276) with delta (0, 0)
Screenshot: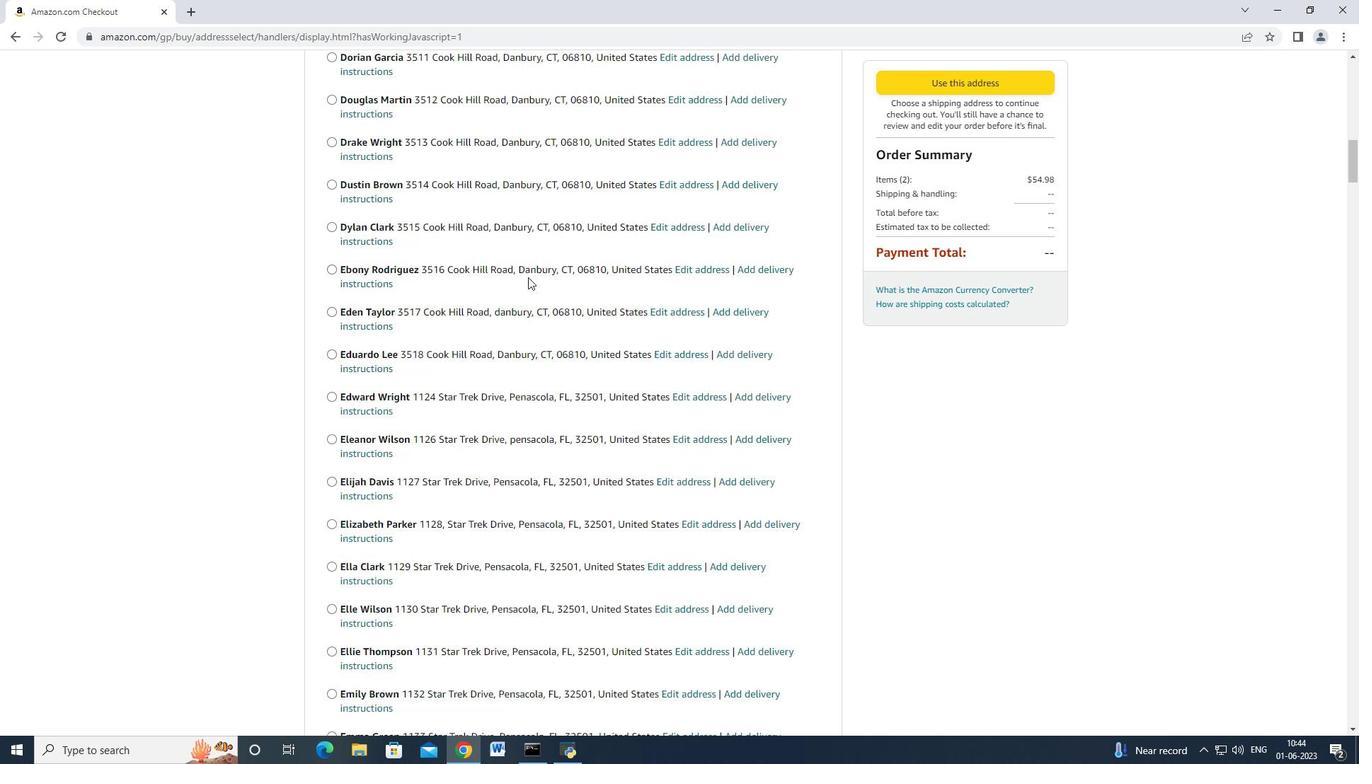 
Action: Mouse scrolled (528, 276) with delta (0, 0)
Screenshot: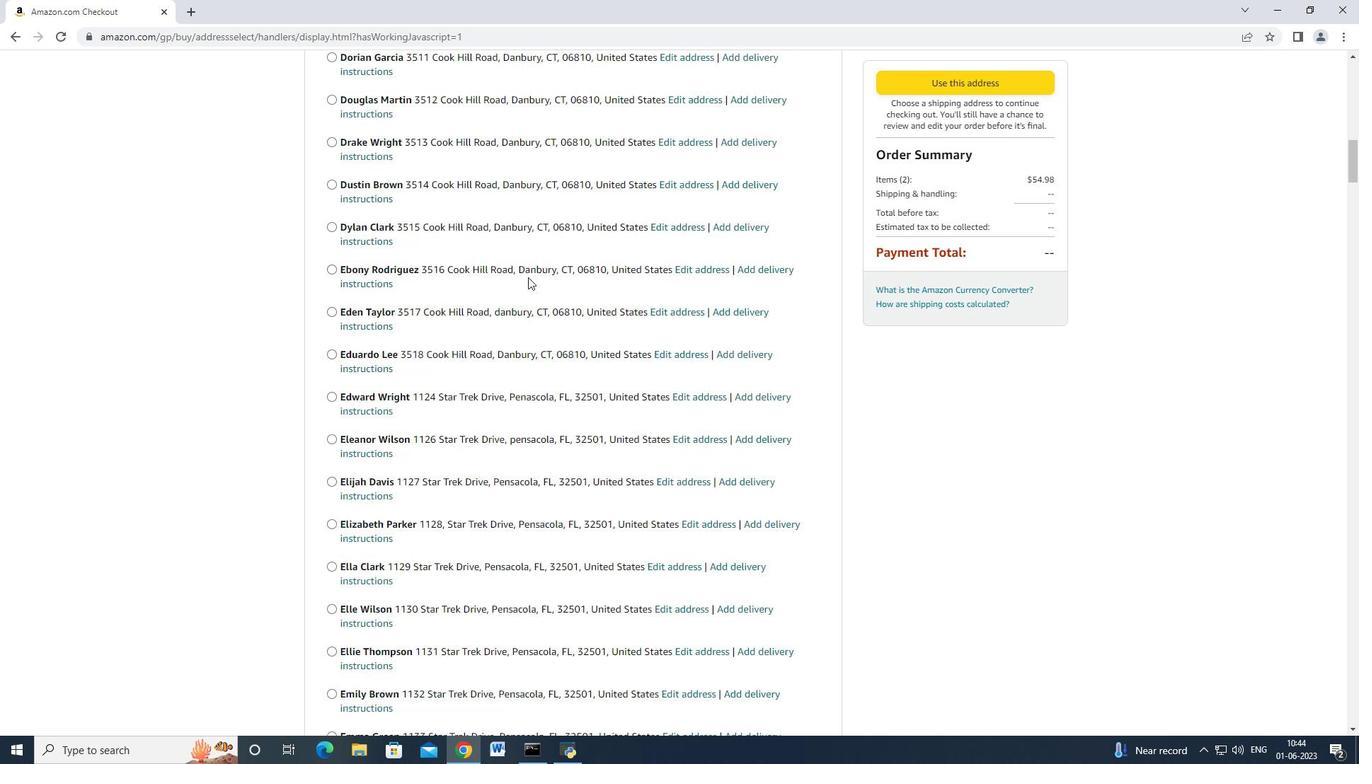 
Action: Mouse scrolled (528, 276) with delta (0, 0)
Screenshot: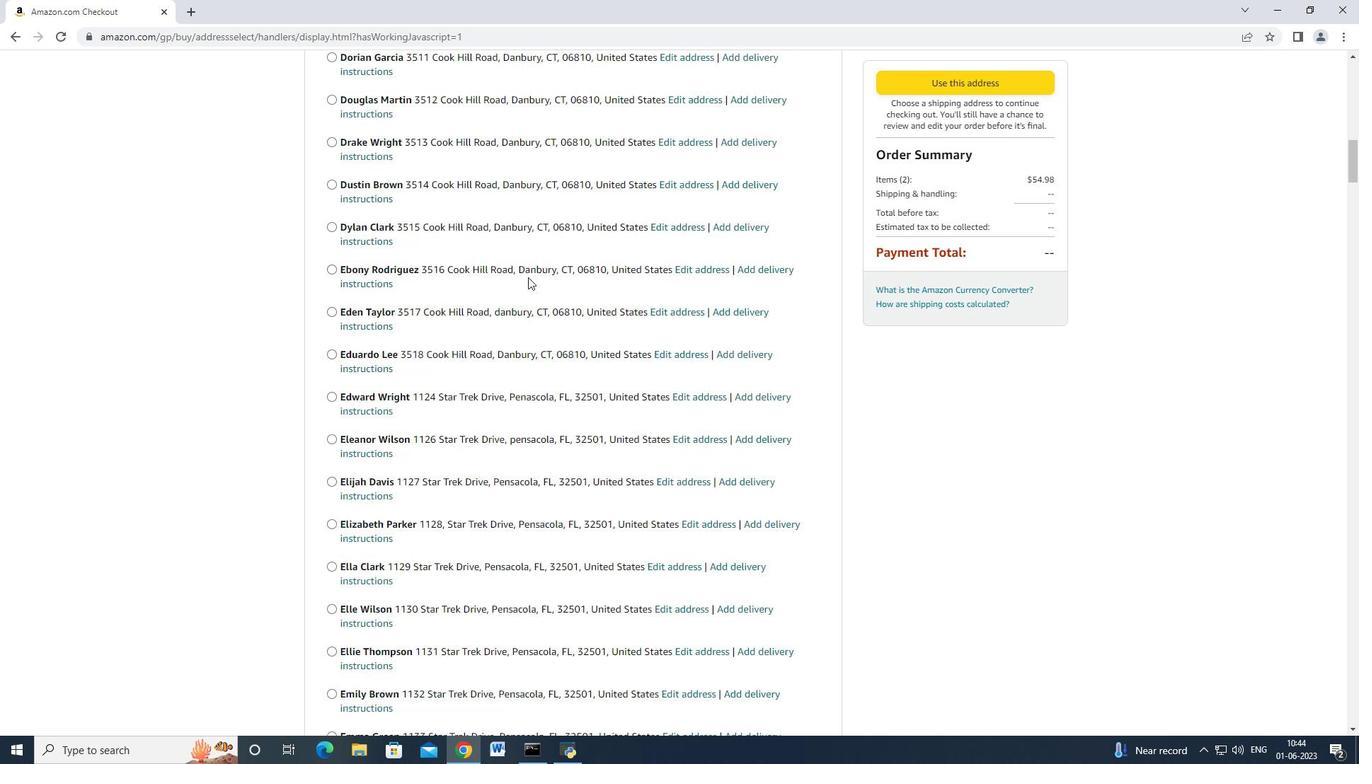 
Action: Mouse scrolled (528, 276) with delta (0, 0)
Screenshot: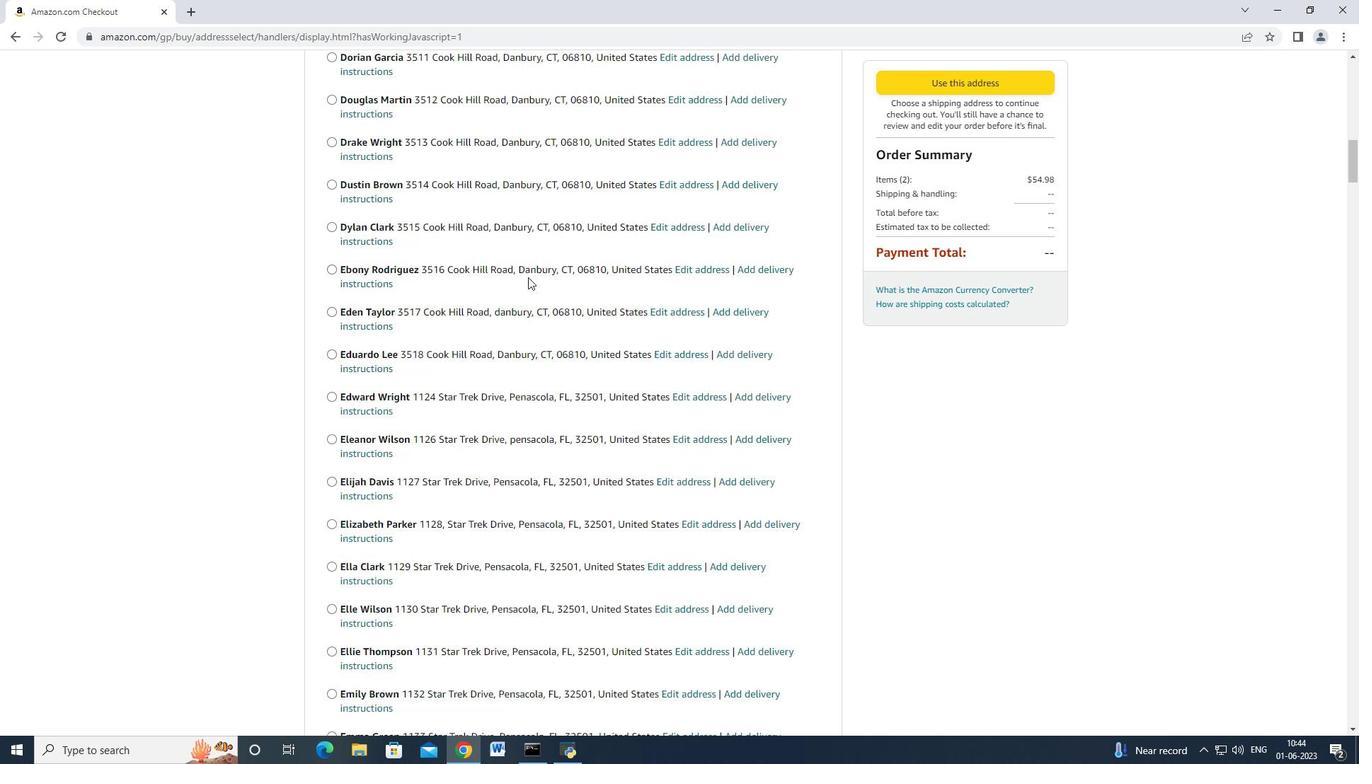 
Action: Mouse scrolled (528, 276) with delta (0, 0)
Screenshot: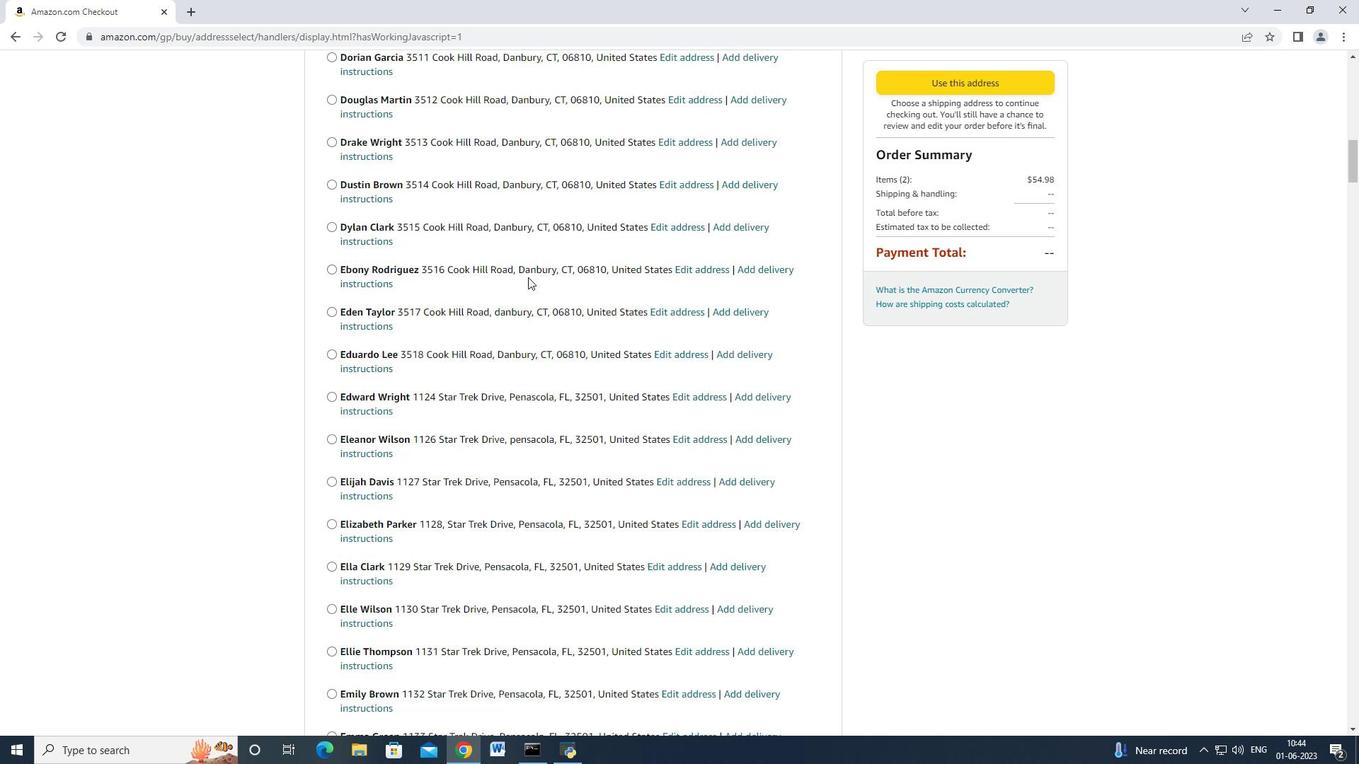 
Action: Mouse scrolled (528, 276) with delta (0, 0)
Screenshot: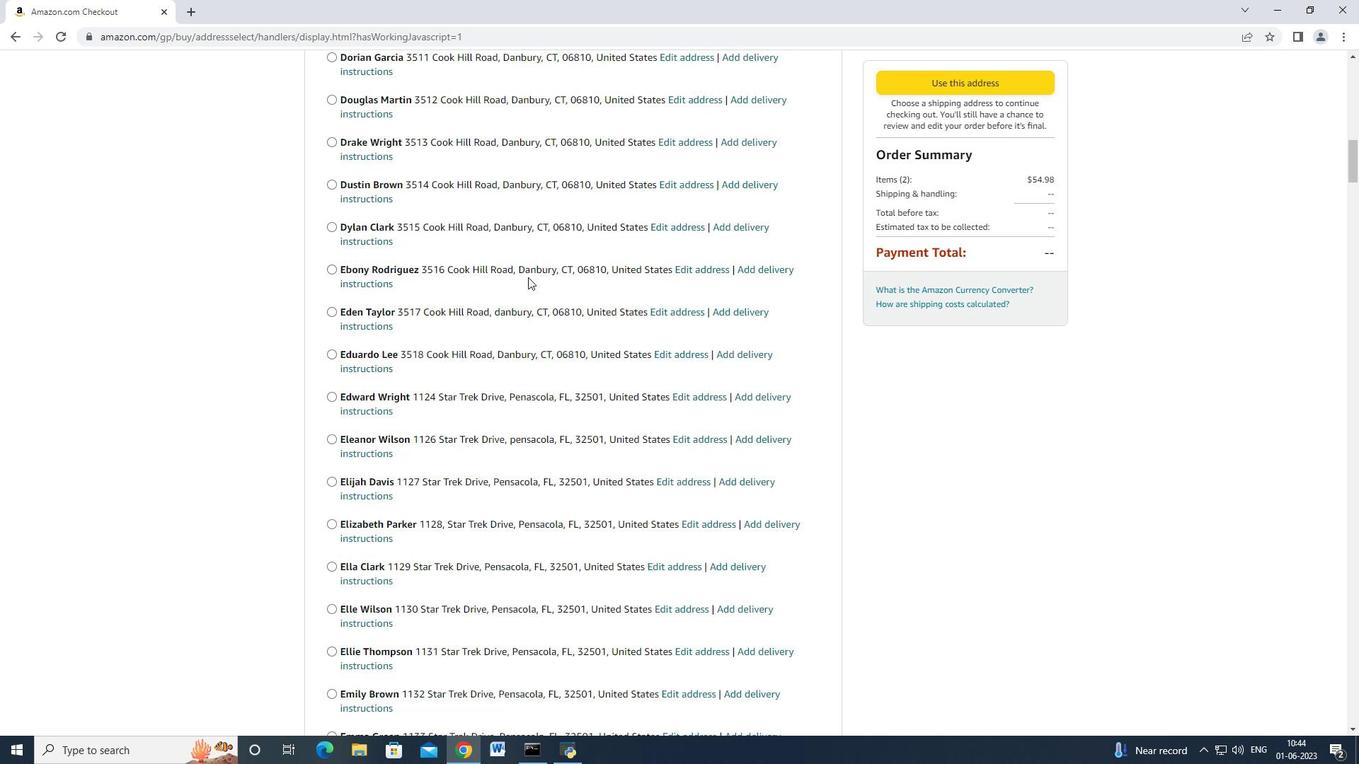 
Action: Mouse scrolled (528, 276) with delta (0, 0)
Screenshot: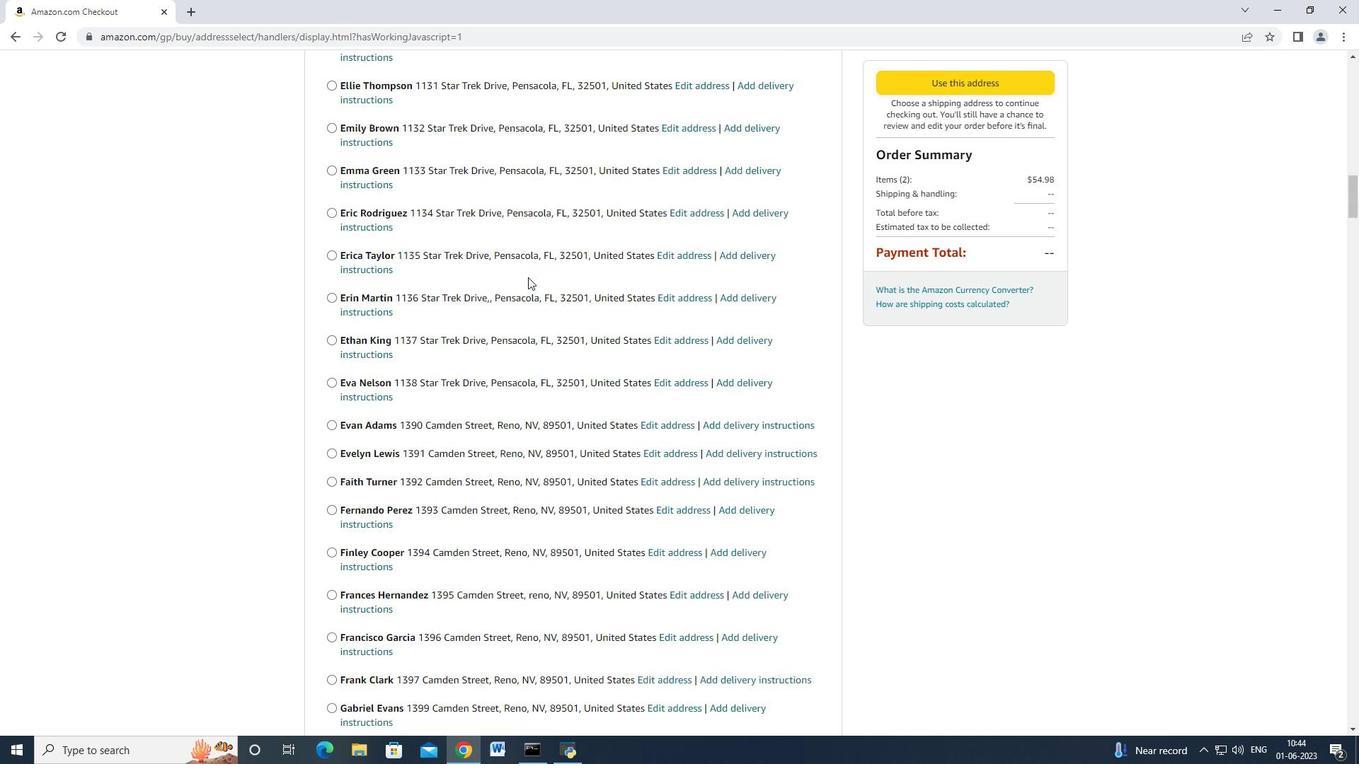 
Action: Mouse scrolled (528, 276) with delta (0, 0)
Screenshot: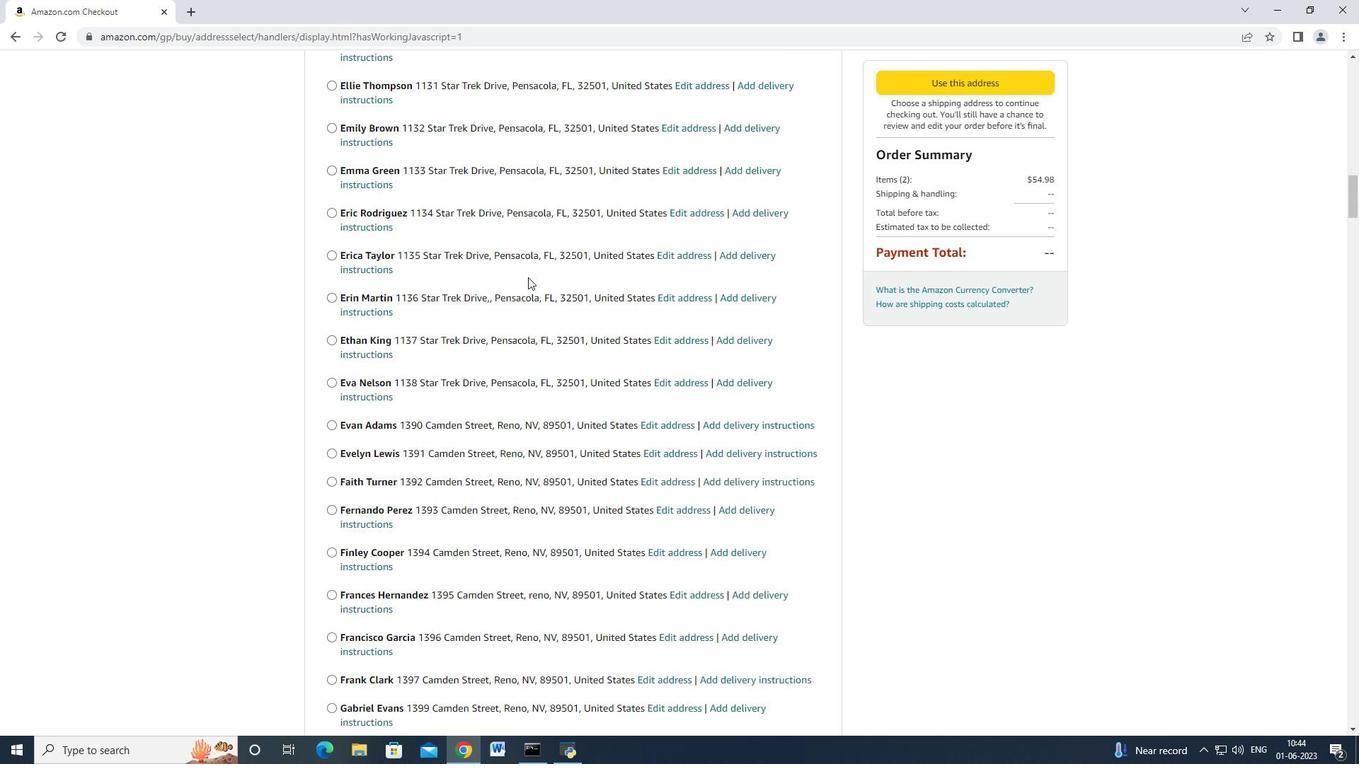 
Action: Mouse scrolled (528, 276) with delta (0, 0)
Screenshot: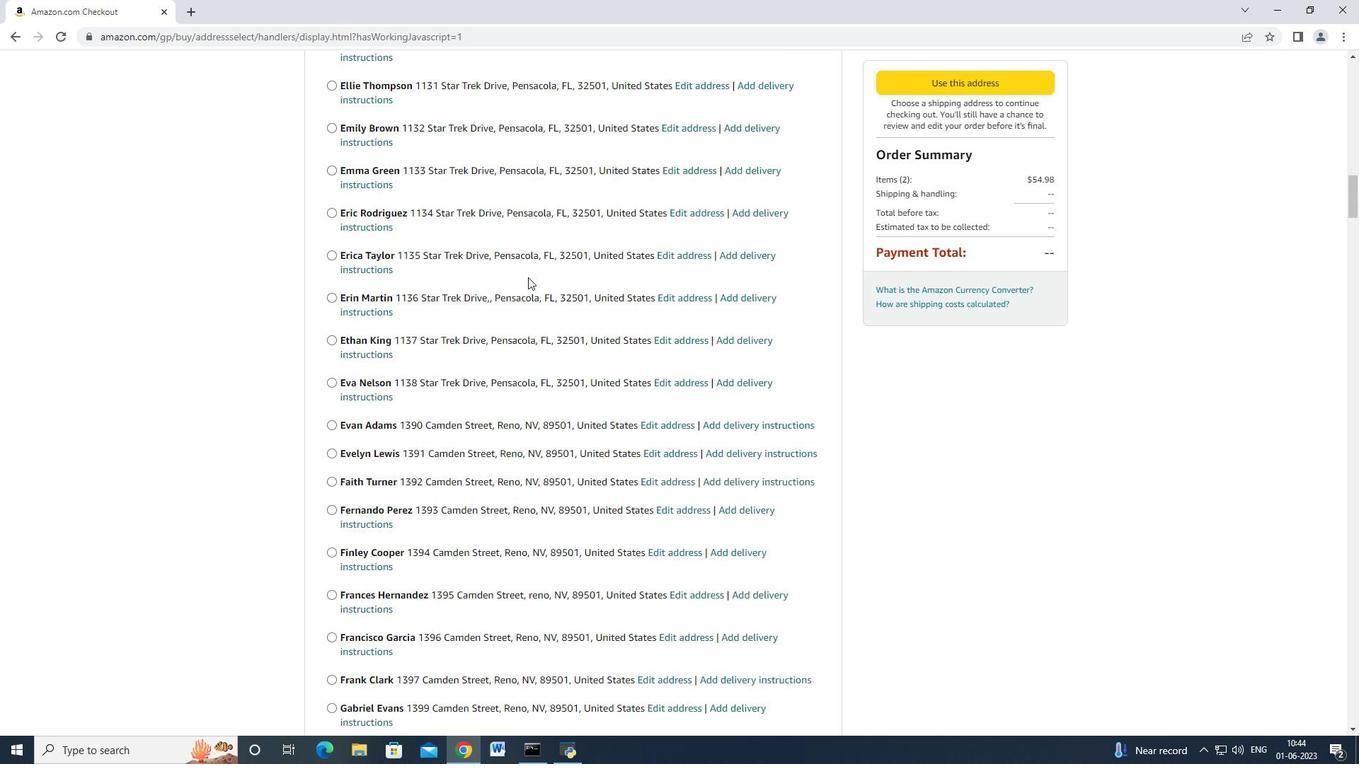 
Action: Mouse scrolled (528, 276) with delta (0, 0)
Screenshot: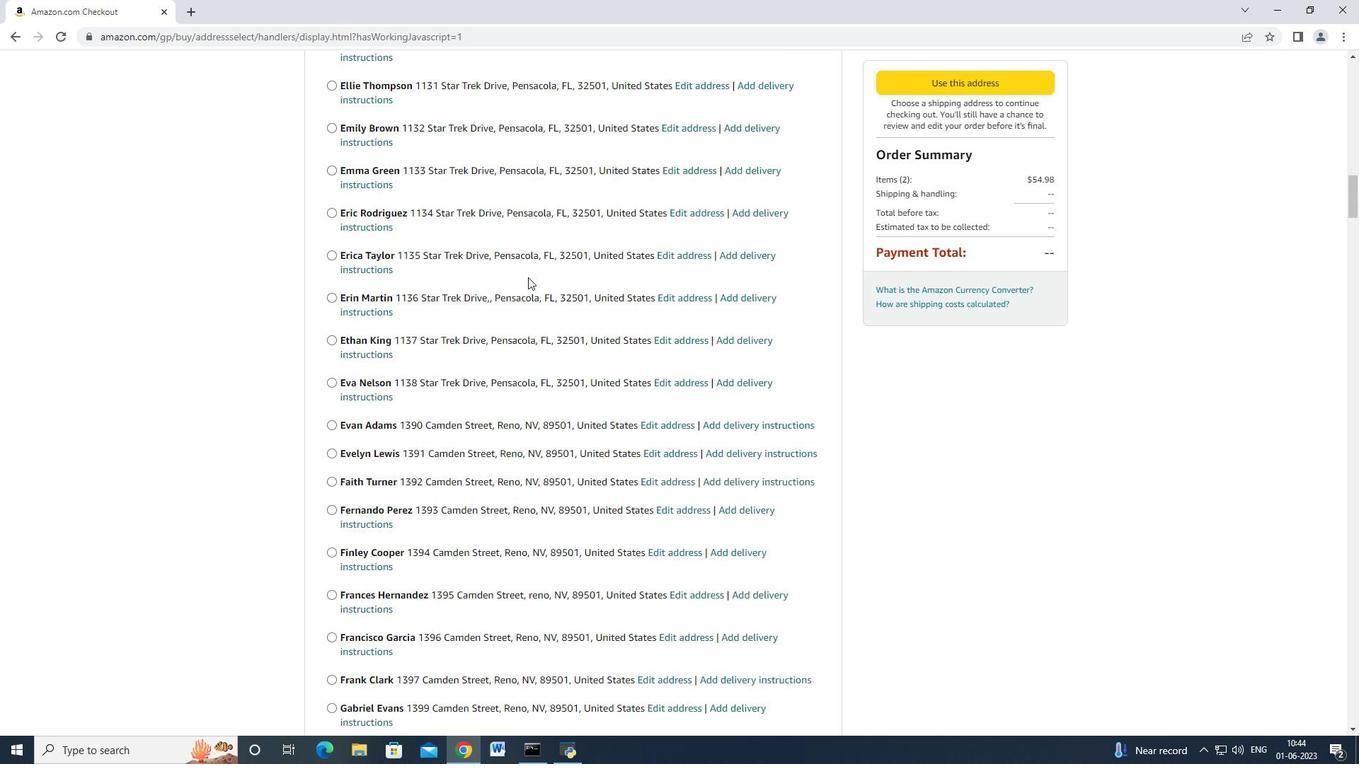
Action: Mouse scrolled (528, 276) with delta (0, 0)
Screenshot: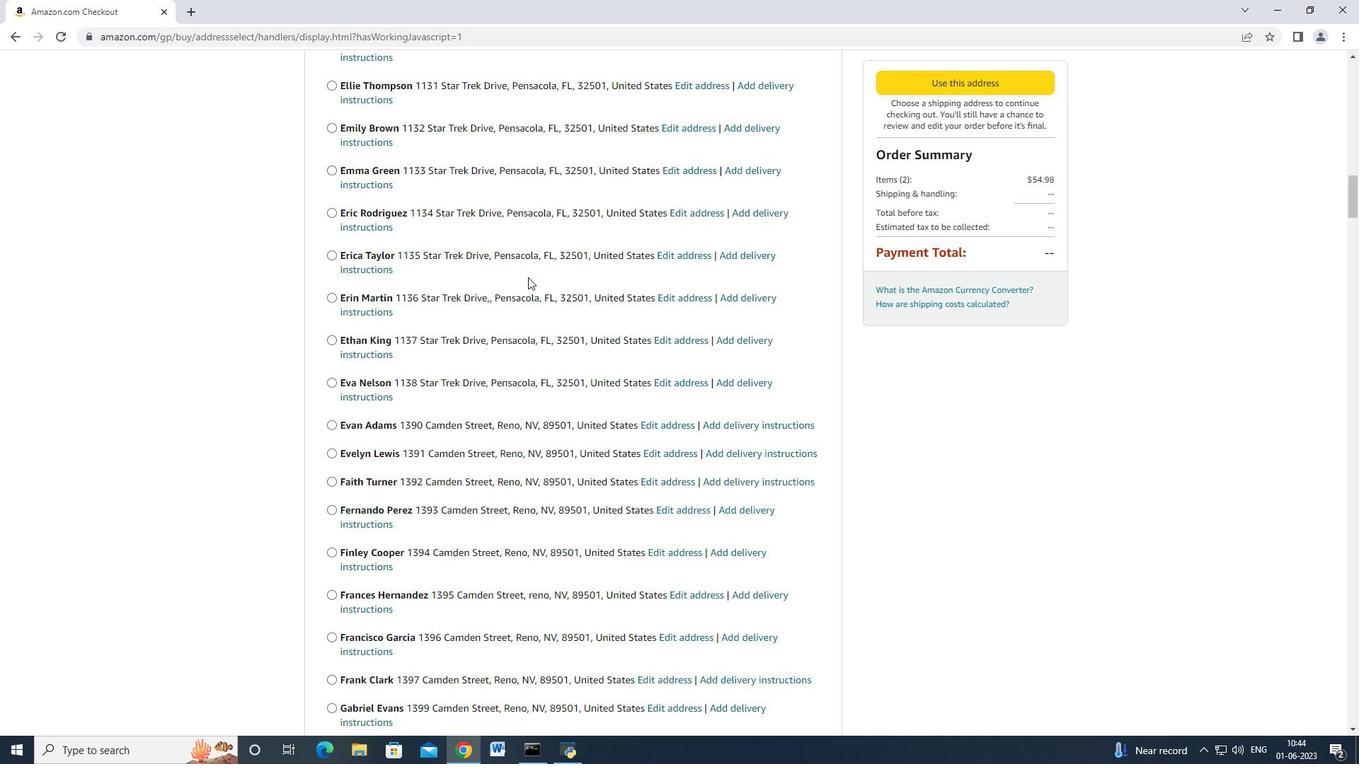 
Action: Mouse scrolled (528, 276) with delta (0, 0)
Screenshot: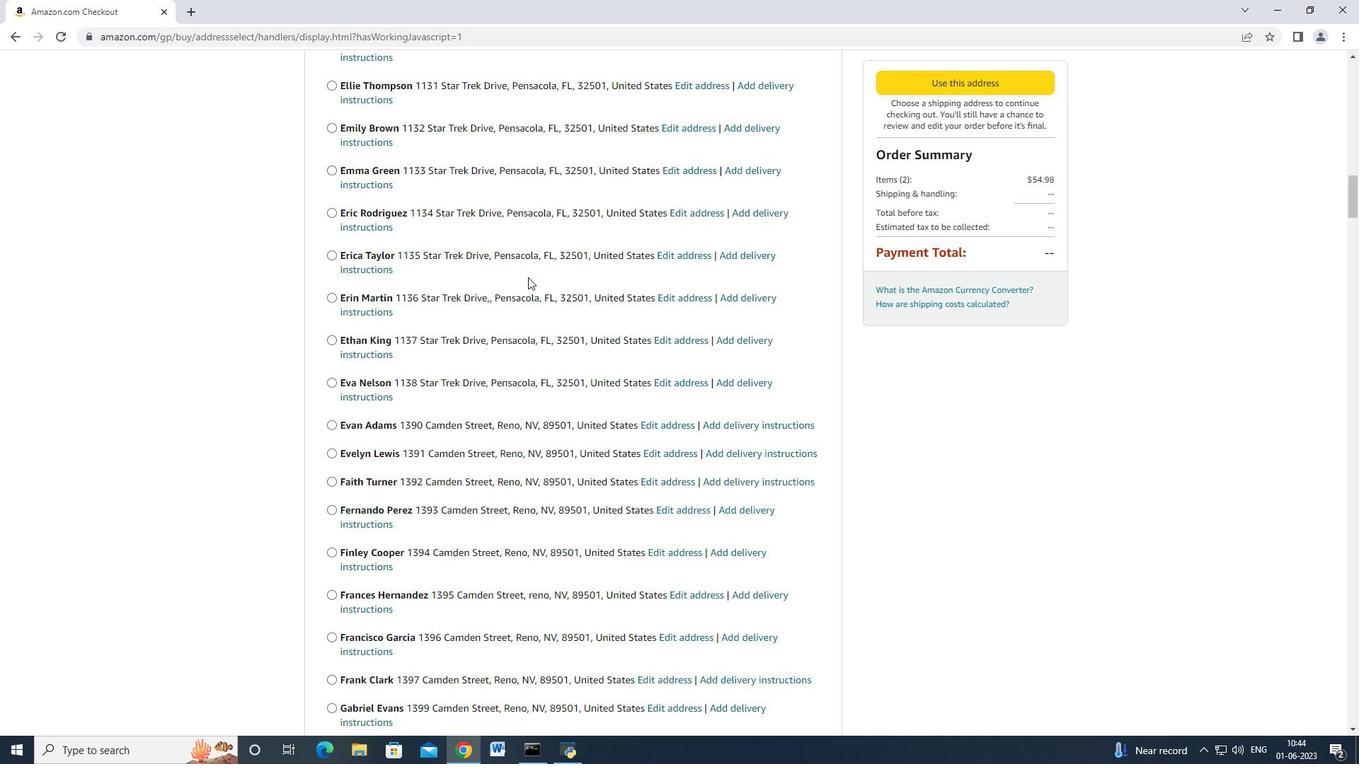 
Action: Mouse scrolled (528, 276) with delta (0, 0)
Screenshot: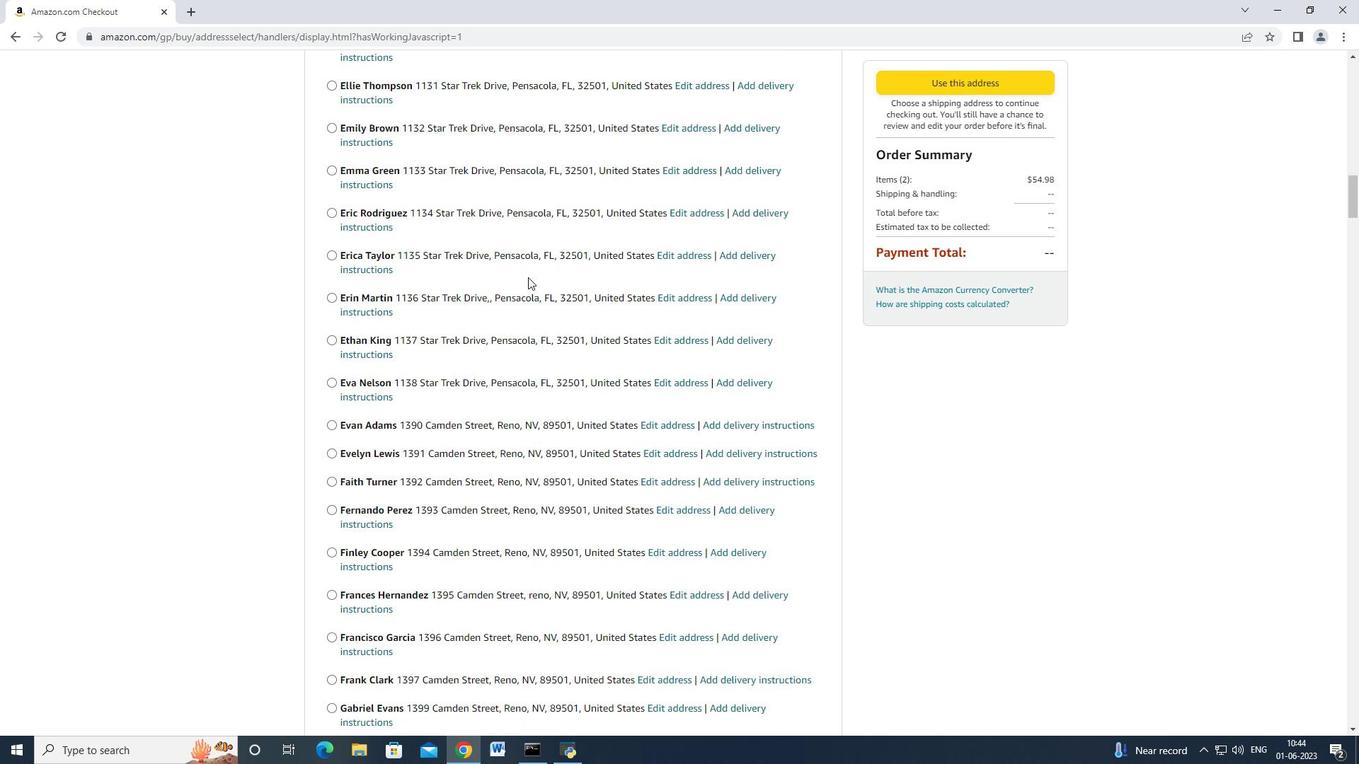 
Action: Mouse scrolled (528, 276) with delta (0, 0)
Screenshot: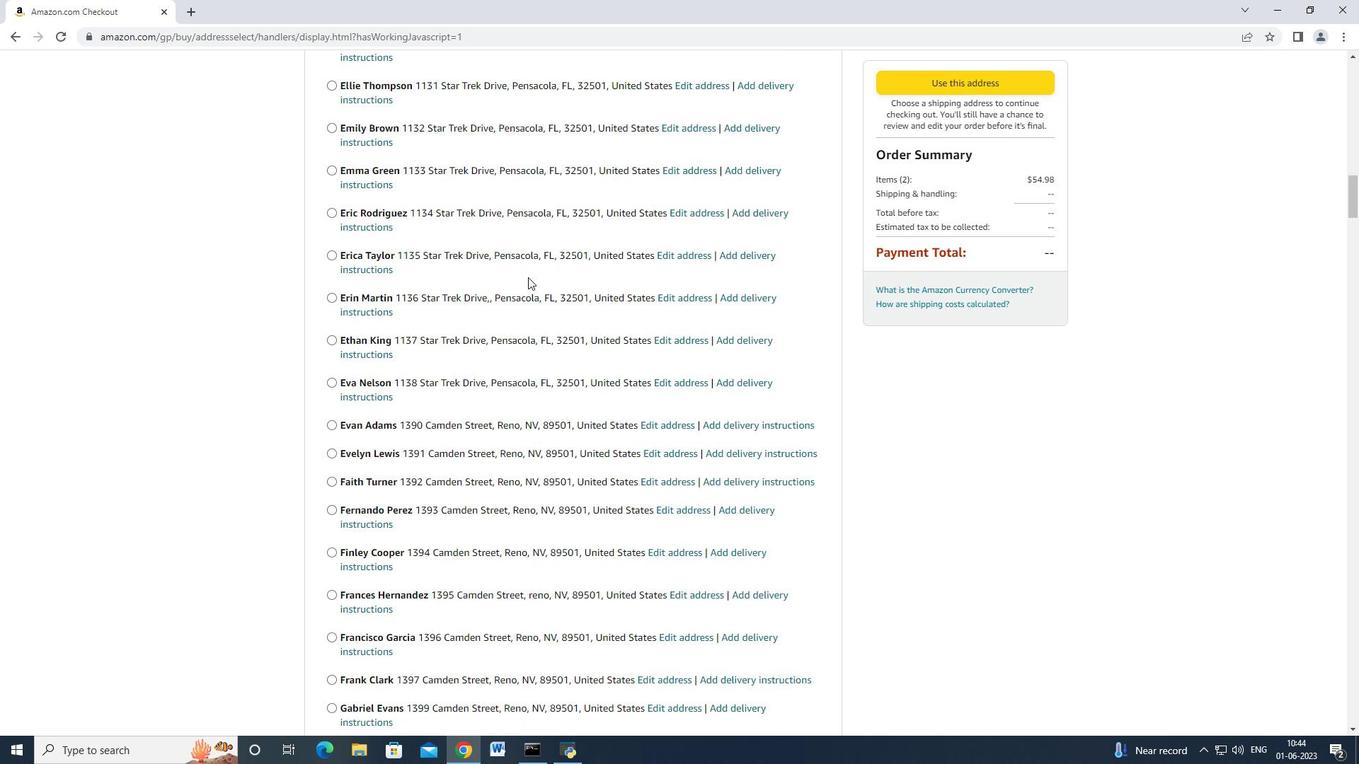 
Action: Mouse scrolled (528, 276) with delta (0, 0)
Screenshot: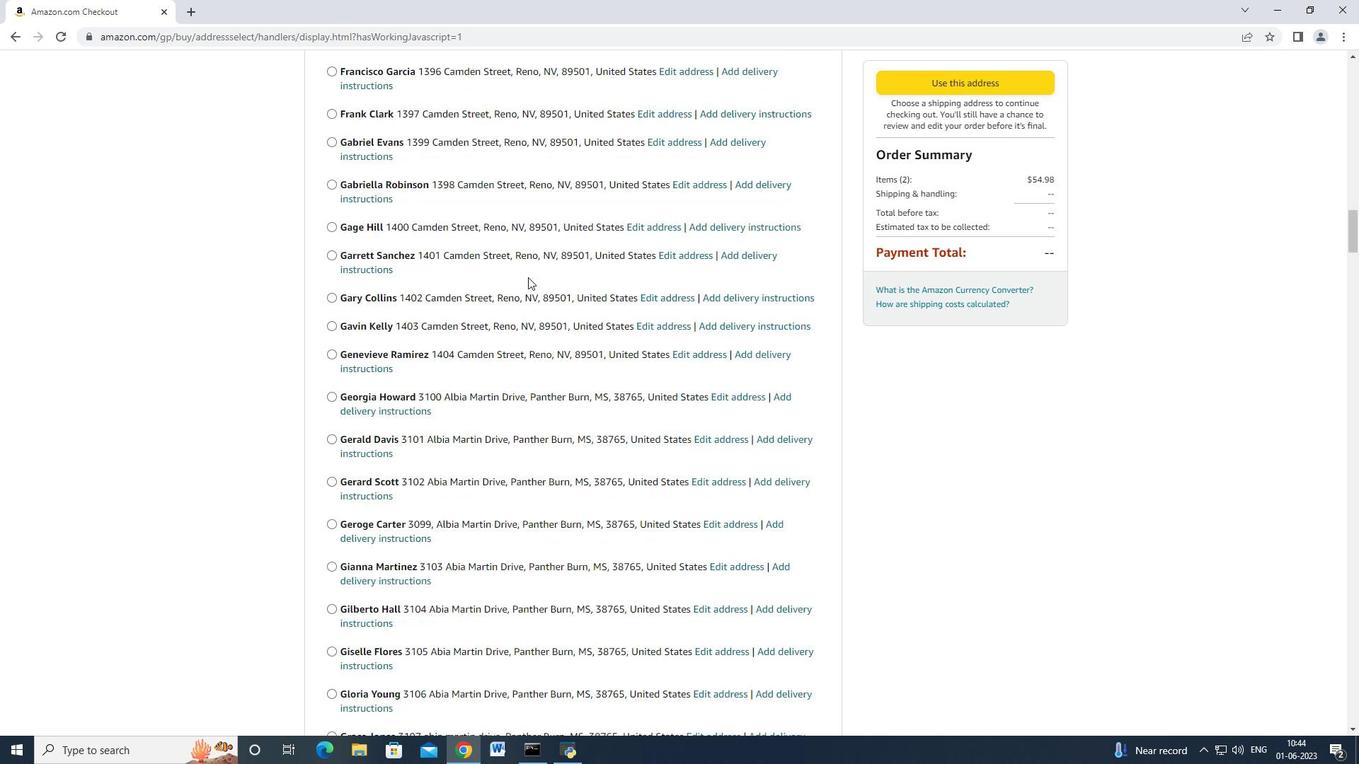 
Action: Mouse scrolled (528, 276) with delta (0, 0)
Screenshot: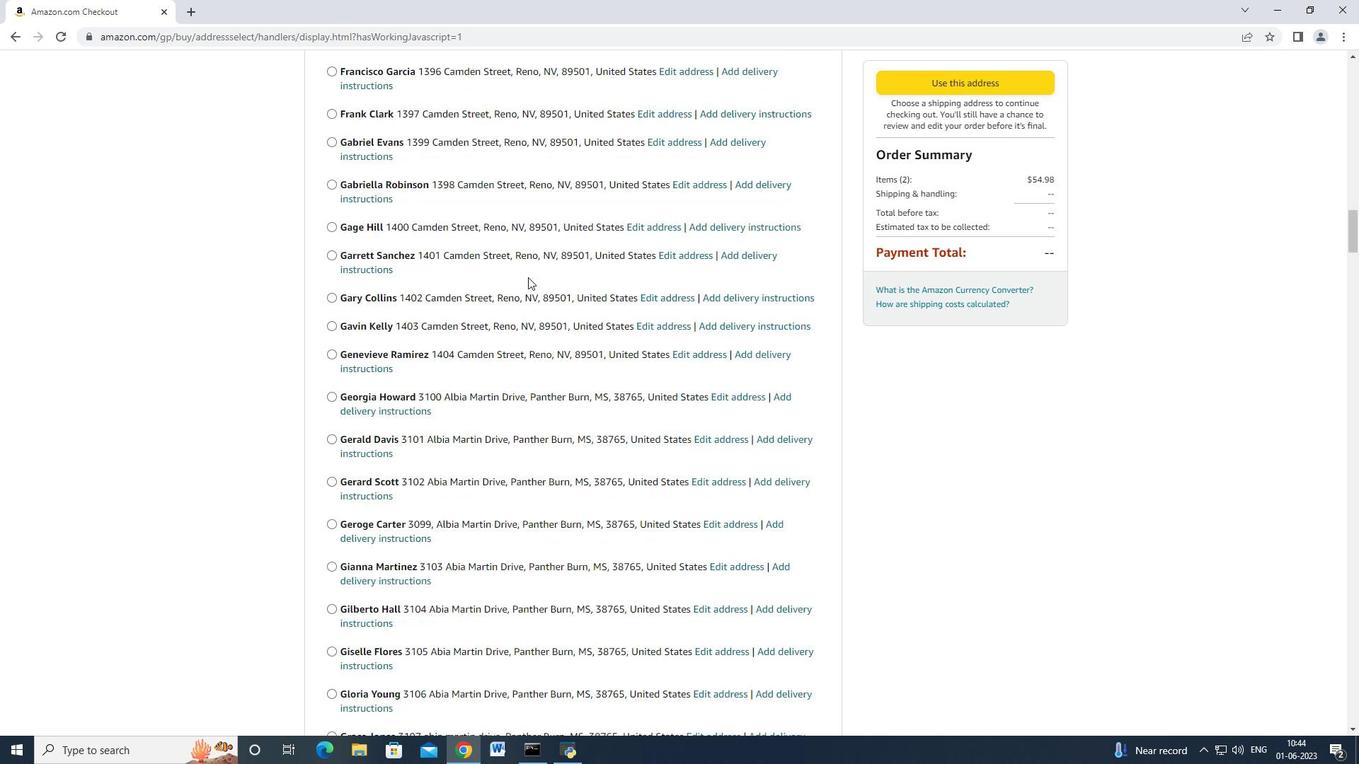 
Action: Mouse scrolled (528, 276) with delta (0, 0)
Screenshot: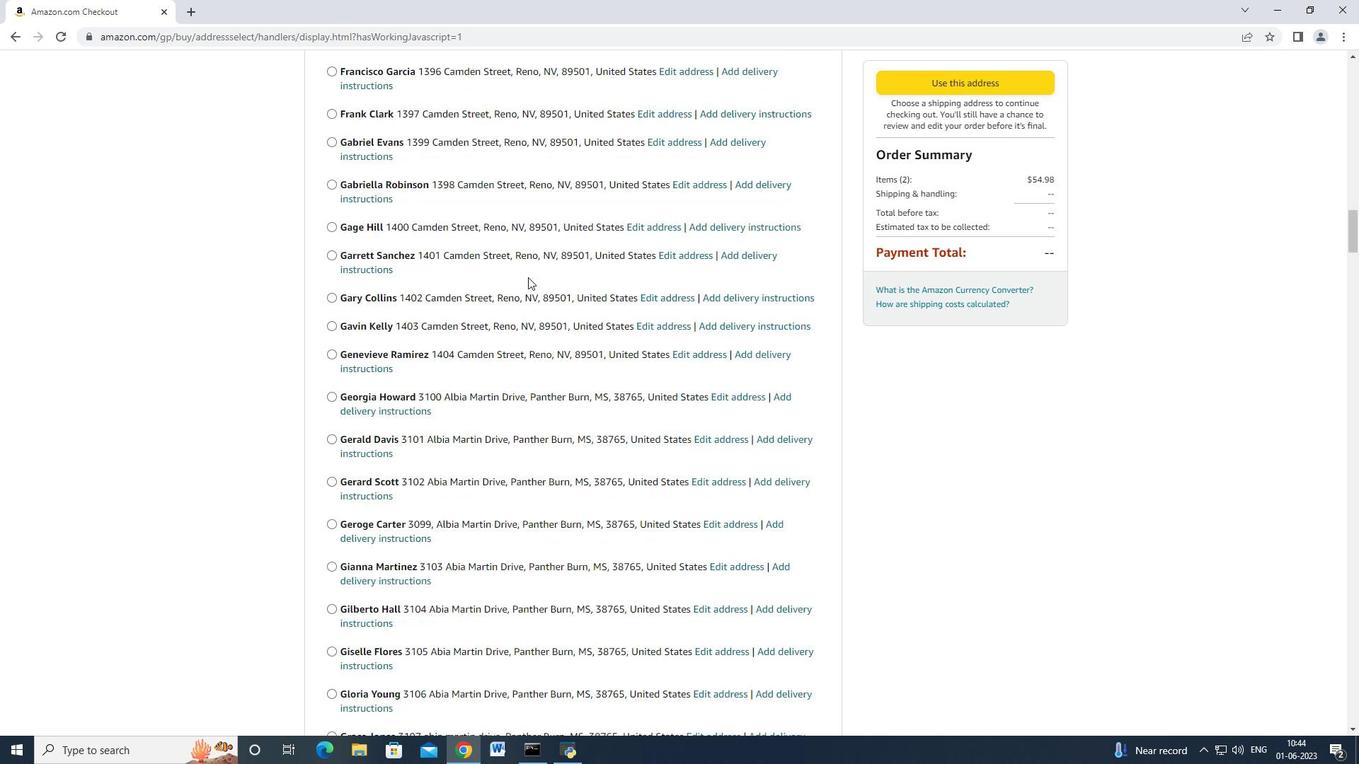 
Action: Mouse scrolled (528, 276) with delta (0, 0)
Screenshot: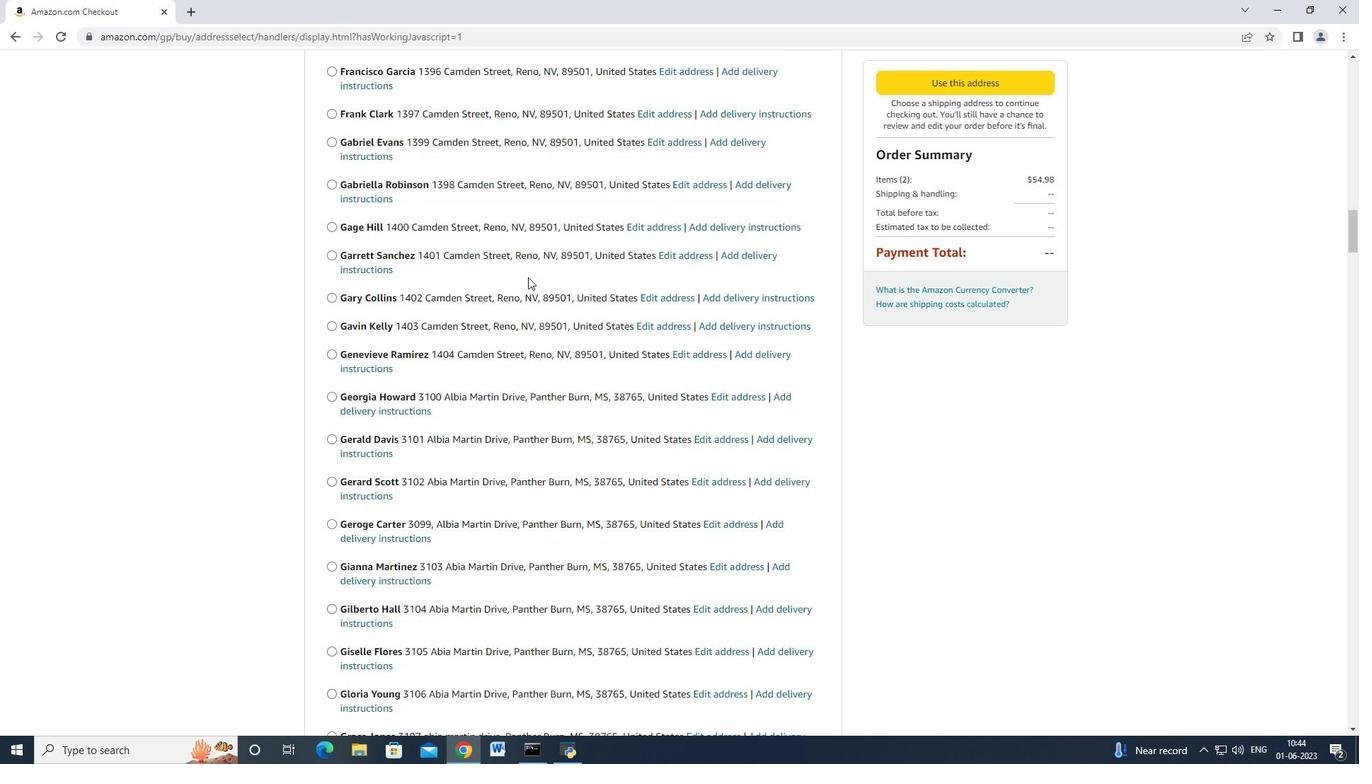 
Action: Mouse scrolled (528, 276) with delta (0, 0)
Screenshot: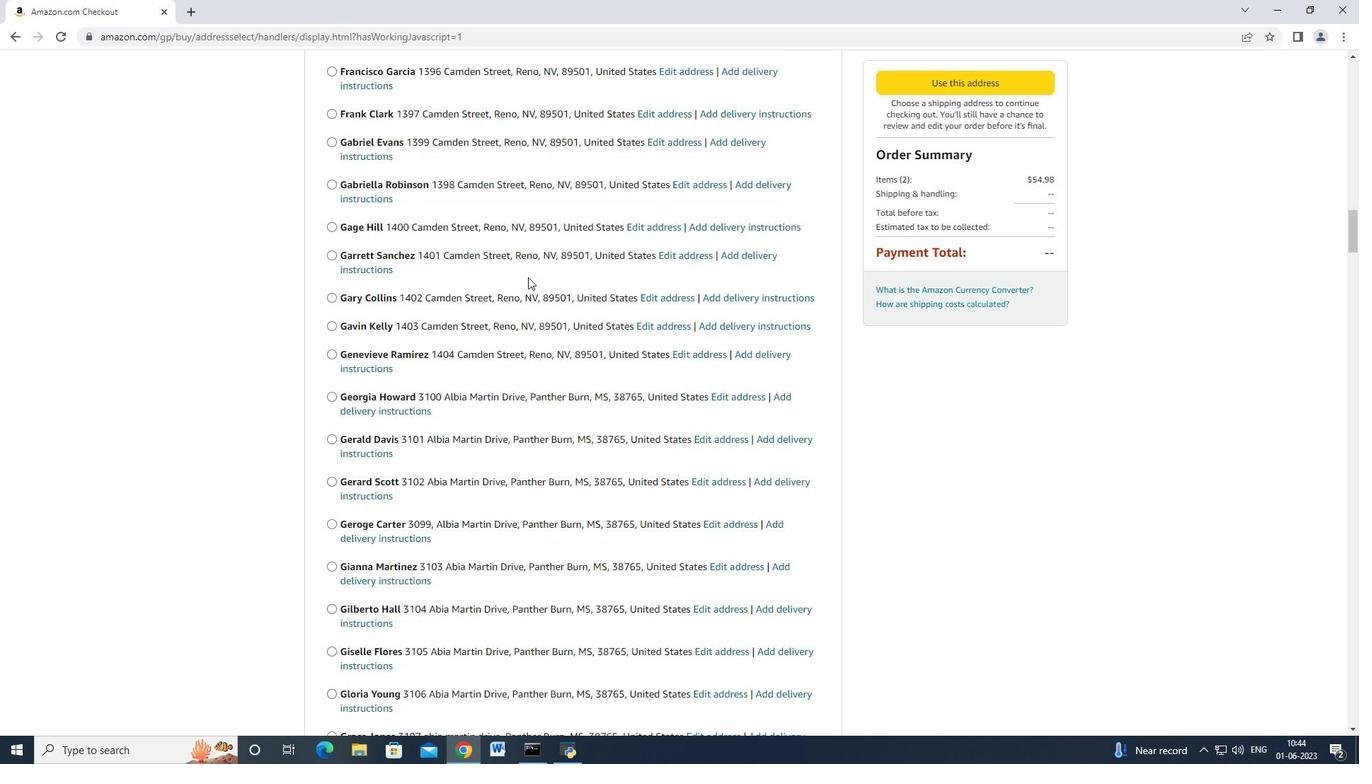 
Action: Mouse scrolled (528, 276) with delta (0, 0)
Screenshot: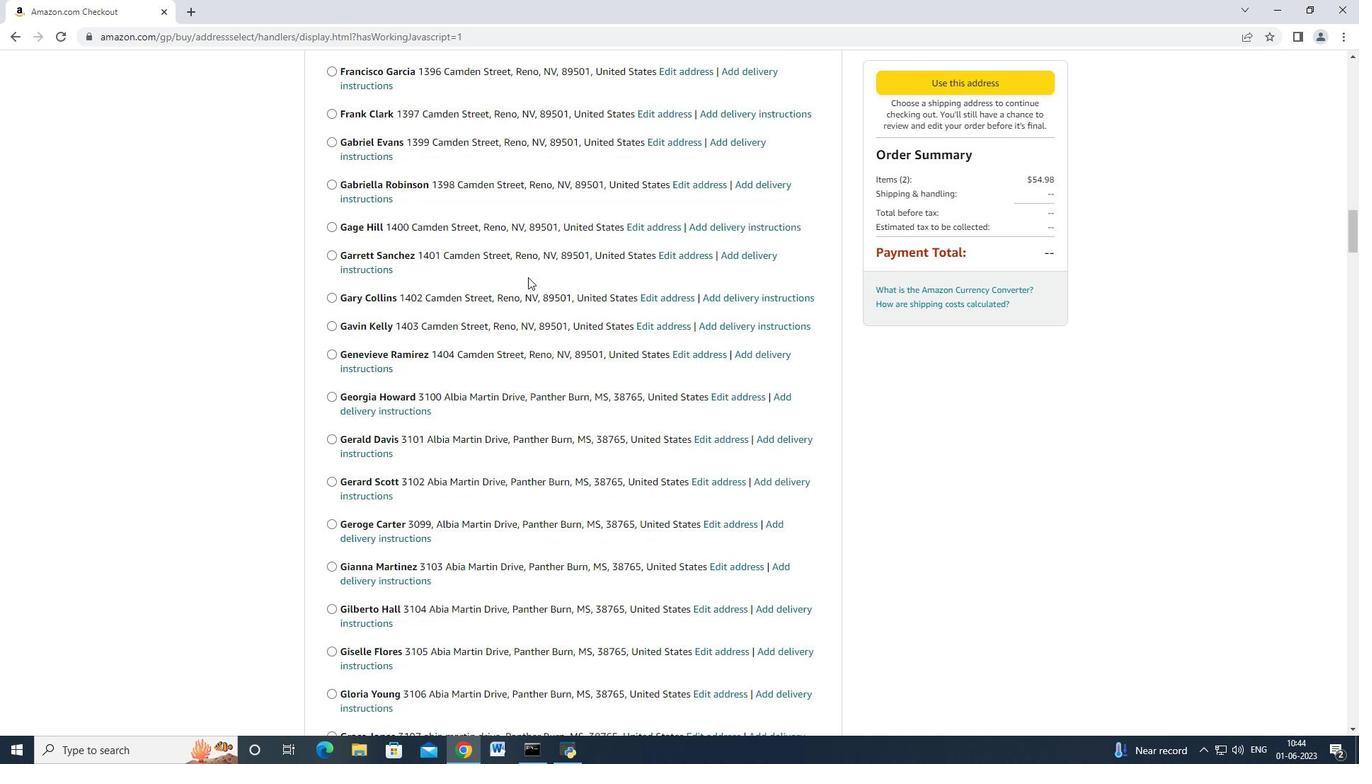 
Action: Mouse scrolled (528, 276) with delta (0, 0)
Screenshot: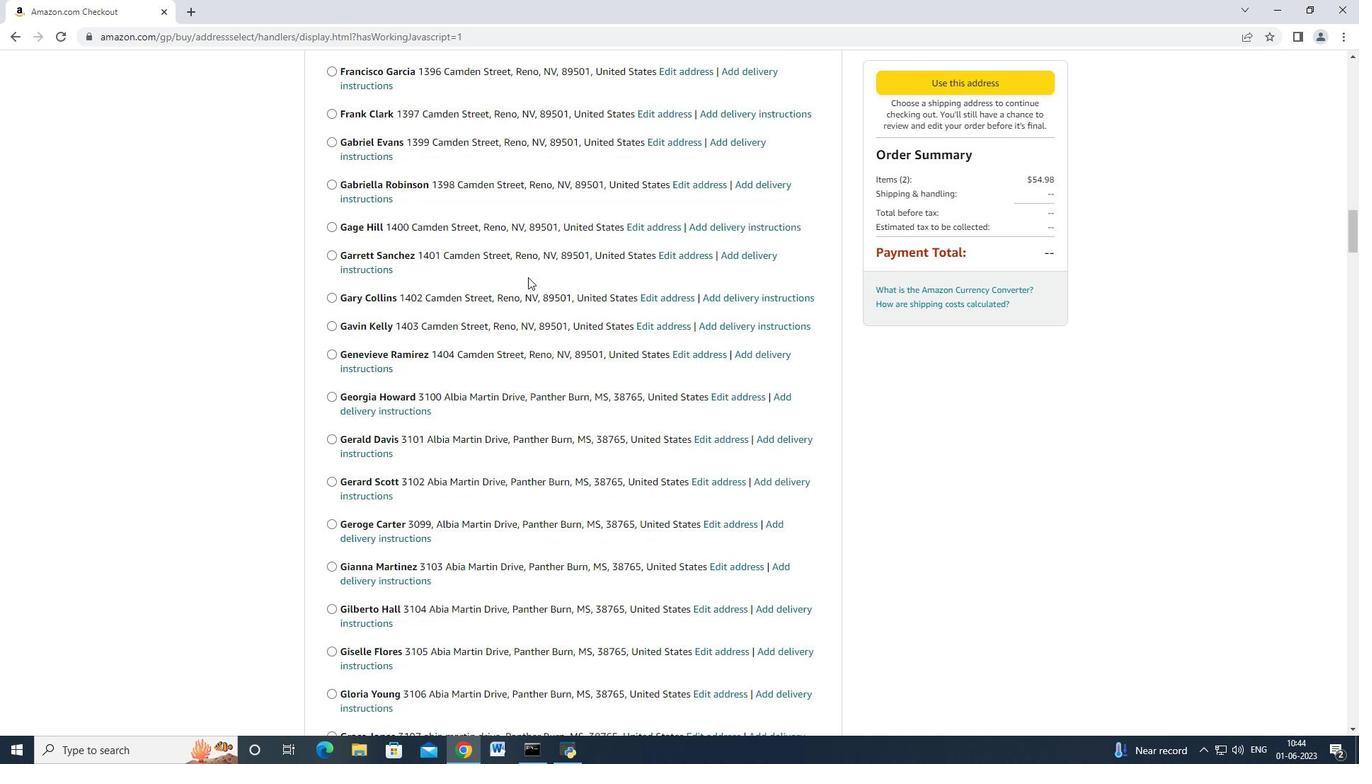 
Action: Mouse scrolled (528, 276) with delta (0, 0)
Screenshot: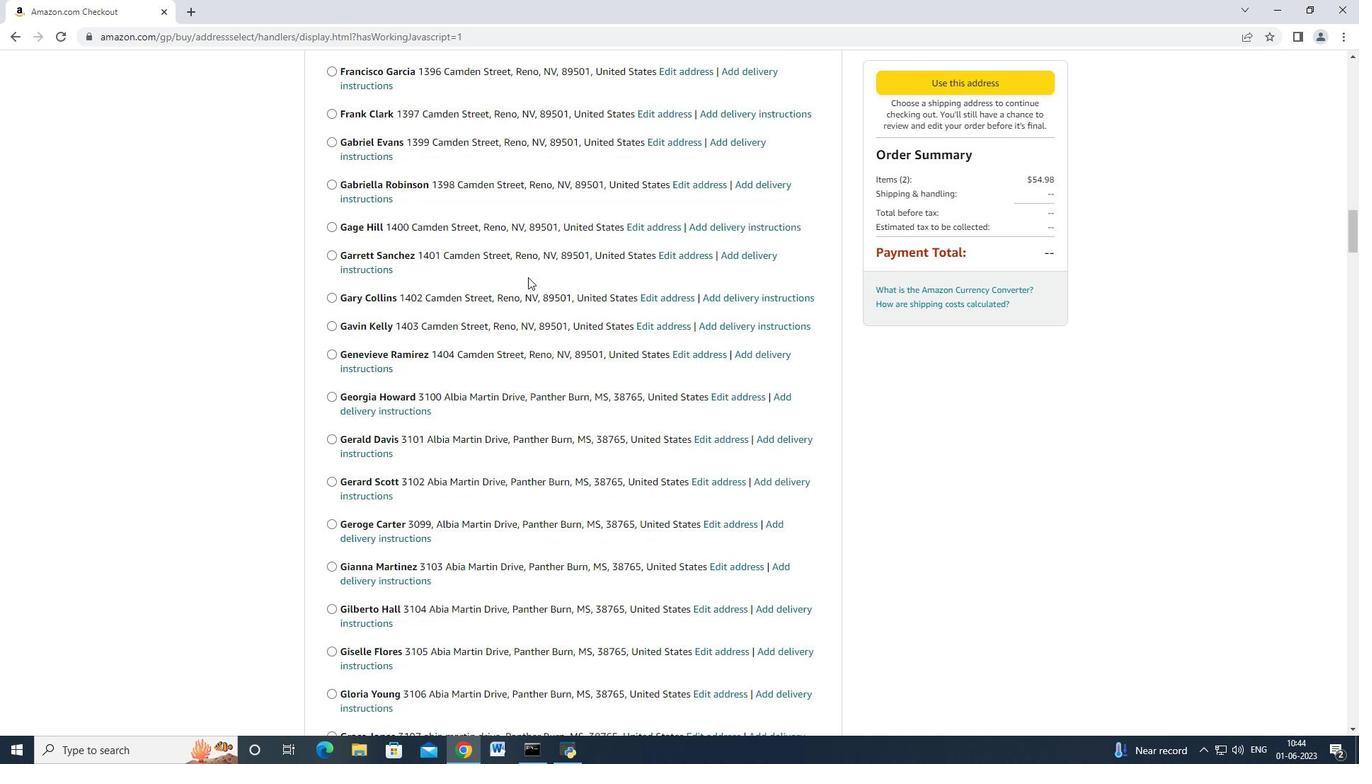 
Action: Mouse scrolled (528, 276) with delta (0, 0)
Screenshot: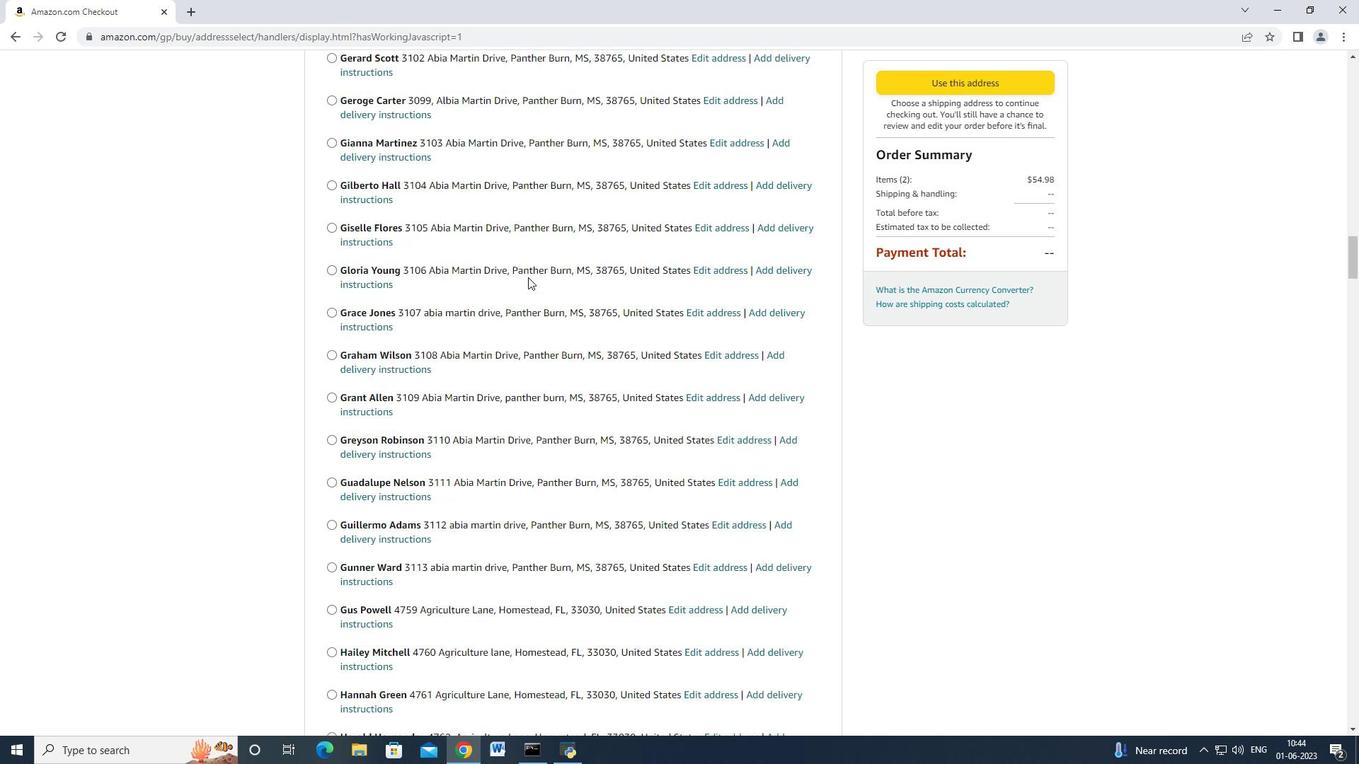 
Action: Mouse scrolled (528, 276) with delta (0, 0)
Screenshot: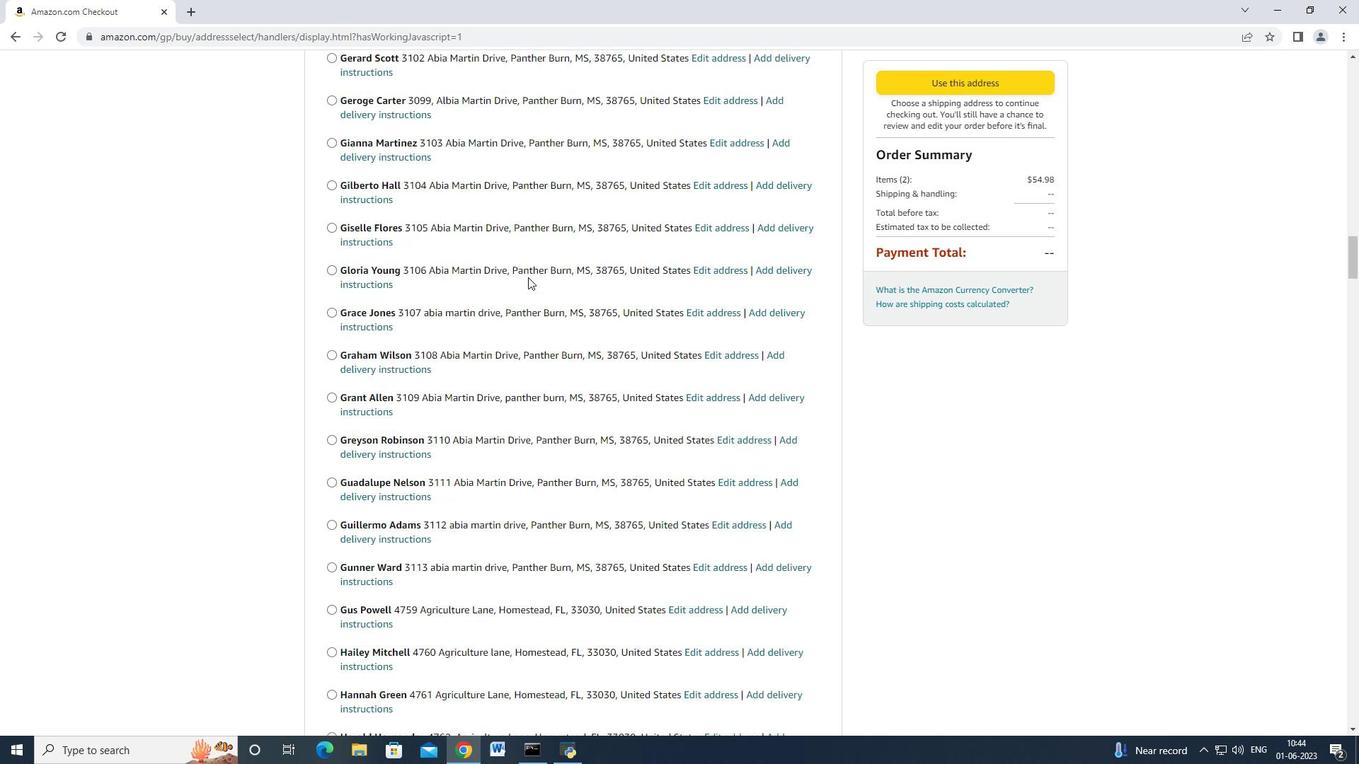 
Action: Mouse scrolled (528, 276) with delta (0, 0)
Screenshot: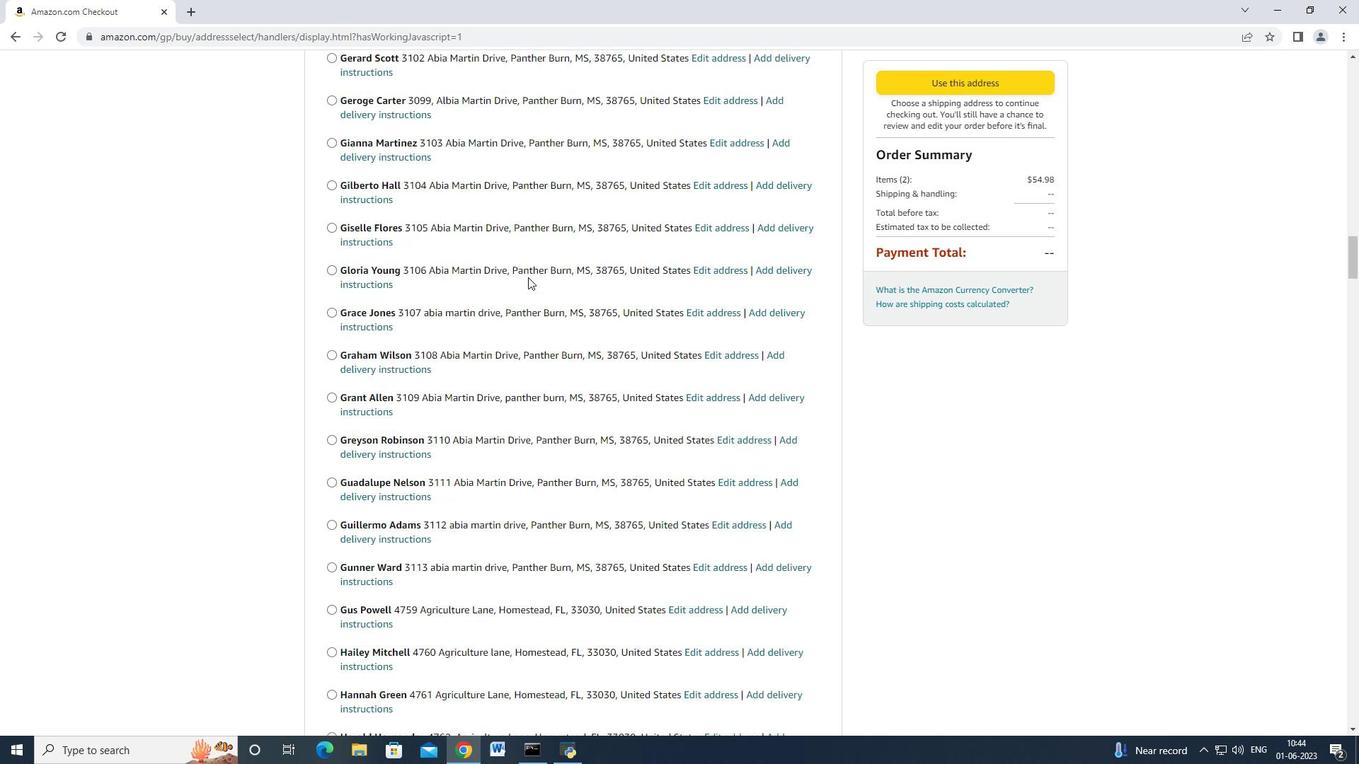 
Action: Mouse scrolled (528, 276) with delta (0, 0)
Screenshot: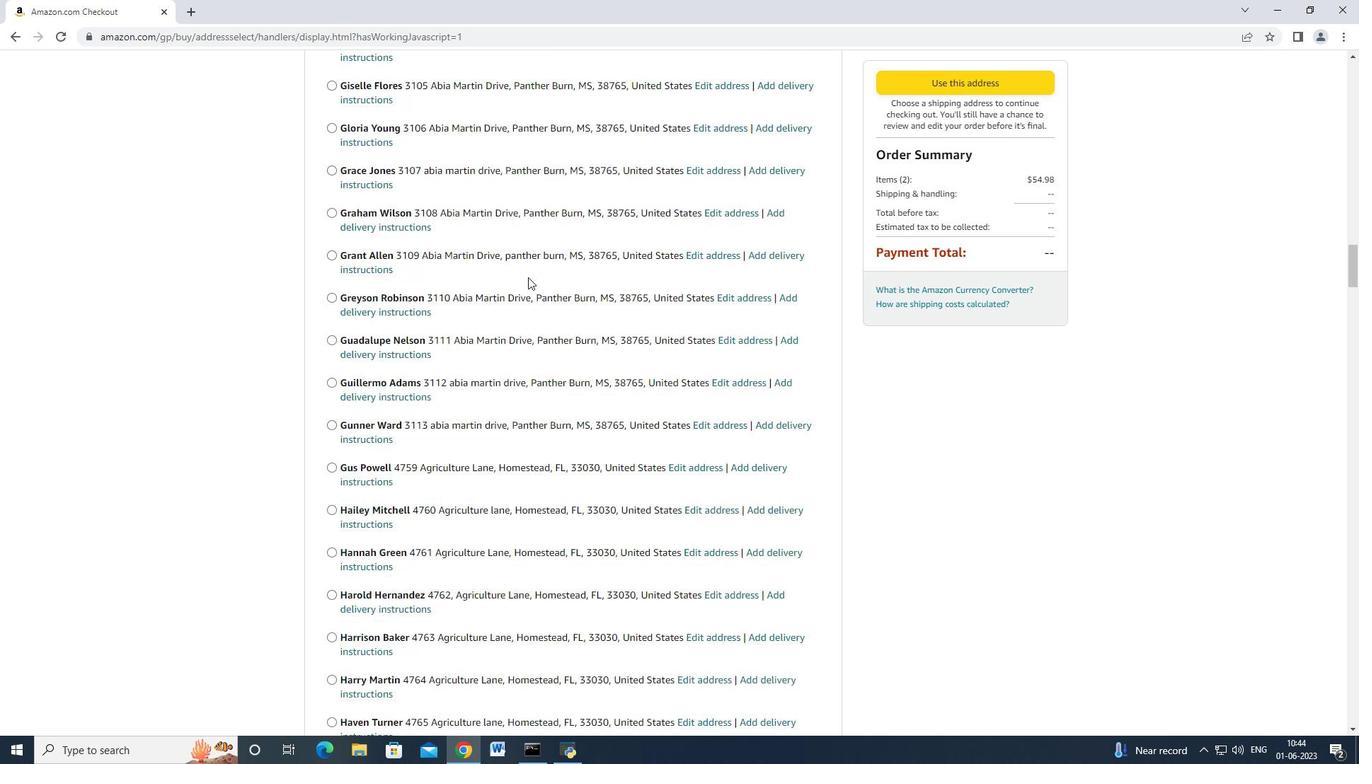 
Action: Mouse scrolled (528, 276) with delta (0, 0)
Screenshot: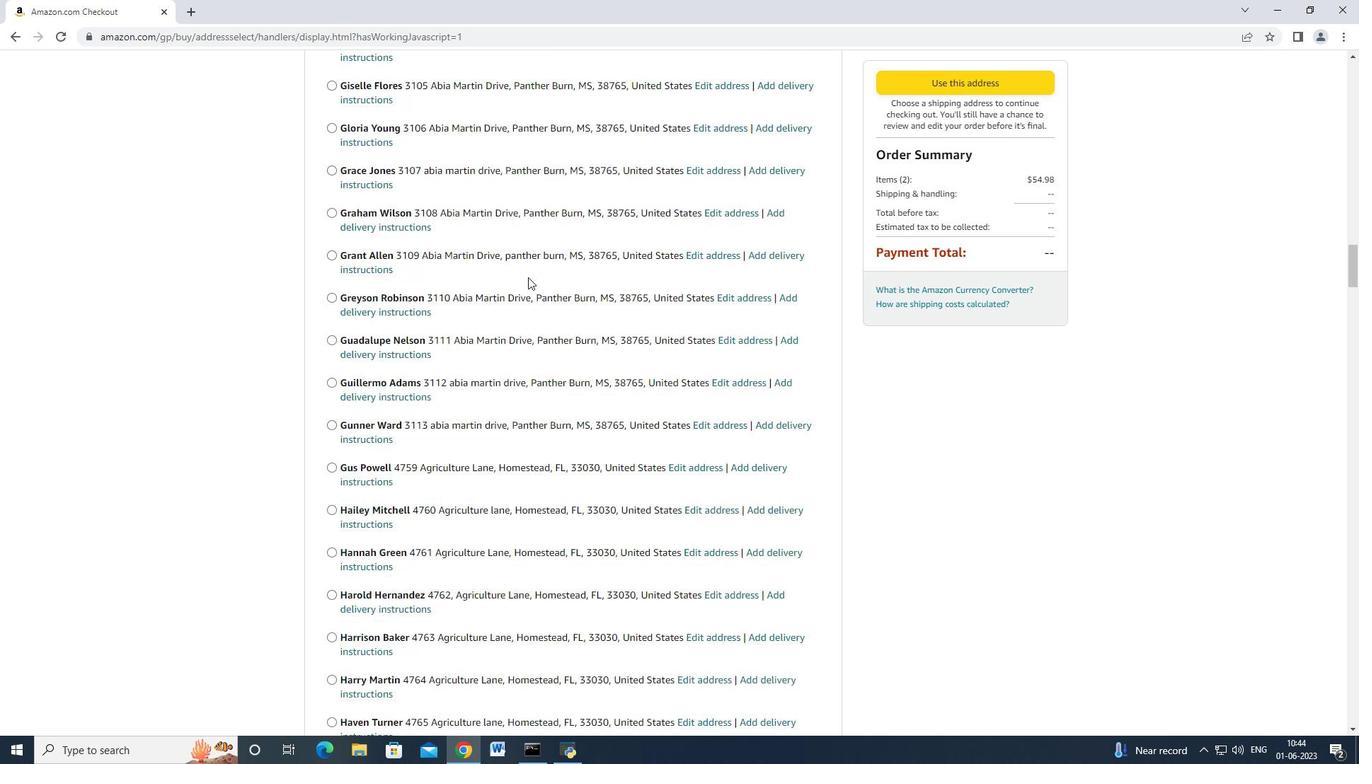 
Action: Mouse scrolled (528, 276) with delta (0, 0)
Screenshot: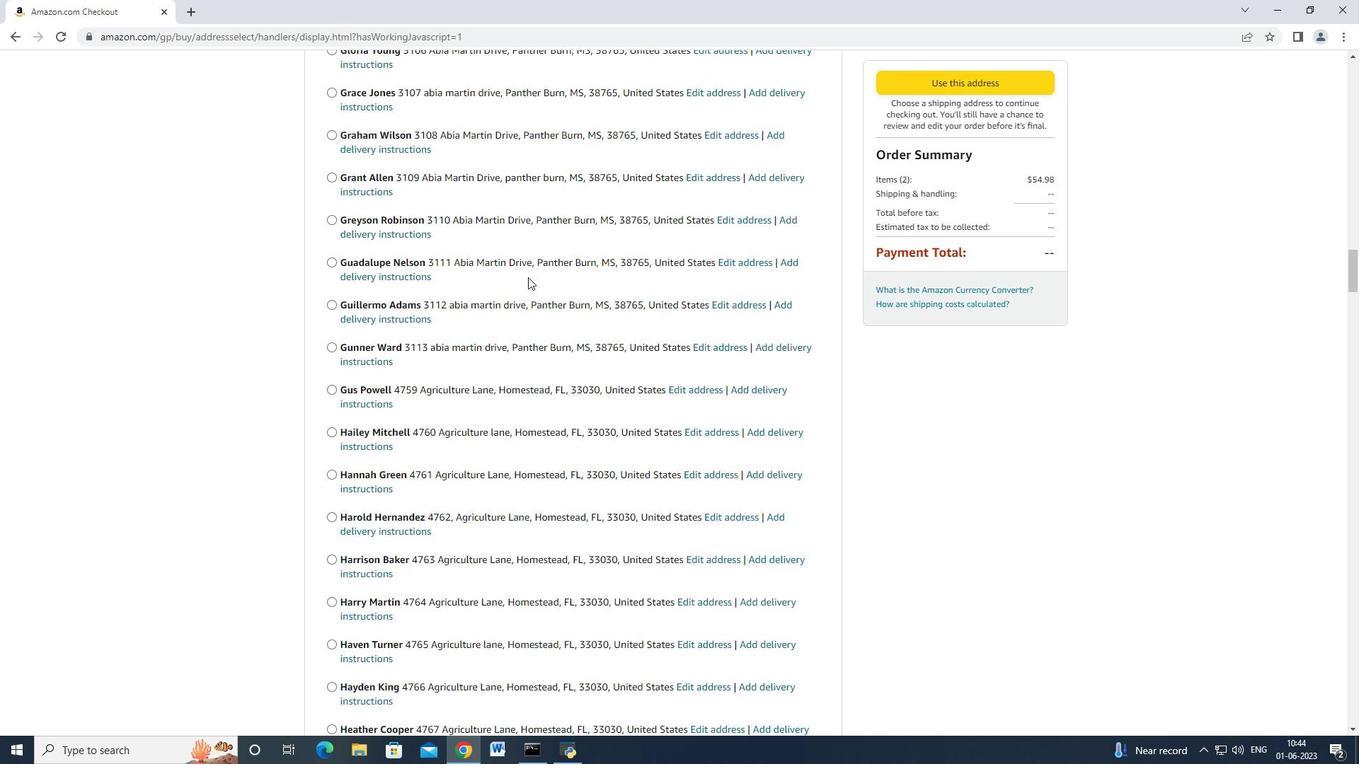 
Action: Mouse scrolled (528, 276) with delta (0, 0)
Screenshot: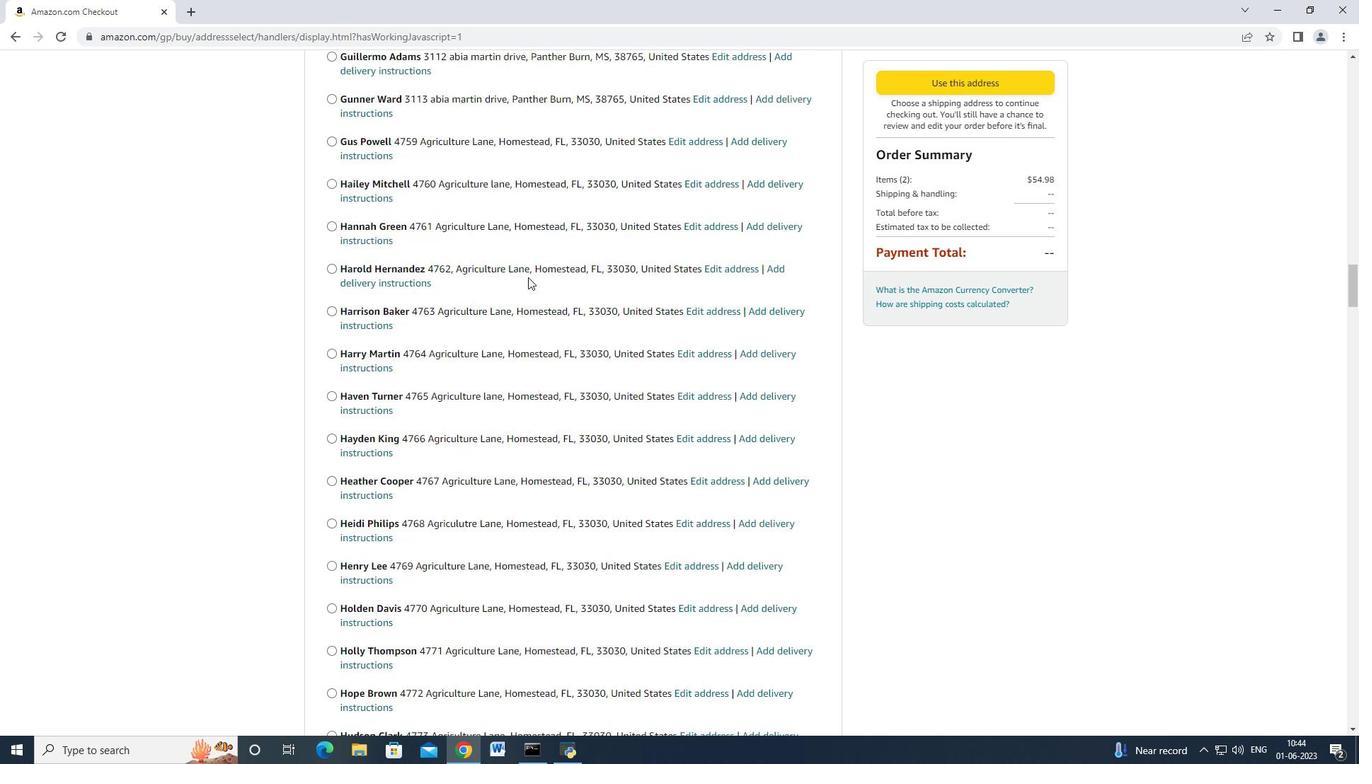 
Action: Mouse scrolled (528, 276) with delta (0, 0)
Screenshot: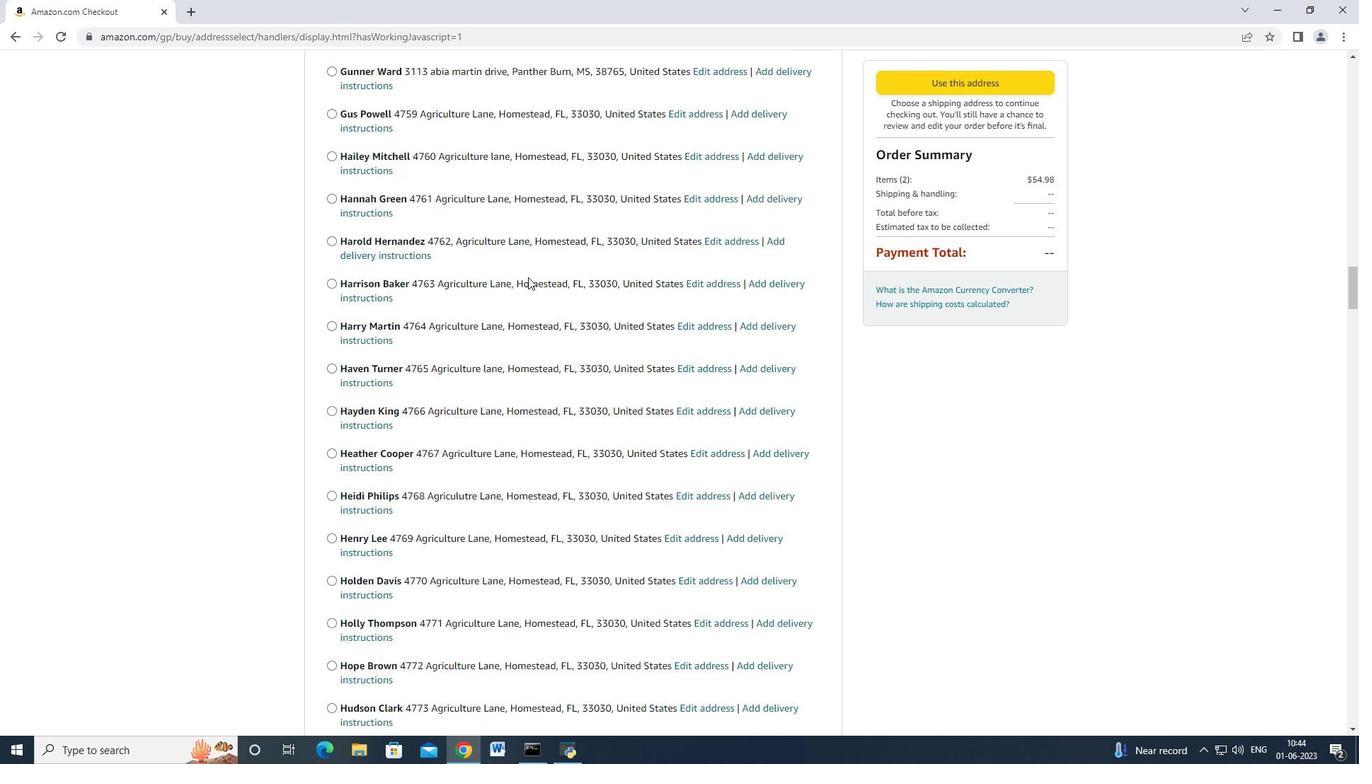 
Action: Mouse scrolled (528, 276) with delta (0, 0)
Screenshot: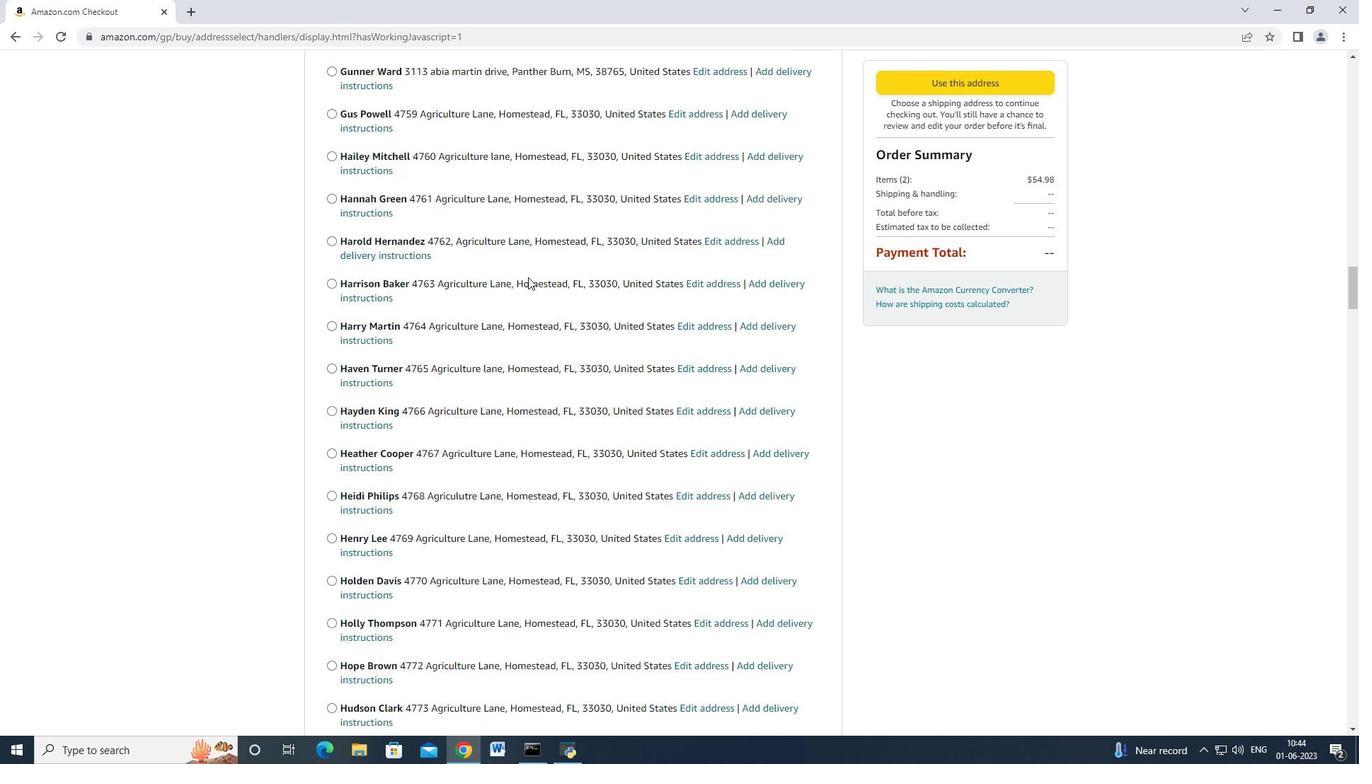 
Action: Mouse scrolled (528, 276) with delta (0, 0)
Screenshot: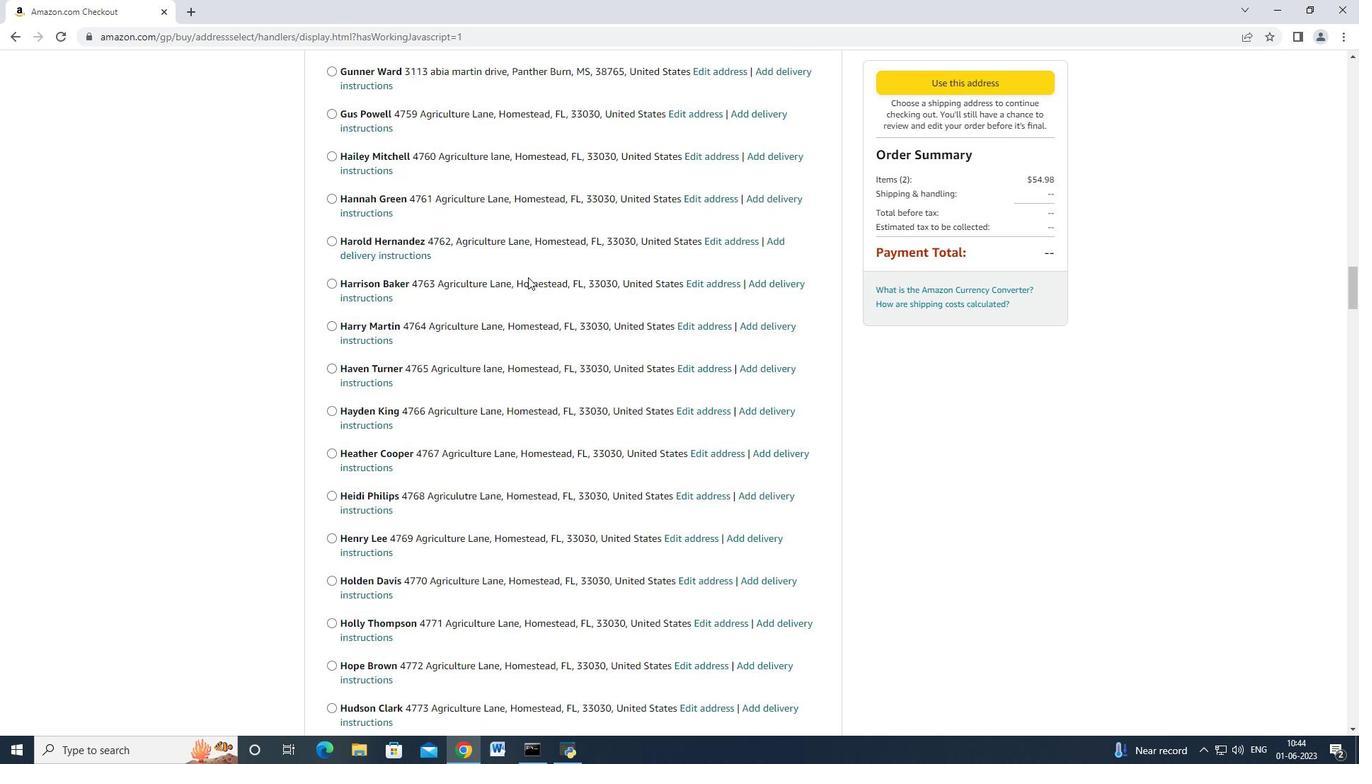 
Action: Mouse scrolled (528, 276) with delta (0, 0)
Screenshot: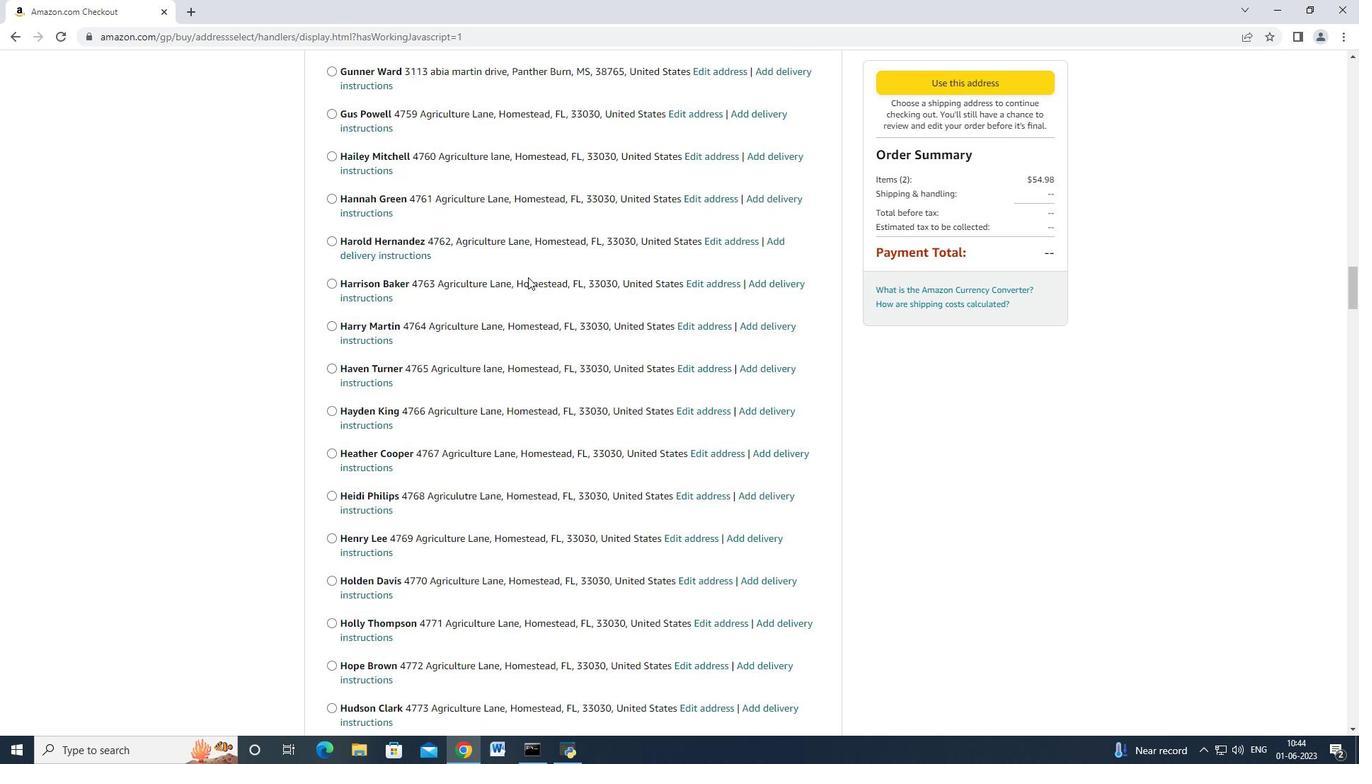 
Action: Mouse scrolled (528, 276) with delta (0, 0)
Screenshot: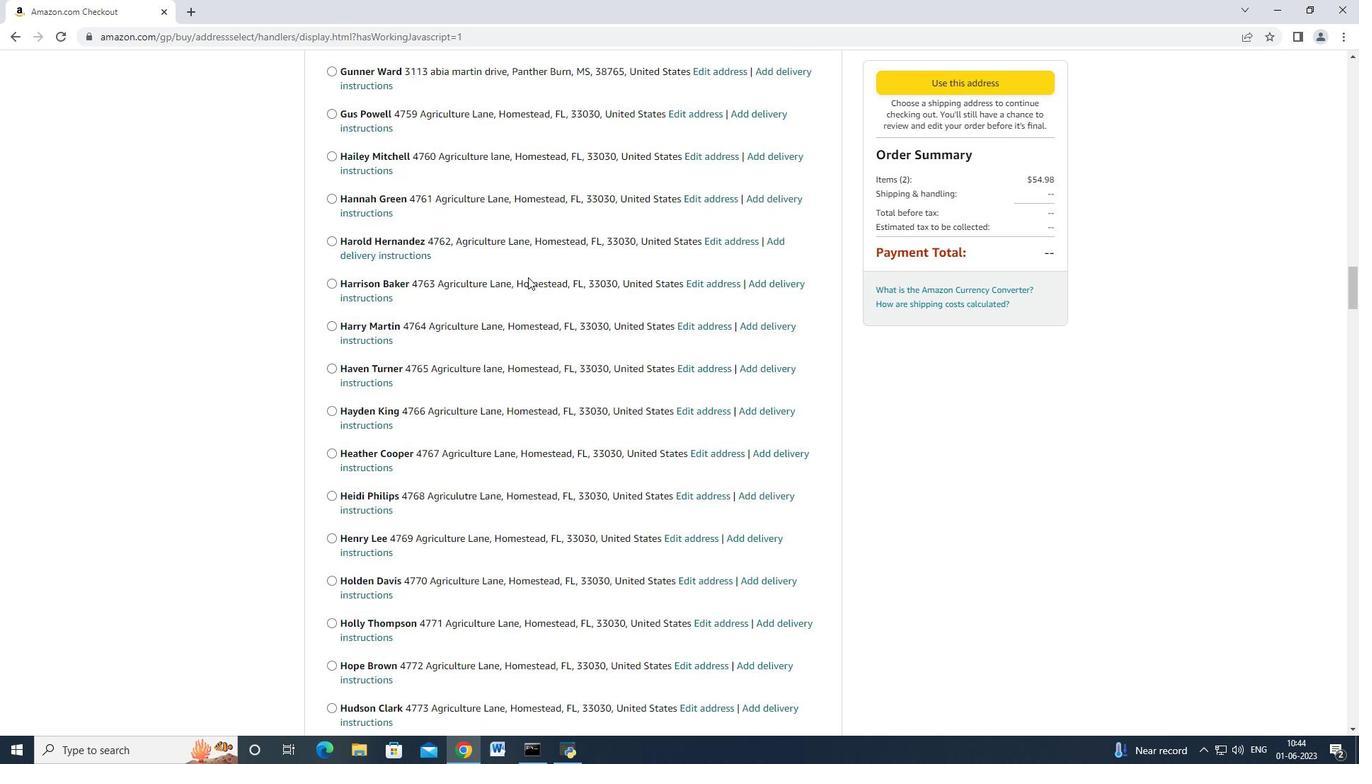 
Action: Mouse scrolled (528, 276) with delta (0, 0)
Screenshot: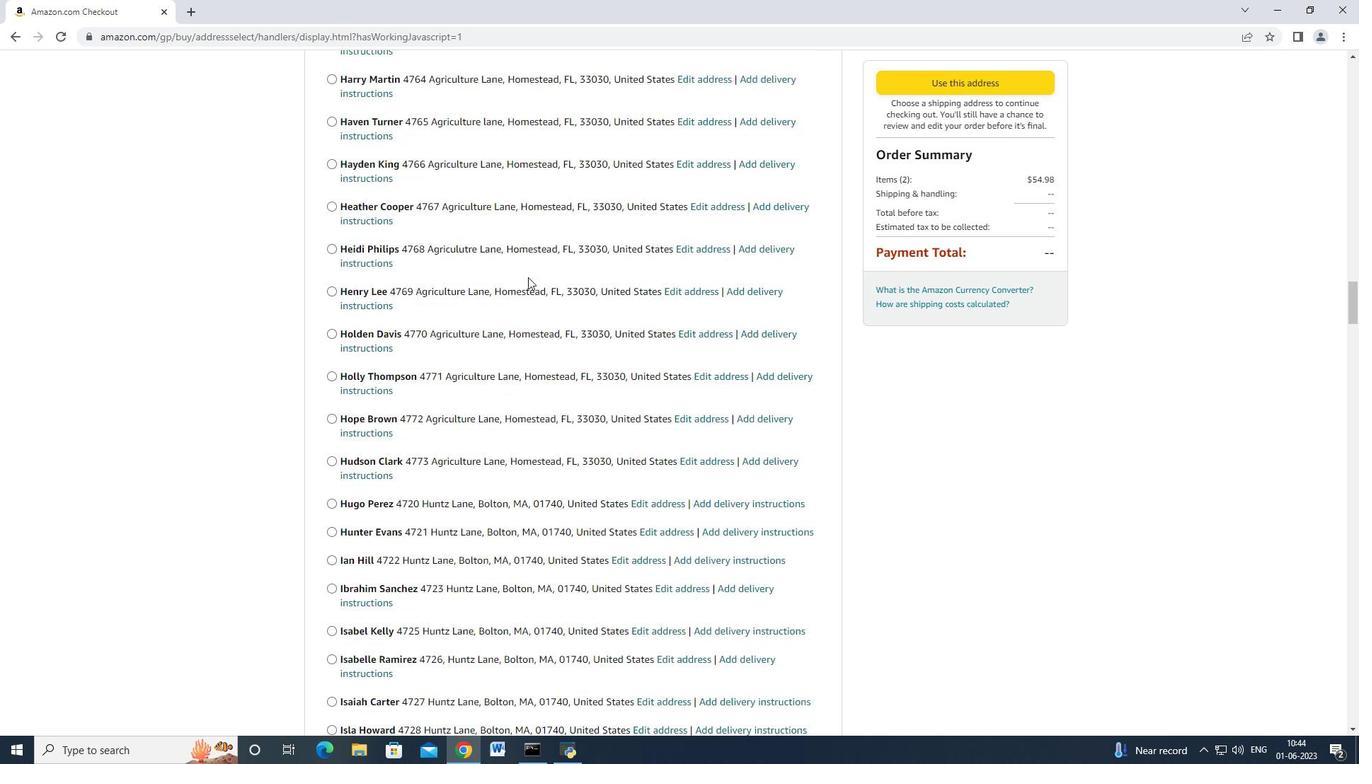 
Action: Mouse scrolled (528, 276) with delta (0, 0)
Screenshot: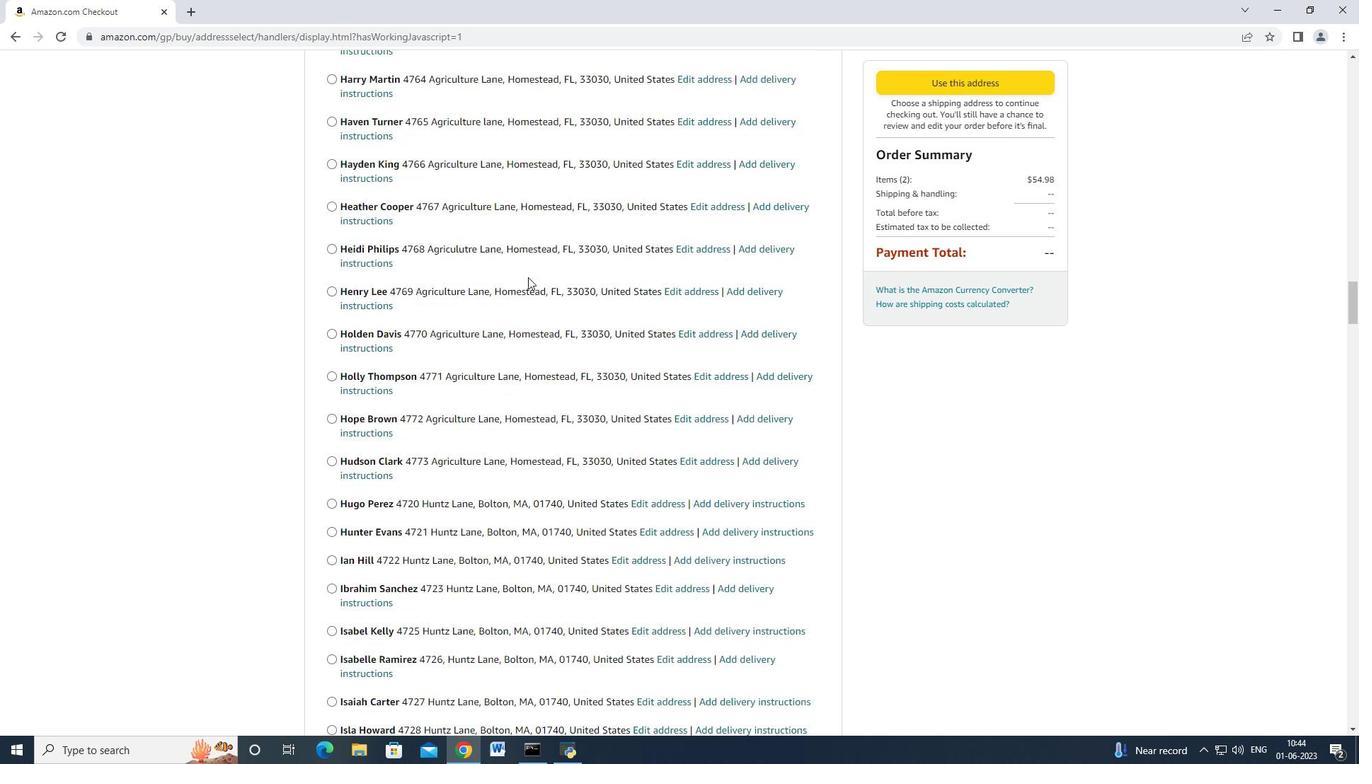 
Action: Mouse scrolled (528, 276) with delta (0, 0)
Screenshot: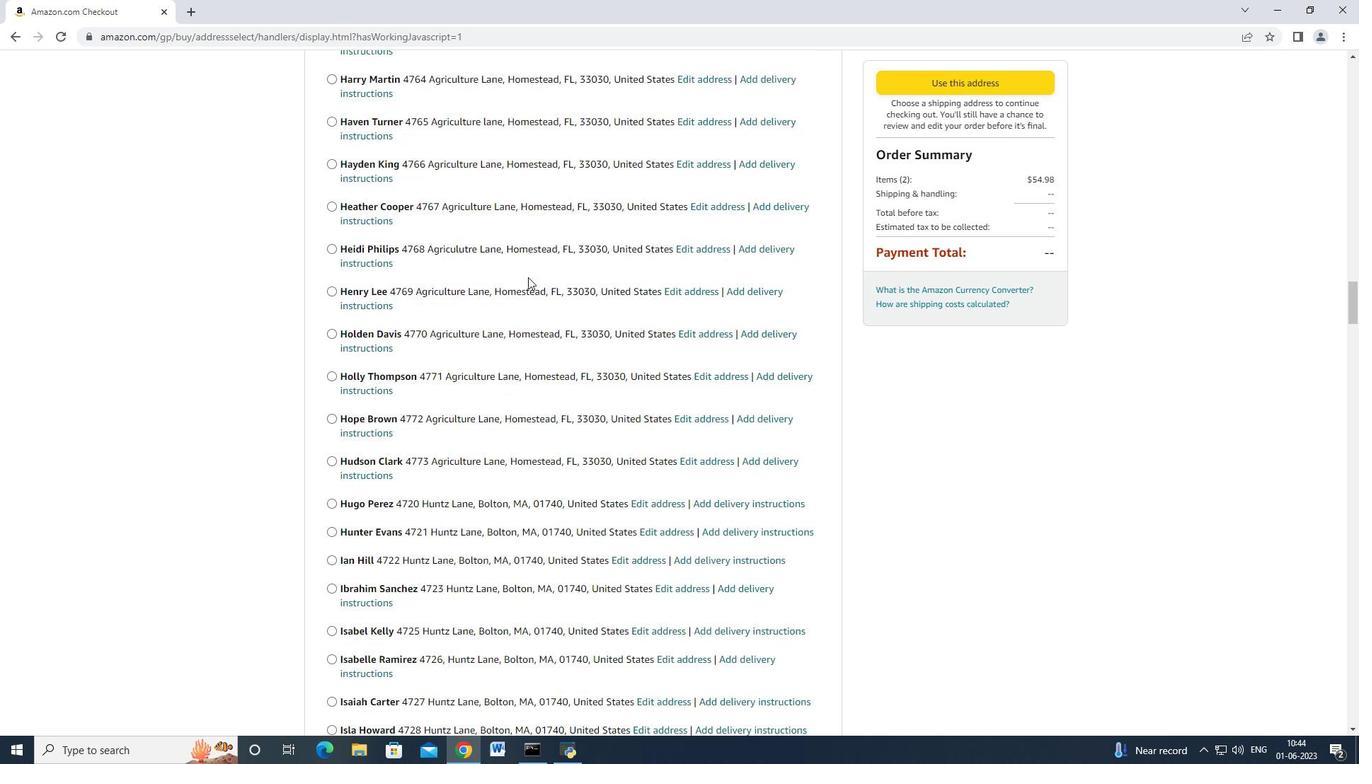 
Action: Mouse scrolled (528, 276) with delta (0, 0)
Screenshot: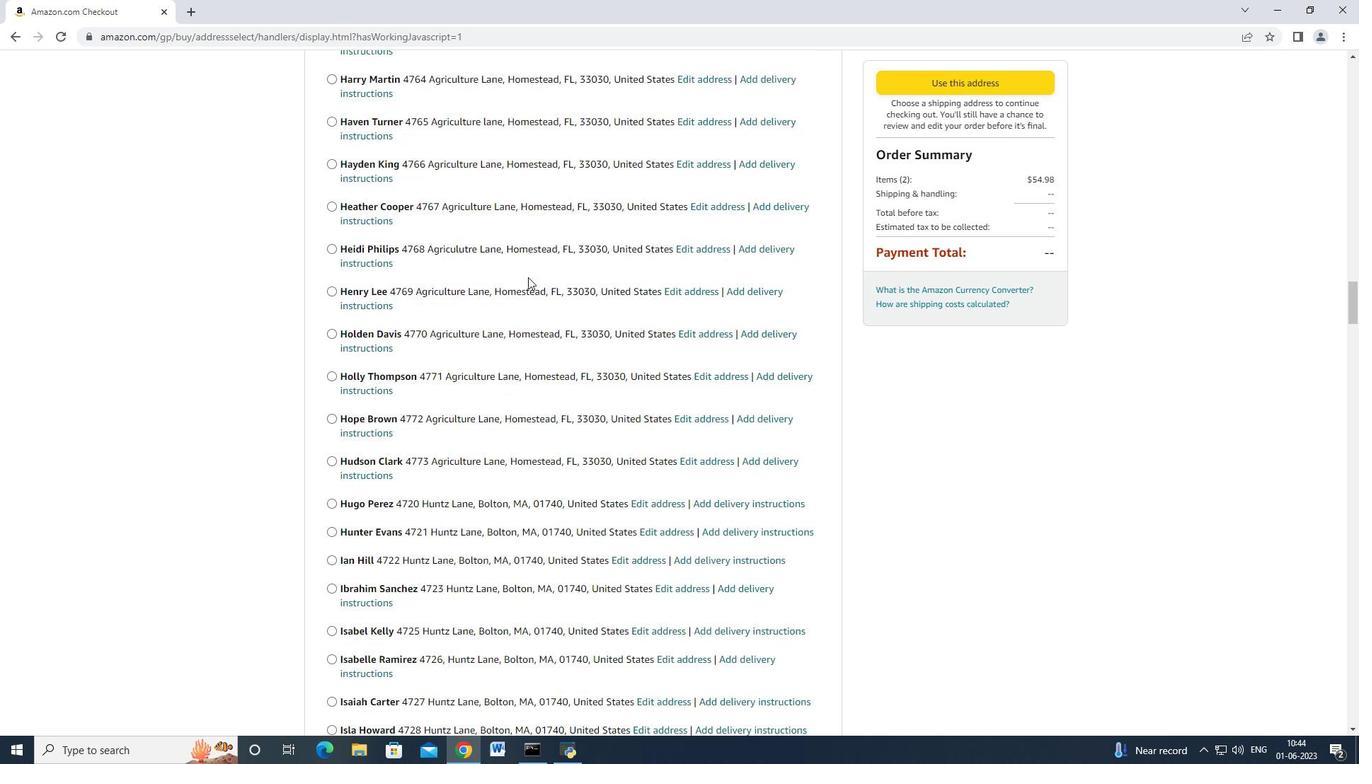 
Action: Mouse scrolled (528, 276) with delta (0, 0)
Screenshot: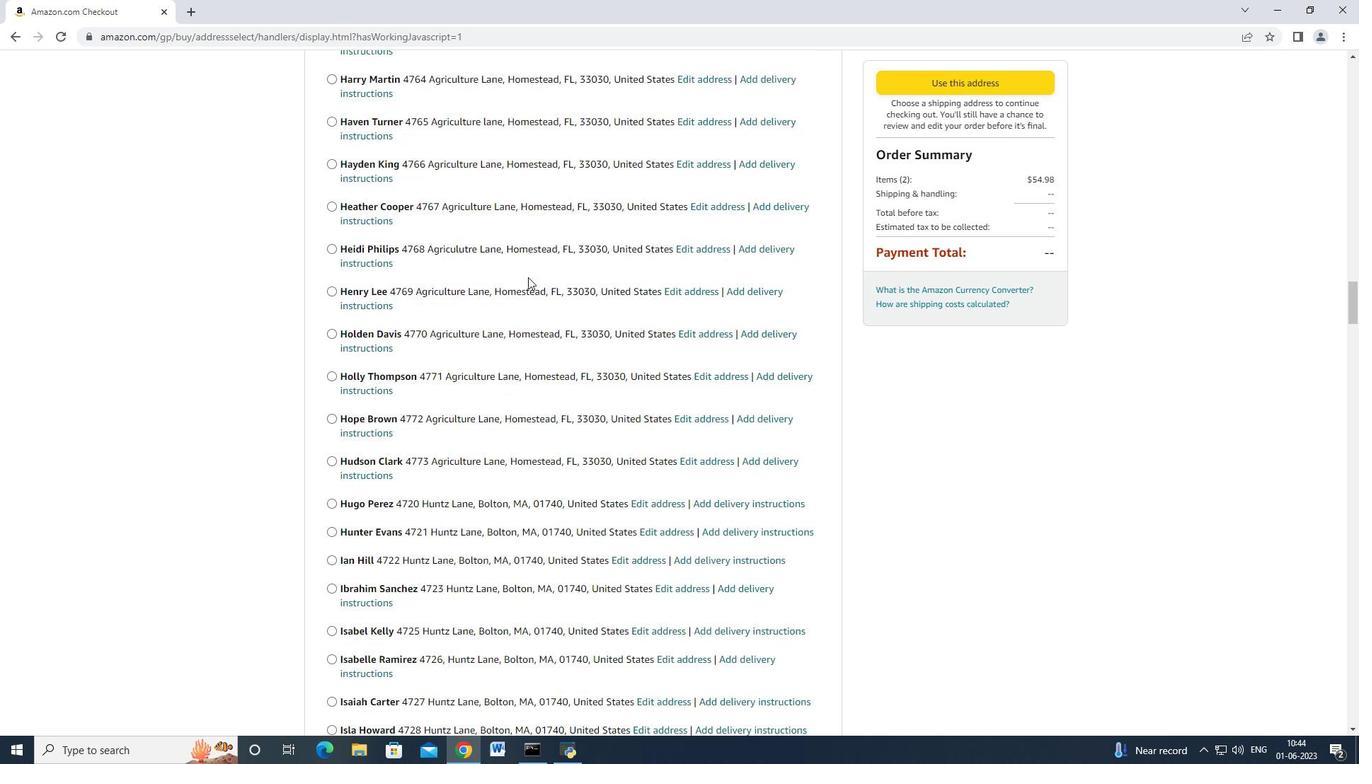
Action: Mouse scrolled (528, 276) with delta (0, 0)
Screenshot: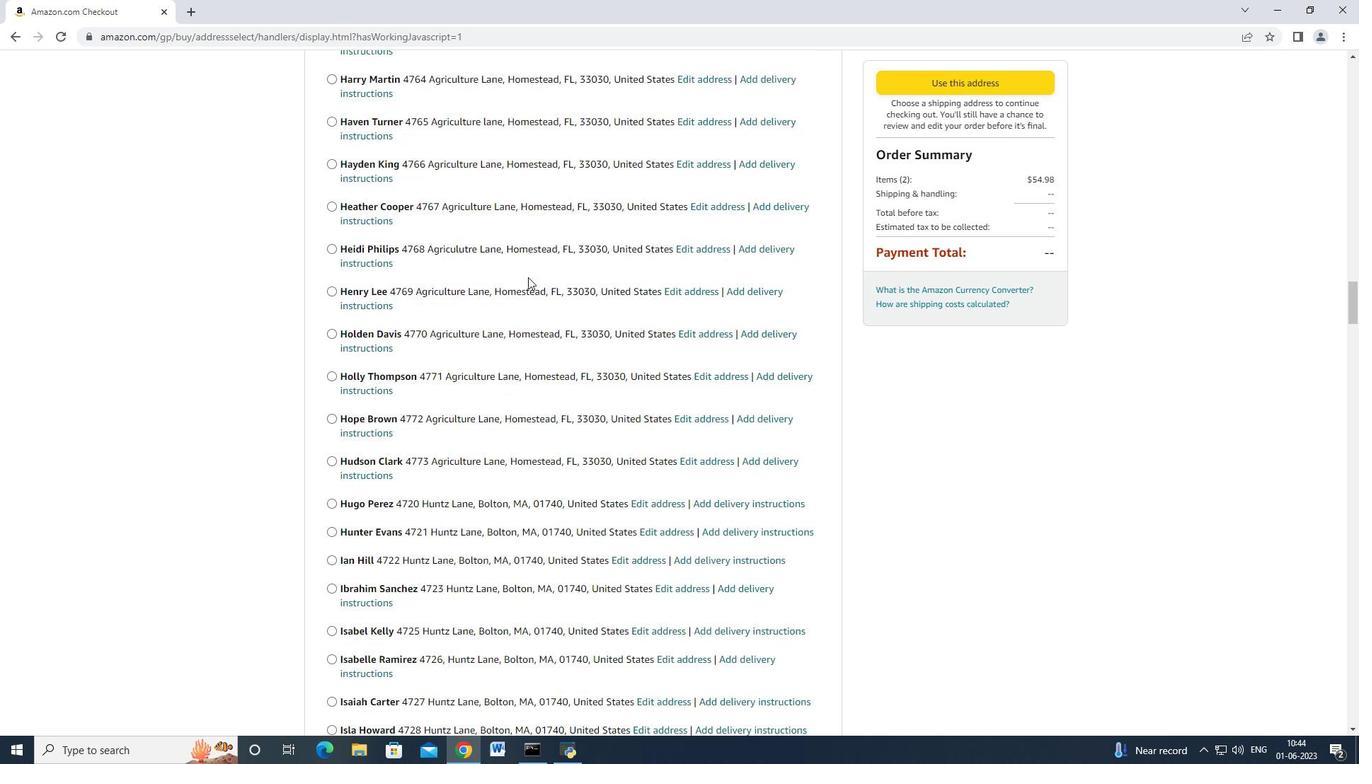 
Action: Mouse scrolled (528, 276) with delta (0, 0)
Screenshot: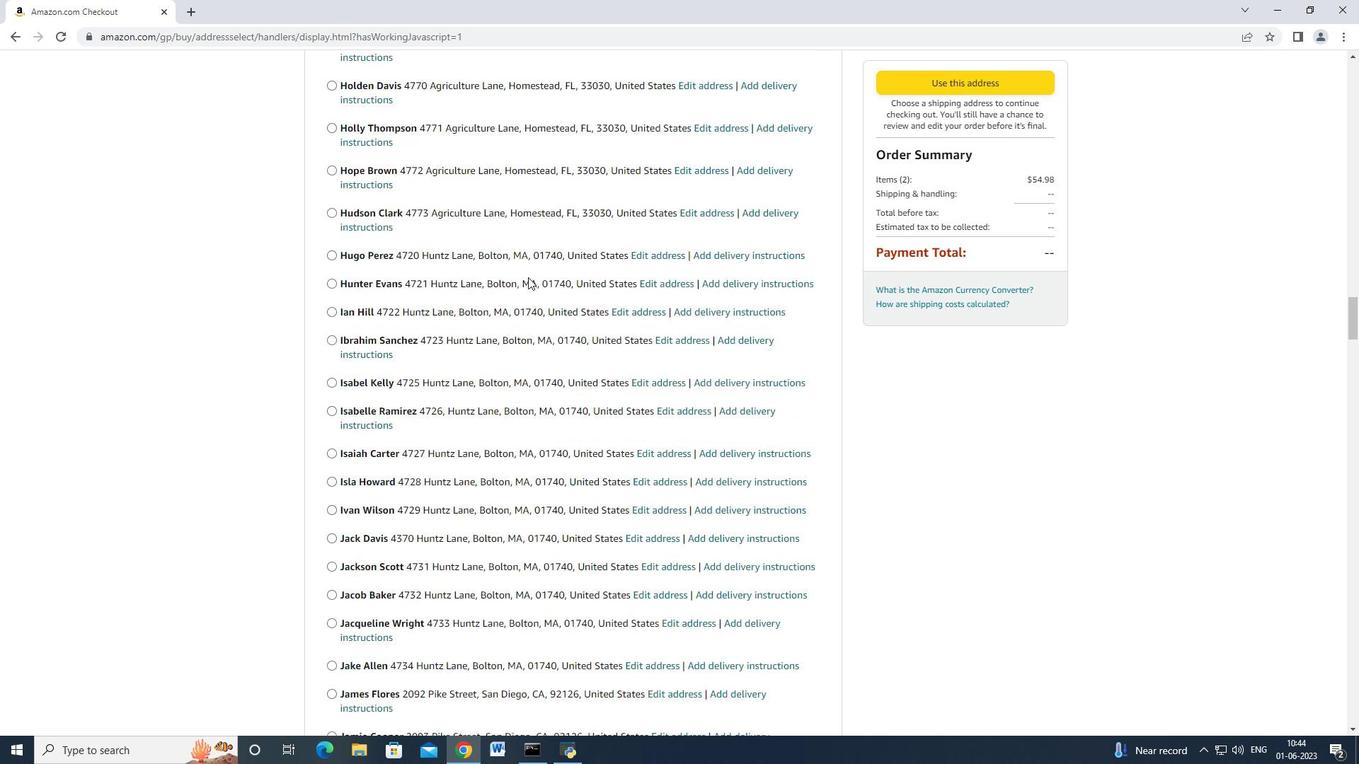 
Action: Mouse scrolled (528, 276) with delta (0, 0)
Screenshot: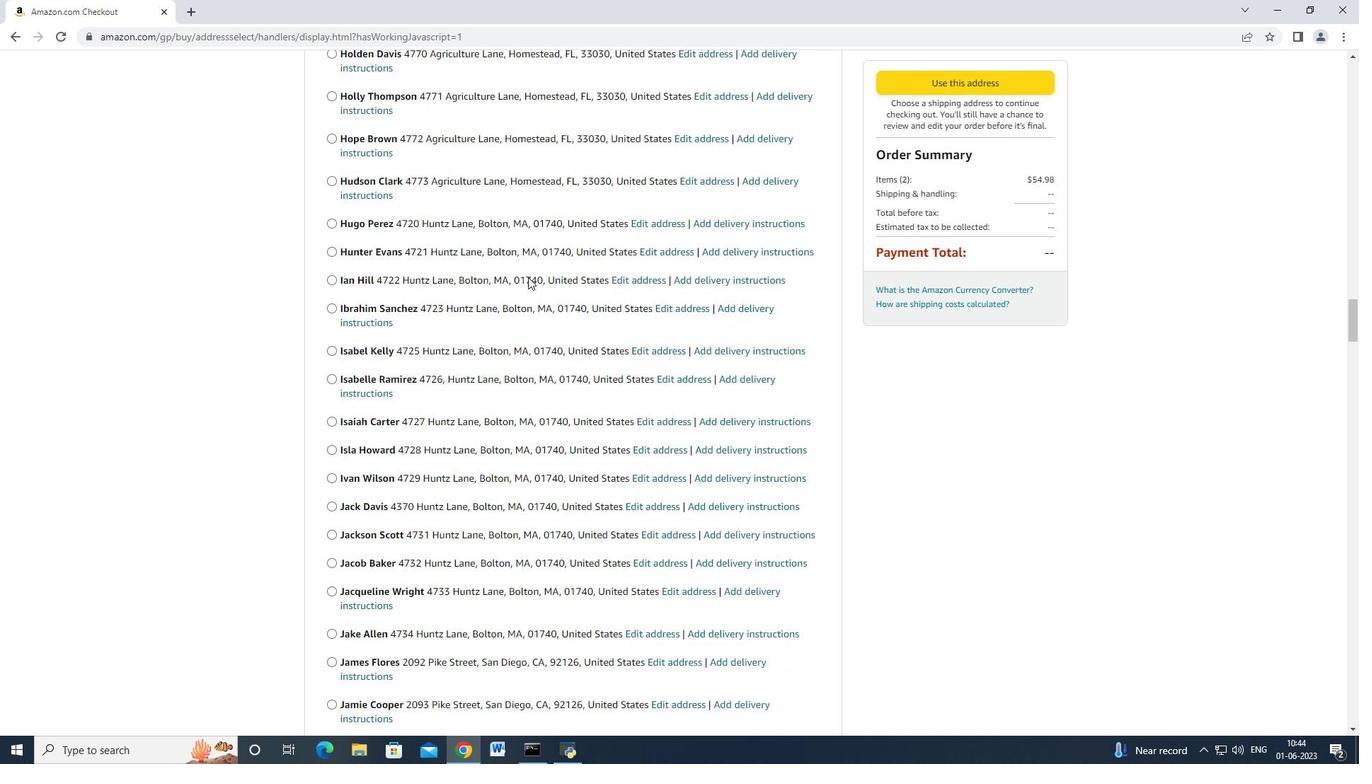 
Action: Mouse scrolled (528, 276) with delta (0, 0)
Screenshot: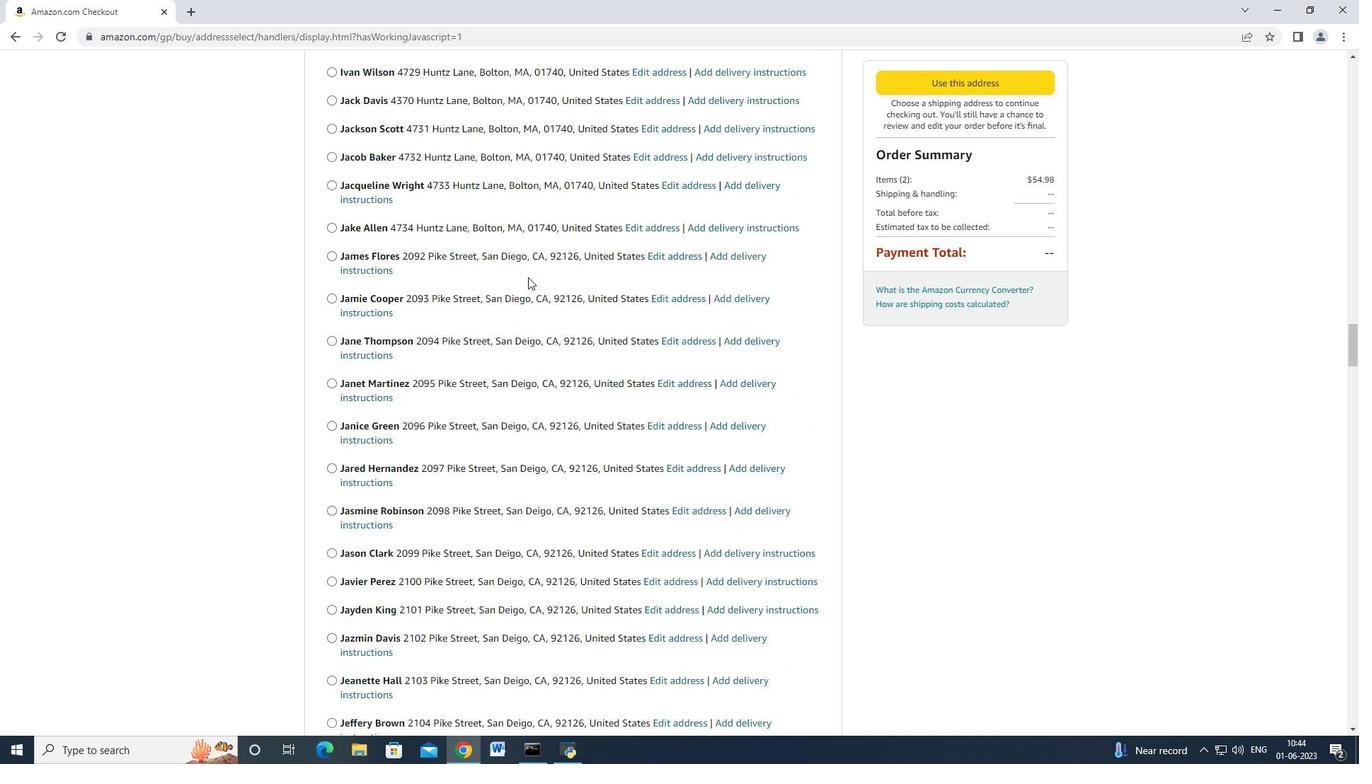 
Action: Mouse scrolled (528, 276) with delta (0, 0)
Screenshot: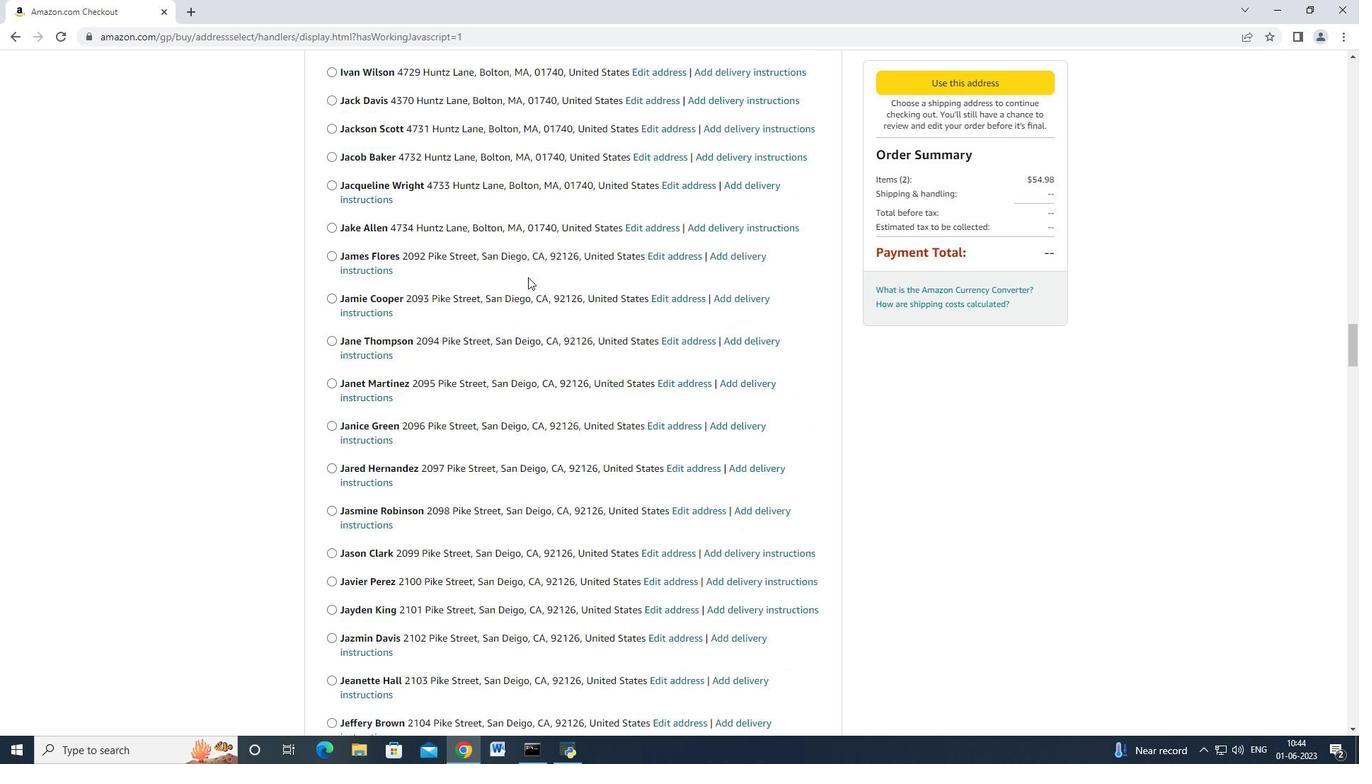 
Action: Mouse scrolled (528, 276) with delta (0, 0)
Screenshot: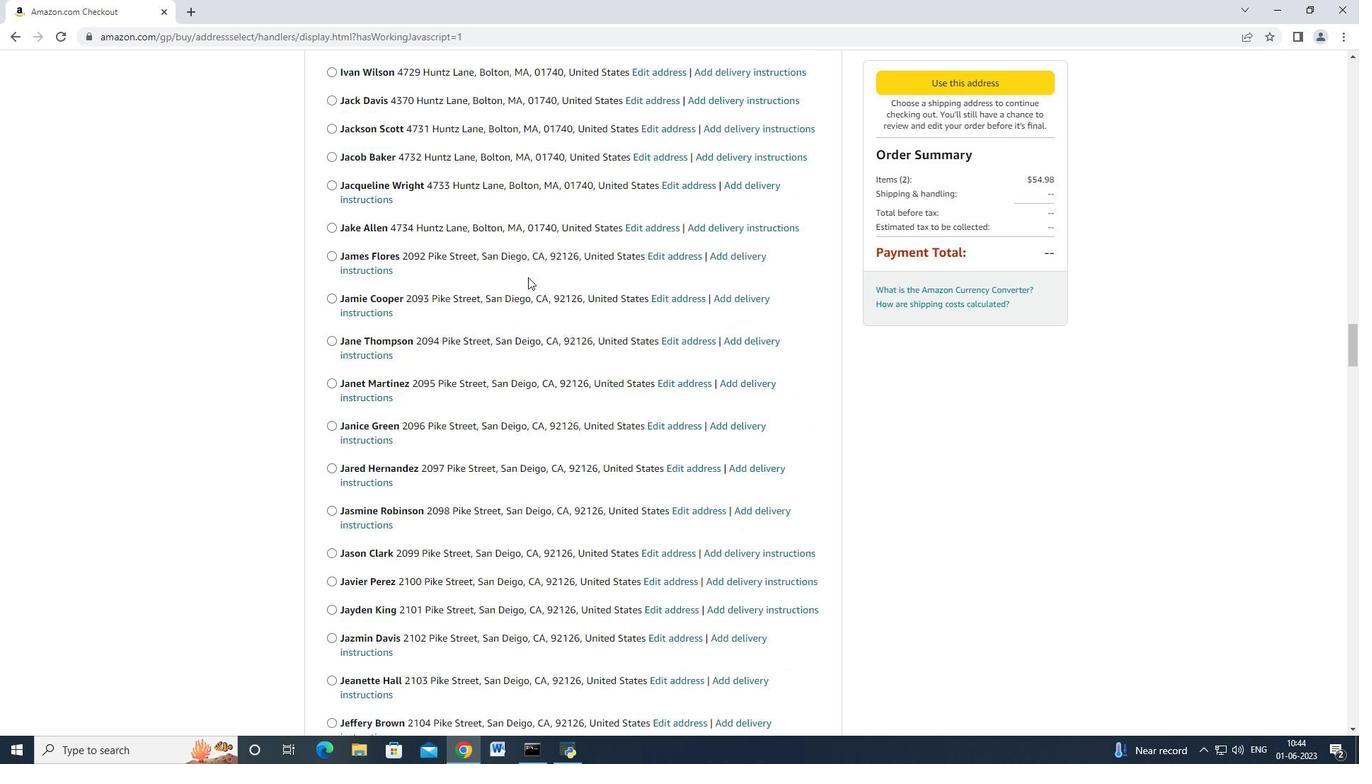 
Action: Mouse scrolled (528, 276) with delta (0, 0)
Screenshot: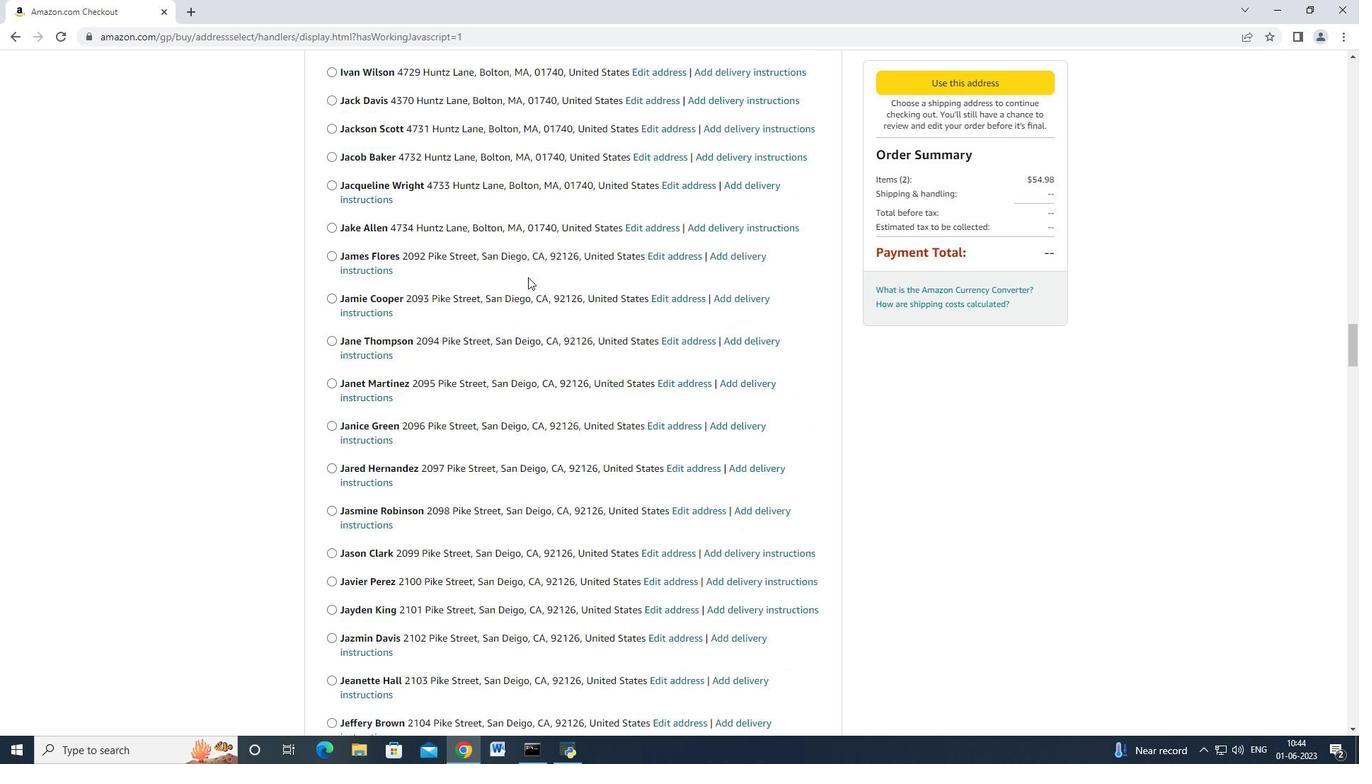 
Action: Mouse scrolled (528, 276) with delta (0, 0)
Screenshot: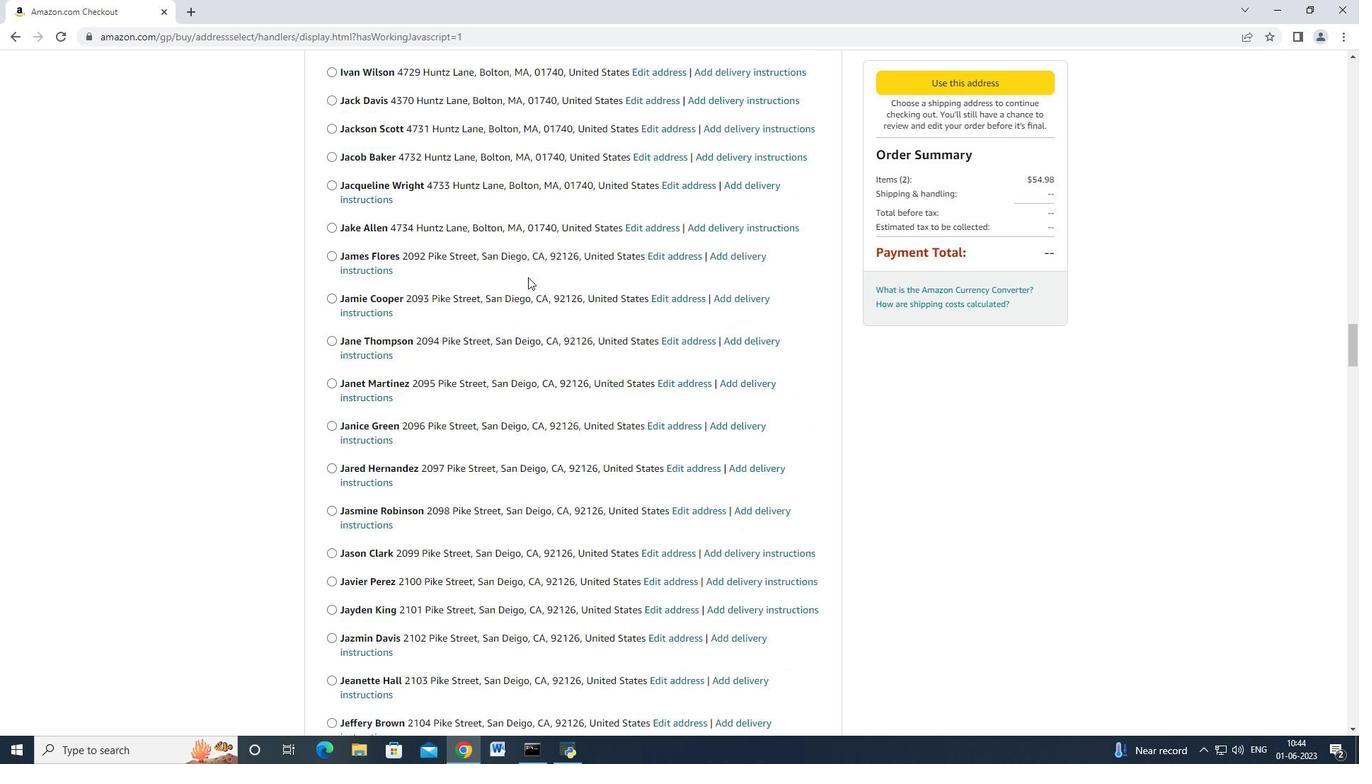 
Action: Mouse scrolled (528, 276) with delta (0, 0)
Screenshot: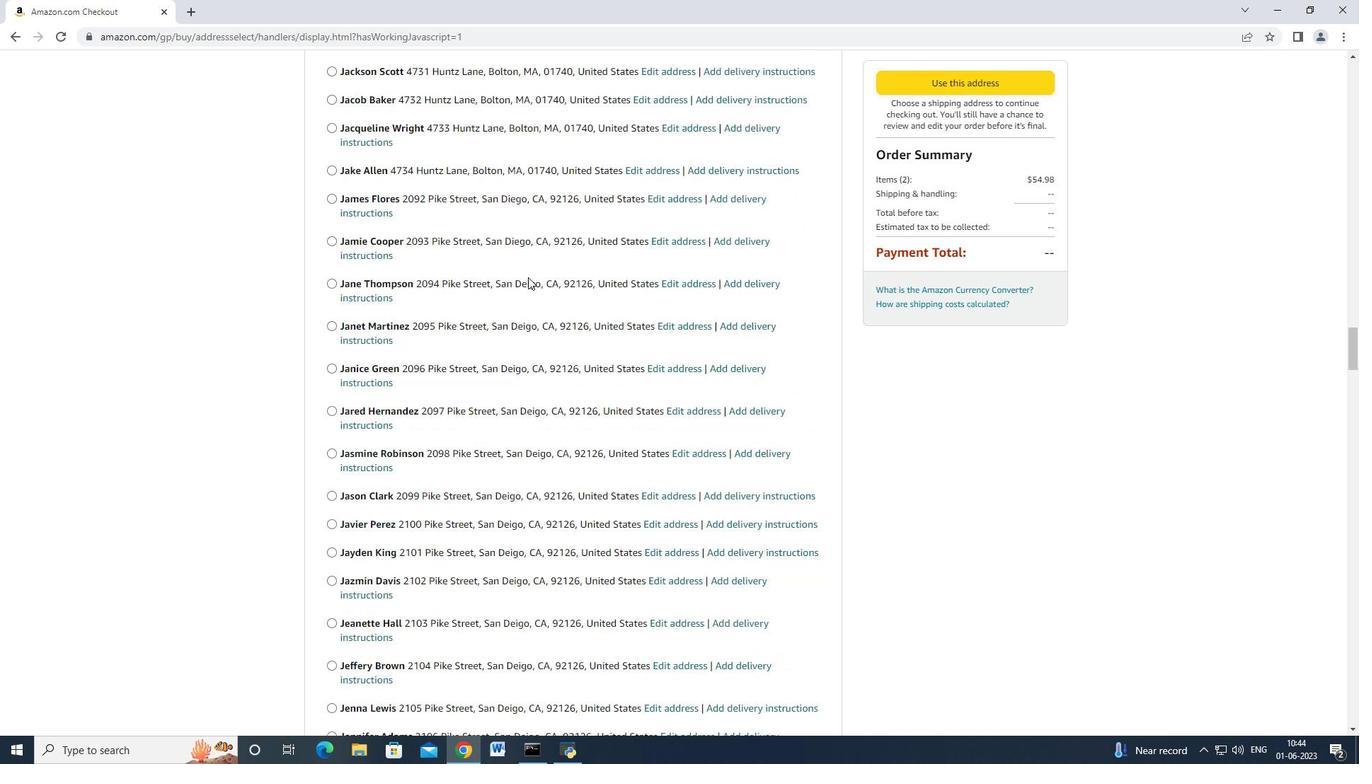 
Action: Mouse scrolled (528, 276) with delta (0, 0)
Screenshot: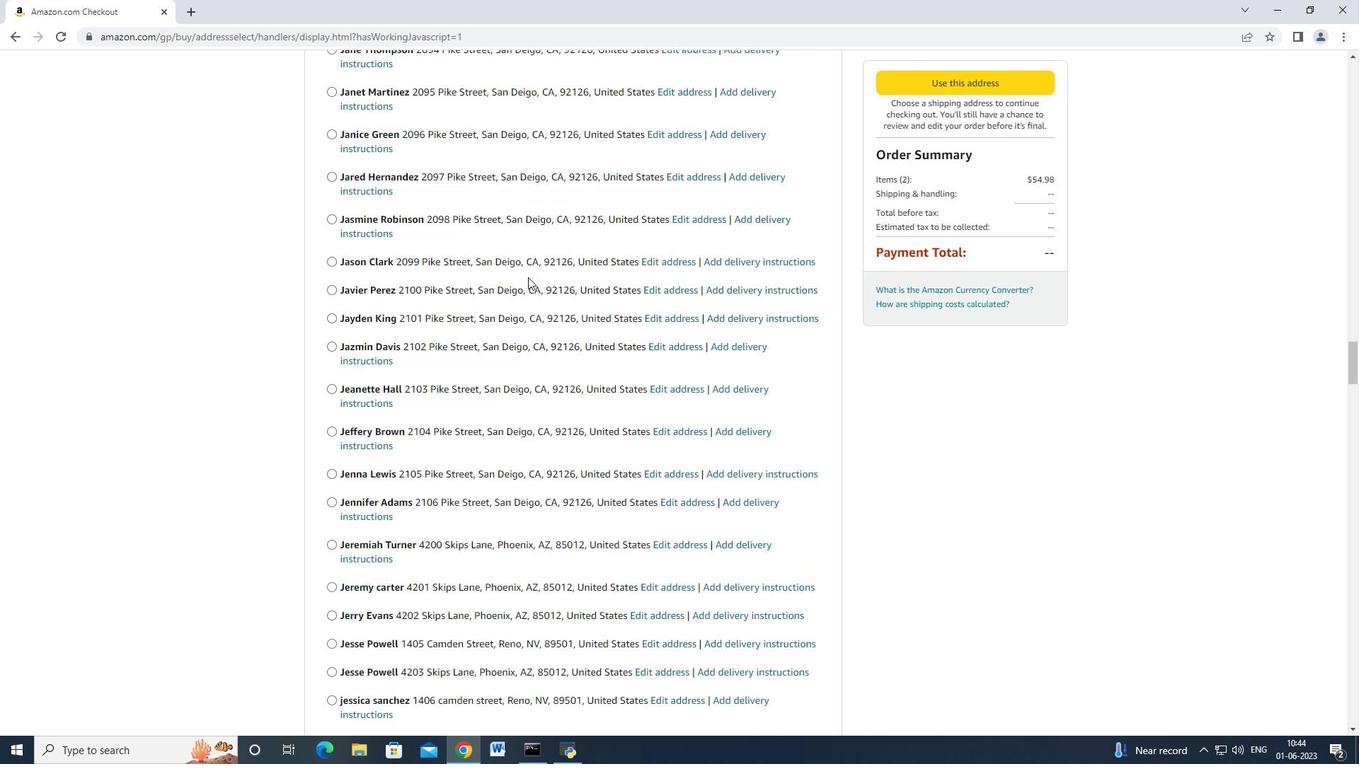 
Action: Mouse scrolled (528, 276) with delta (0, 0)
Screenshot: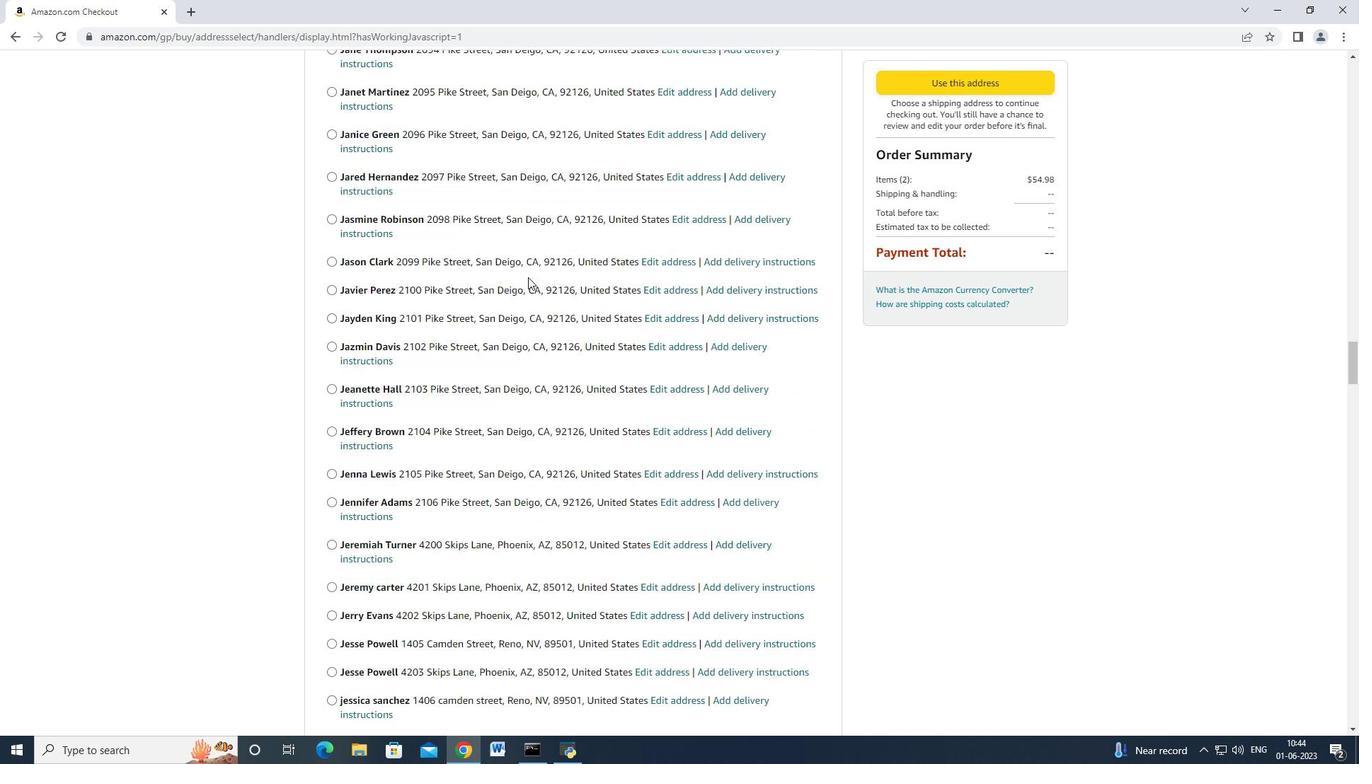 
Action: Mouse scrolled (528, 276) with delta (0, 0)
Screenshot: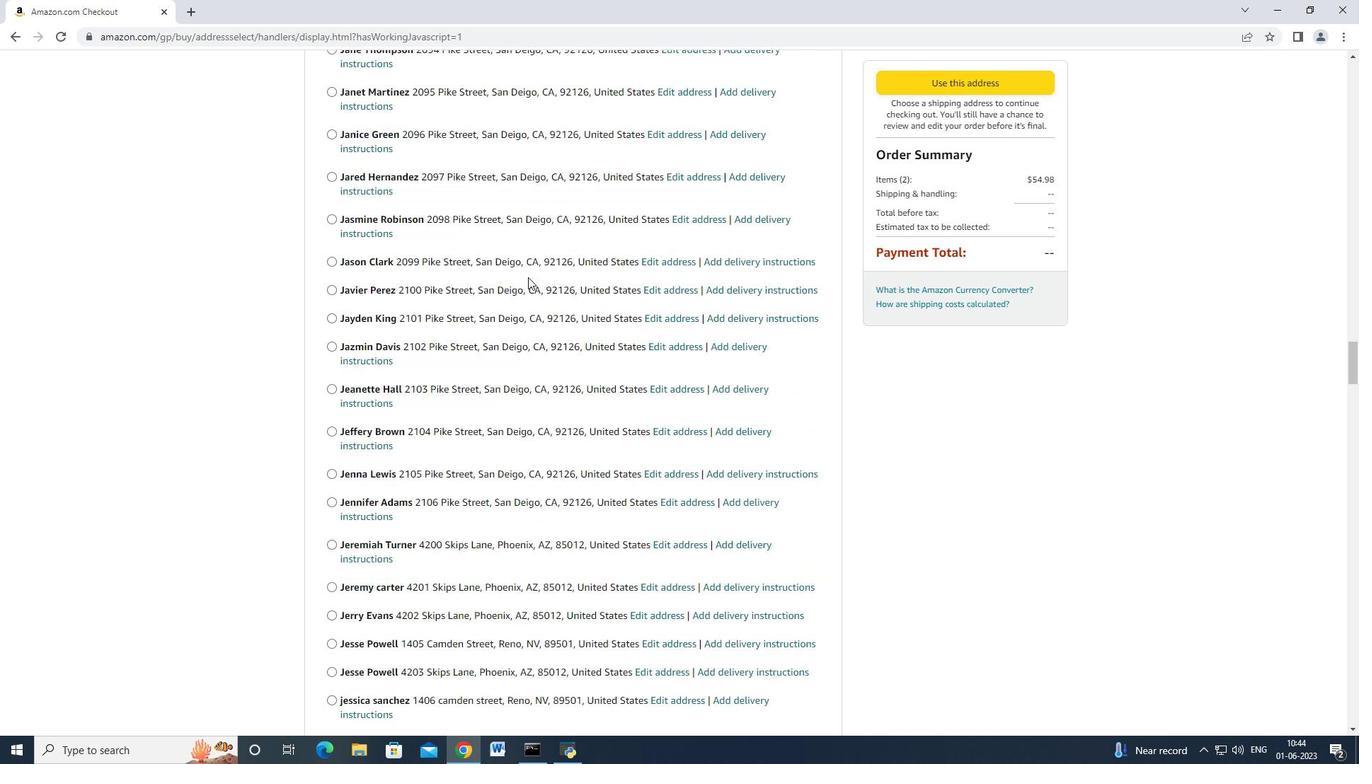 
Action: Mouse scrolled (528, 276) with delta (0, 0)
Screenshot: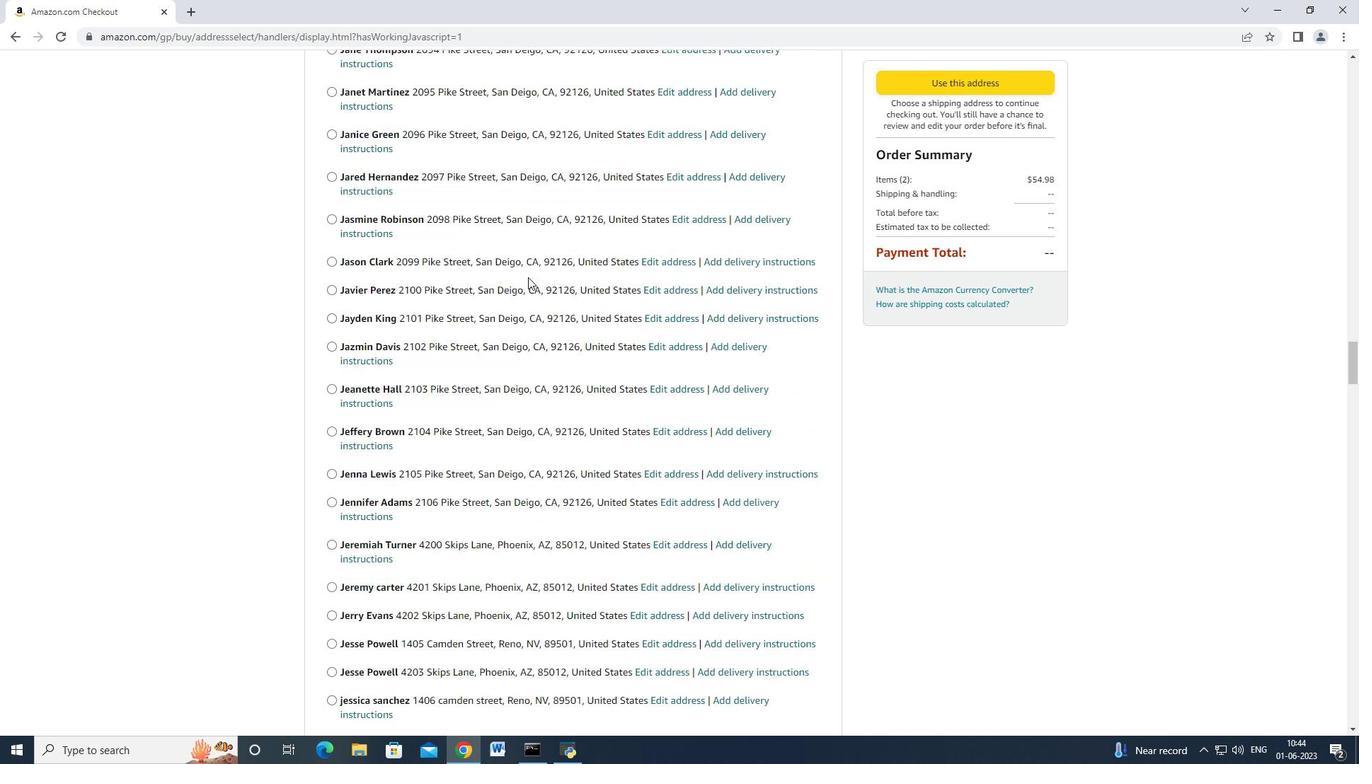 
Action: Mouse scrolled (528, 276) with delta (0, 0)
Screenshot: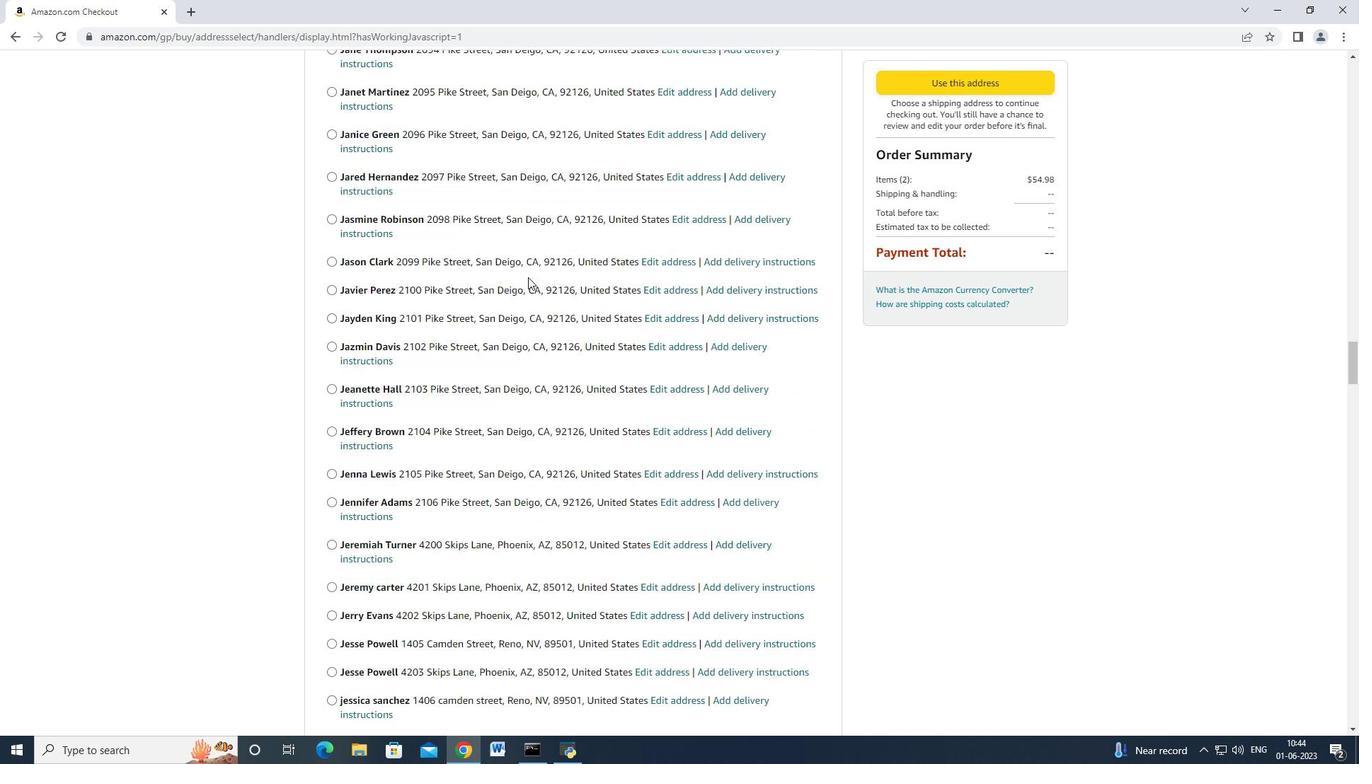 
Action: Mouse scrolled (528, 276) with delta (0, 0)
Screenshot: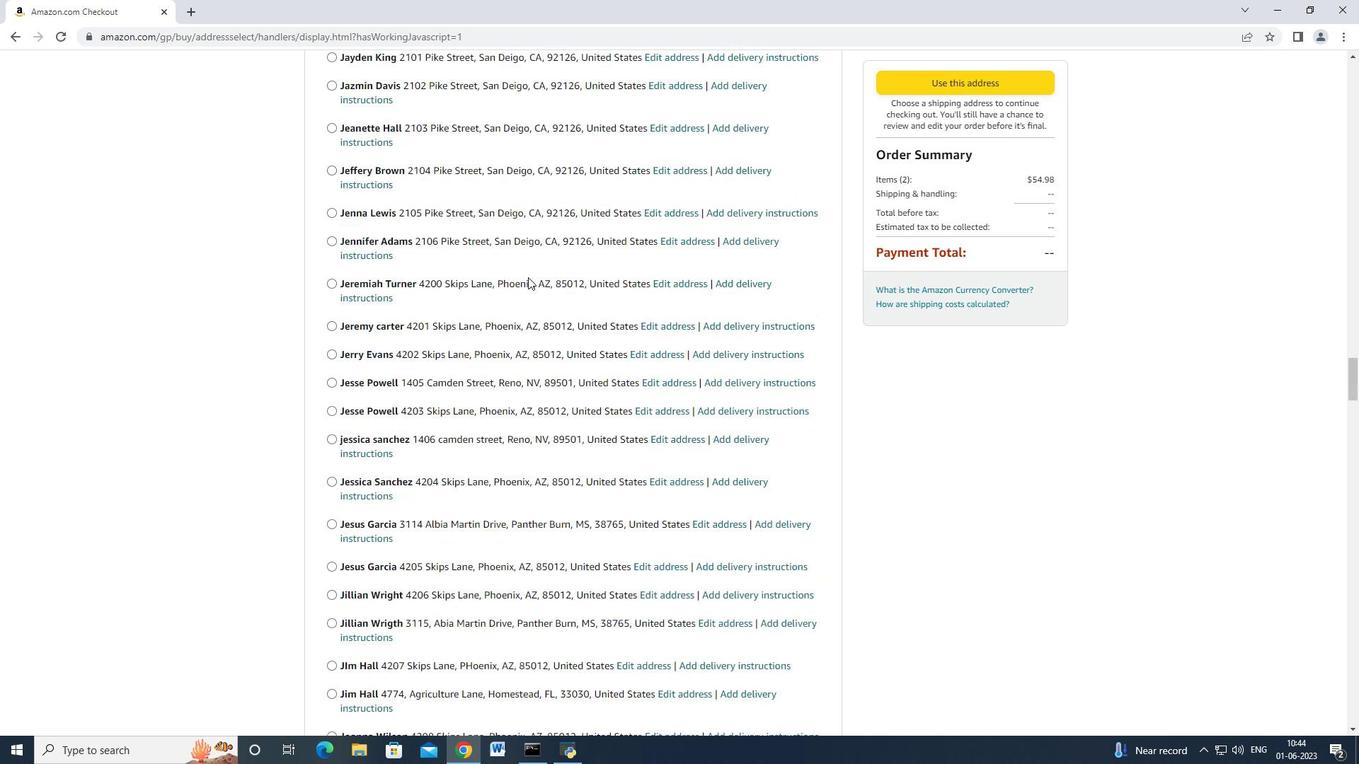 
Action: Mouse scrolled (528, 276) with delta (0, 0)
Screenshot: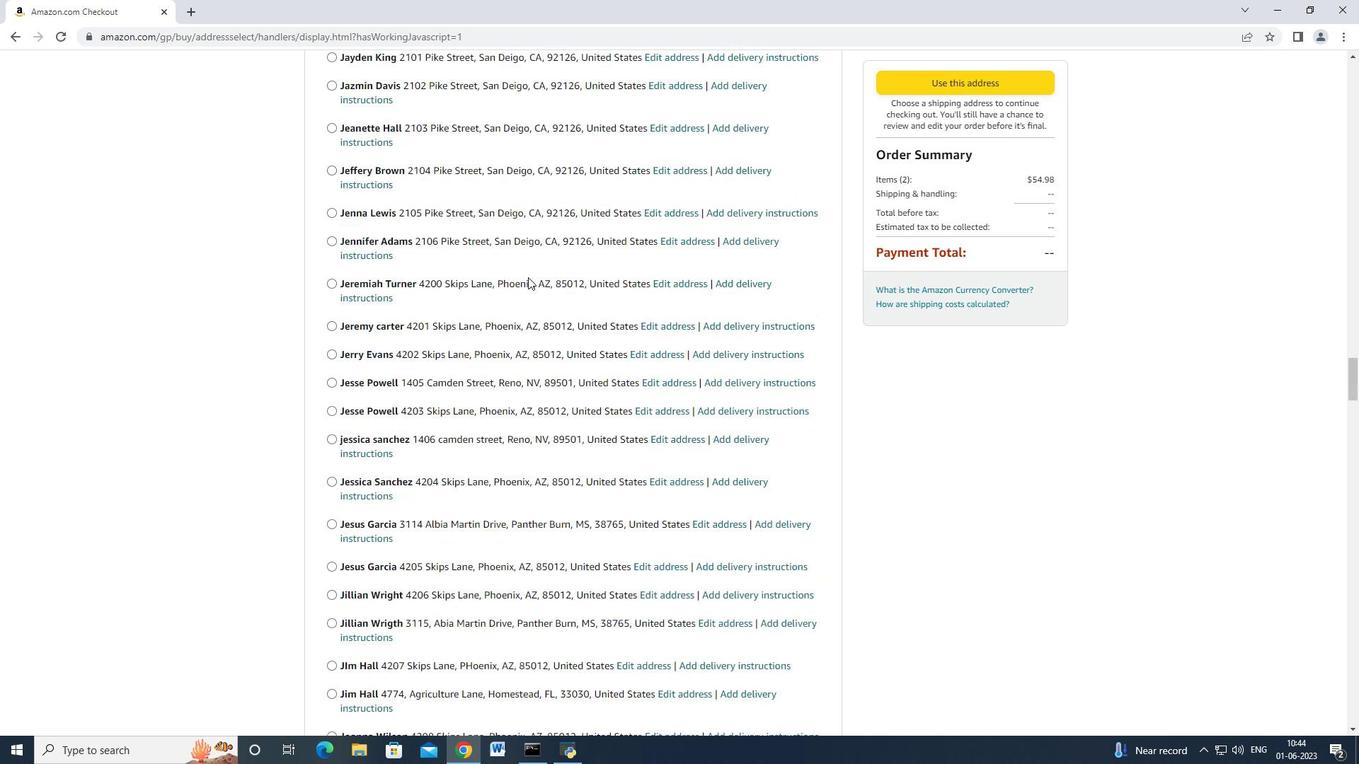 
Action: Mouse scrolled (528, 276) with delta (0, 0)
Screenshot: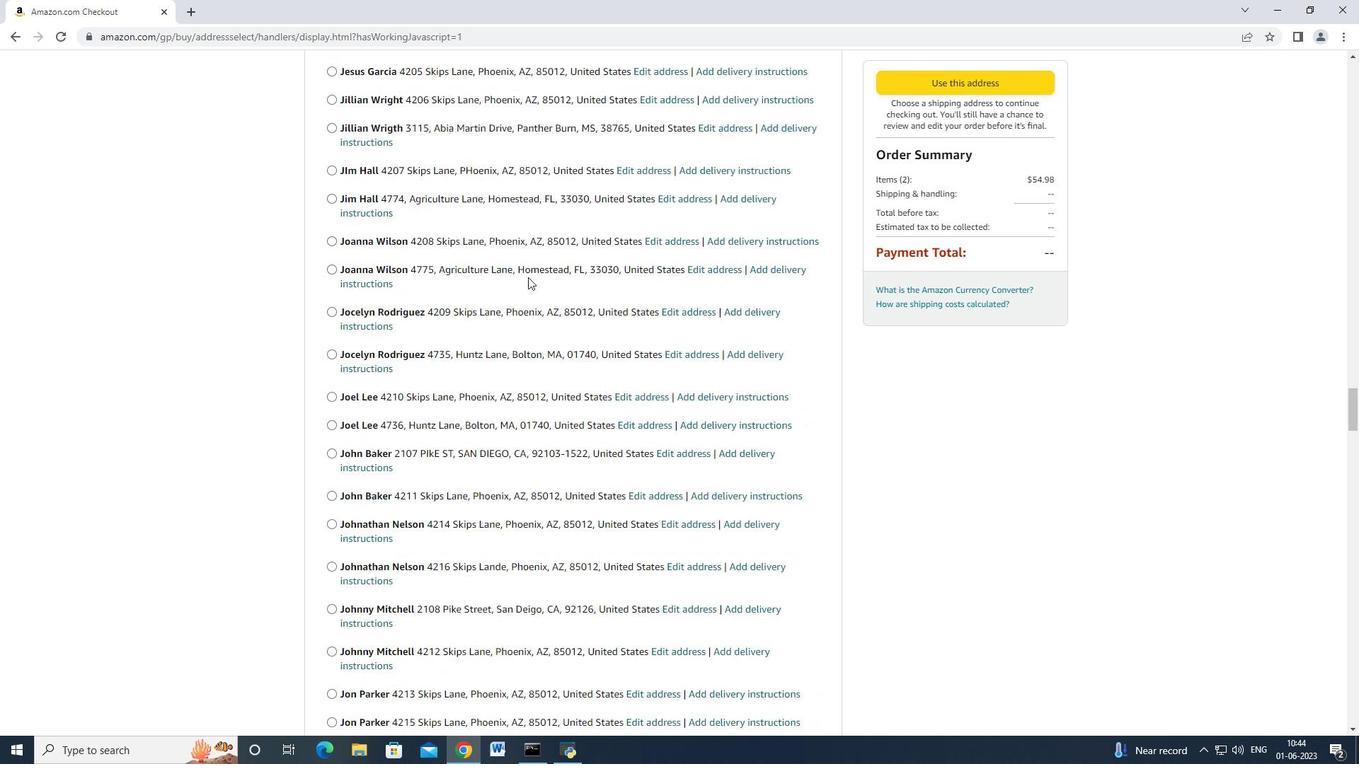 
Action: Mouse scrolled (528, 276) with delta (0, 0)
Screenshot: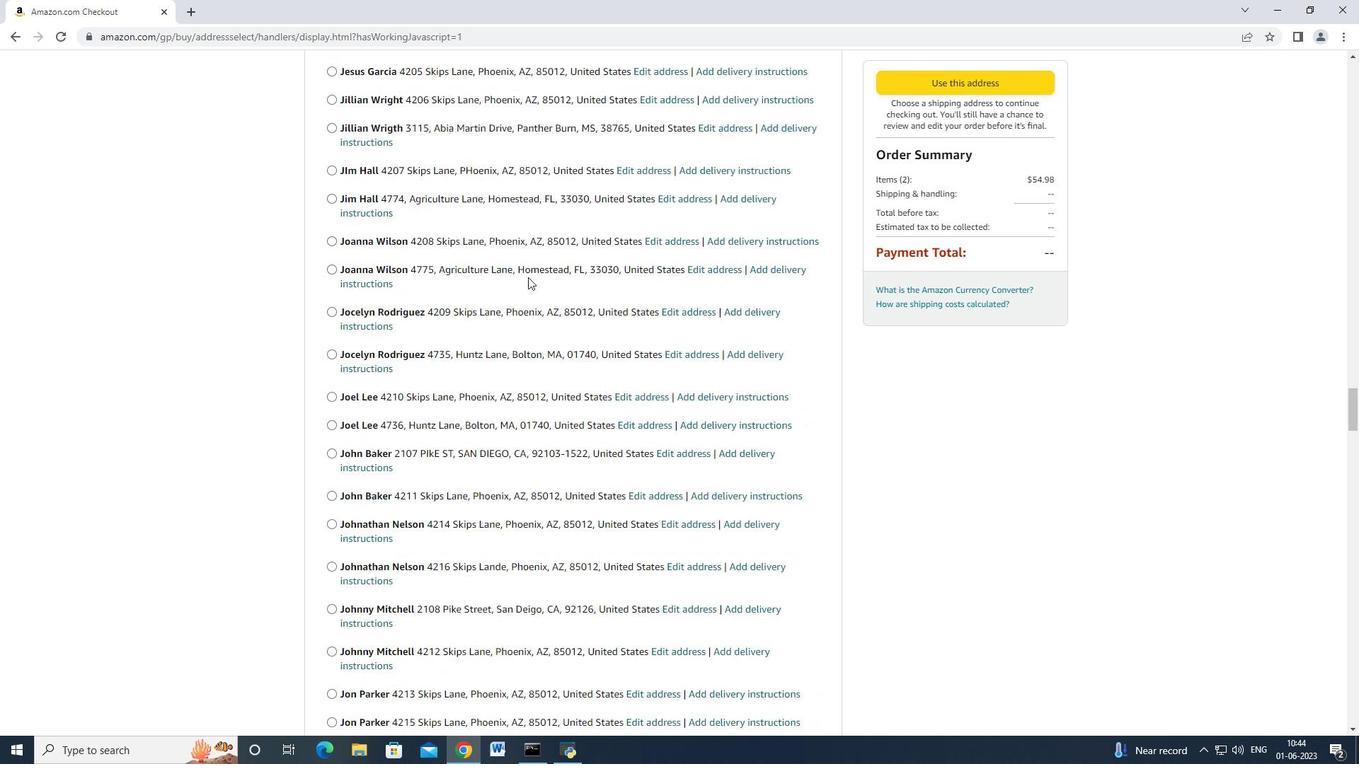 
Action: Mouse scrolled (528, 276) with delta (0, 0)
Screenshot: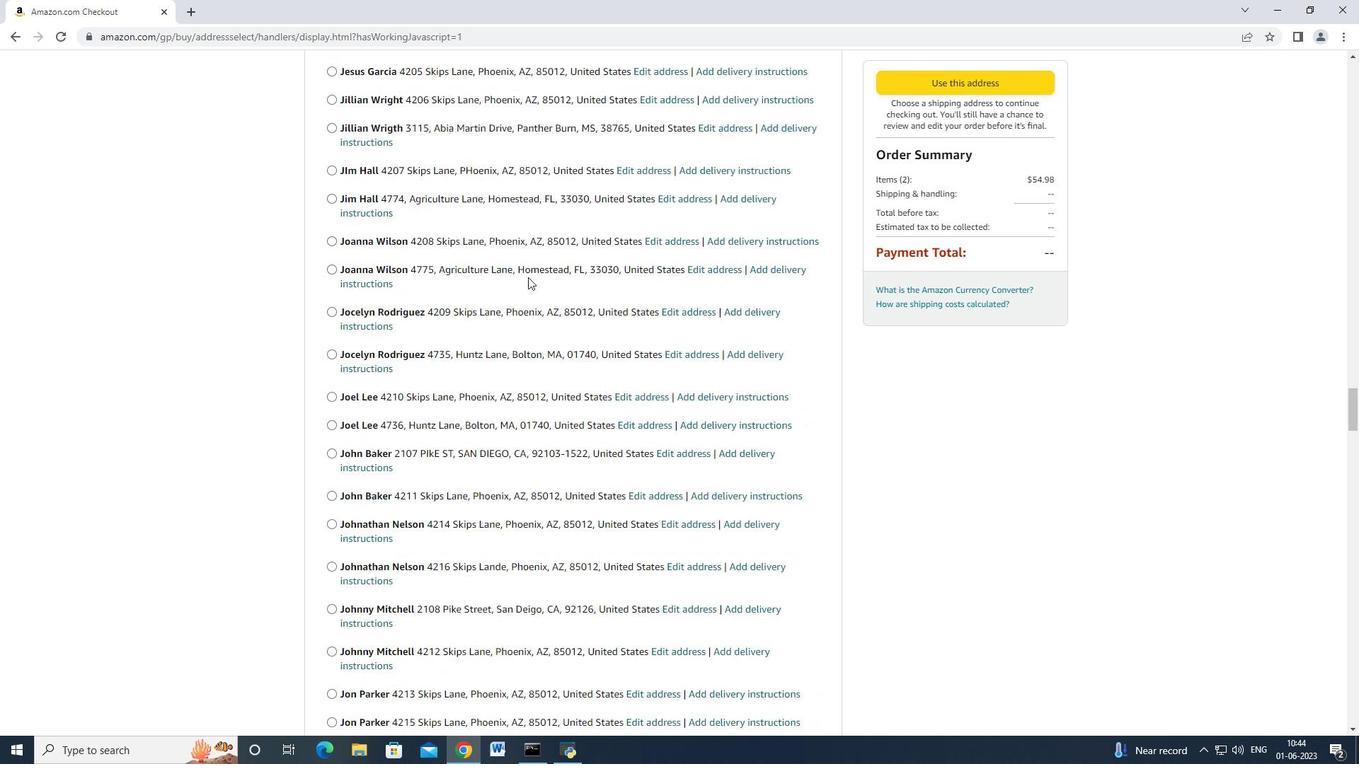 
Action: Mouse scrolled (528, 276) with delta (0, 0)
Screenshot: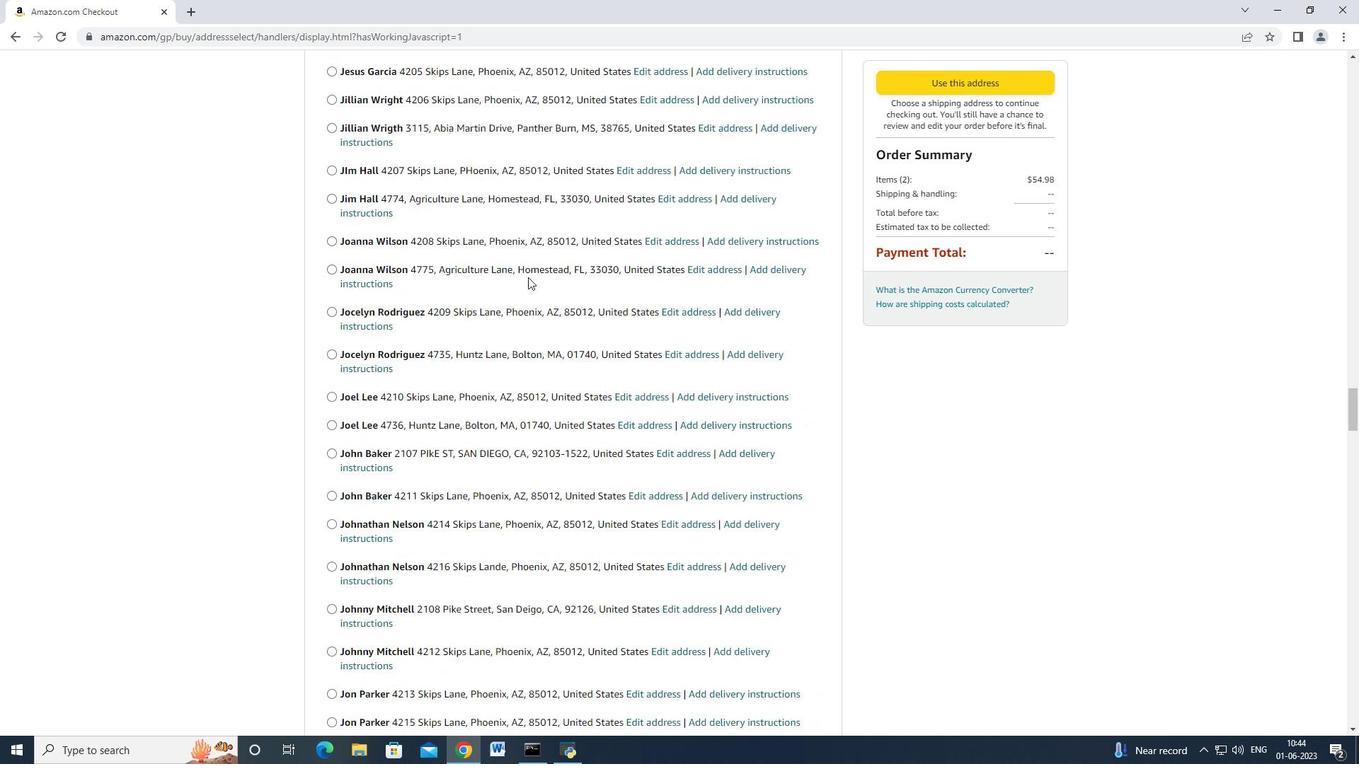 
Action: Mouse scrolled (528, 276) with delta (0, 0)
Screenshot: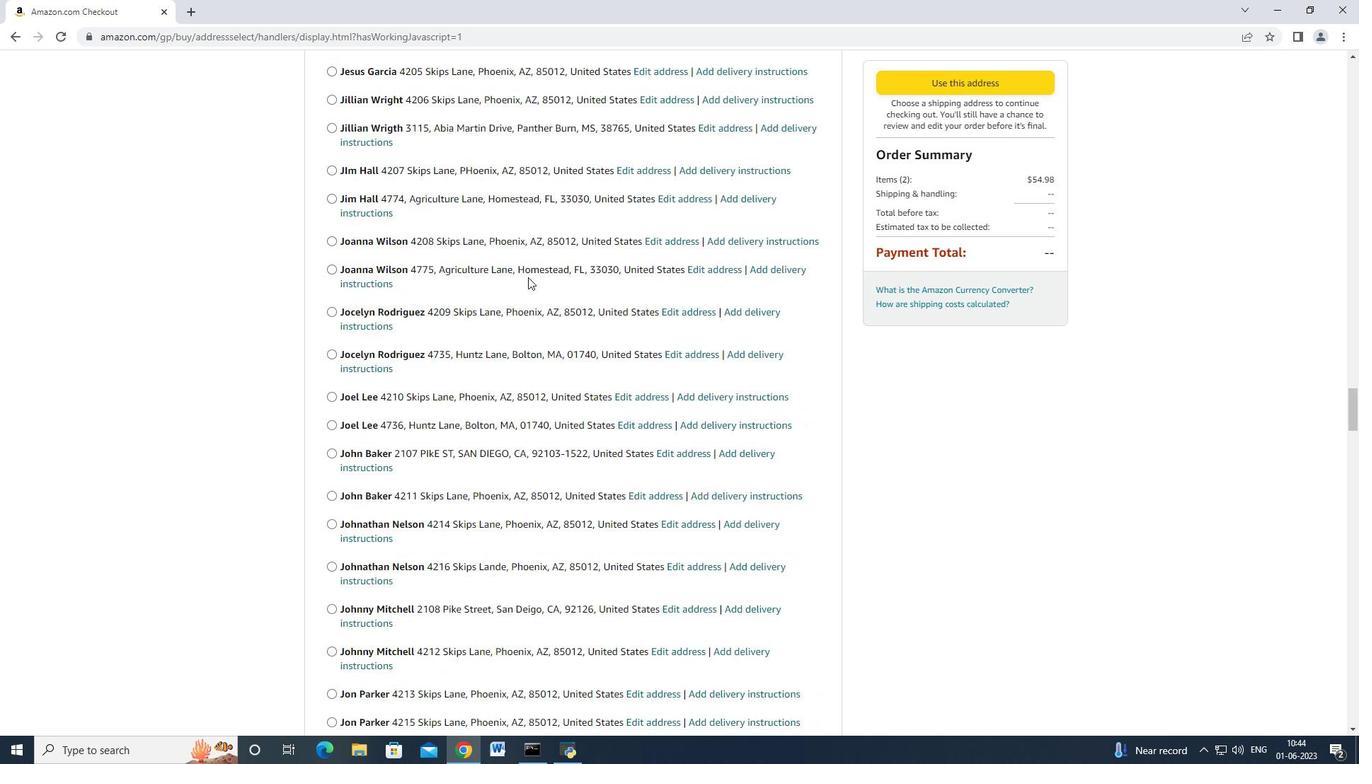 
Action: Mouse scrolled (528, 276) with delta (0, 0)
Screenshot: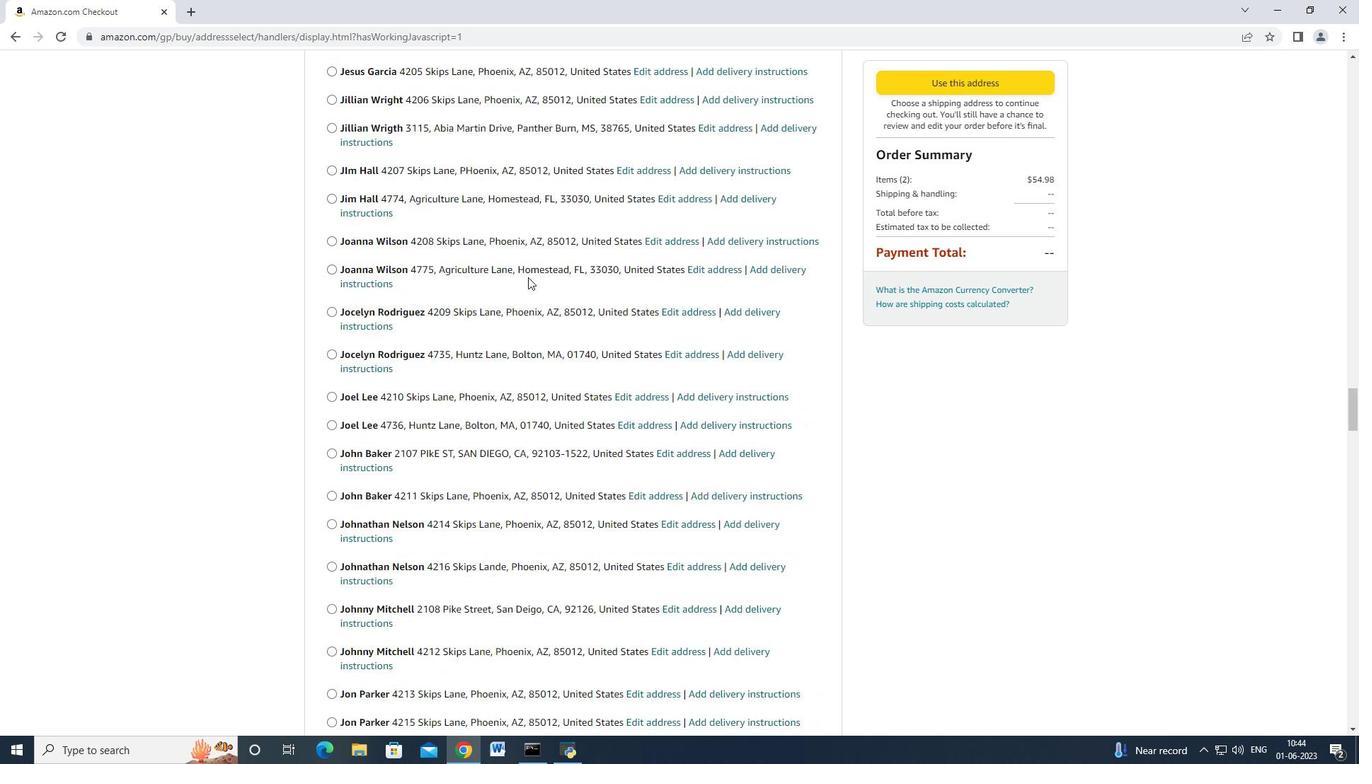 
Action: Mouse scrolled (528, 276) with delta (0, 0)
Screenshot: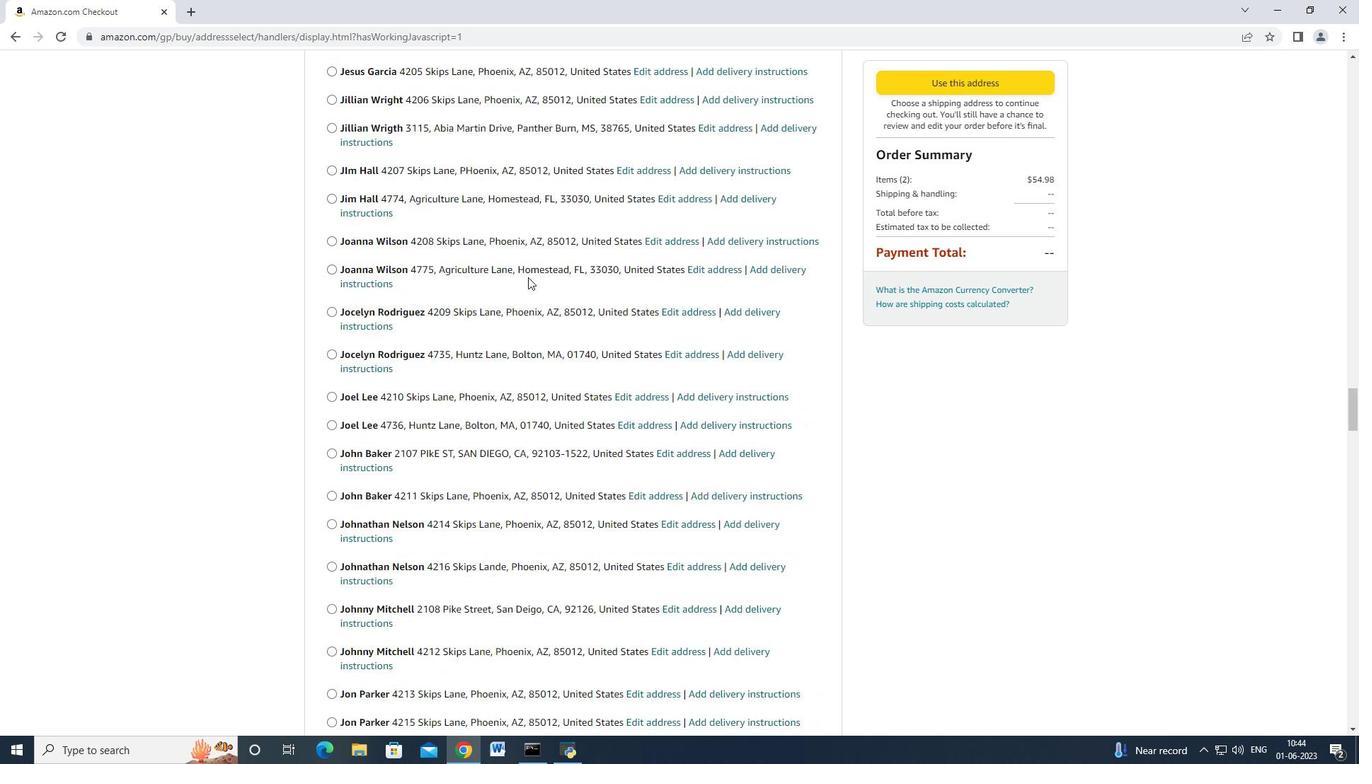 
Action: Mouse scrolled (528, 276) with delta (0, 0)
Screenshot: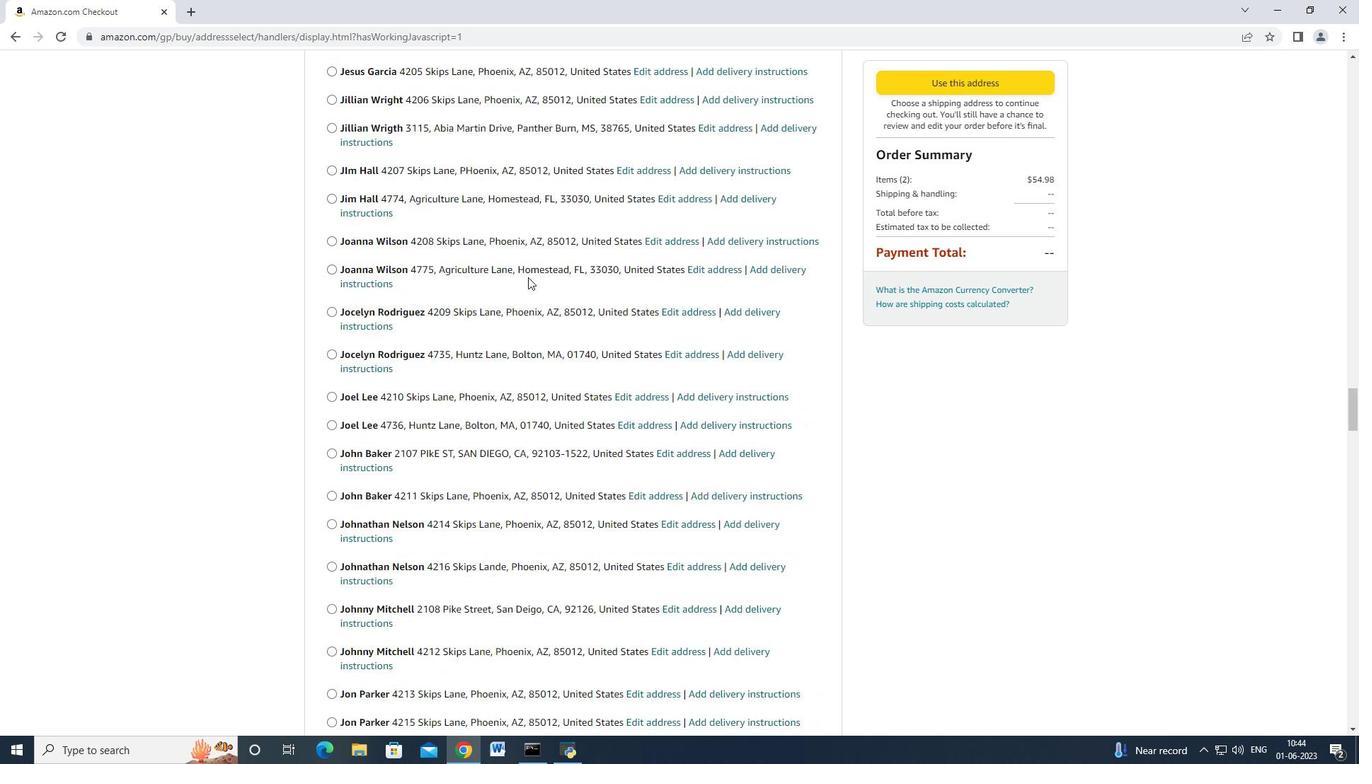 
Action: Mouse scrolled (528, 276) with delta (0, 0)
Screenshot: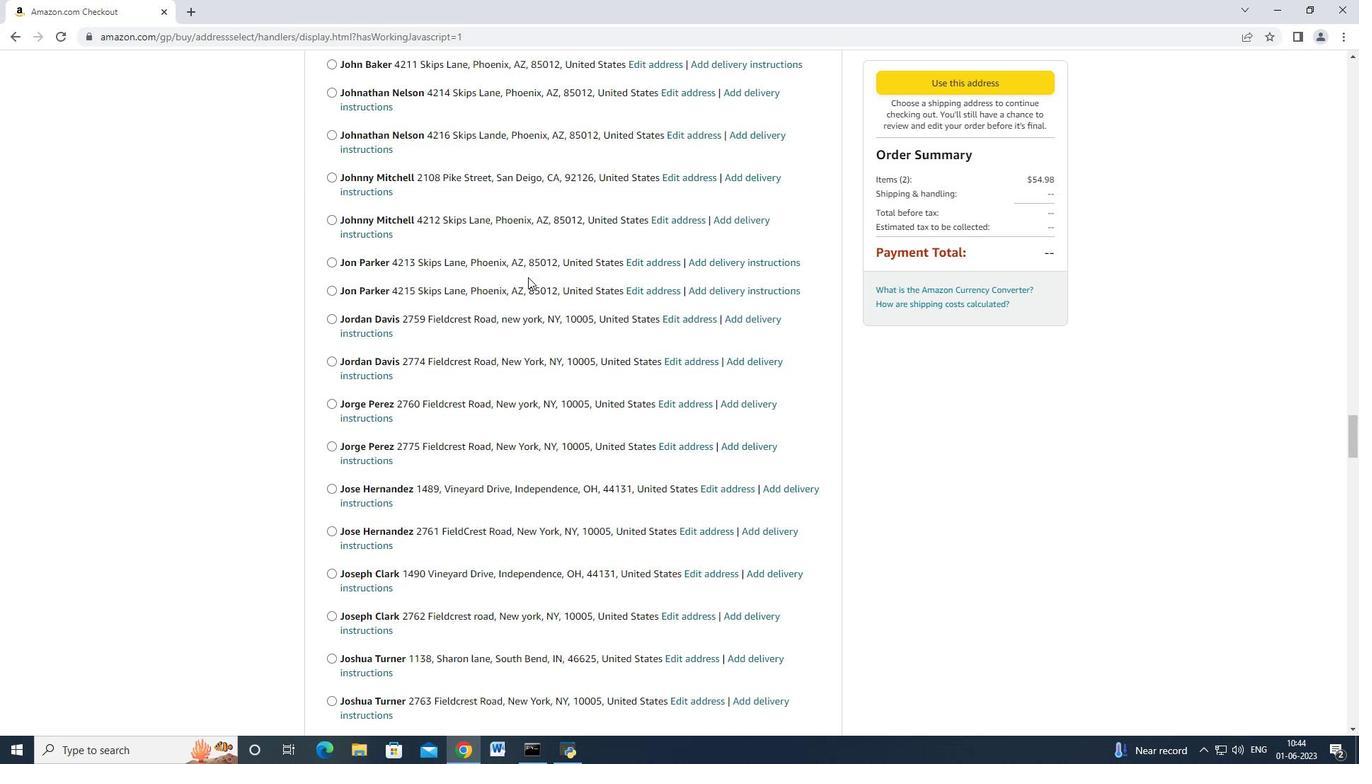 
Action: Mouse scrolled (528, 276) with delta (0, 0)
Screenshot: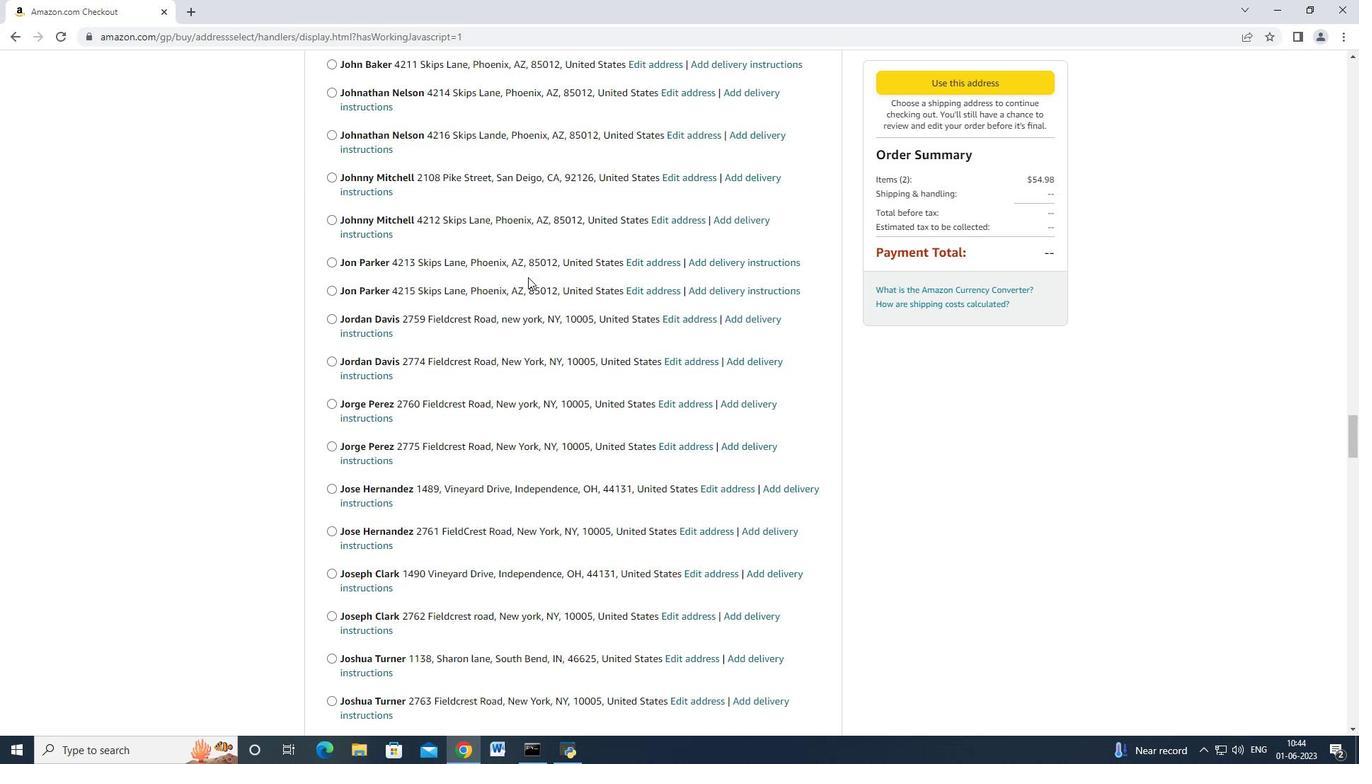 
Action: Mouse scrolled (528, 276) with delta (0, 0)
Screenshot: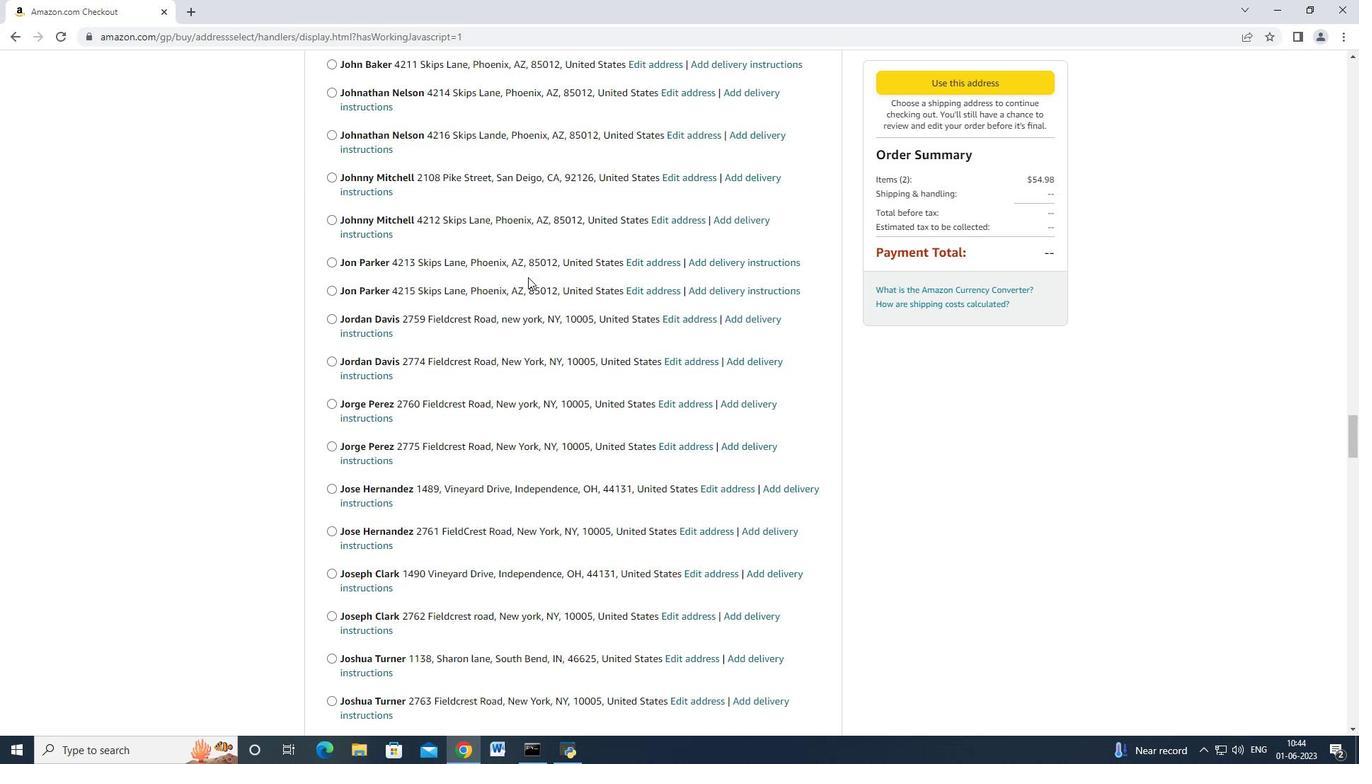 
Action: Mouse scrolled (528, 276) with delta (0, 0)
Screenshot: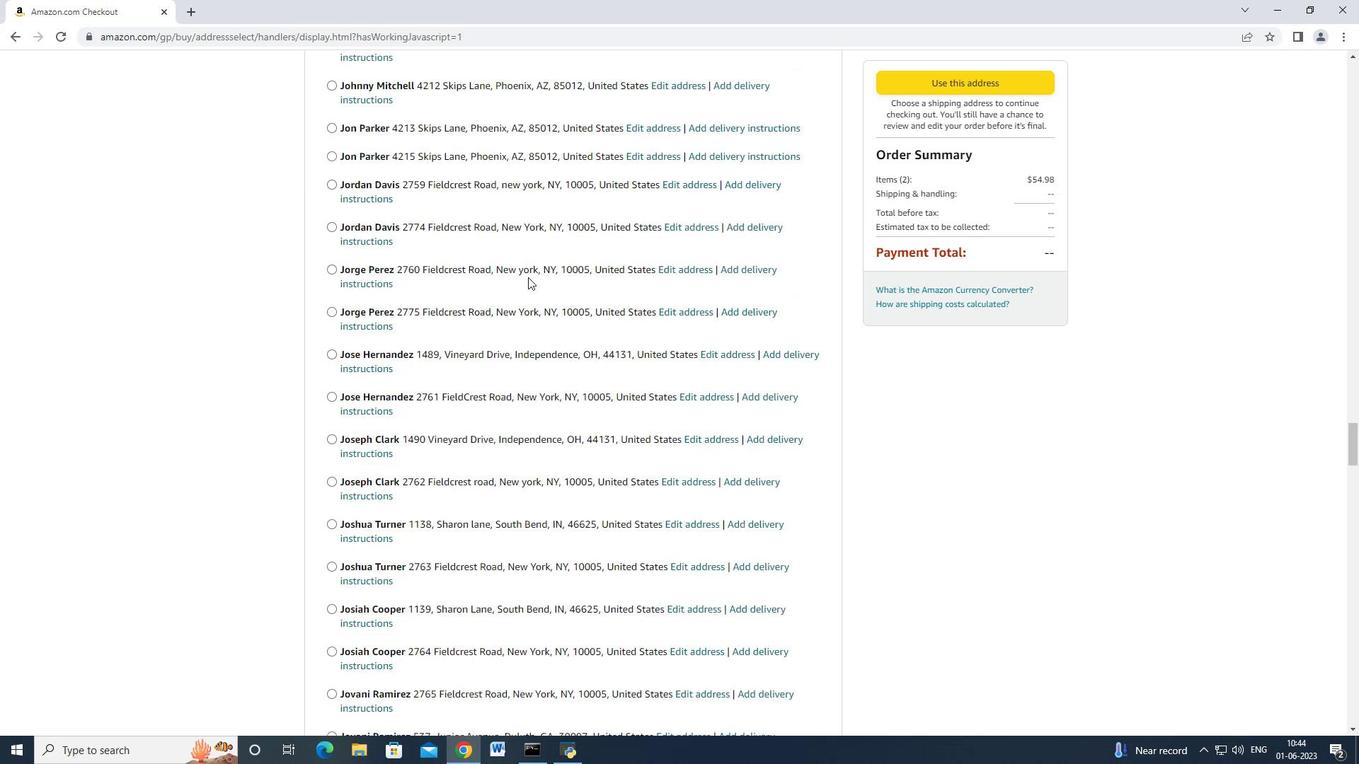 
Action: Mouse scrolled (528, 276) with delta (0, -1)
Screenshot: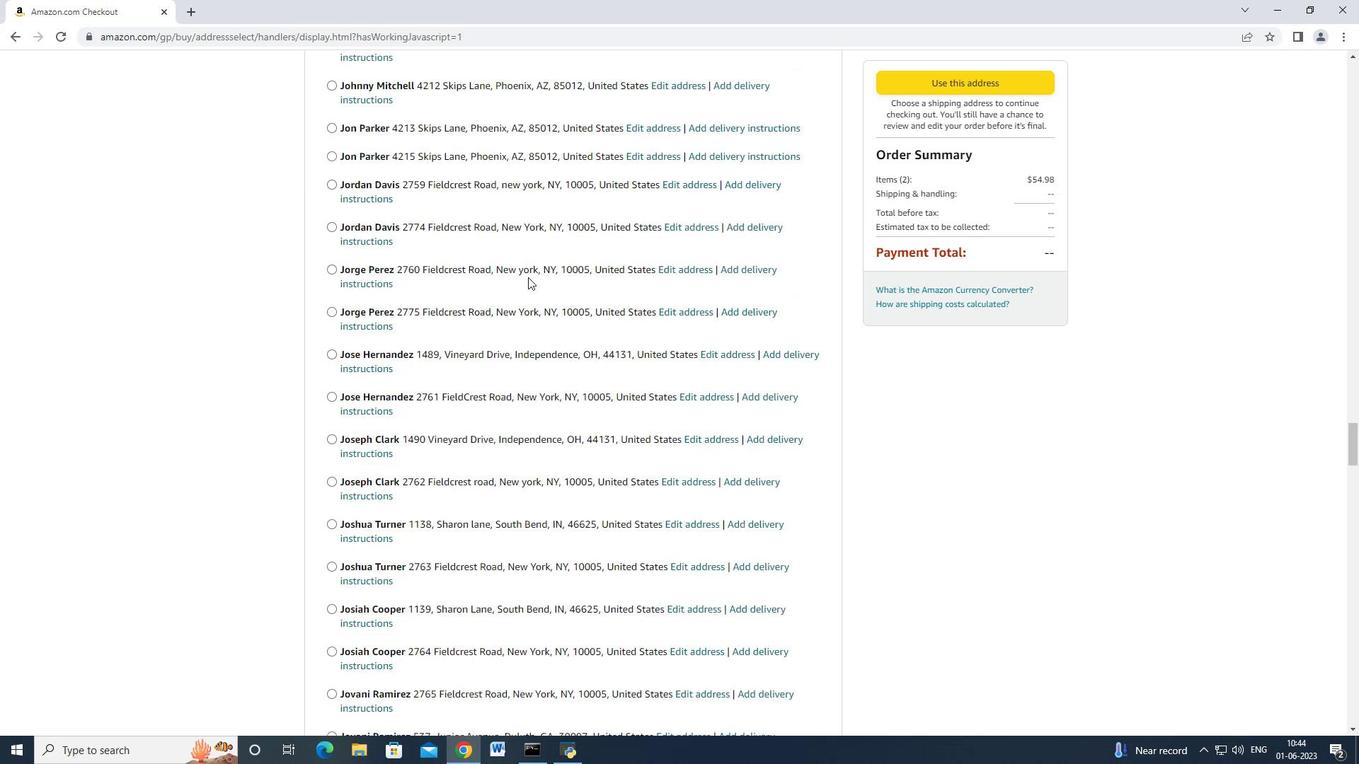 
Action: Mouse scrolled (528, 276) with delta (0, 0)
Screenshot: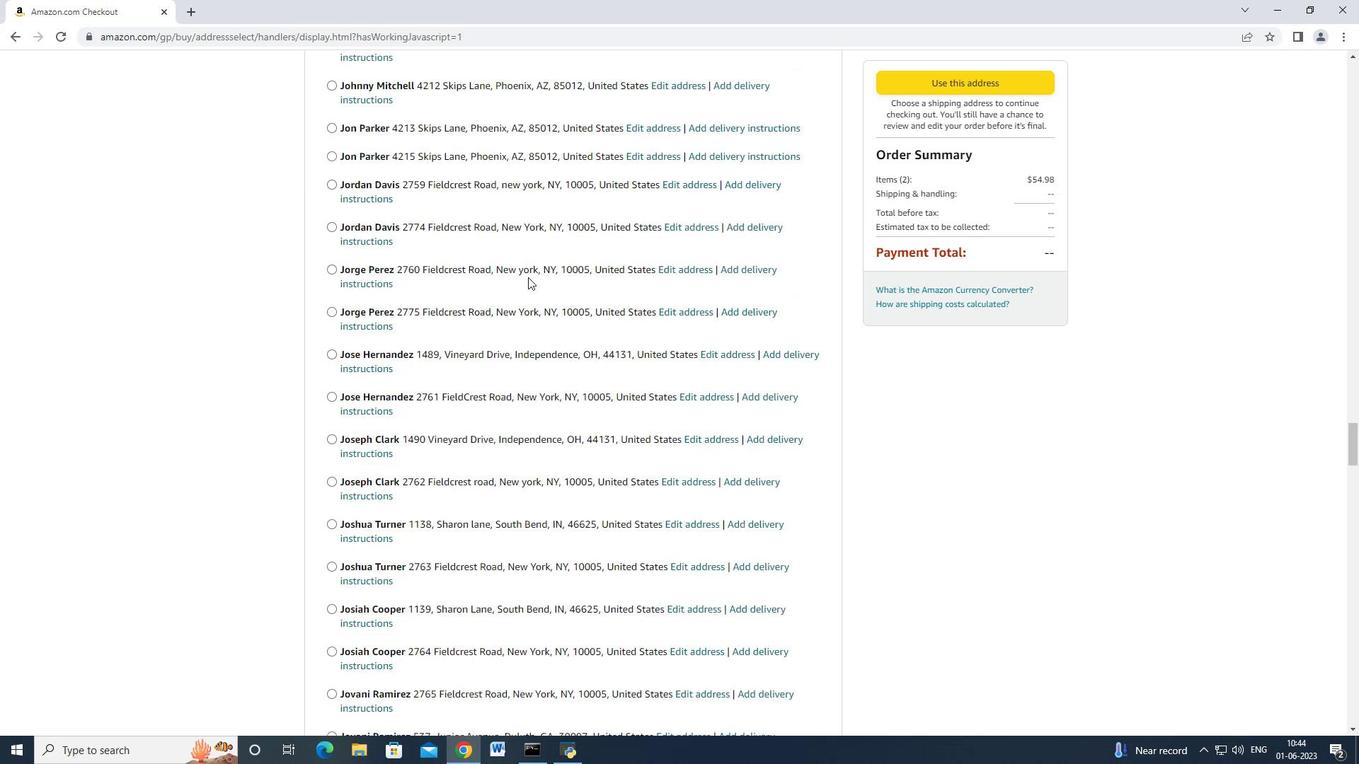 
Action: Mouse scrolled (528, 276) with delta (0, 0)
Screenshot: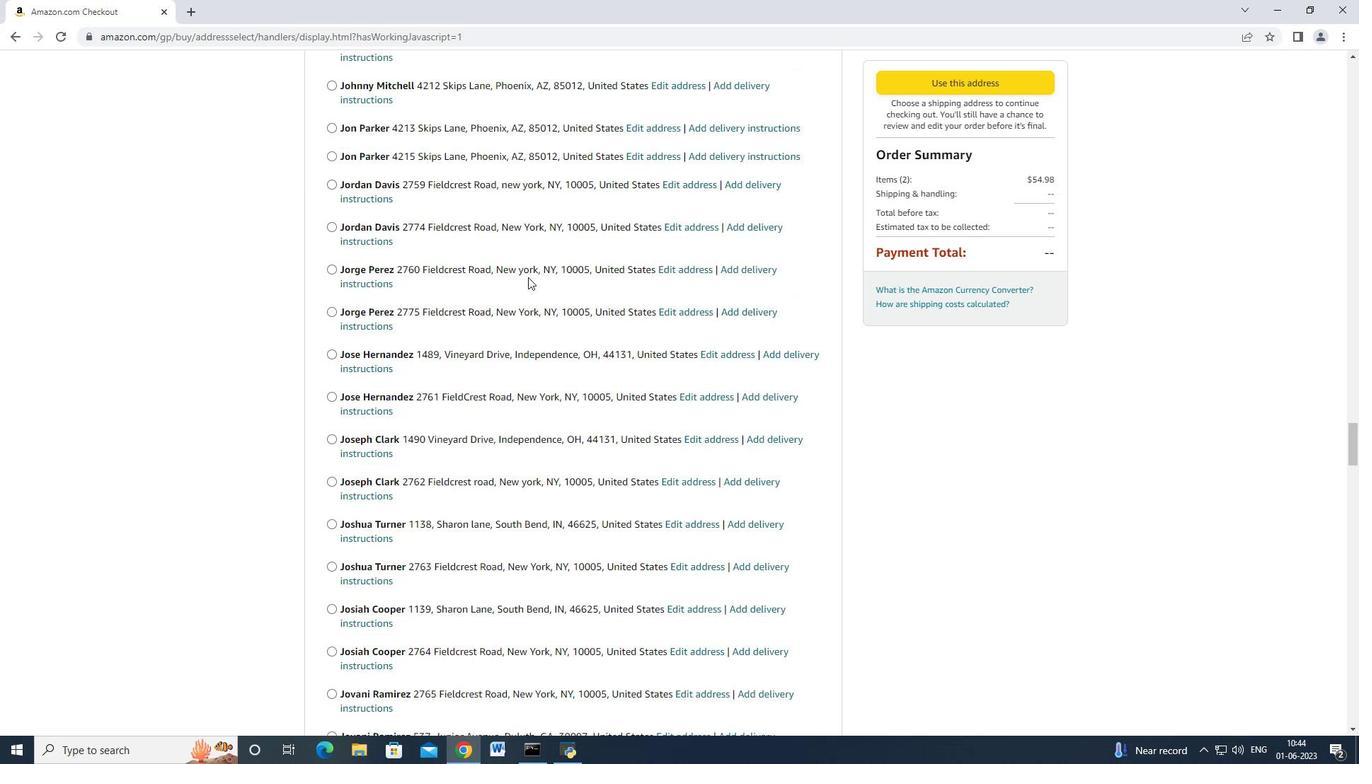 
Action: Mouse scrolled (528, 276) with delta (0, 0)
Screenshot: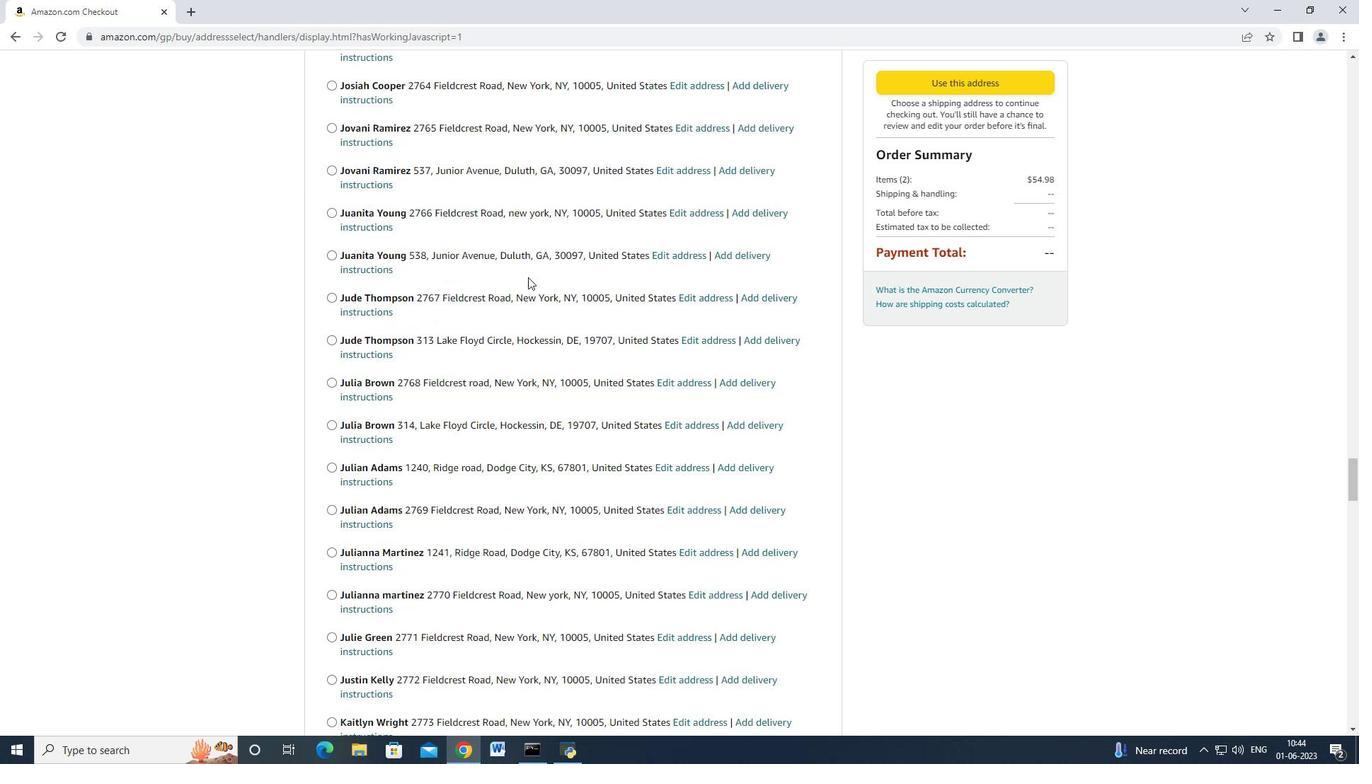 
Action: Mouse scrolled (528, 276) with delta (0, 0)
Screenshot: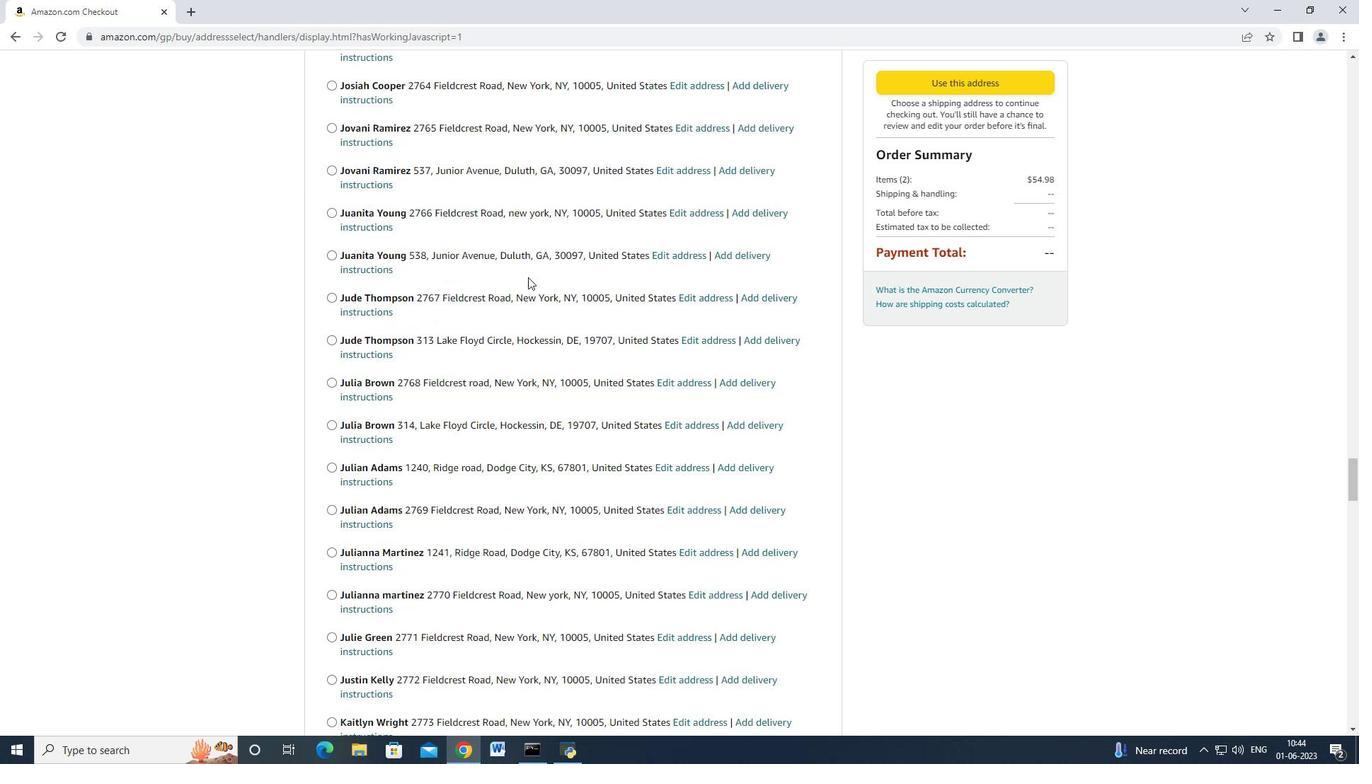 
Action: Mouse scrolled (528, 276) with delta (0, 0)
Screenshot: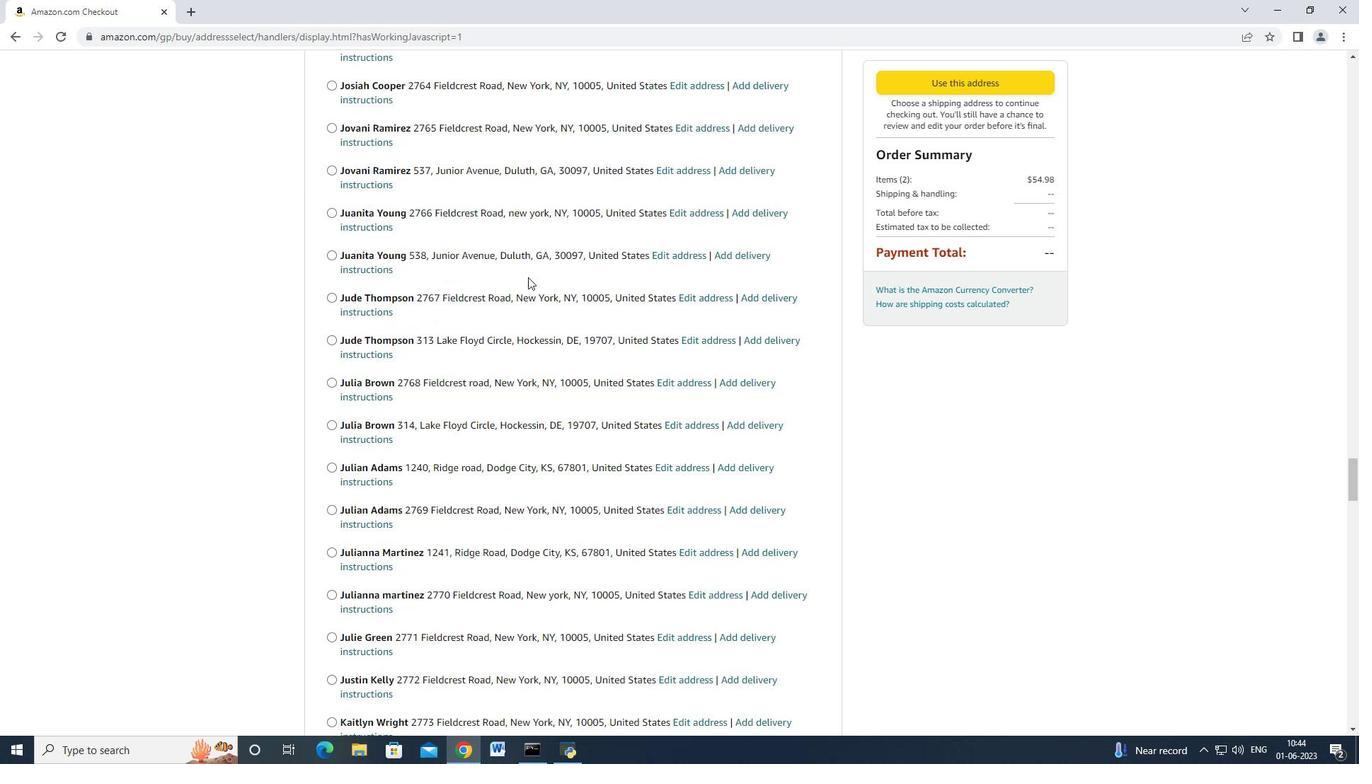 
Action: Mouse scrolled (528, 276) with delta (0, 0)
Screenshot: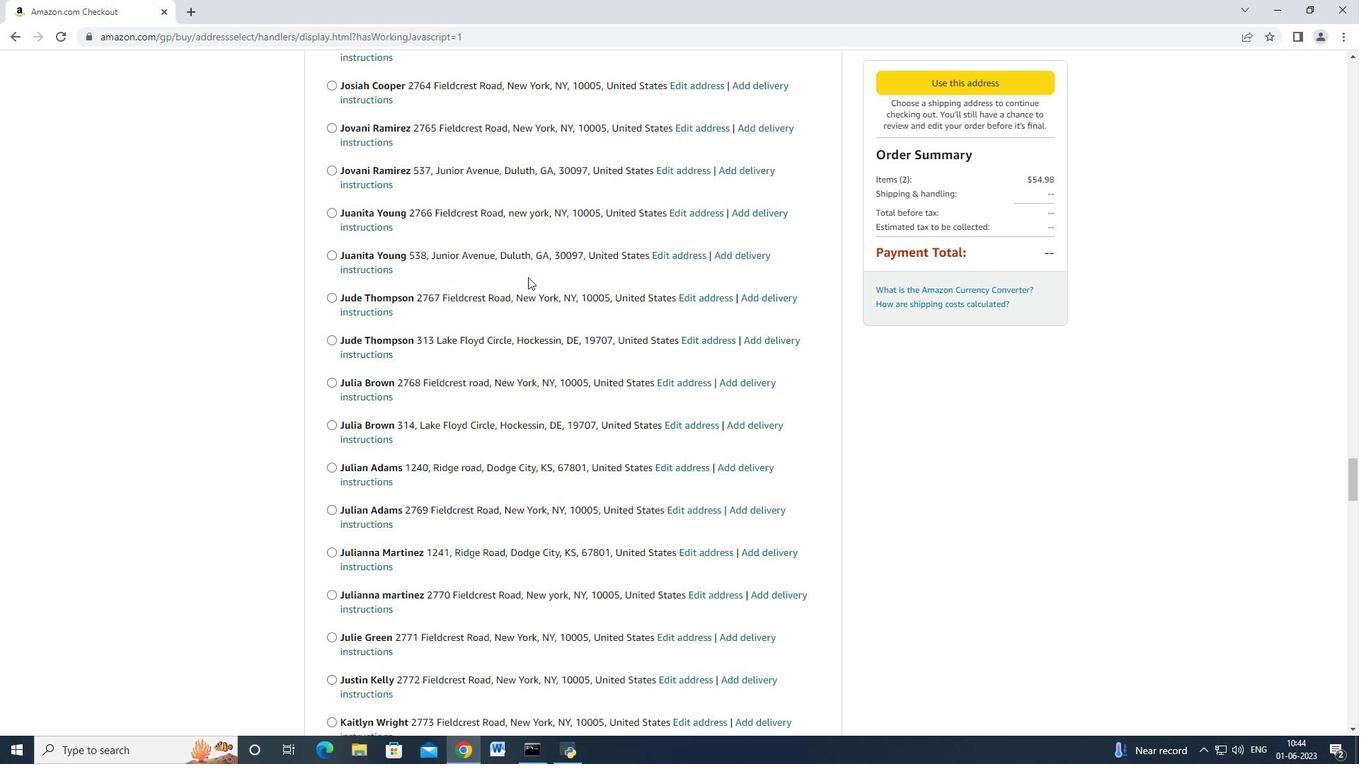 
Action: Mouse scrolled (528, 276) with delta (0, 0)
Screenshot: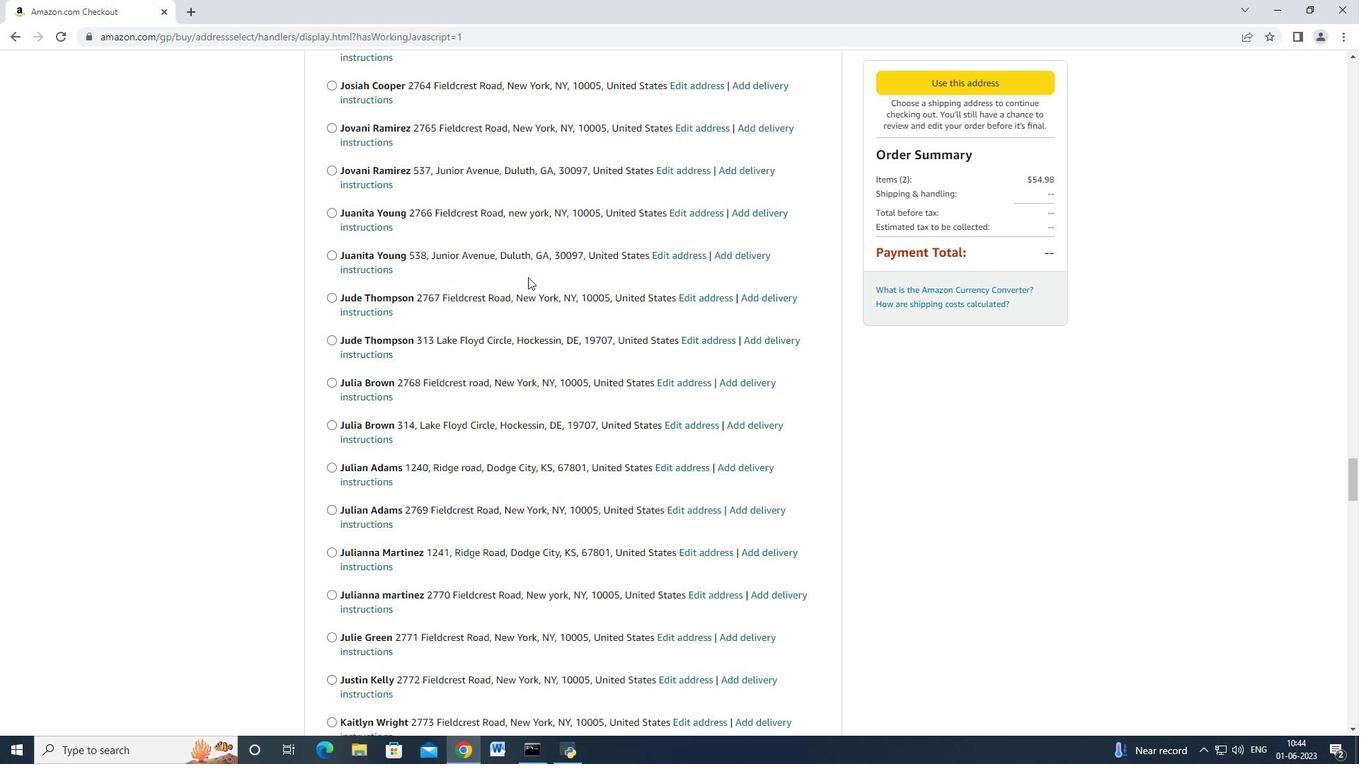 
Action: Mouse scrolled (528, 276) with delta (0, 0)
Screenshot: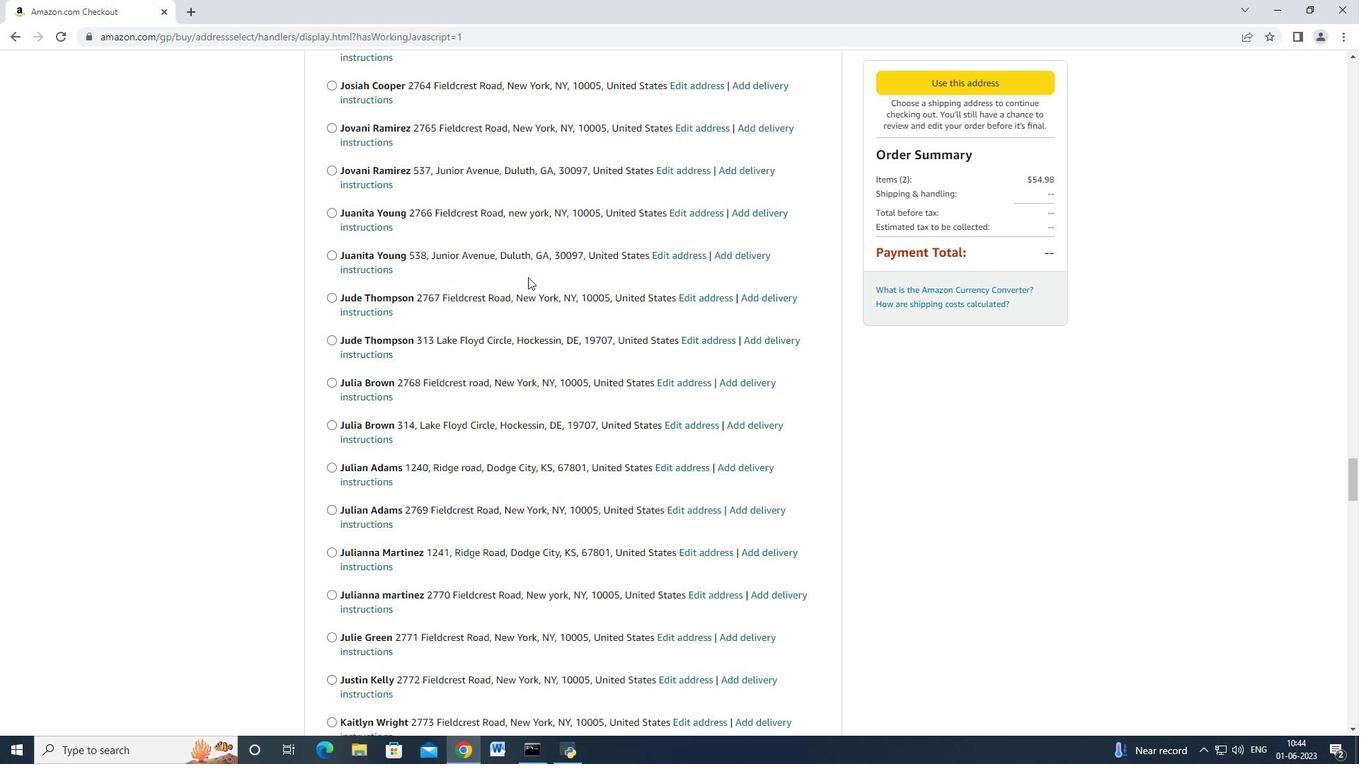 
Action: Mouse scrolled (528, 276) with delta (0, 0)
Screenshot: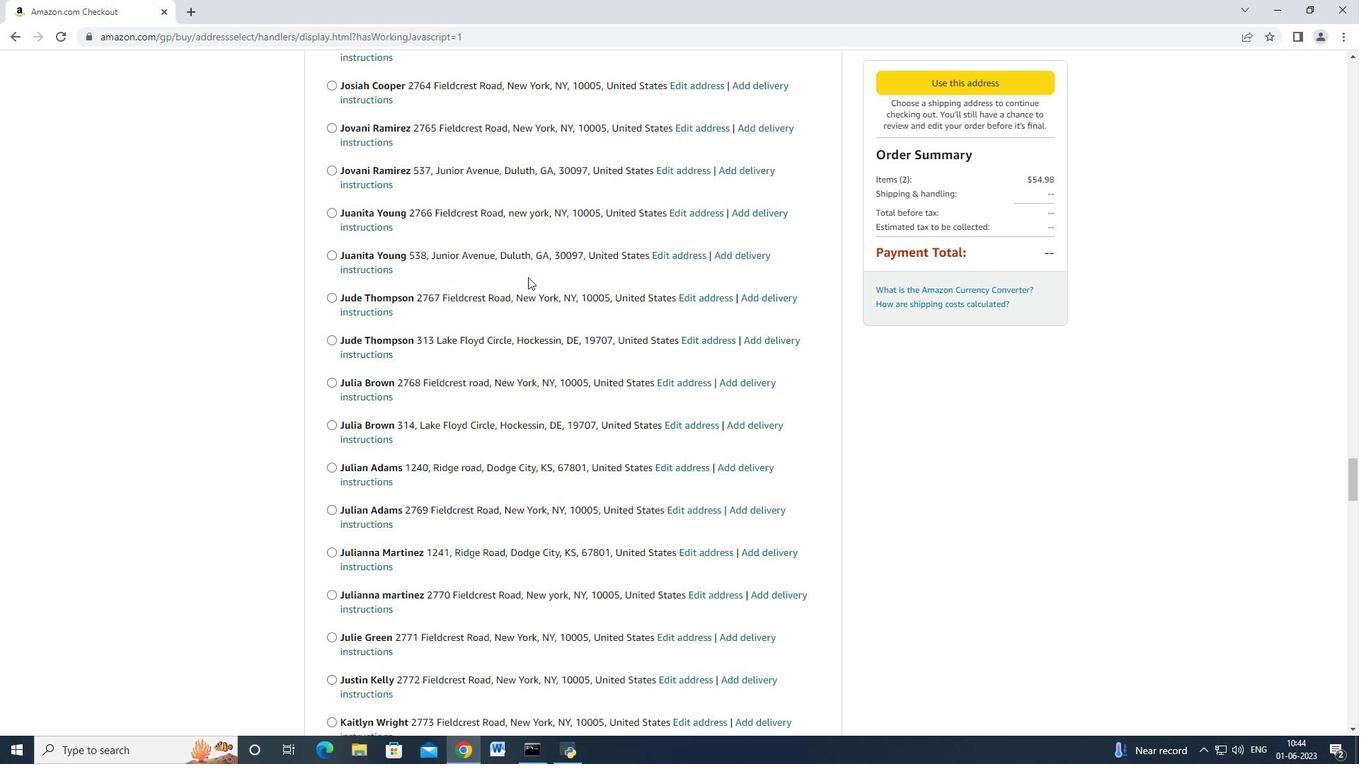 
Action: Mouse scrolled (528, 276) with delta (0, 0)
Screenshot: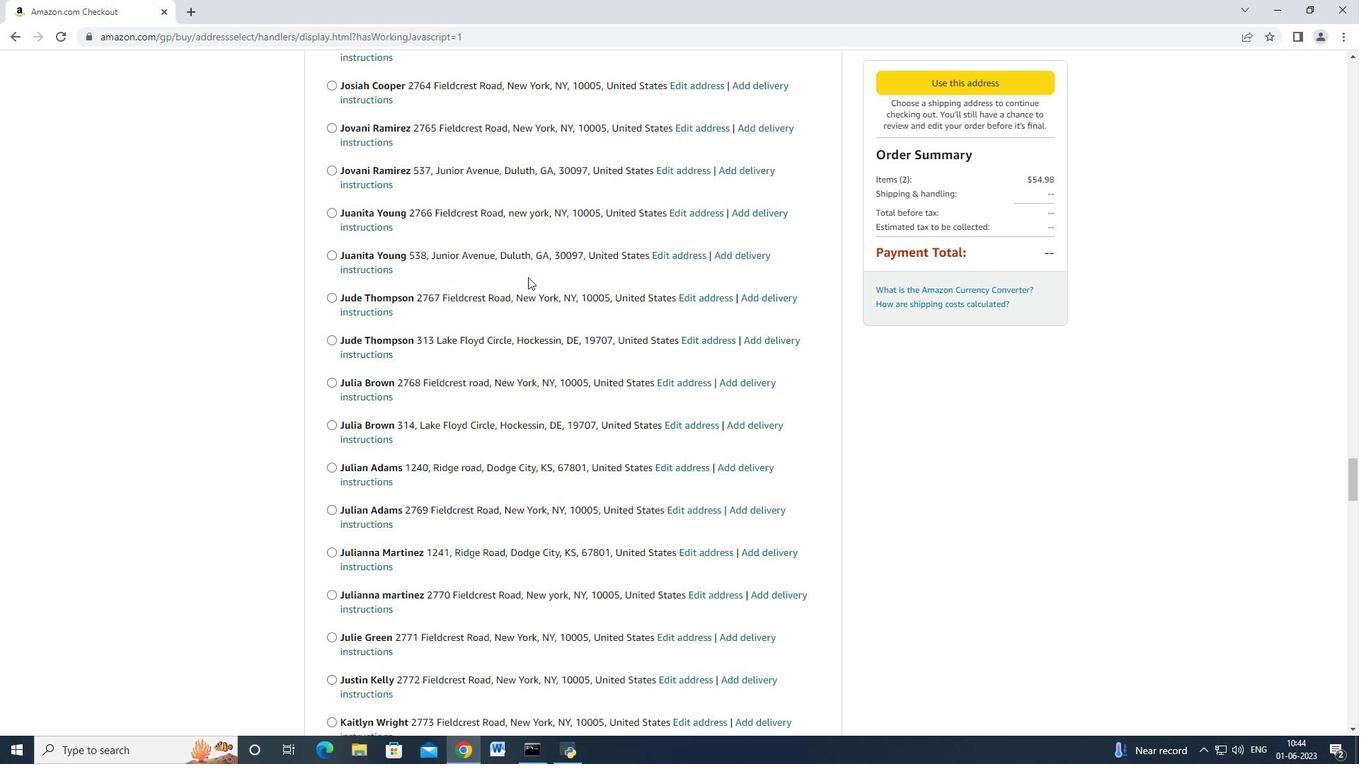 
Action: Mouse scrolled (528, 276) with delta (0, 0)
Screenshot: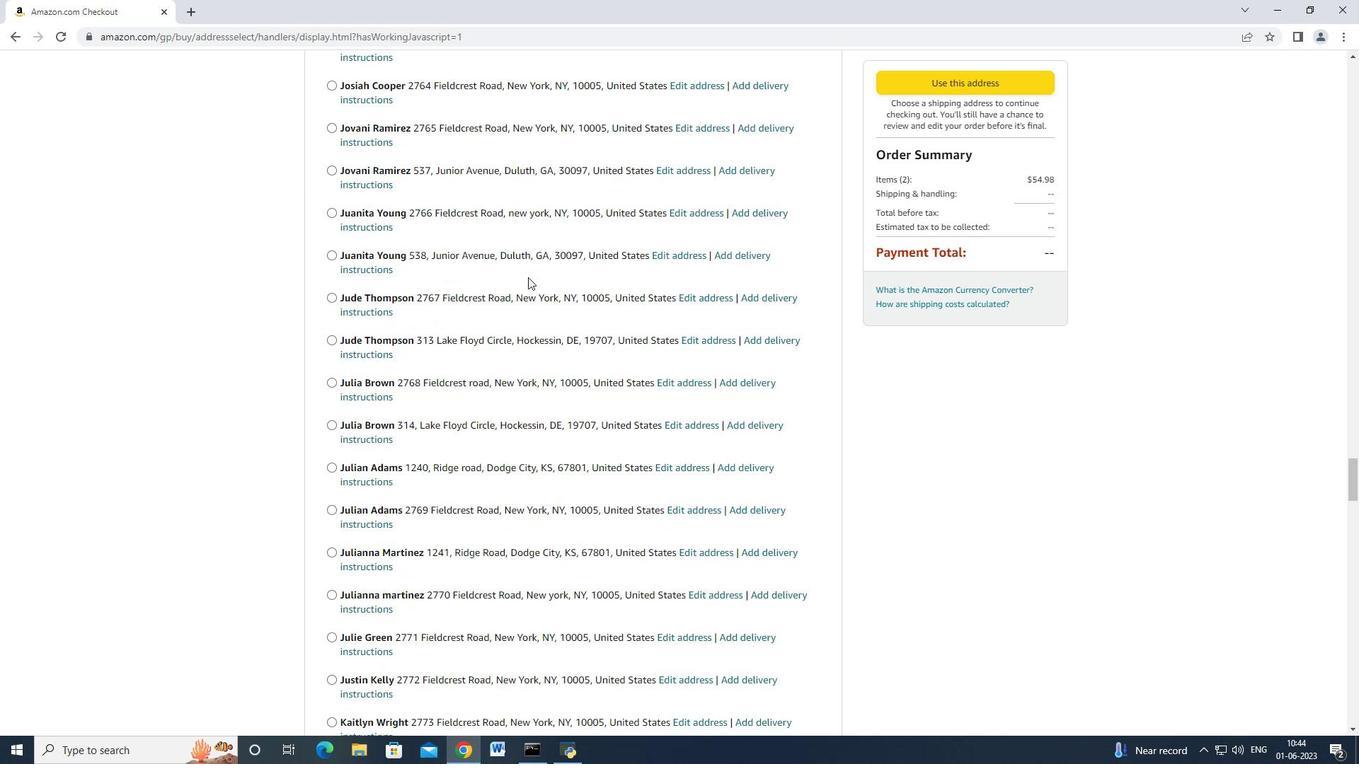 
Action: Mouse scrolled (528, 276) with delta (0, 0)
Screenshot: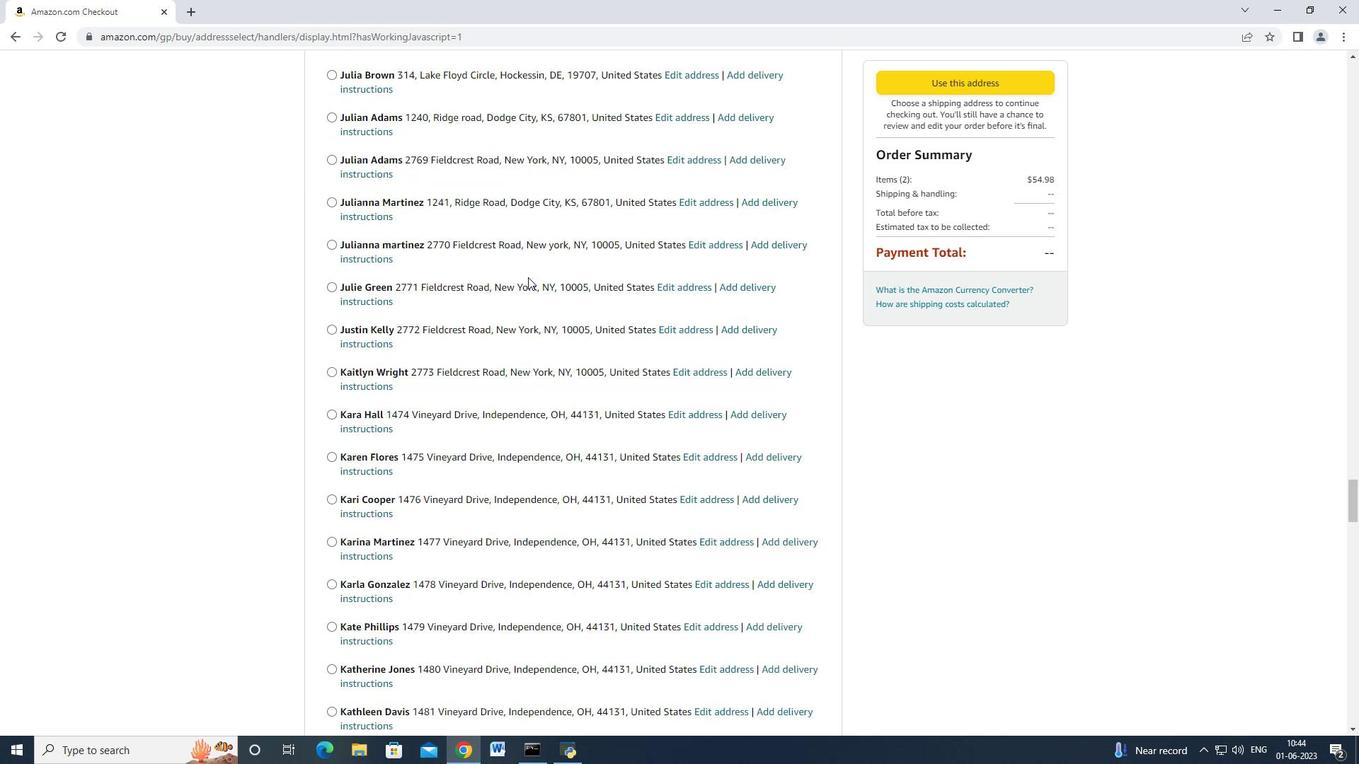 
Action: Mouse scrolled (528, 276) with delta (0, 0)
Screenshot: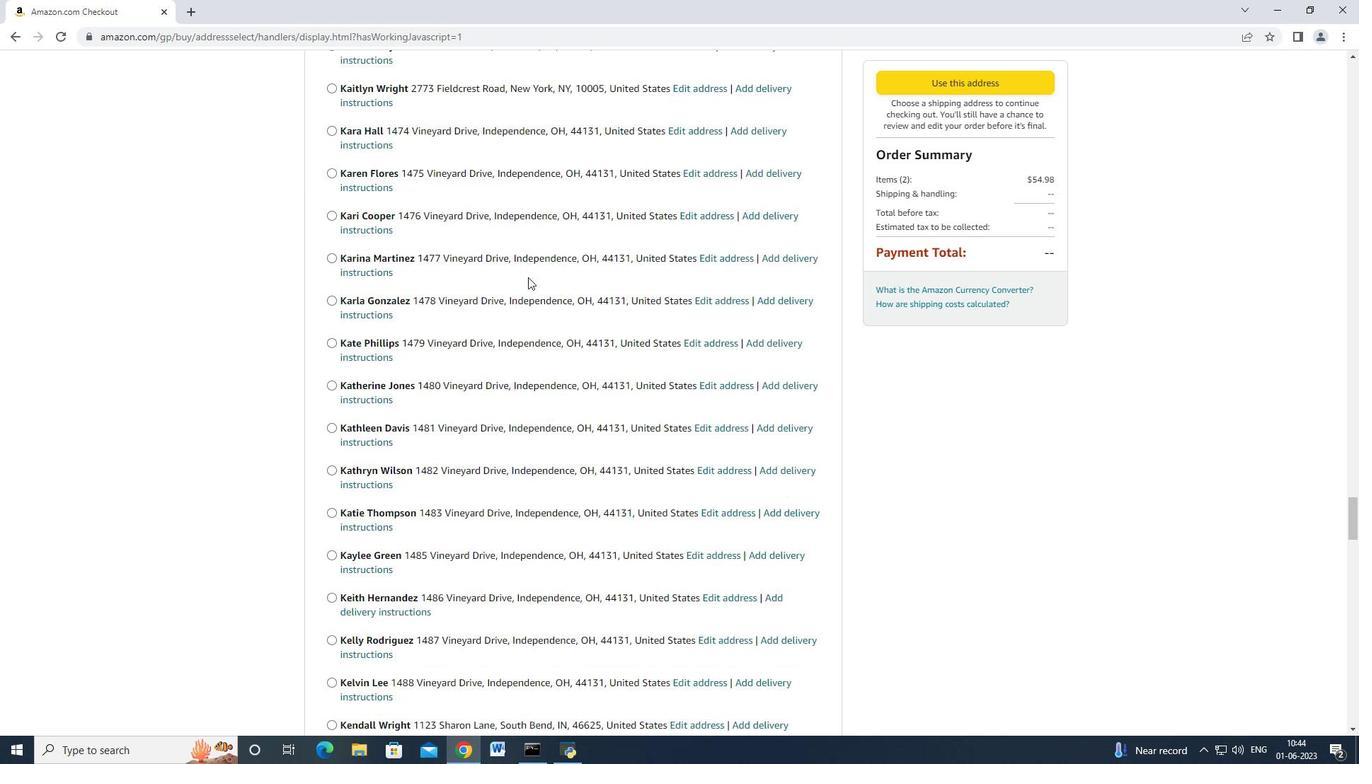 
Action: Mouse scrolled (528, 276) with delta (0, 0)
Screenshot: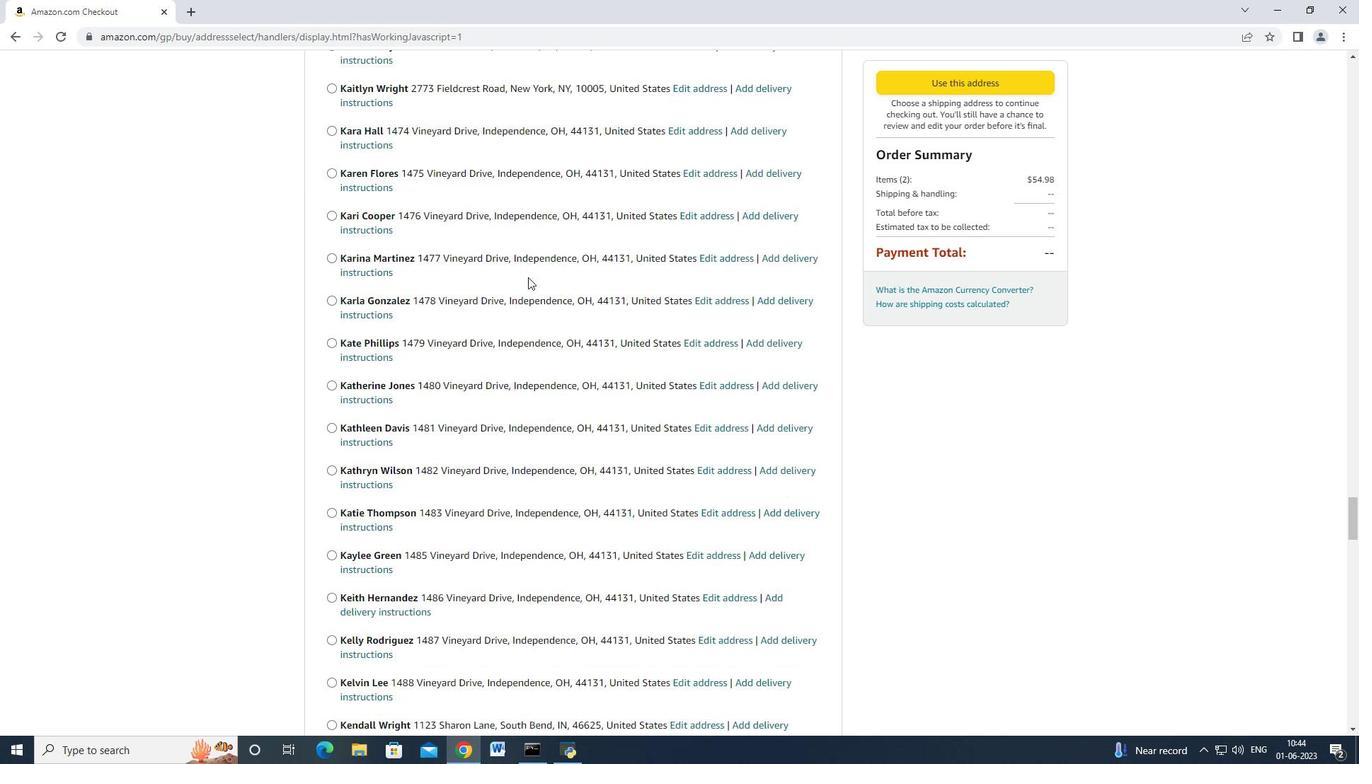 
Action: Mouse scrolled (528, 276) with delta (0, 0)
Screenshot: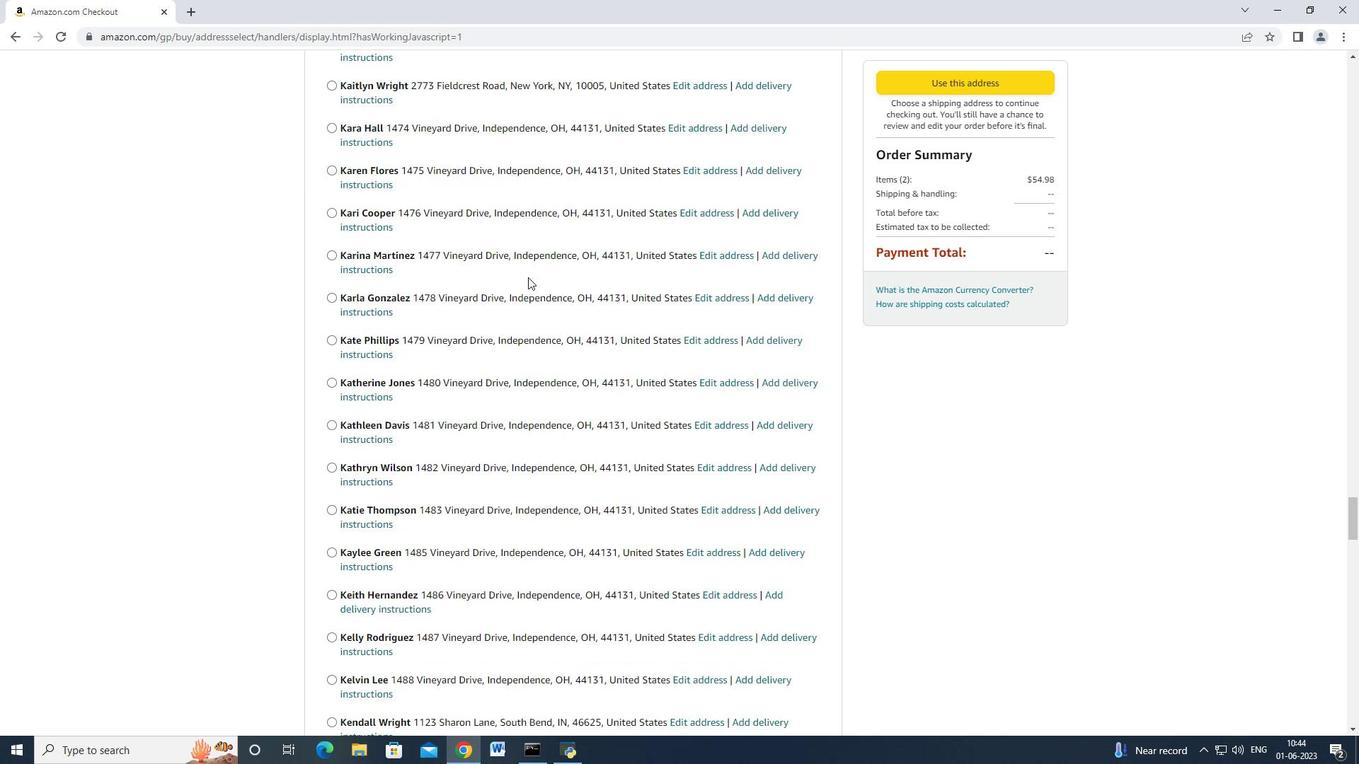 
Action: Mouse scrolled (528, 276) with delta (0, 0)
Screenshot: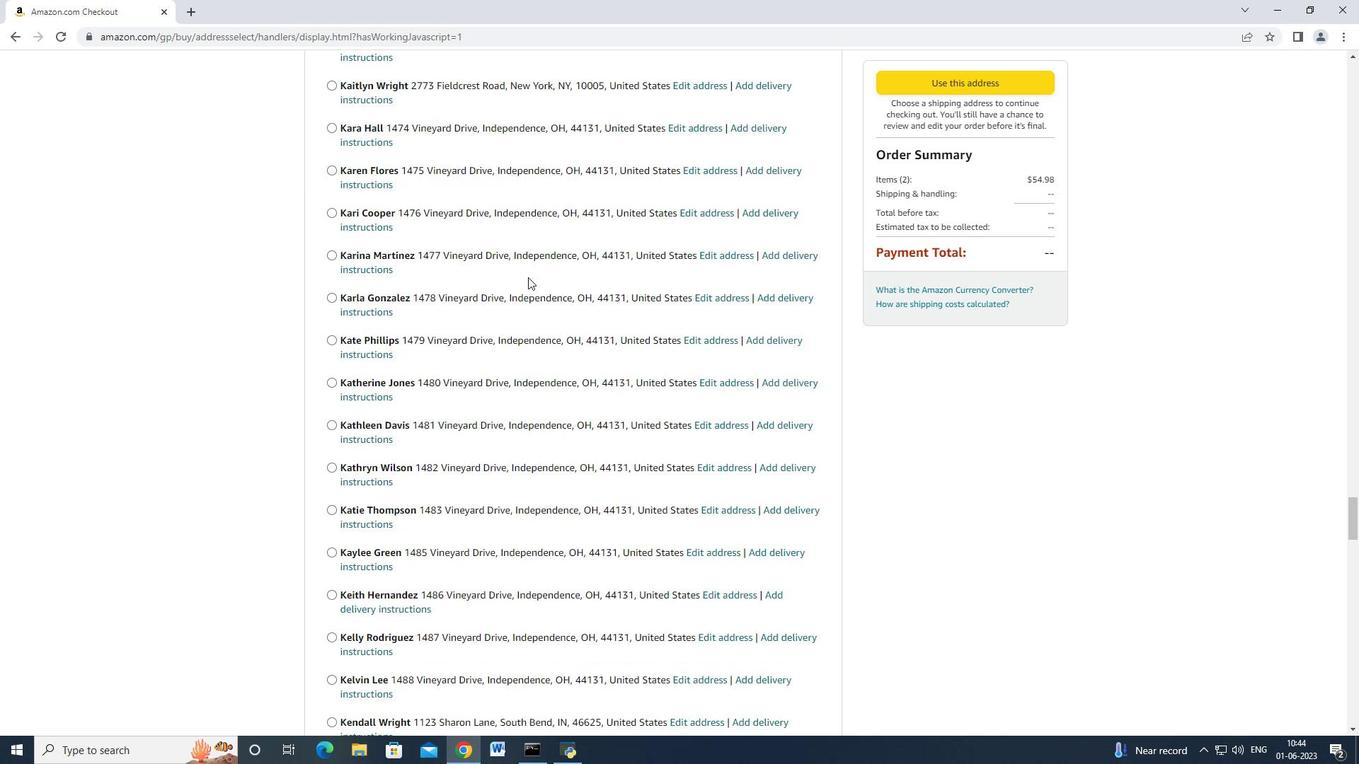 
Action: Mouse scrolled (528, 276) with delta (0, 0)
Screenshot: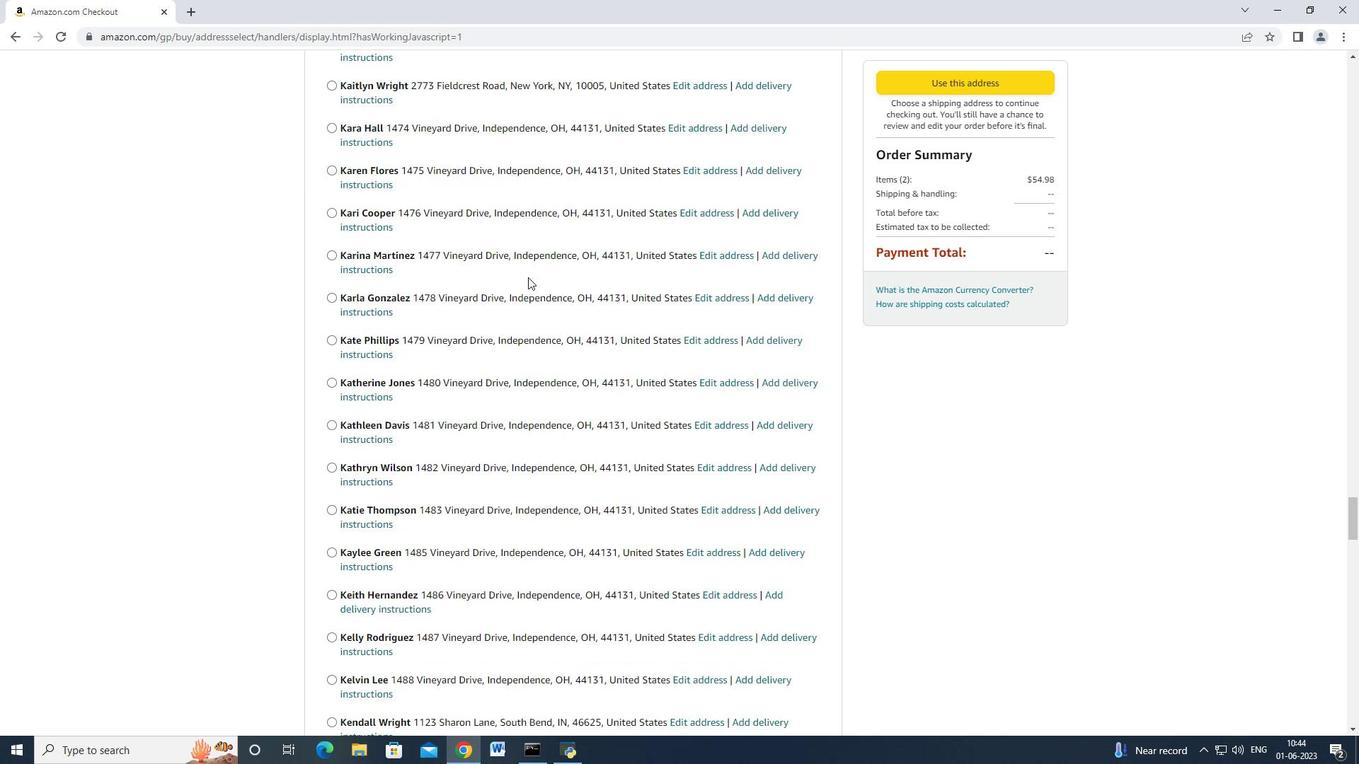 
Action: Mouse scrolled (528, 276) with delta (0, 0)
Screenshot: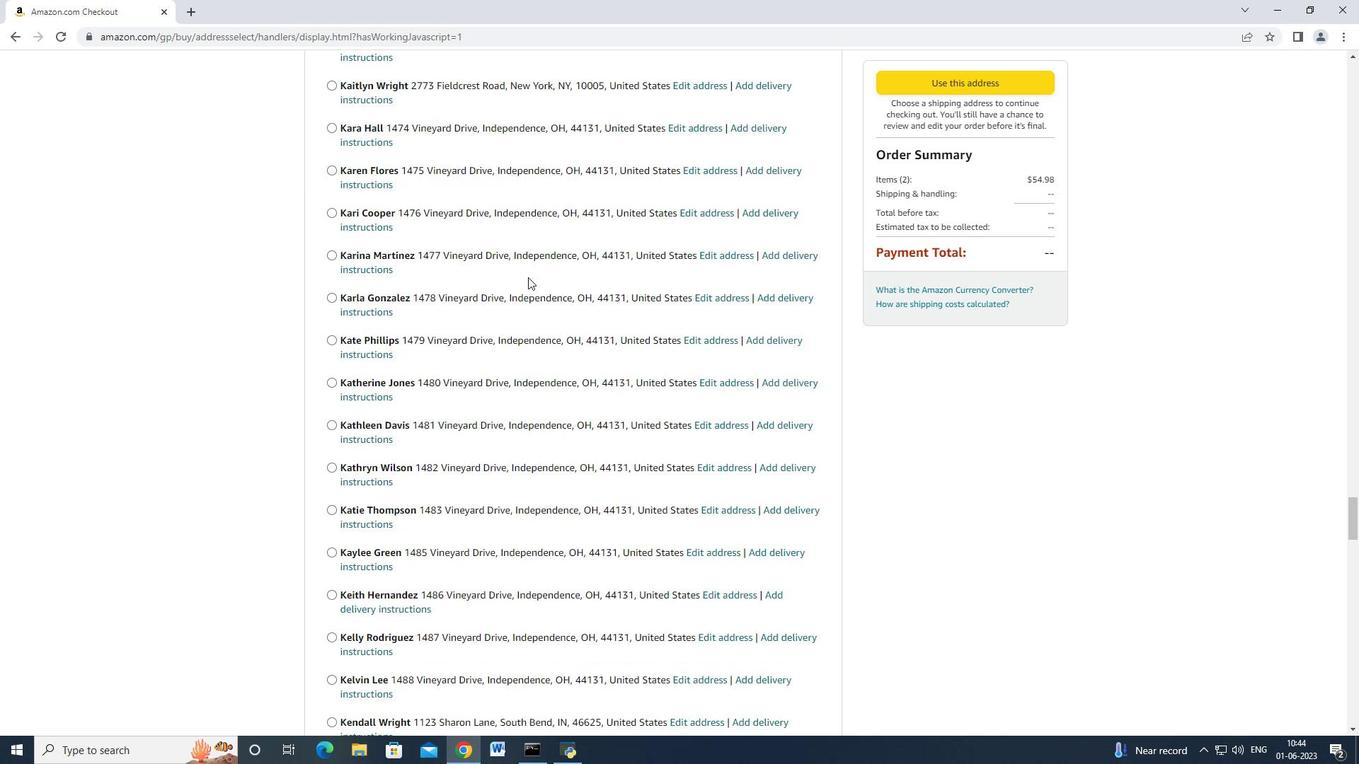 
Action: Mouse scrolled (528, 276) with delta (0, 0)
Screenshot: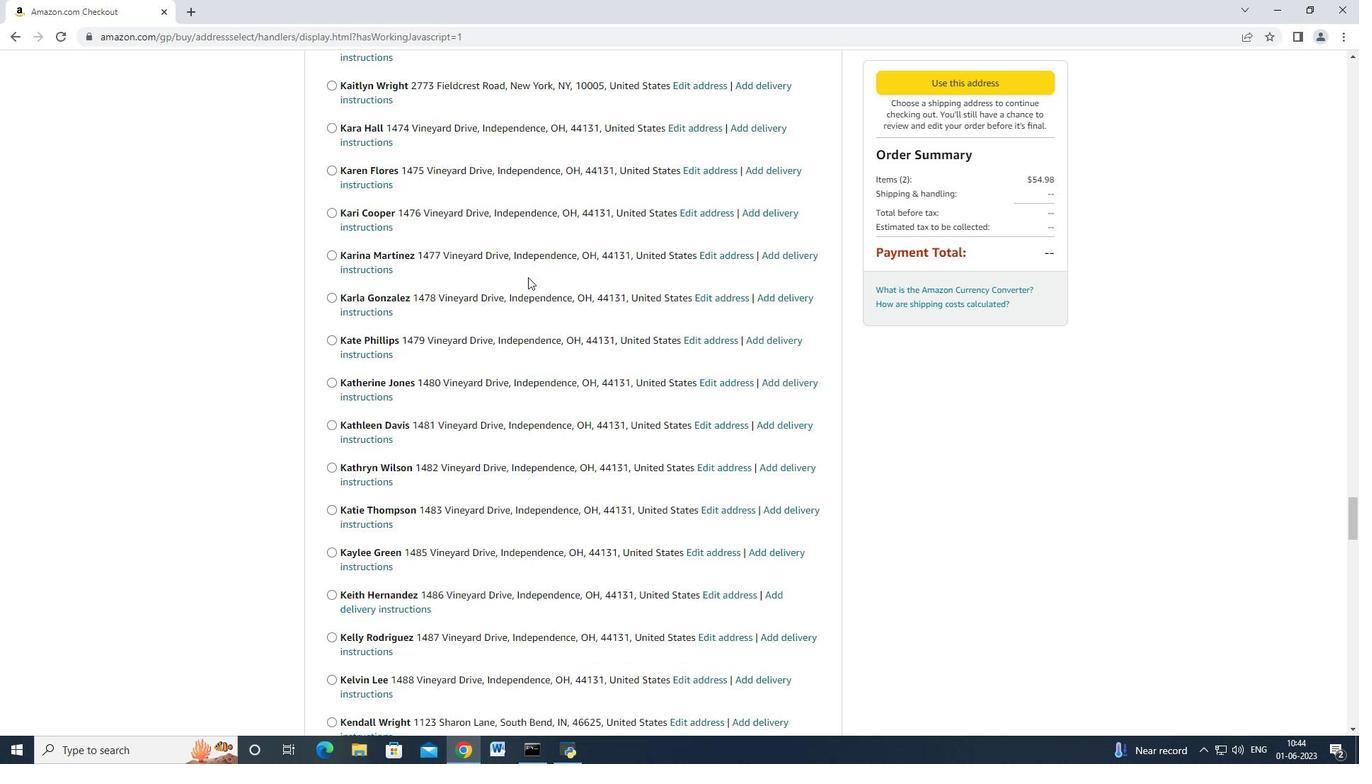 
Action: Mouse scrolled (528, 276) with delta (0, 0)
Screenshot: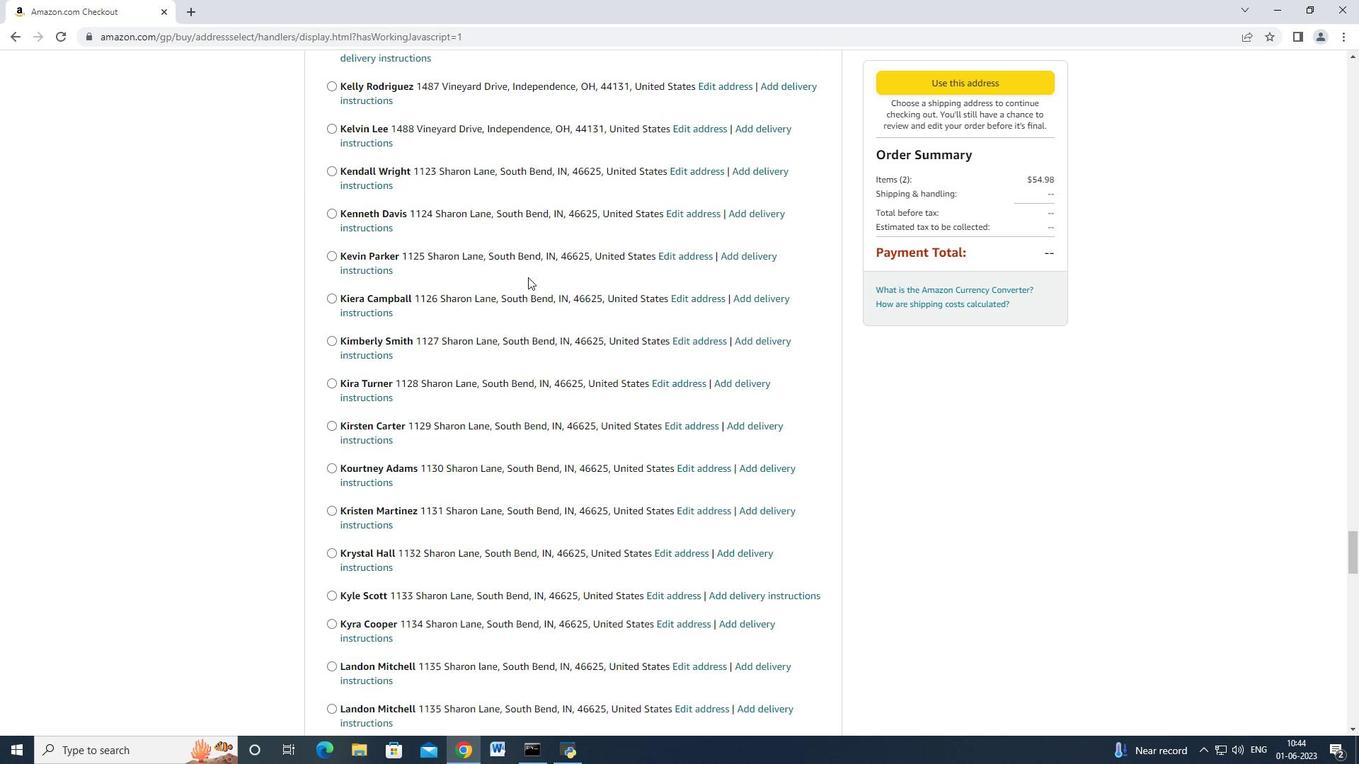 
Action: Mouse scrolled (528, 276) with delta (0, 0)
Screenshot: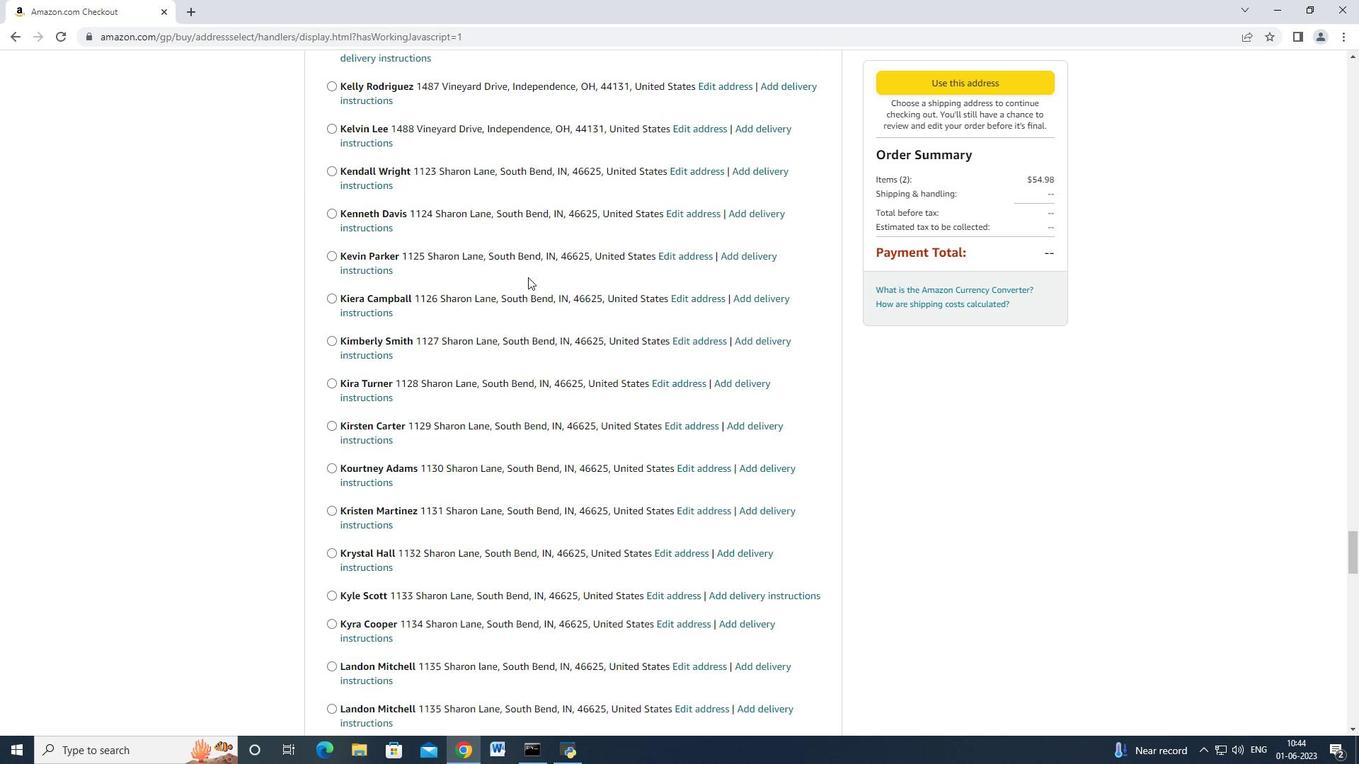 
Action: Mouse scrolled (528, 276) with delta (0, 0)
Screenshot: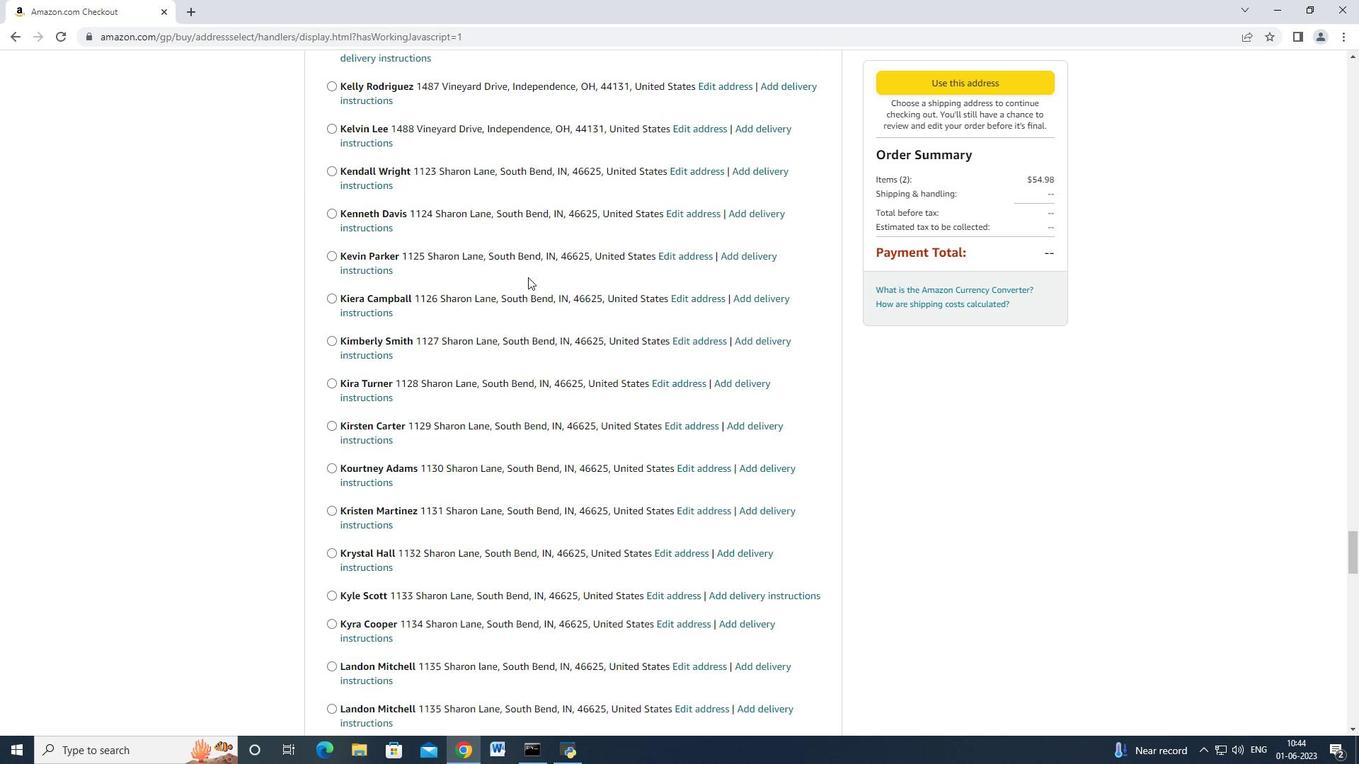 
Action: Mouse scrolled (528, 276) with delta (0, 0)
Screenshot: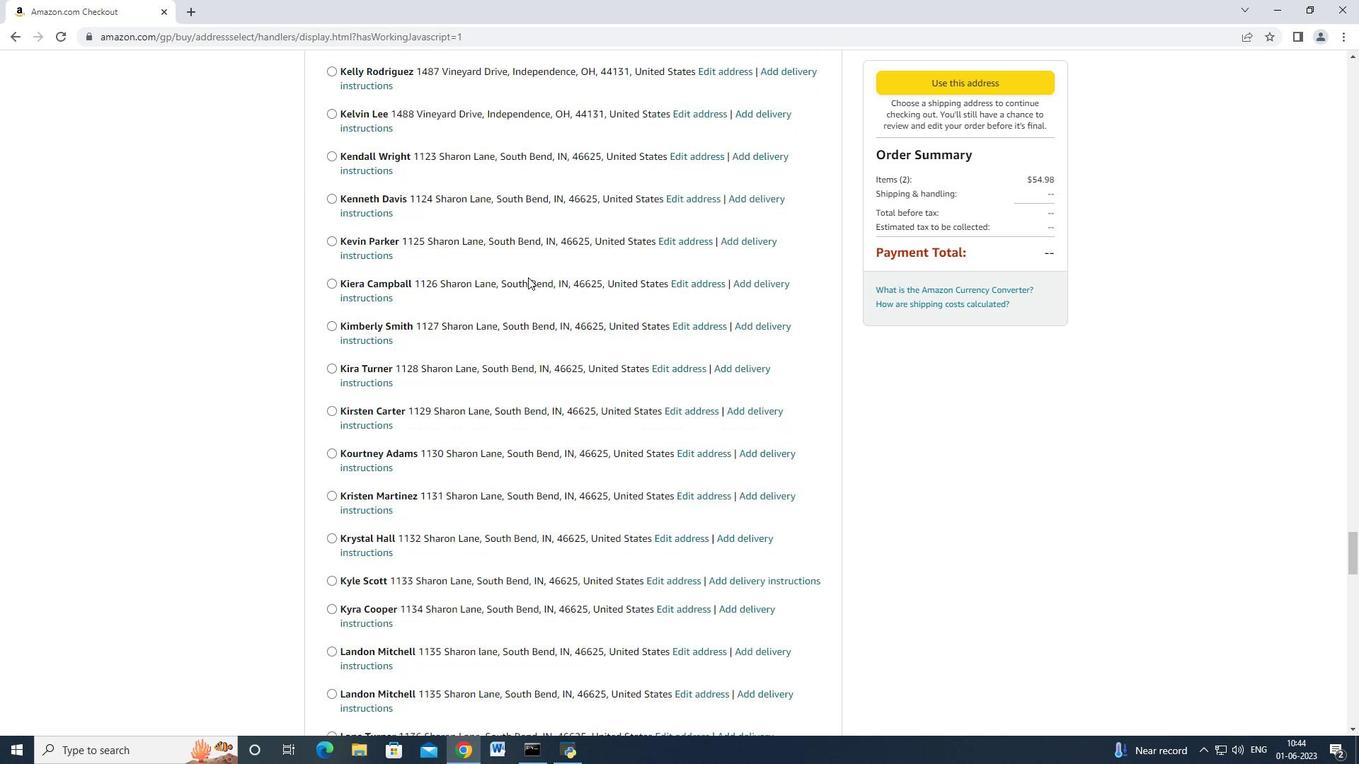 
Action: Mouse scrolled (528, 276) with delta (0, 0)
Screenshot: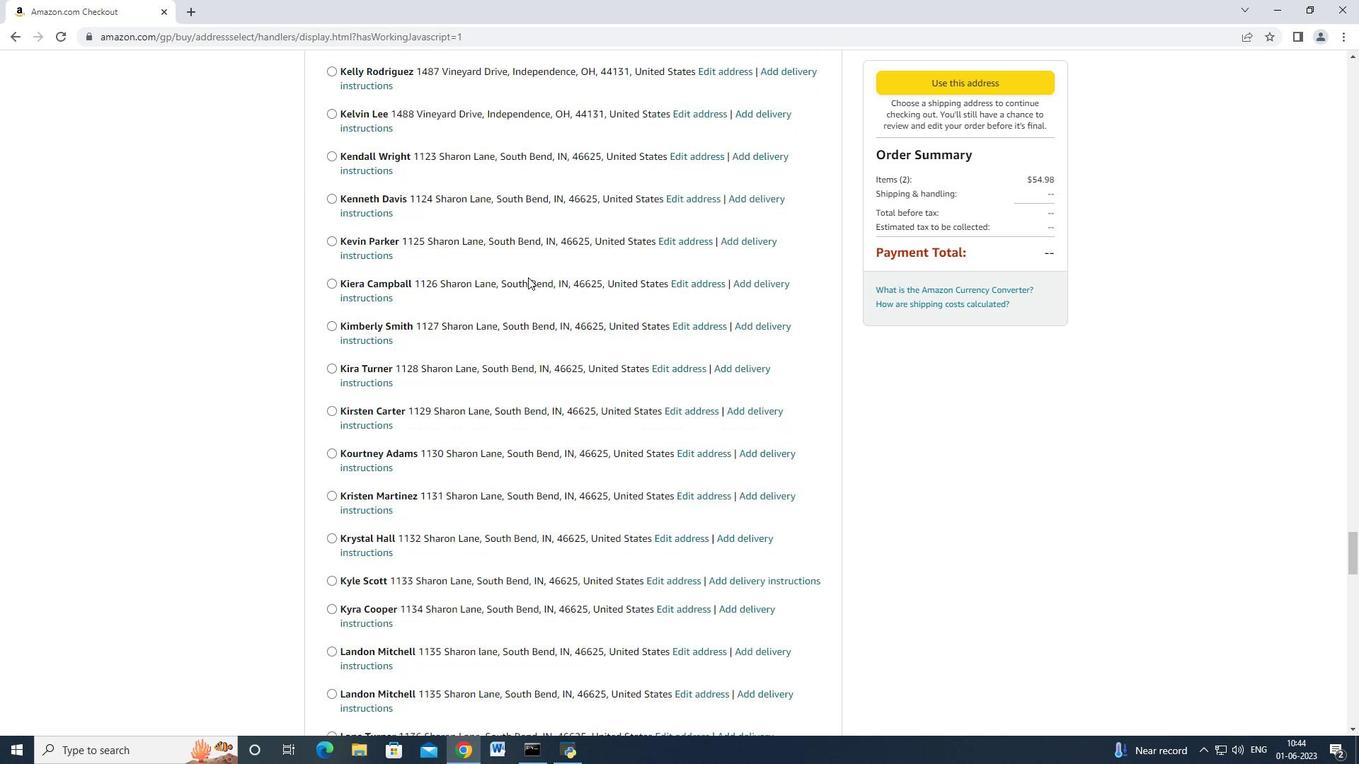 
Action: Mouse scrolled (528, 276) with delta (0, 0)
Screenshot: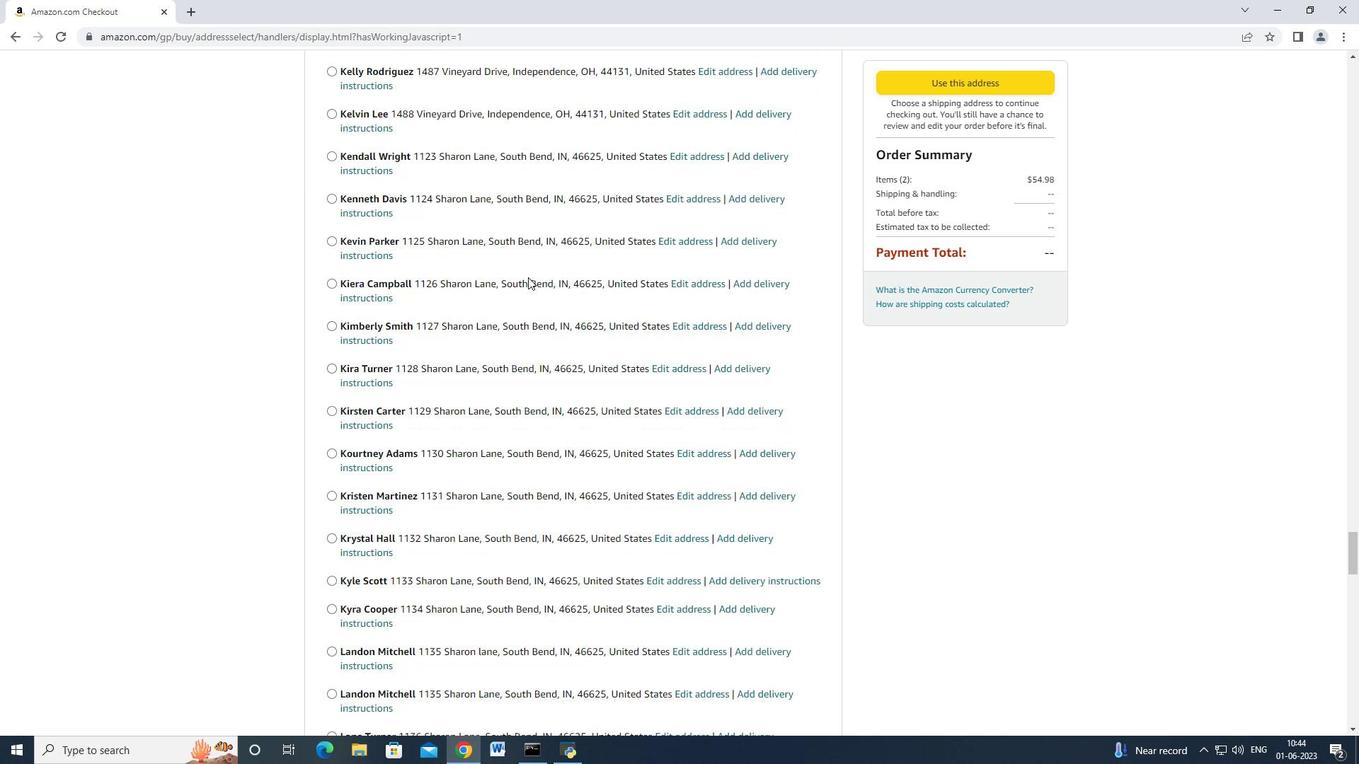 
Action: Mouse scrolled (528, 276) with delta (0, 0)
Screenshot: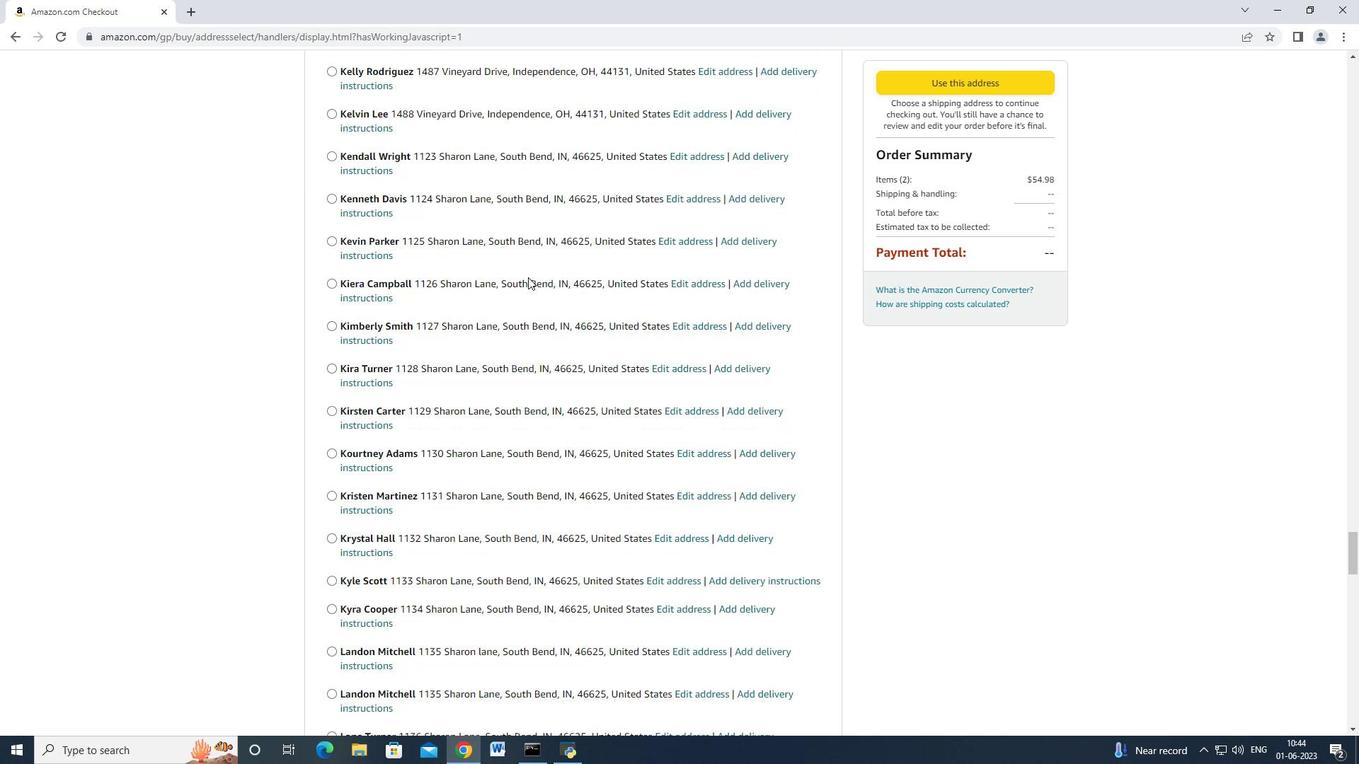 
Action: Mouse scrolled (528, 276) with delta (0, 0)
Screenshot: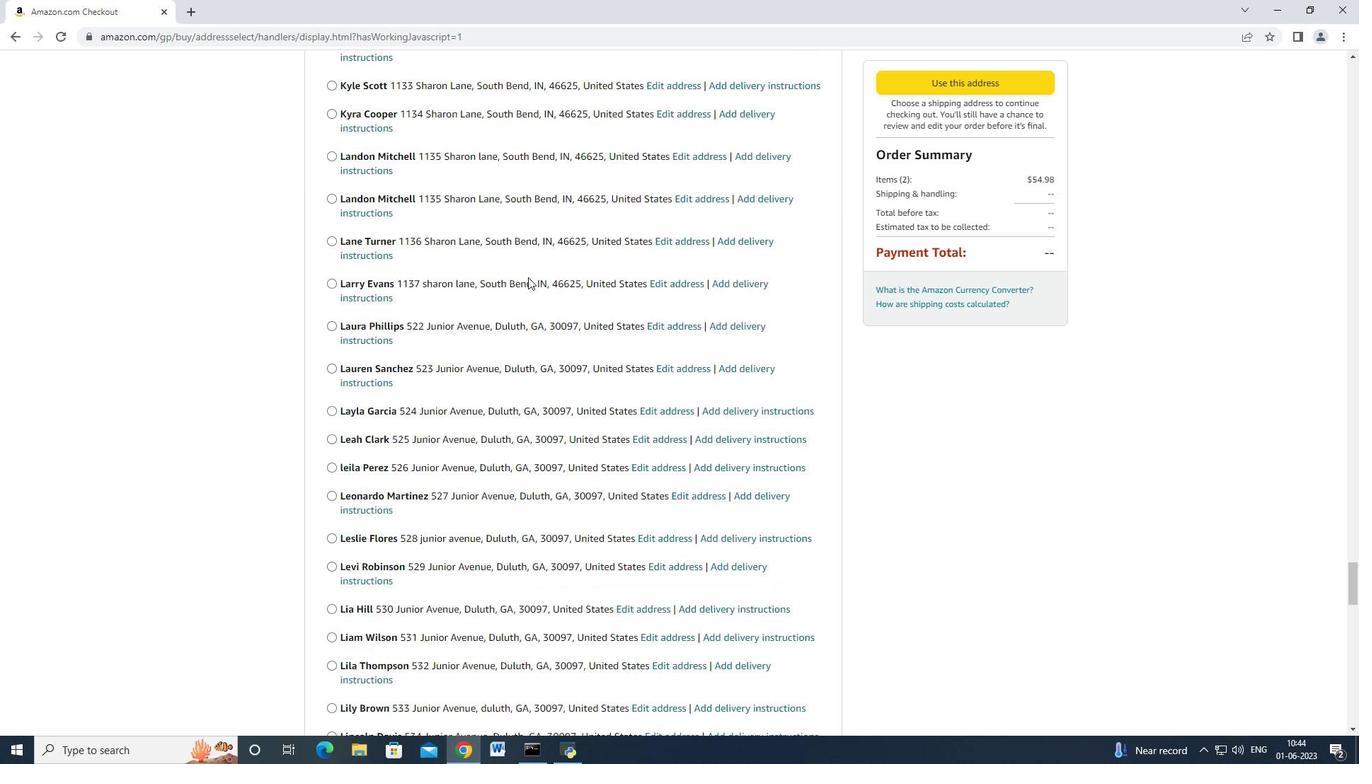 
Action: Mouse scrolled (528, 276) with delta (0, 0)
Screenshot: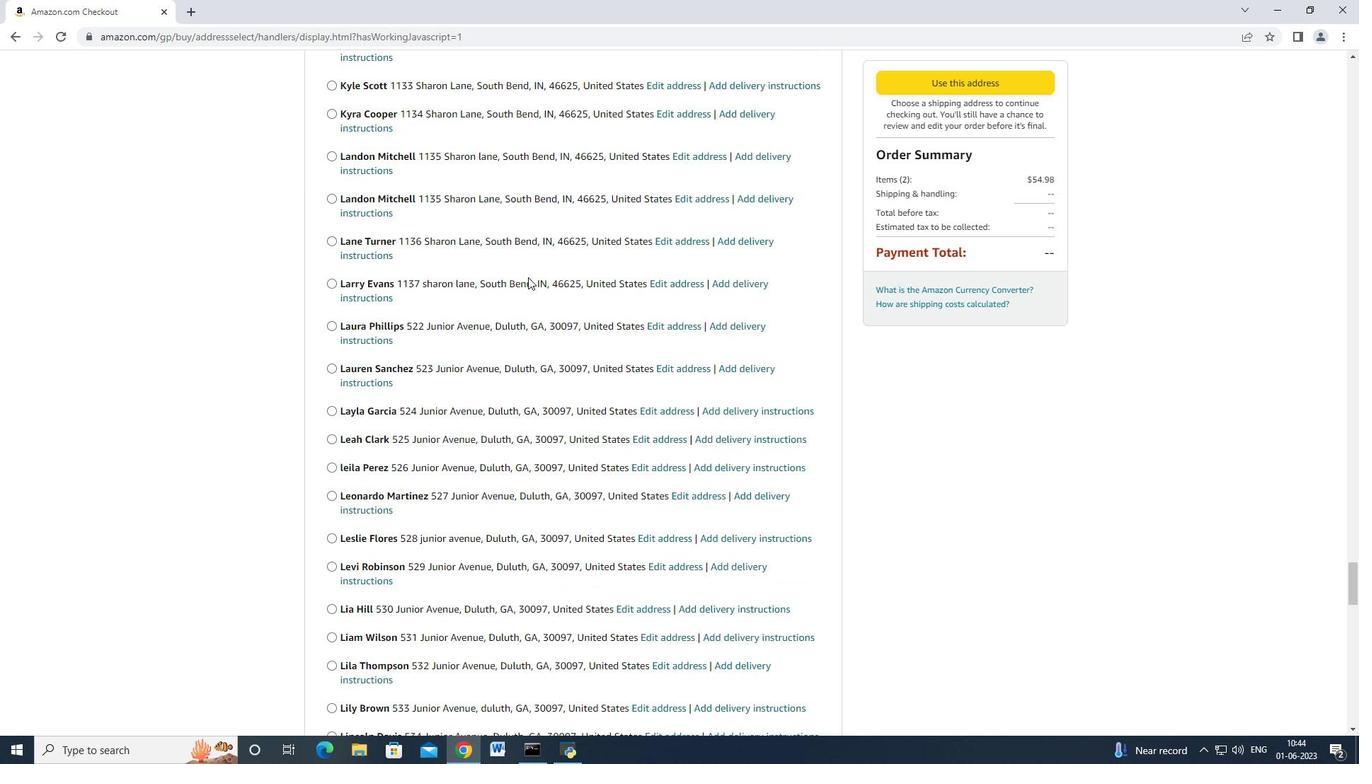 
Action: Mouse scrolled (528, 276) with delta (0, 0)
Screenshot: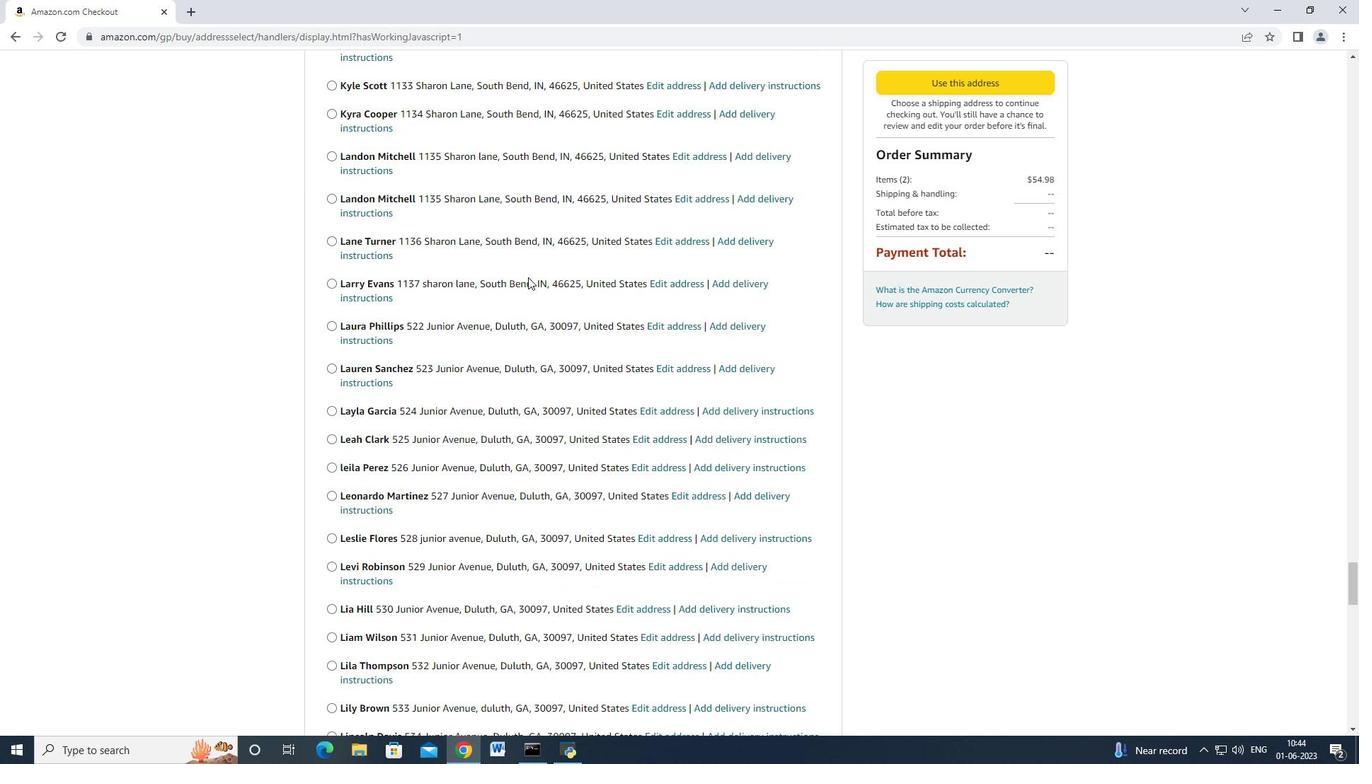 
Action: Mouse scrolled (528, 276) with delta (0, 0)
Screenshot: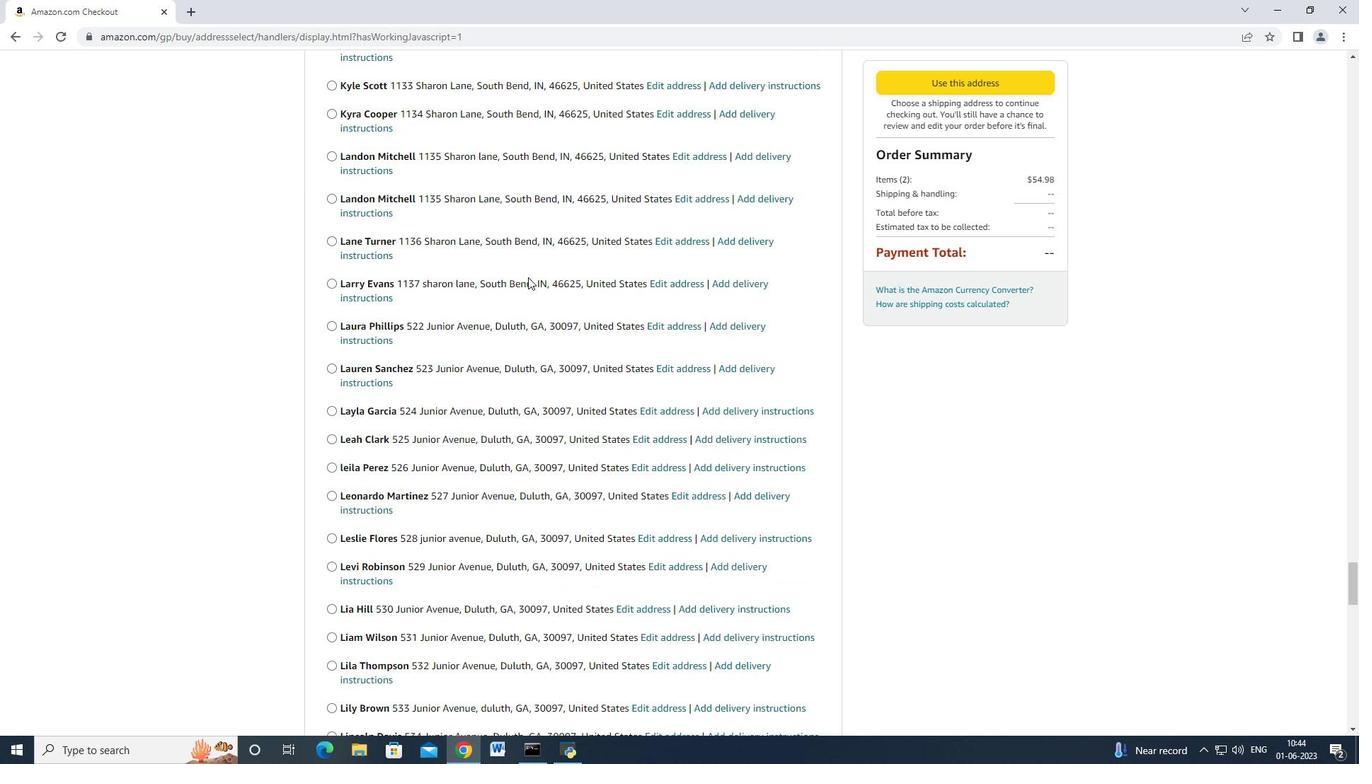 
Action: Mouse scrolled (528, 276) with delta (0, 0)
Screenshot: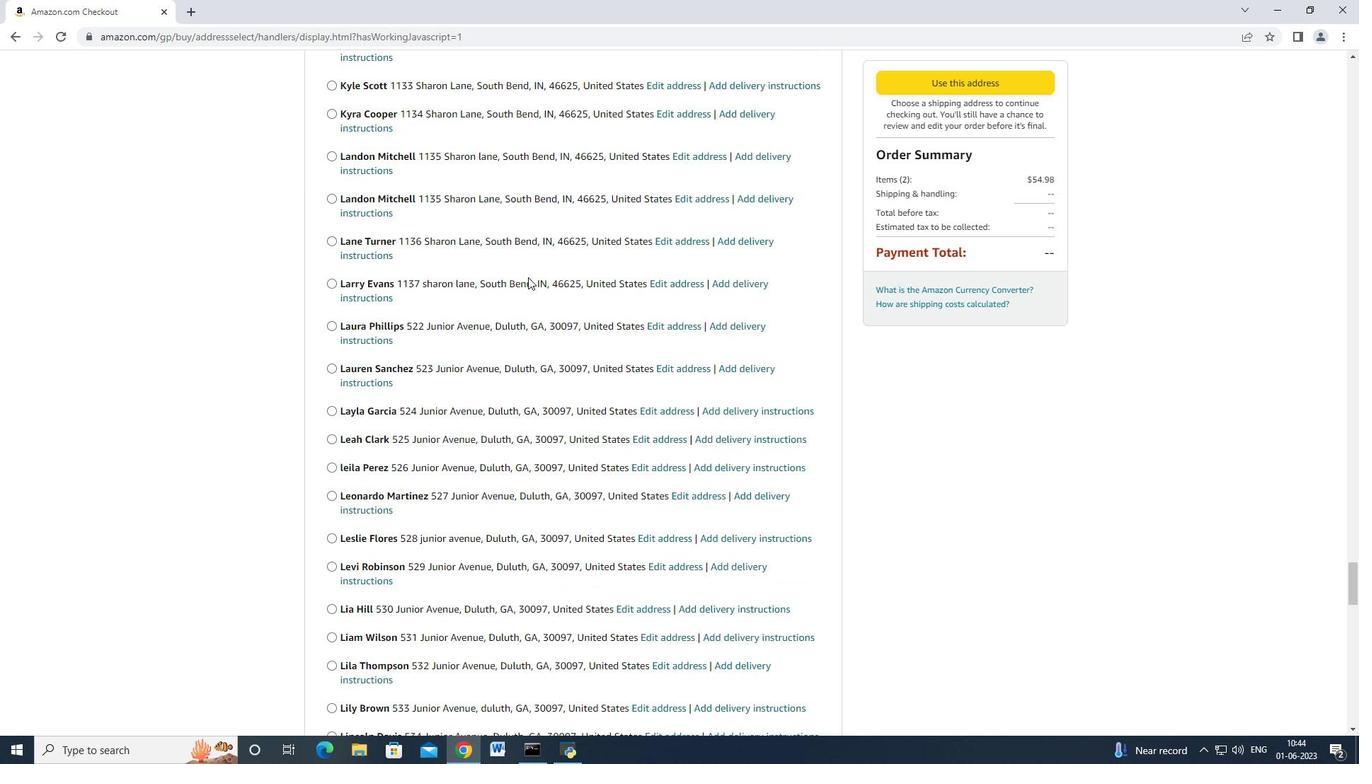 
Action: Mouse scrolled (528, 276) with delta (0, 0)
Screenshot: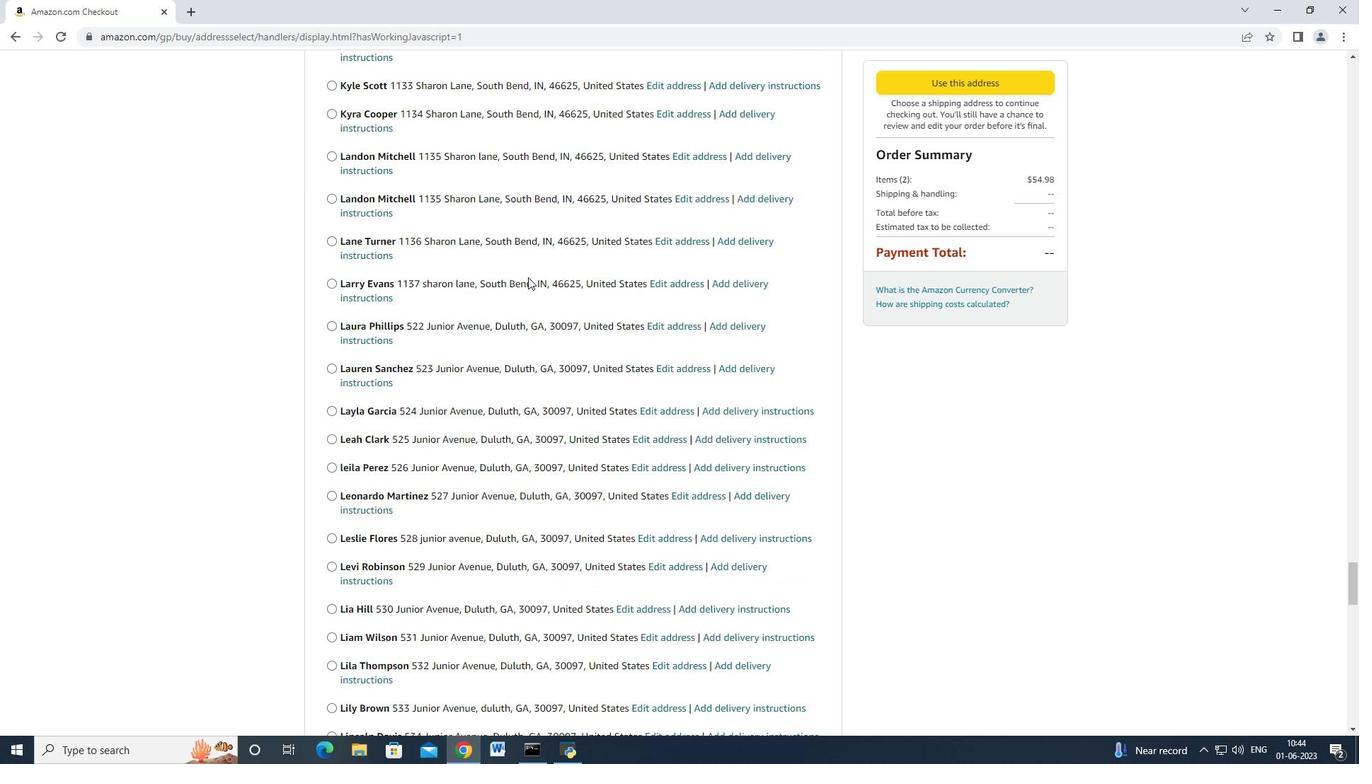 
Action: Mouse scrolled (528, 276) with delta (0, 0)
Screenshot: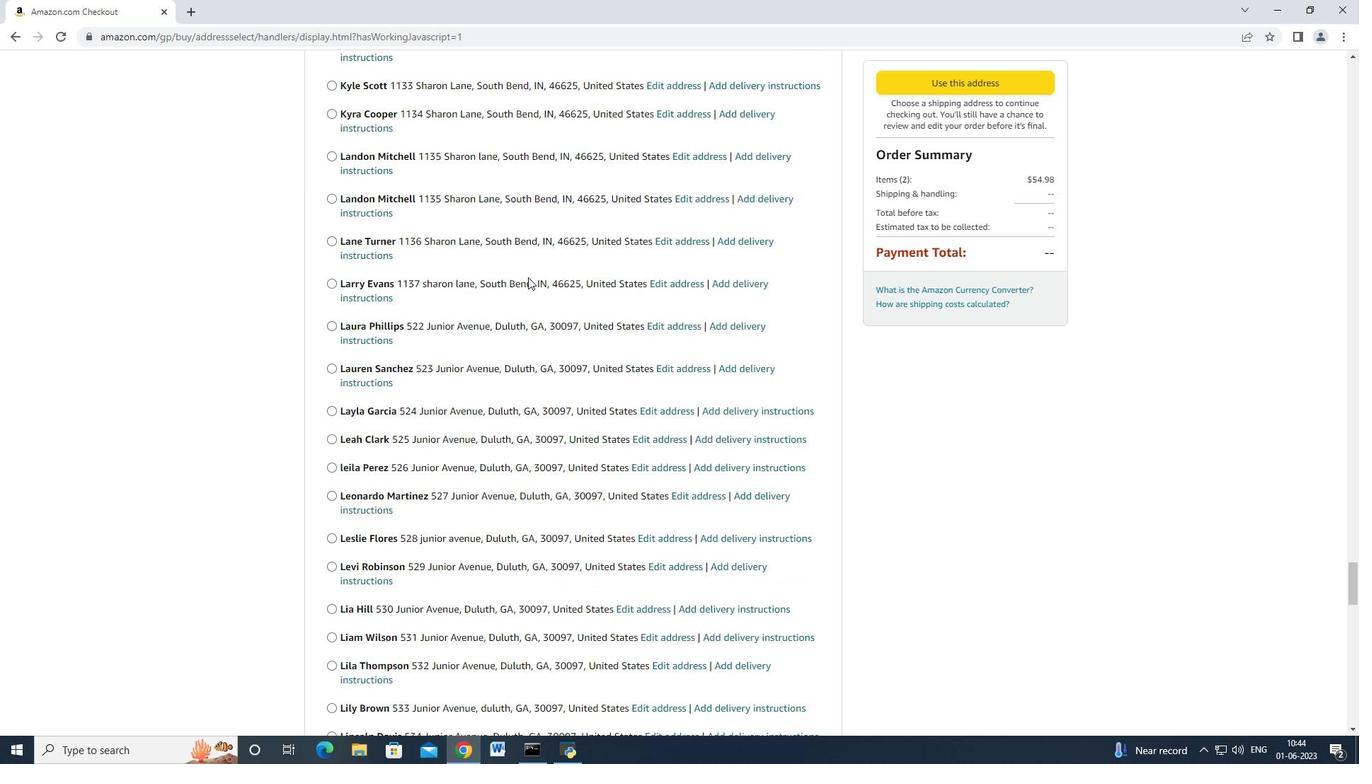 
Action: Mouse scrolled (528, 276) with delta (0, 0)
Screenshot: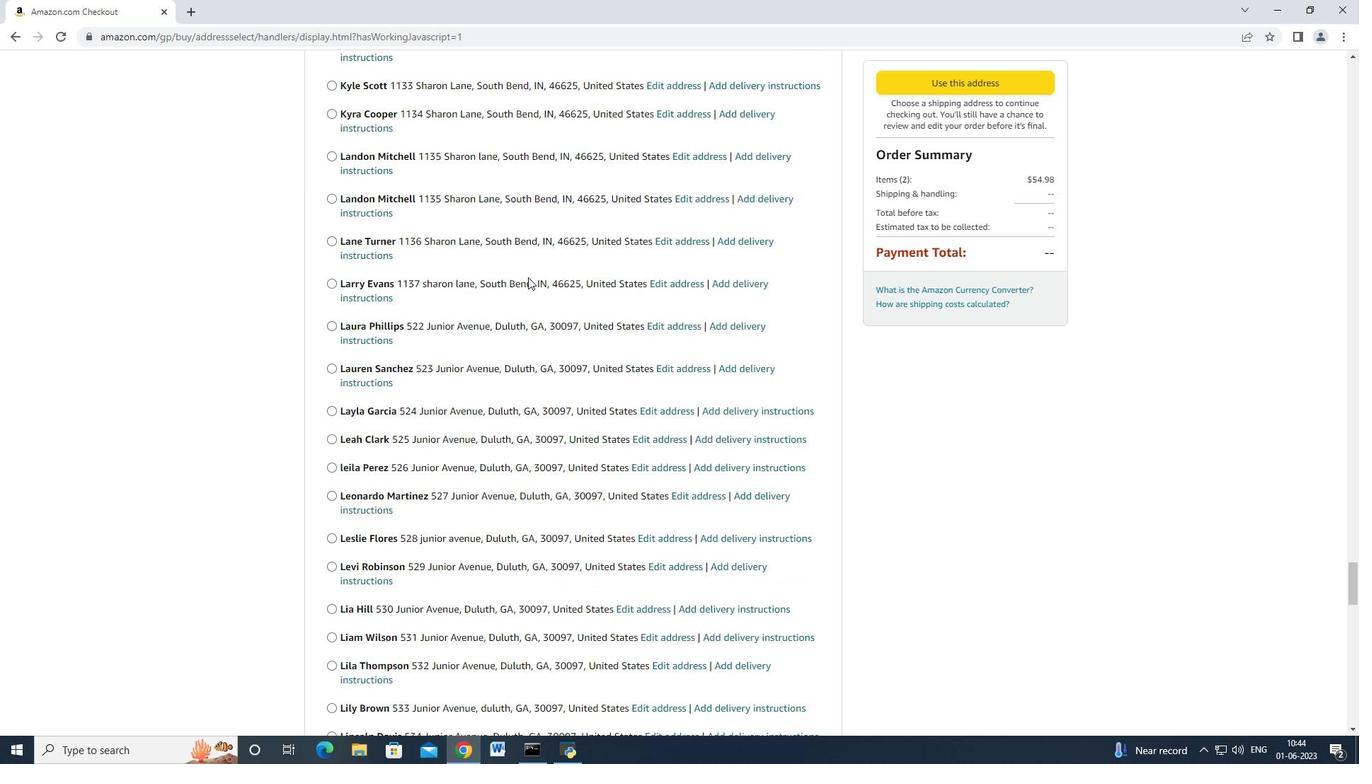 
Action: Mouse scrolled (528, 276) with delta (0, 0)
Screenshot: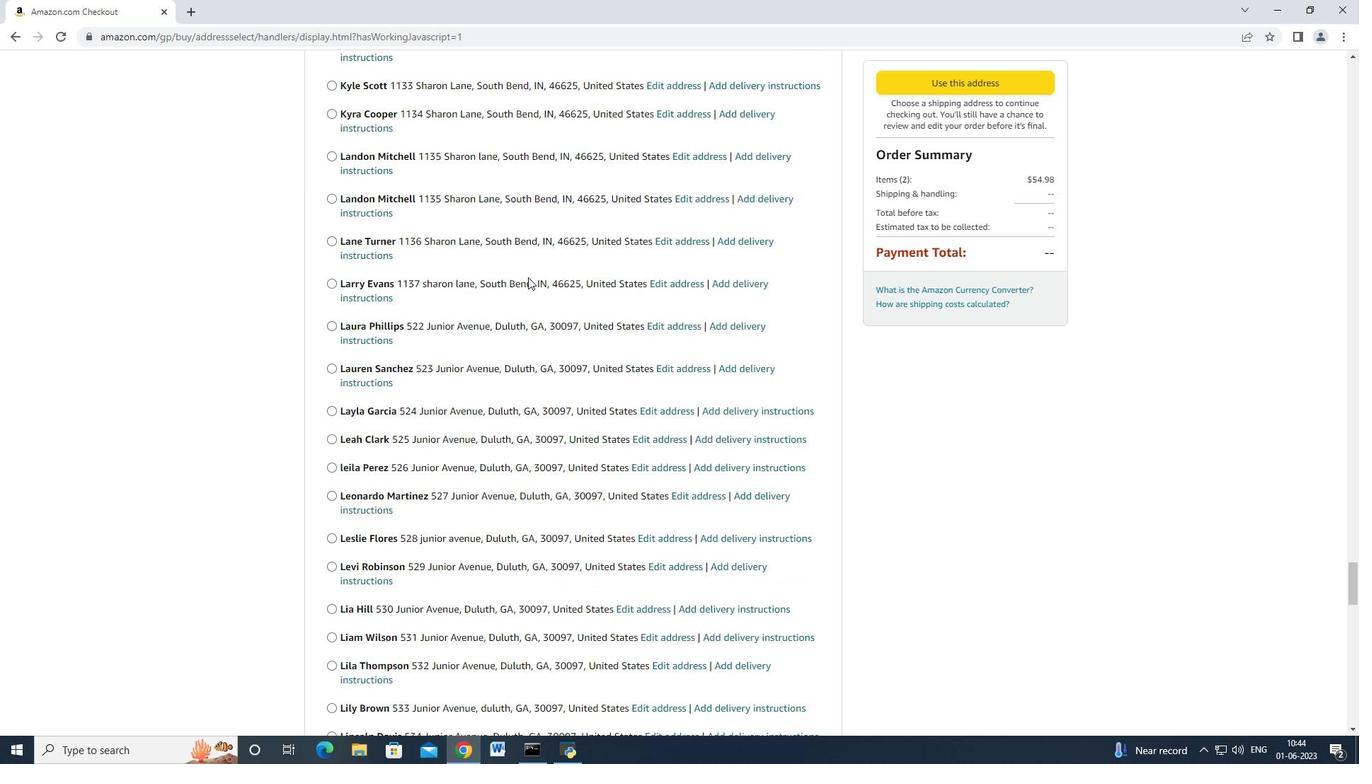 
Action: Mouse scrolled (528, 276) with delta (0, 0)
Screenshot: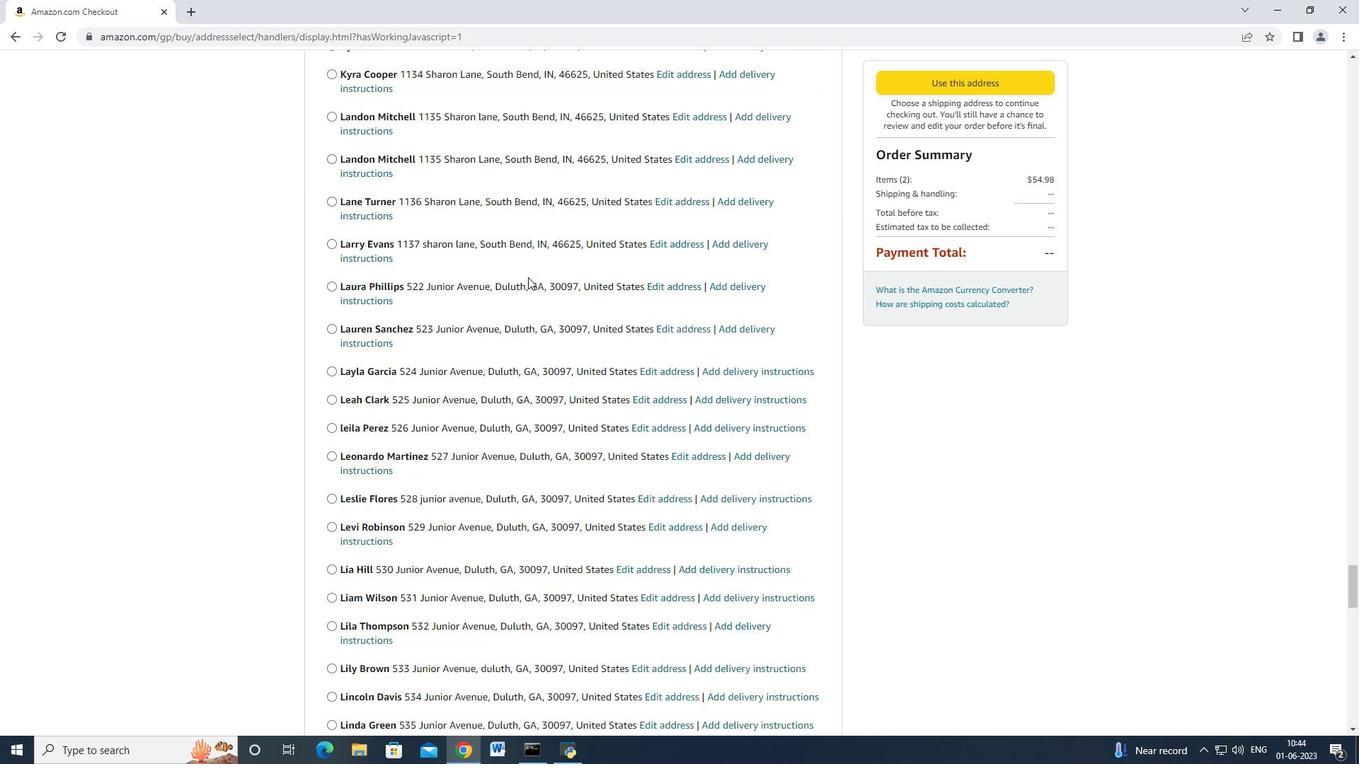 
Action: Mouse scrolled (528, 276) with delta (0, 0)
Screenshot: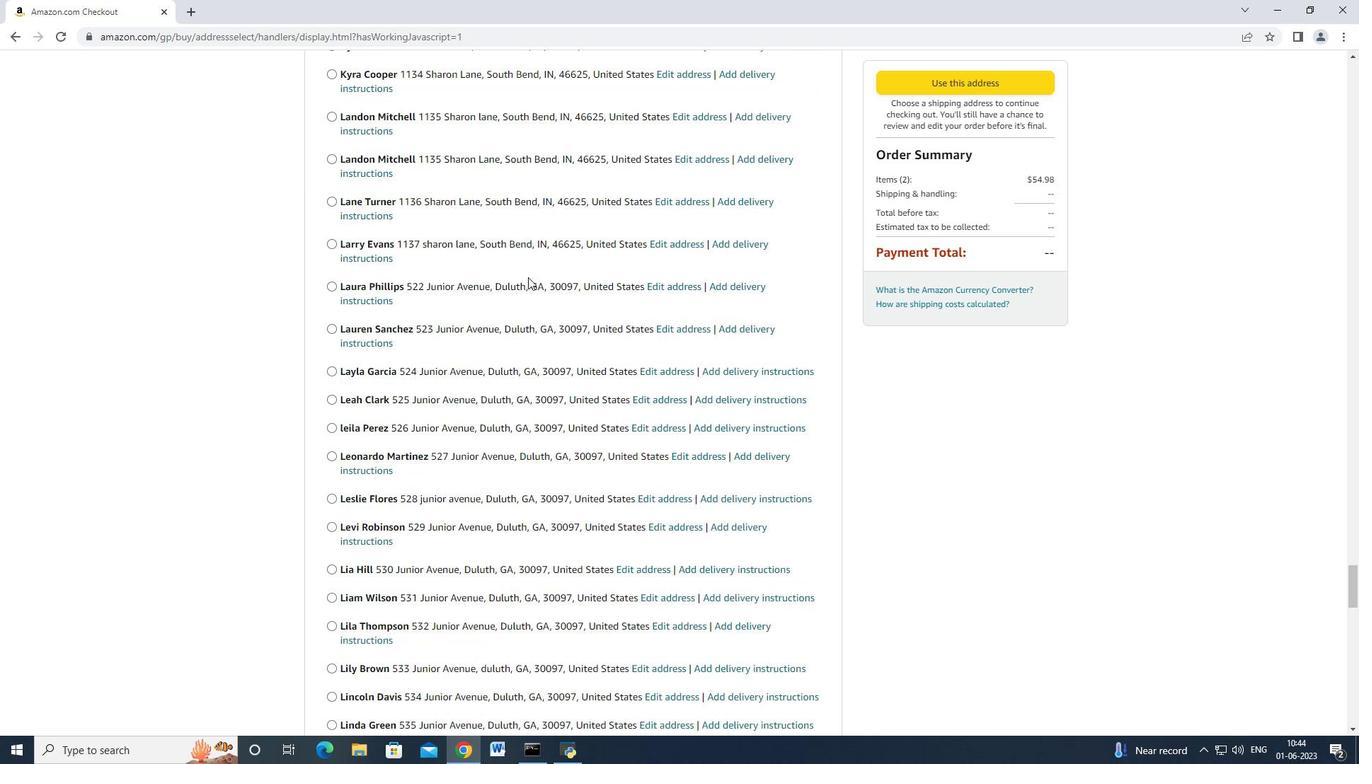
Action: Mouse scrolled (528, 276) with delta (0, 0)
Screenshot: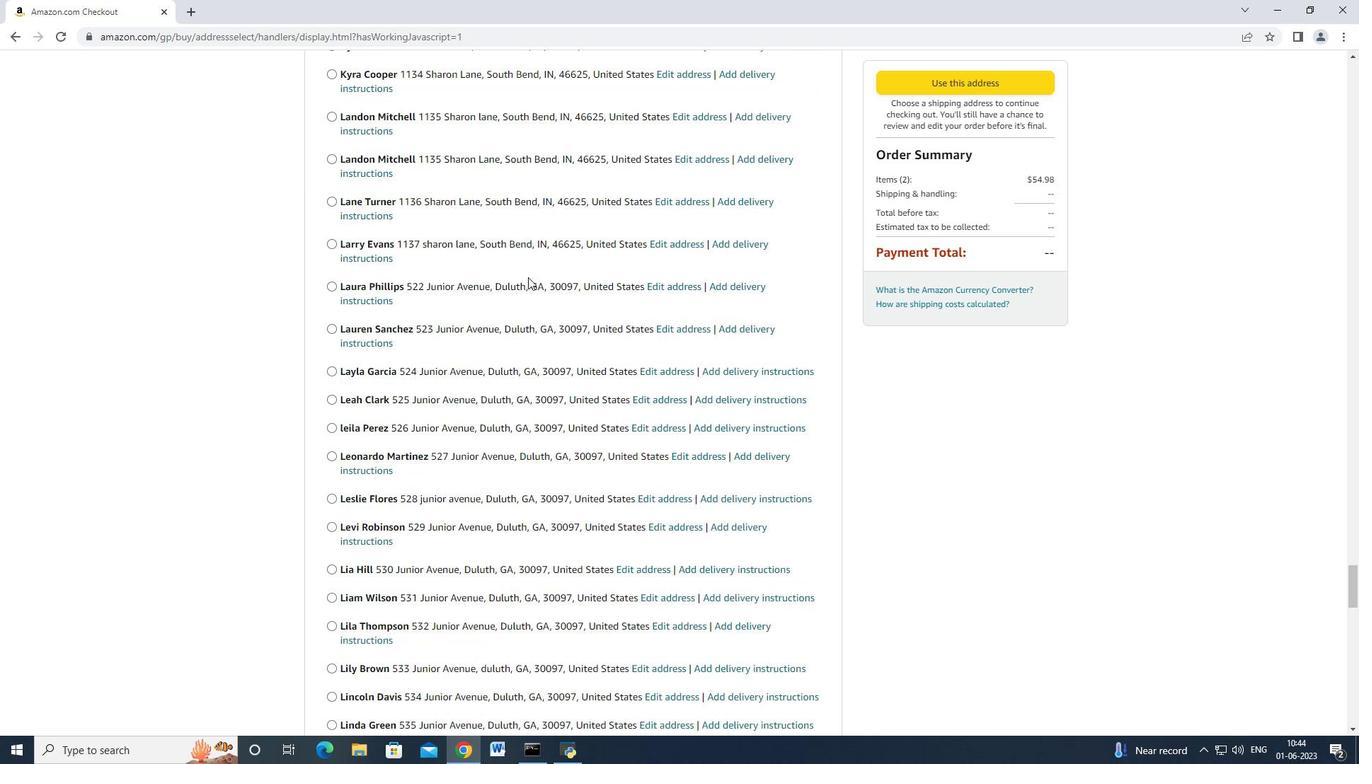 
Action: Mouse scrolled (528, 276) with delta (0, 0)
Screenshot: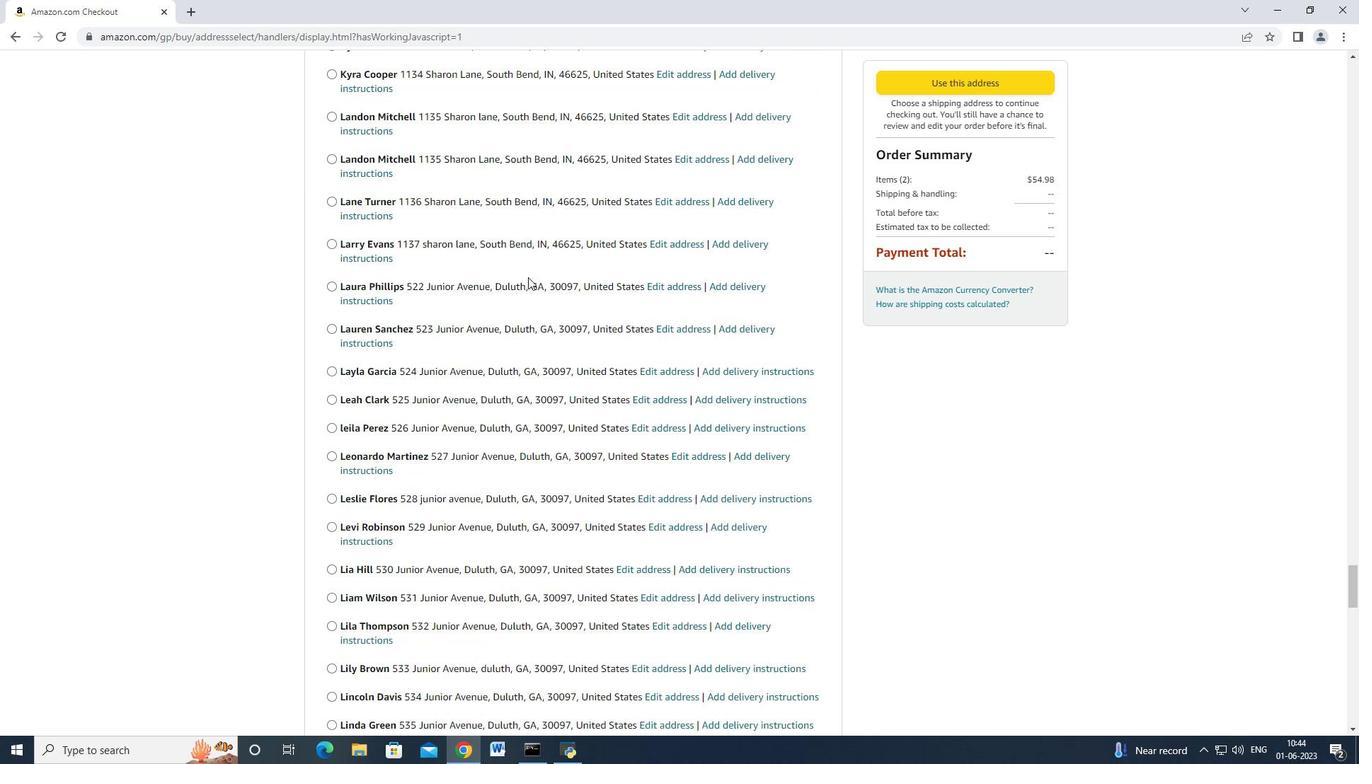 
Action: Mouse scrolled (528, 276) with delta (0, 0)
Screenshot: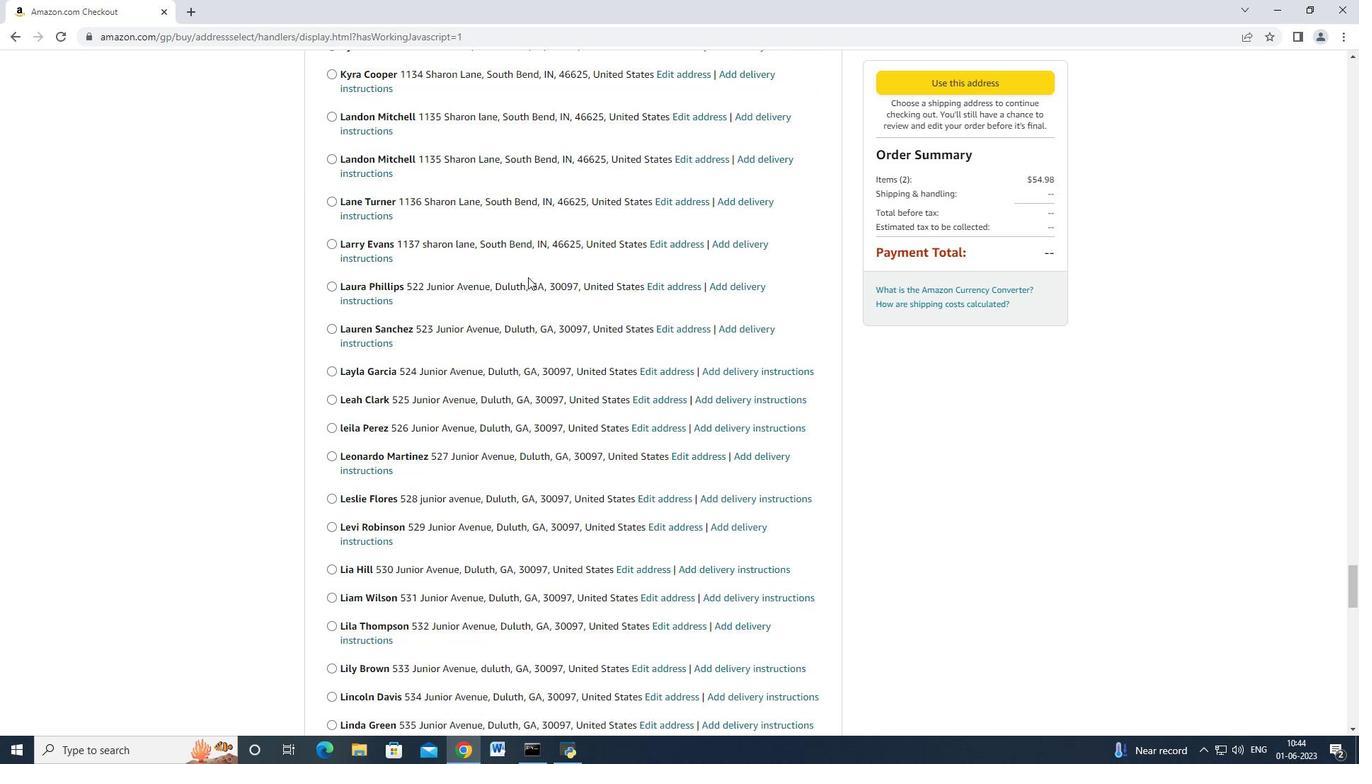 
Action: Mouse scrolled (528, 276) with delta (0, 0)
Screenshot: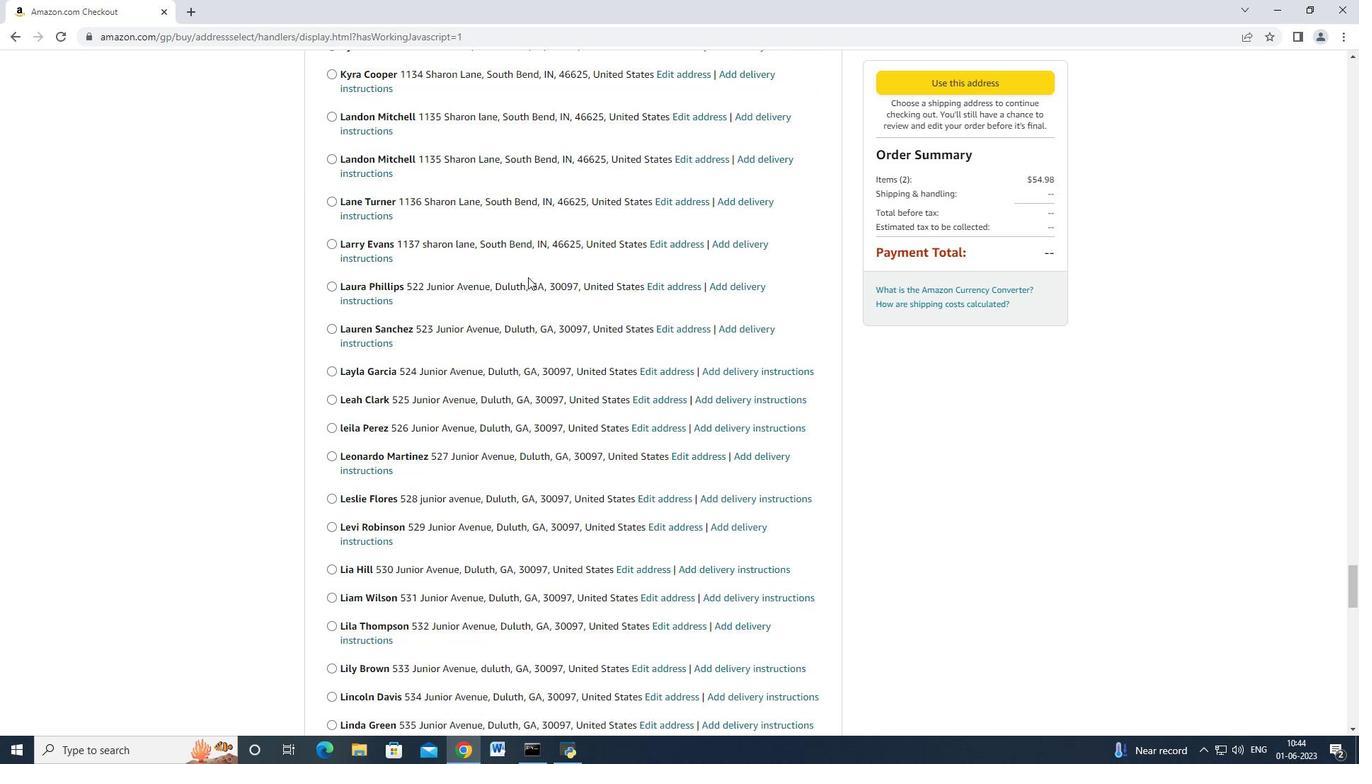 
Action: Mouse scrolled (528, 276) with delta (0, 0)
Screenshot: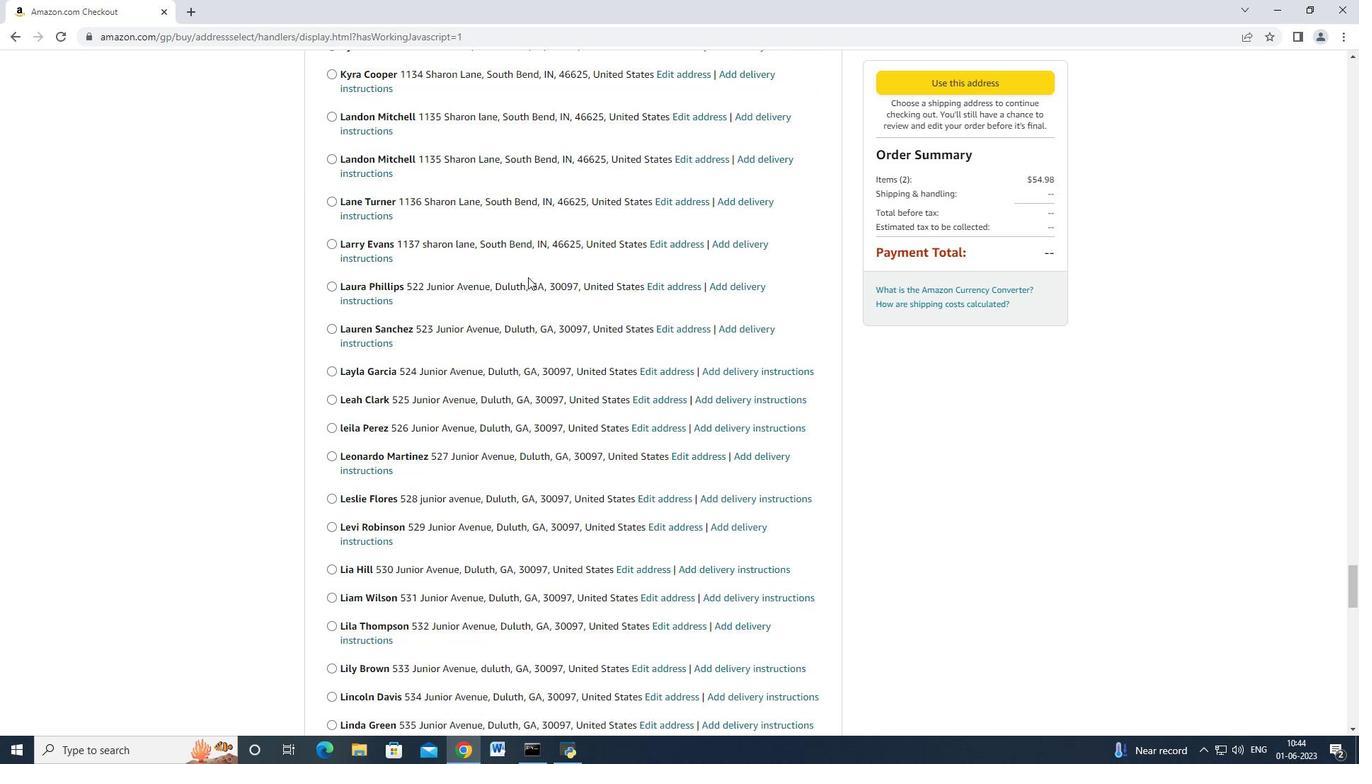 
Action: Mouse moved to (437, 420)
Screenshot: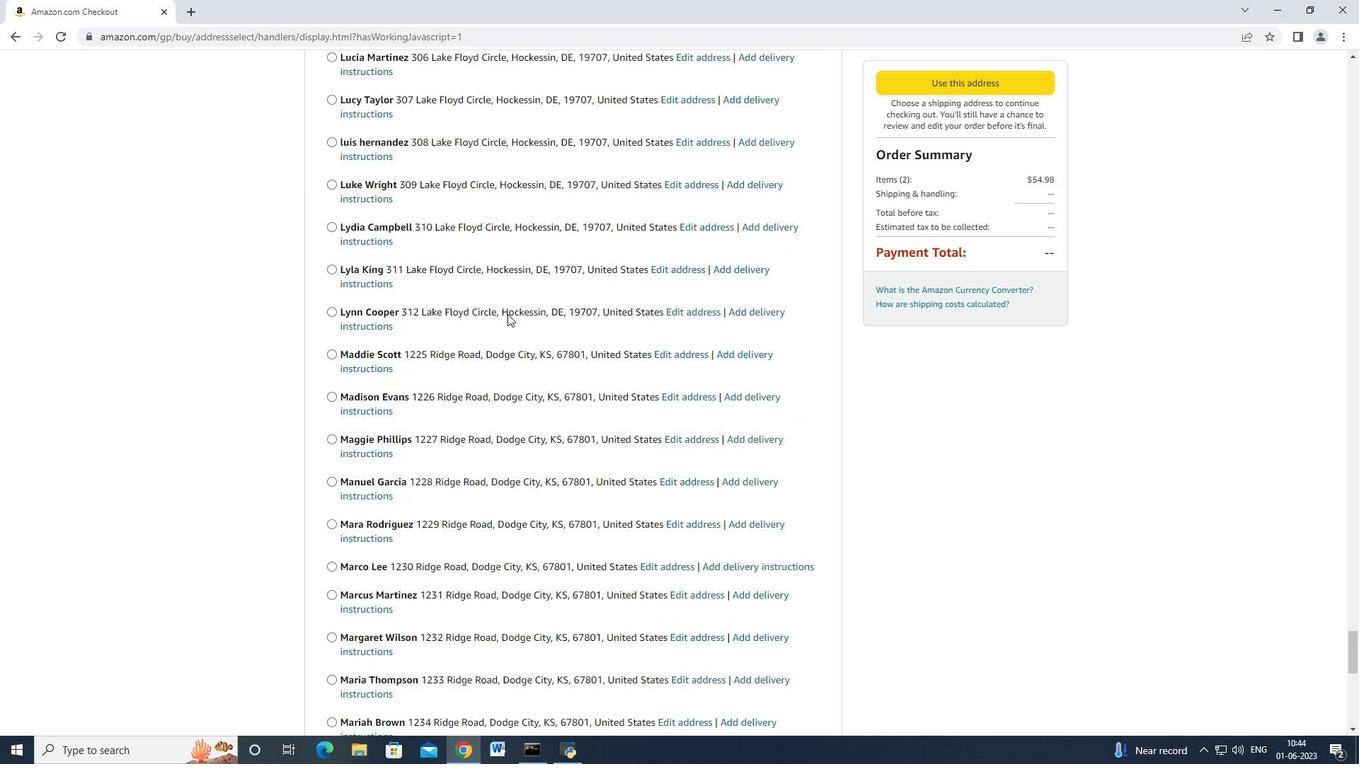 
Action: Mouse scrolled (437, 419) with delta (0, 0)
Screenshot: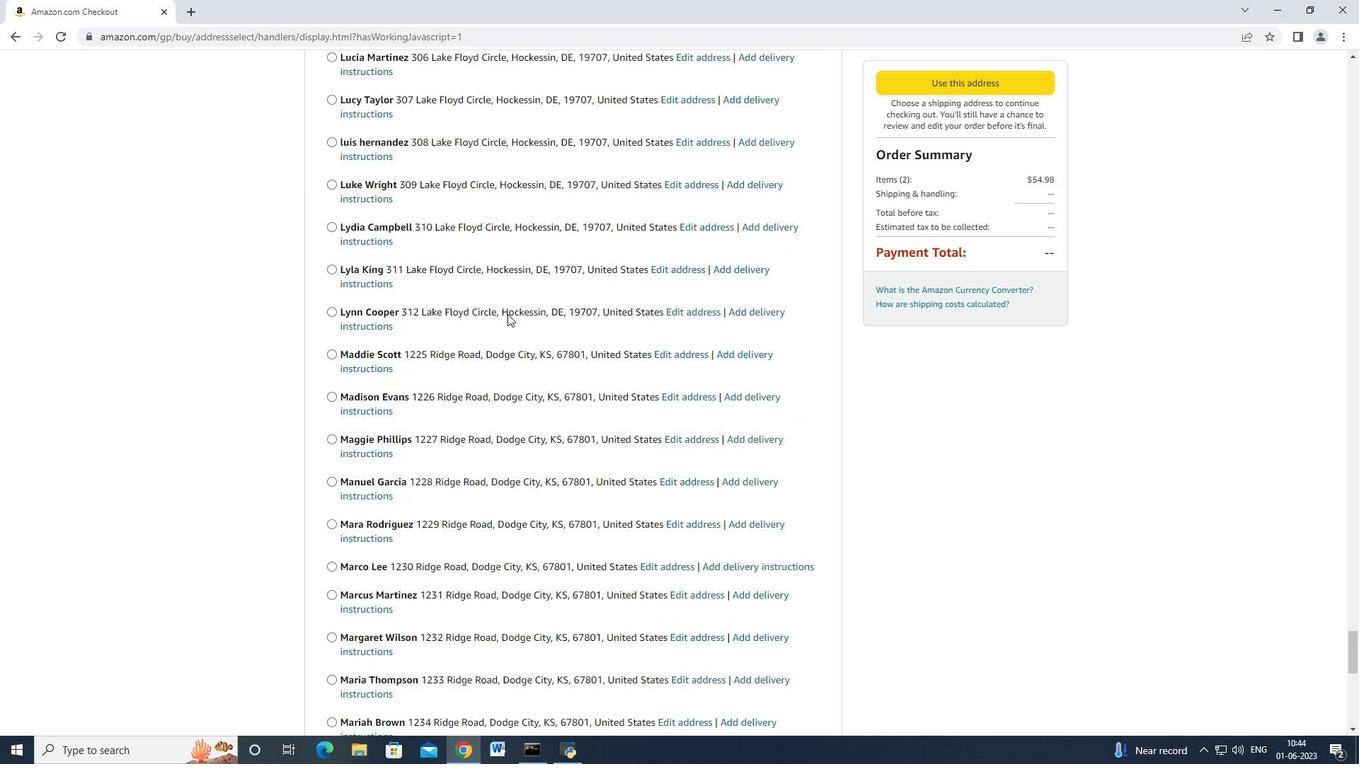 
Action: Mouse moved to (436, 422)
Screenshot: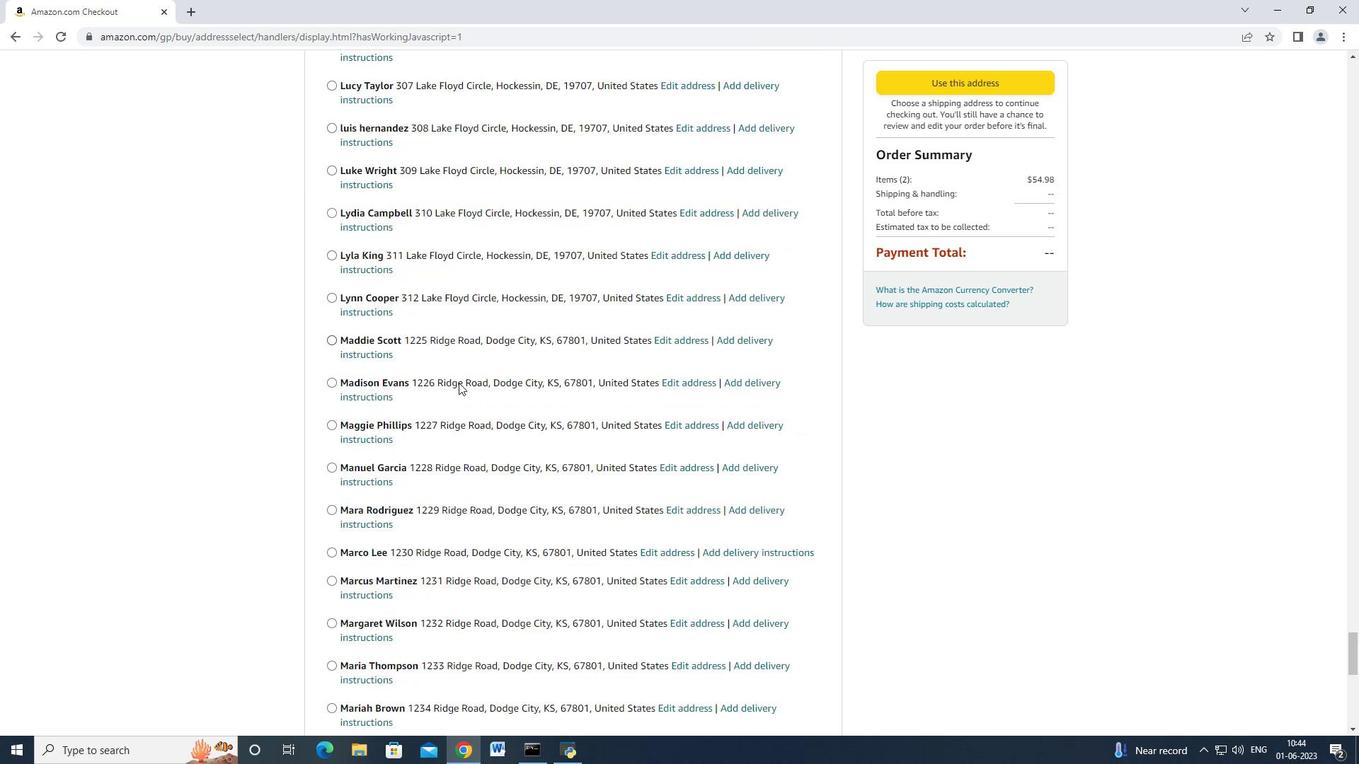 
Action: Mouse scrolled (436, 422) with delta (0, 0)
Screenshot: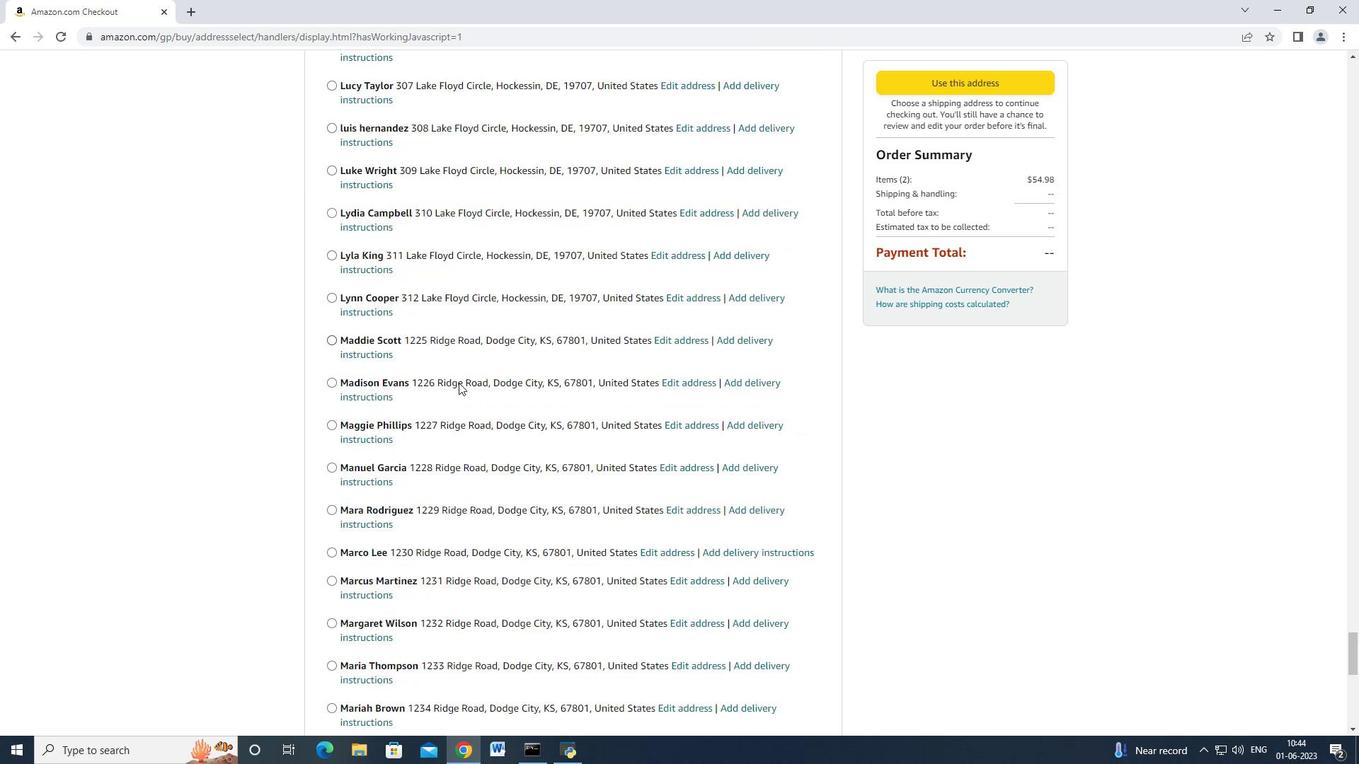 
Action: Mouse moved to (435, 423)
Screenshot: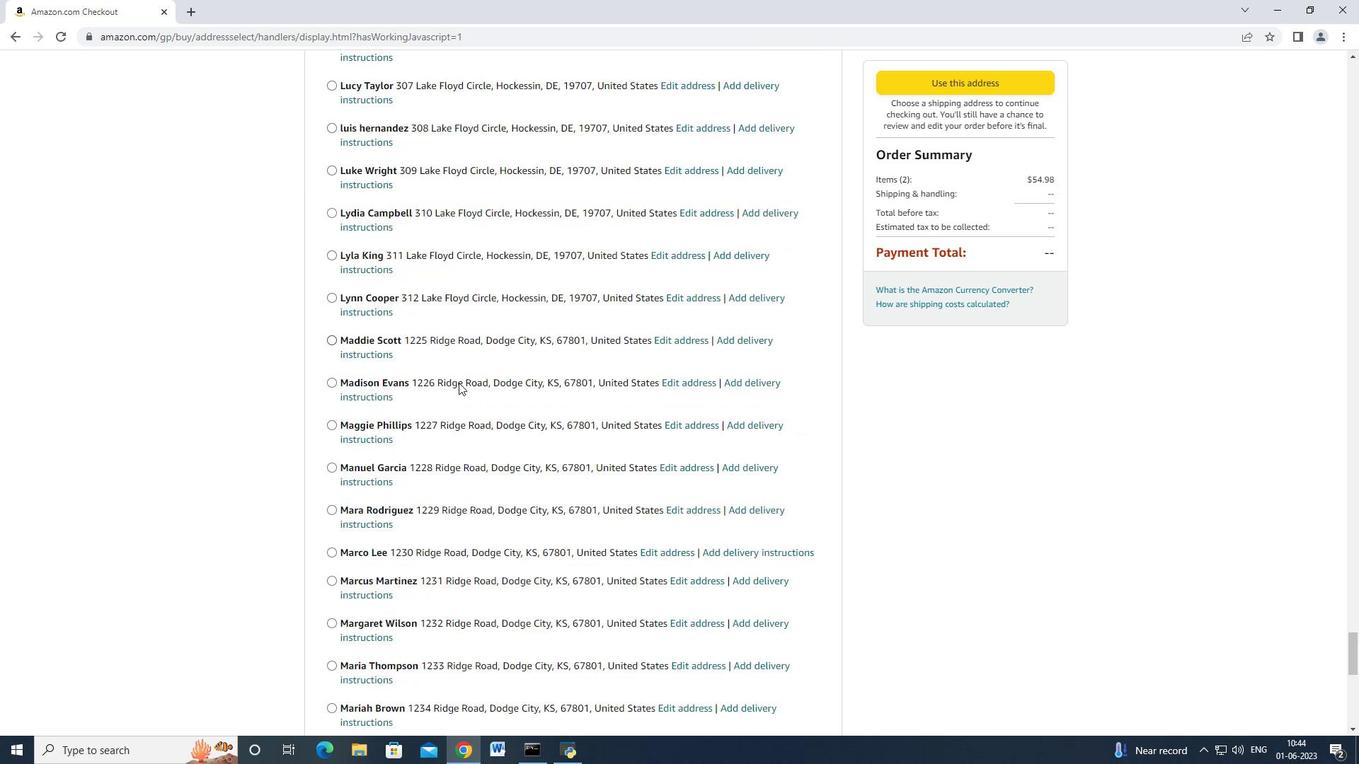 
Action: Mouse scrolled (435, 422) with delta (0, 0)
Screenshot: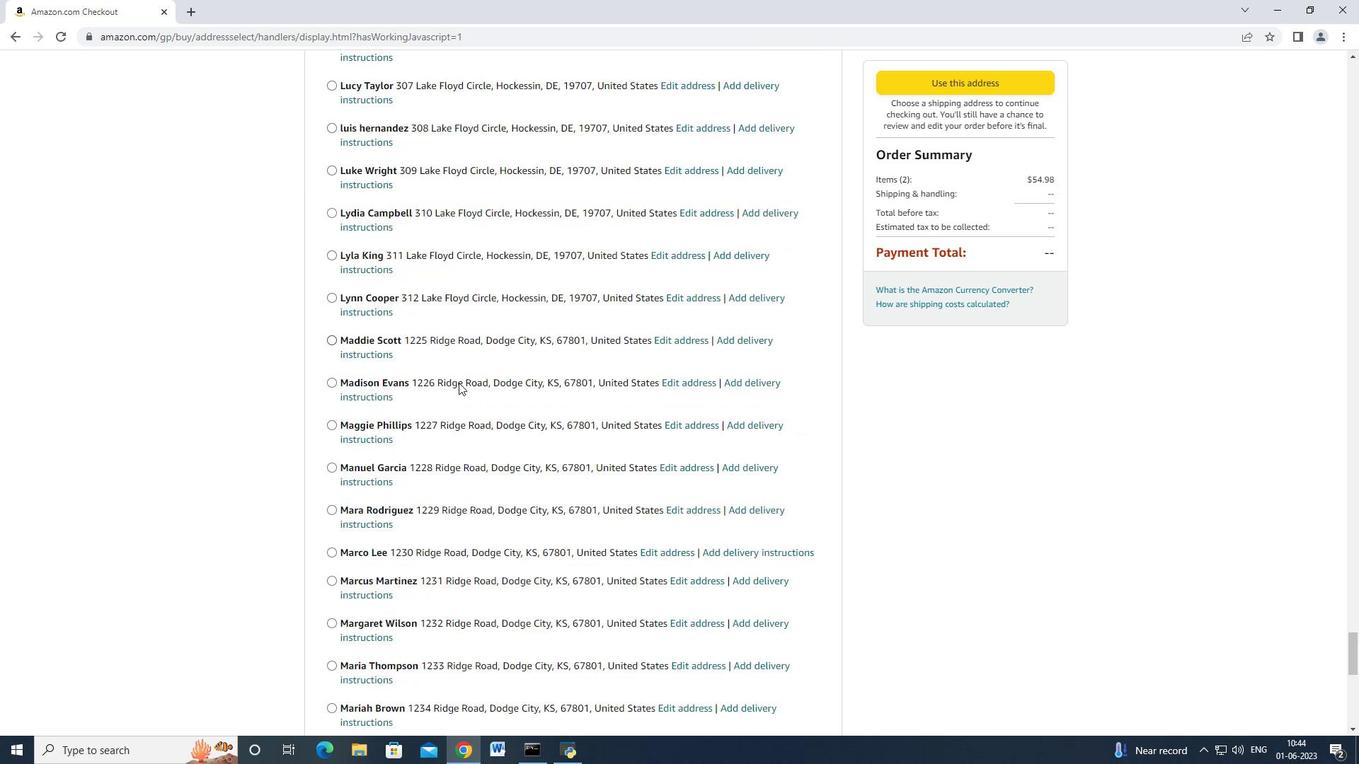 
Action: Mouse scrolled (435, 422) with delta (0, 0)
Screenshot: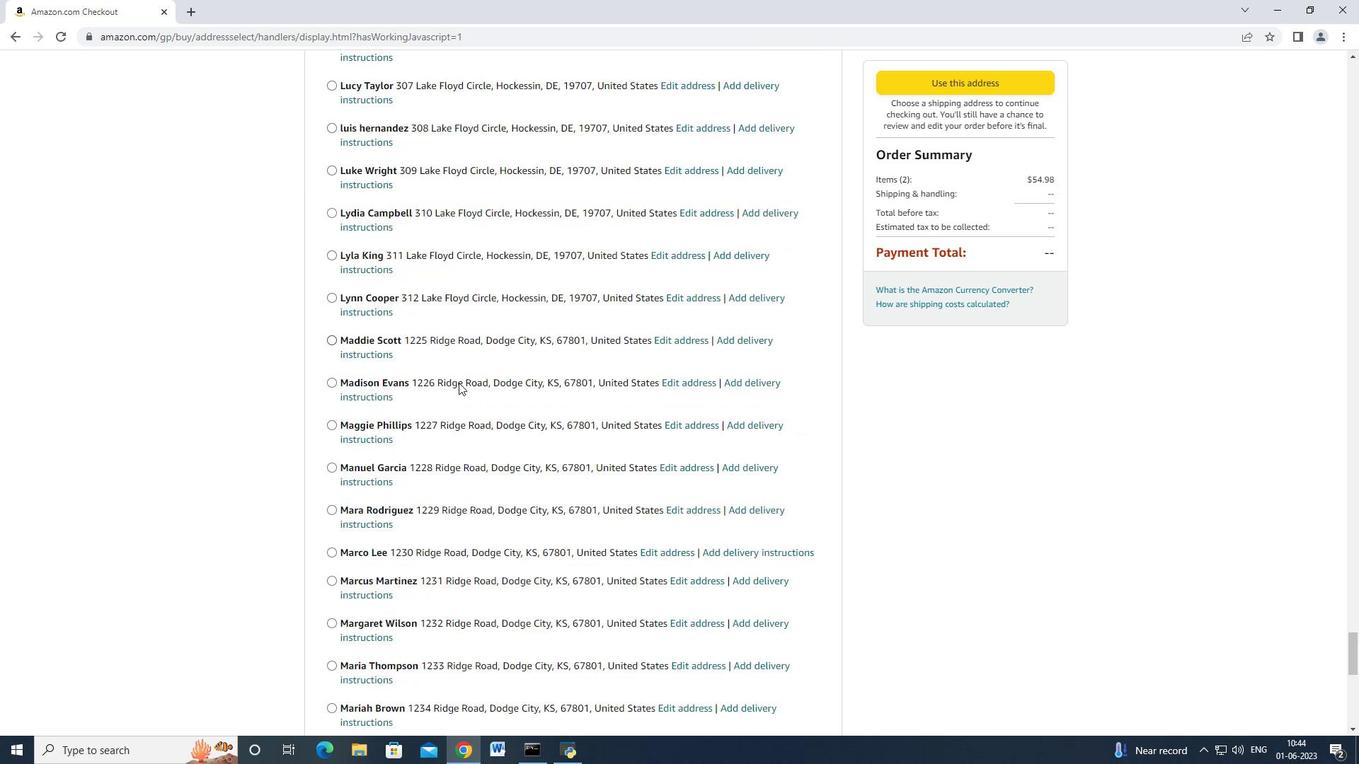 
Action: Mouse moved to (435, 424)
Screenshot: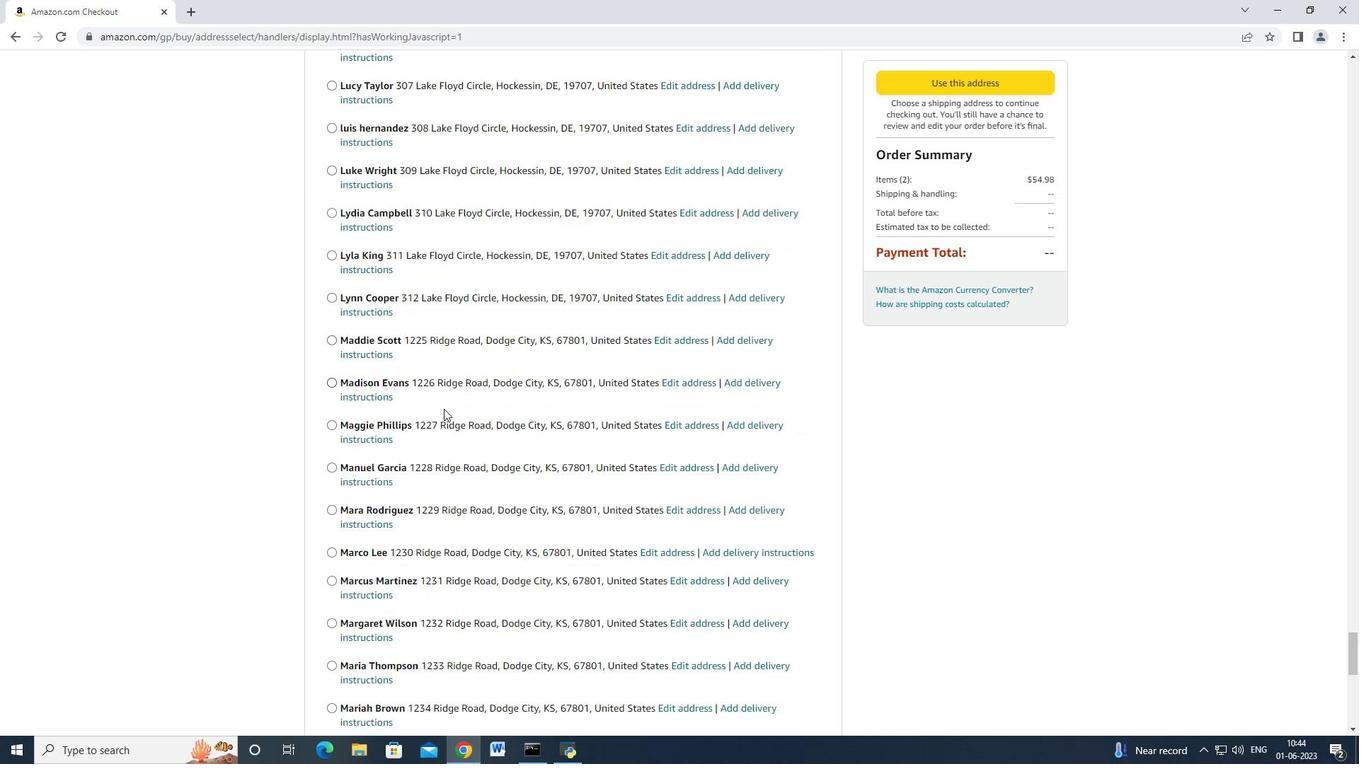 
Action: Mouse scrolled (435, 423) with delta (0, 0)
Screenshot: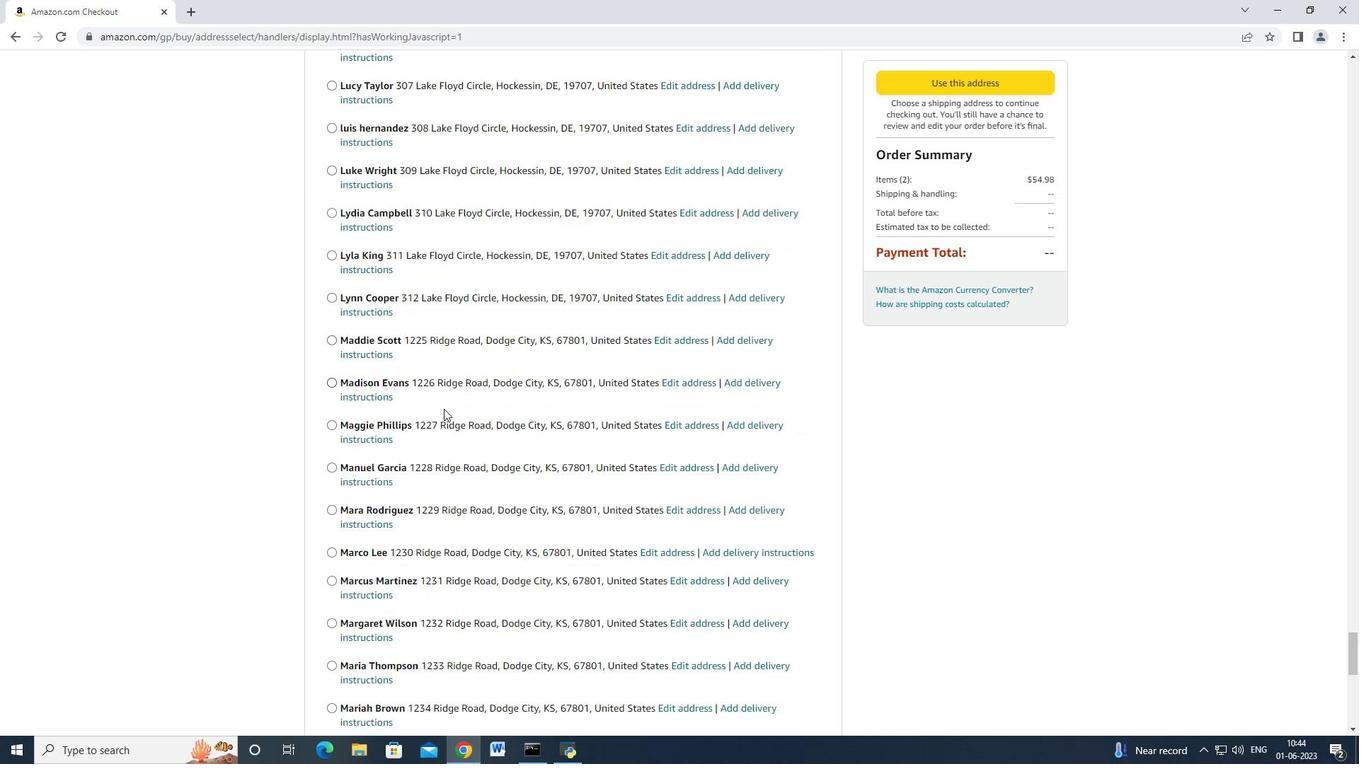 
Action: Mouse scrolled (435, 423) with delta (0, 0)
Screenshot: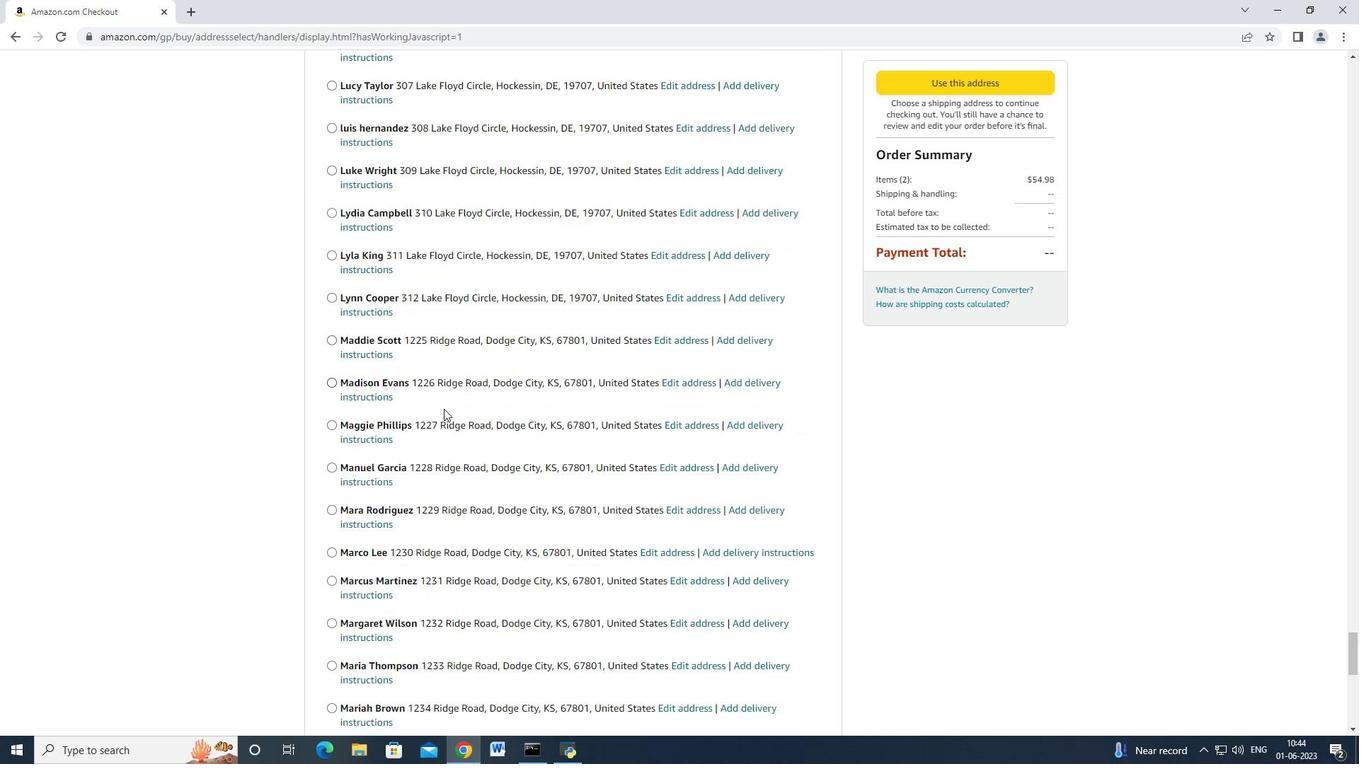 
Action: Mouse scrolled (435, 423) with delta (0, 0)
Screenshot: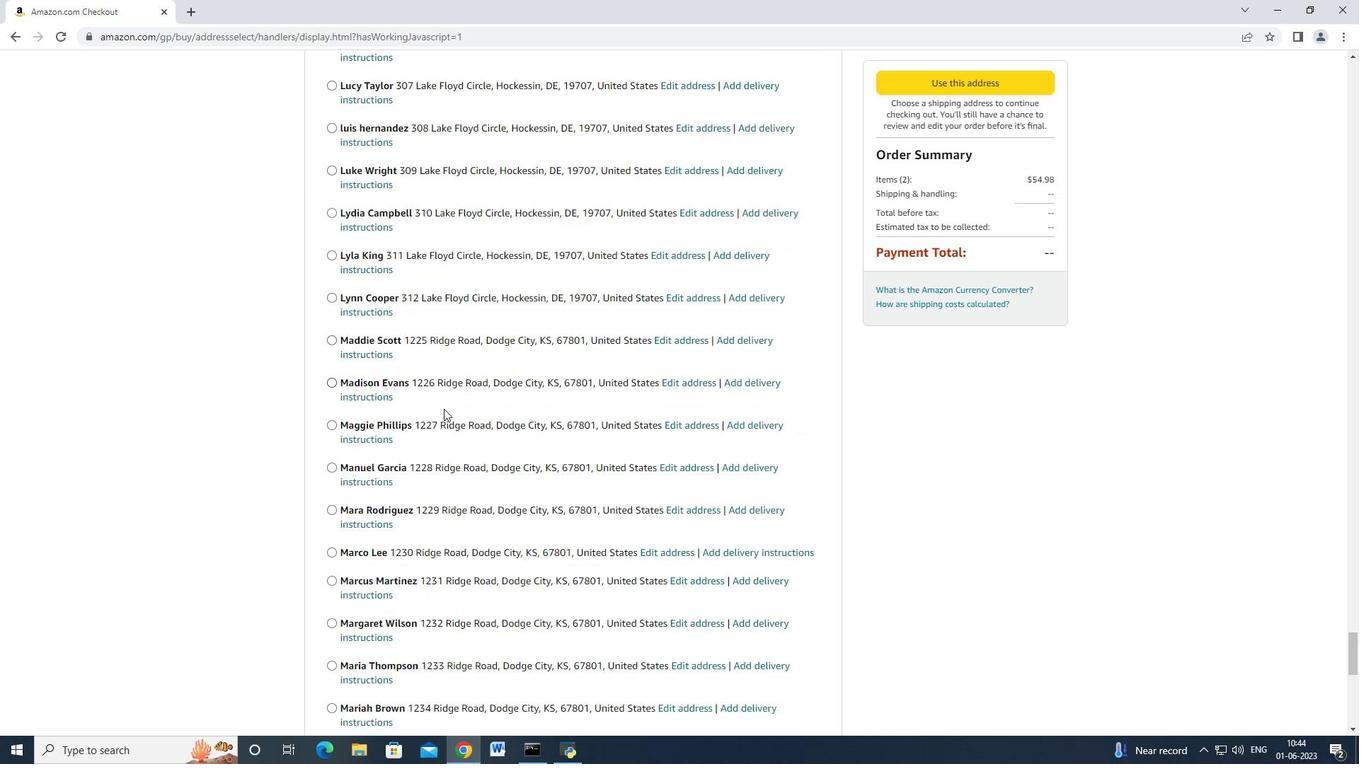 
Action: Mouse scrolled (435, 423) with delta (0, 0)
